 Task: Research Airbnb options in Tizi Rached, Algeria from 8th November, 2023 to 19th November, 2023 for 1 adult. Place can be shared room with 1  bedroom having 1 bed and 1 bathroom. Property type can be hotel. Amenities needed are: washing machine. Booking option can be shelf check-in. Look for 4 properties as per requirement.
Action: Mouse moved to (512, 198)
Screenshot: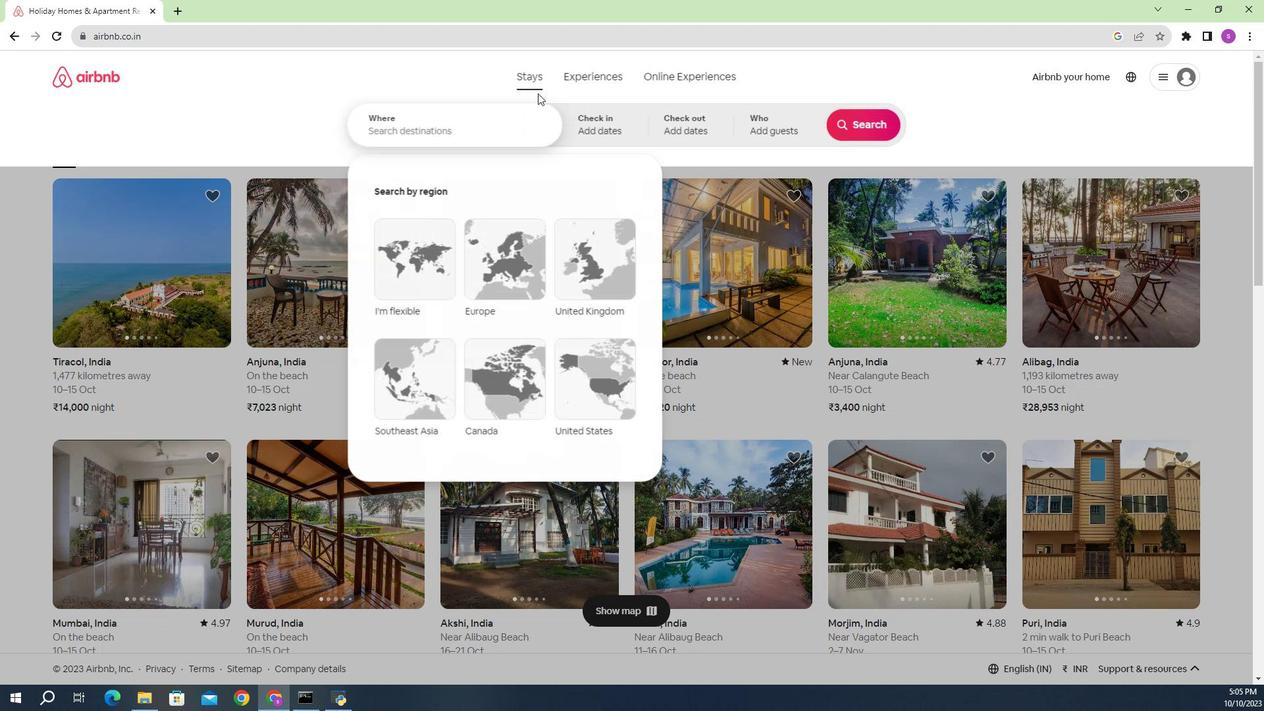 
Action: Mouse pressed left at (512, 198)
Screenshot: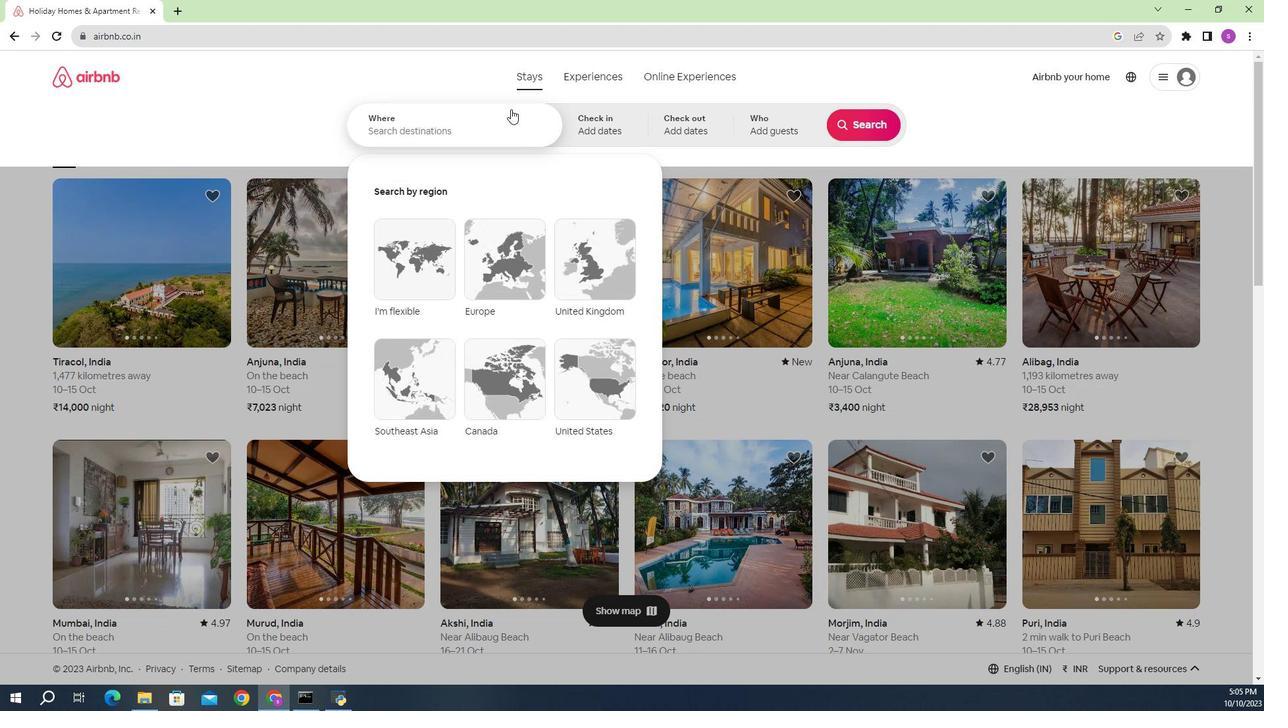 
Action: Mouse moved to (460, 229)
Screenshot: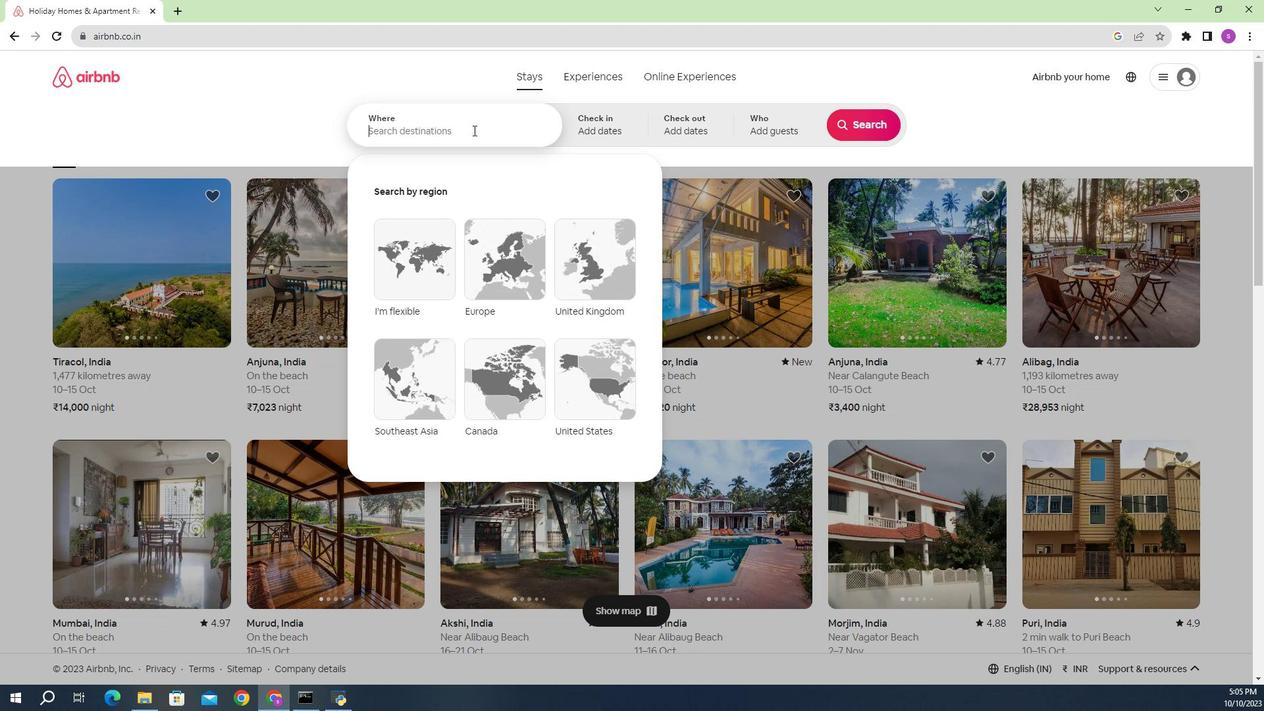 
Action: Mouse pressed left at (460, 229)
Screenshot: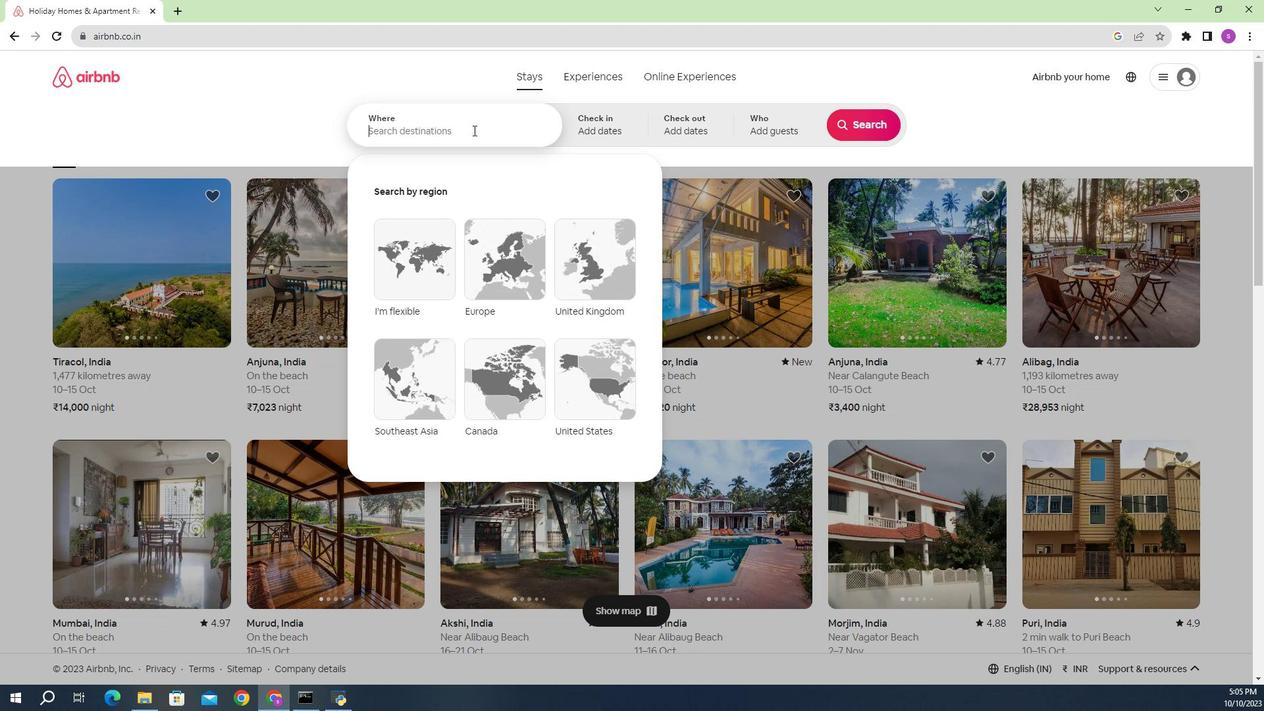 
Action: Key pressed <Key.shift>Tizi<Key.space><Key.shift>Rached,<Key.space><Key.shift>Algeria<Key.enter>
Screenshot: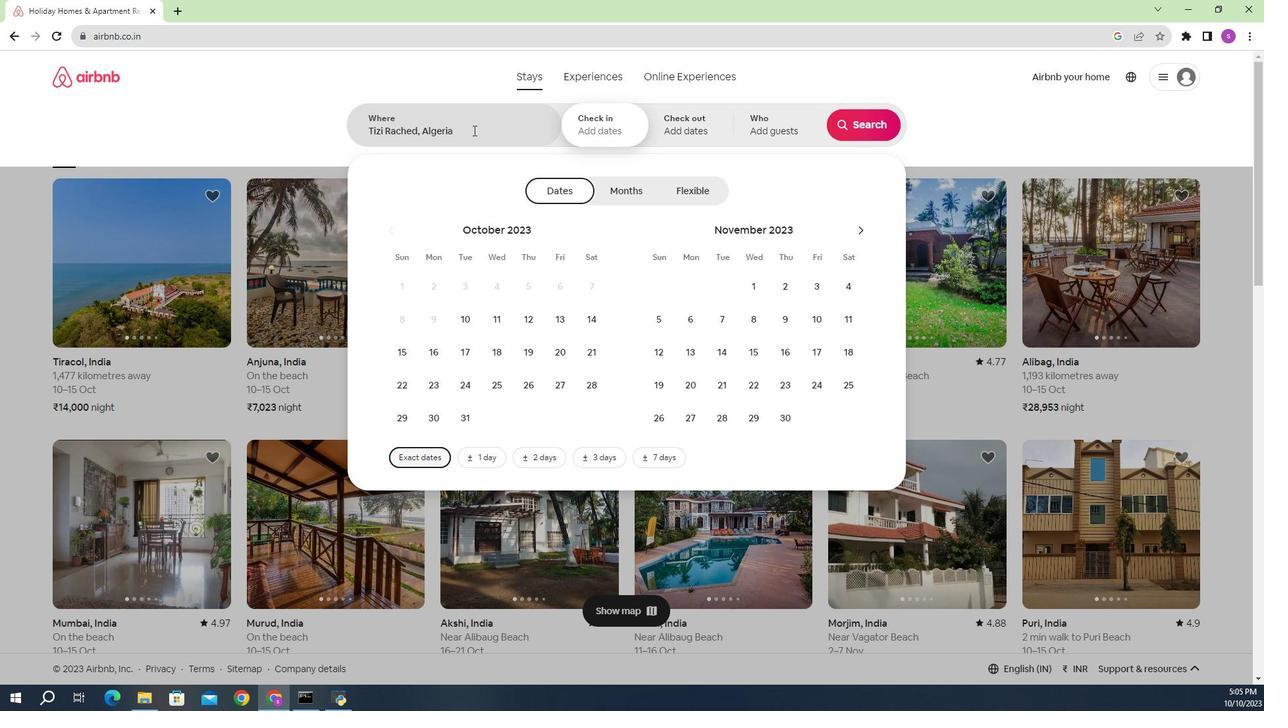 
Action: Mouse moved to (657, 323)
Screenshot: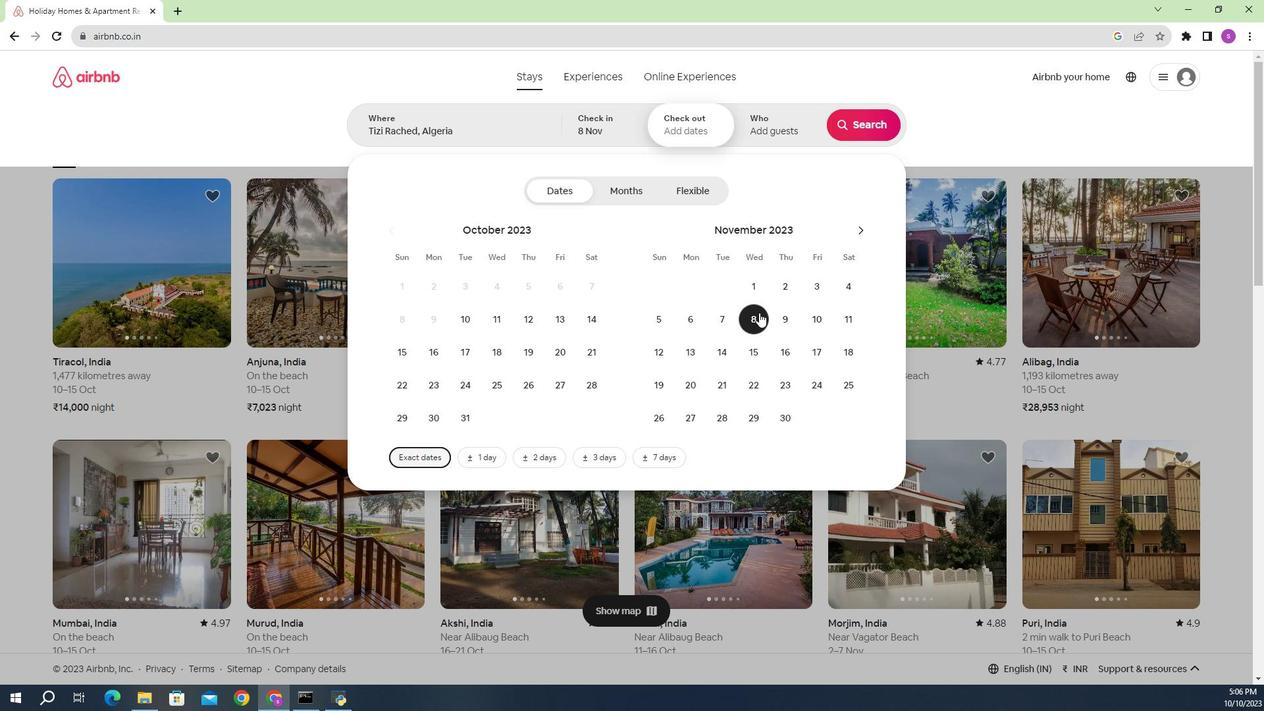 
Action: Mouse pressed left at (657, 323)
Screenshot: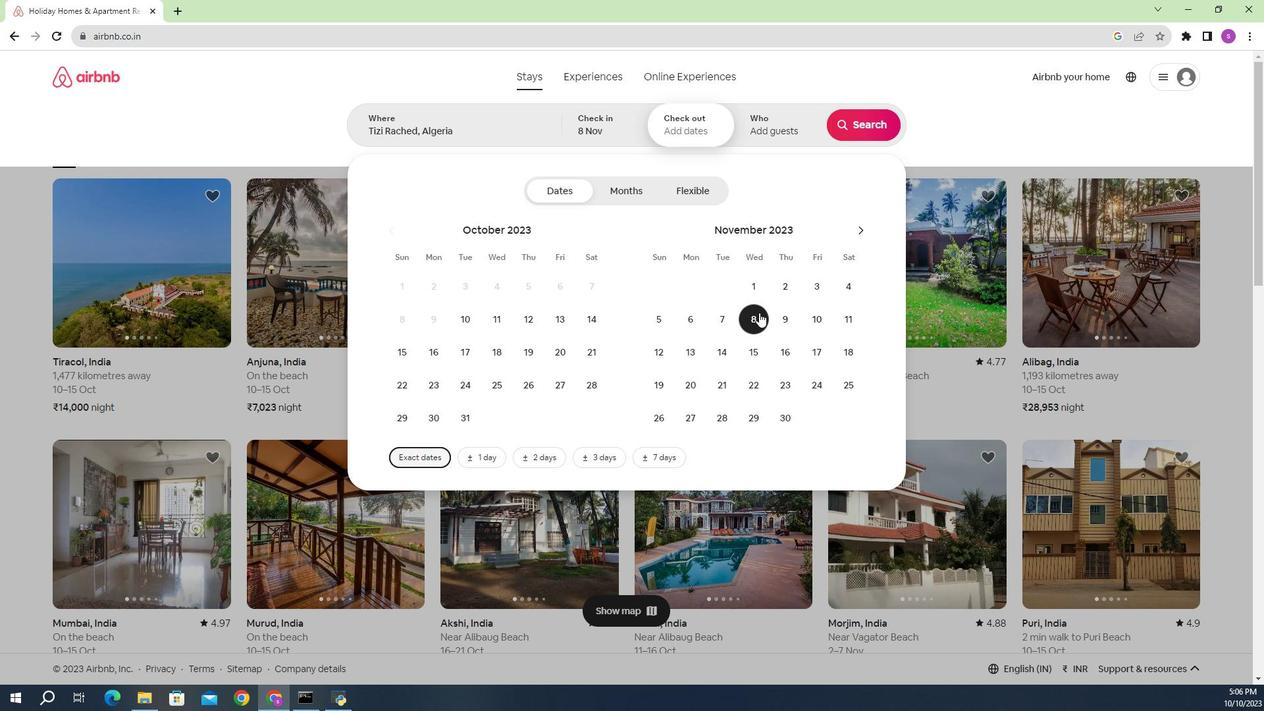 
Action: Mouse moved to (585, 356)
Screenshot: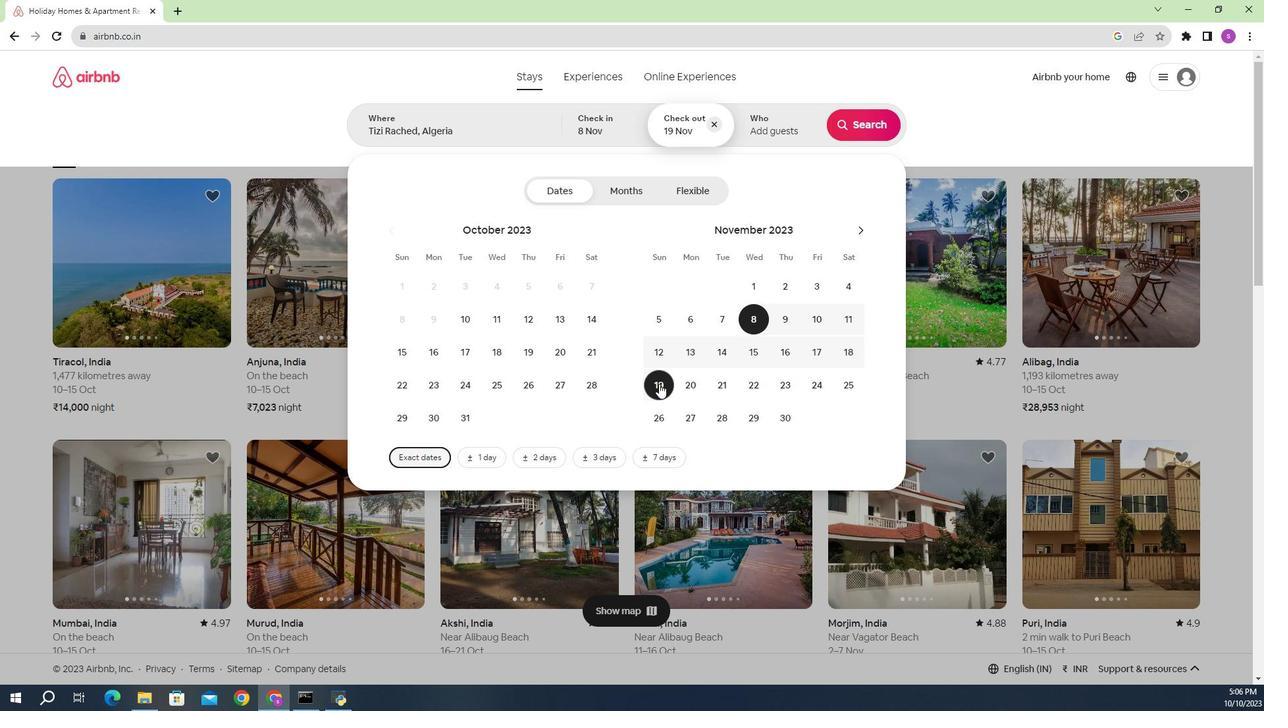 
Action: Mouse pressed left at (585, 356)
Screenshot: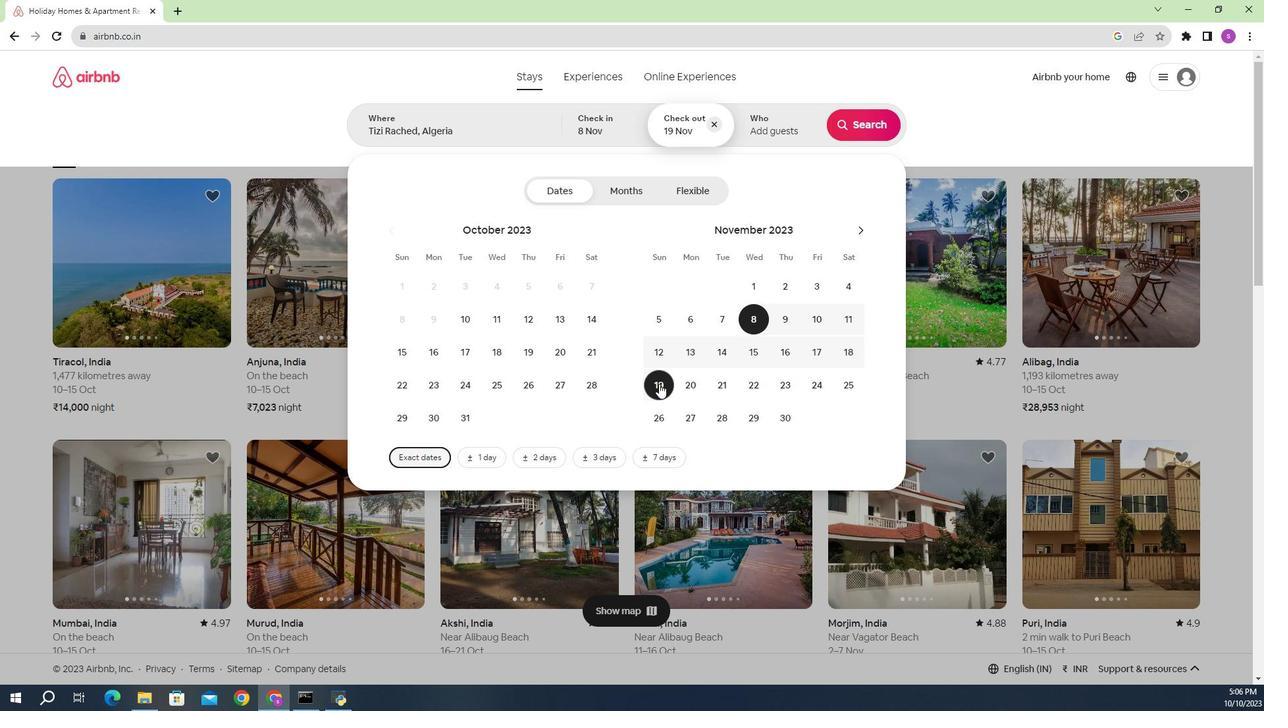 
Action: Mouse moved to (663, 229)
Screenshot: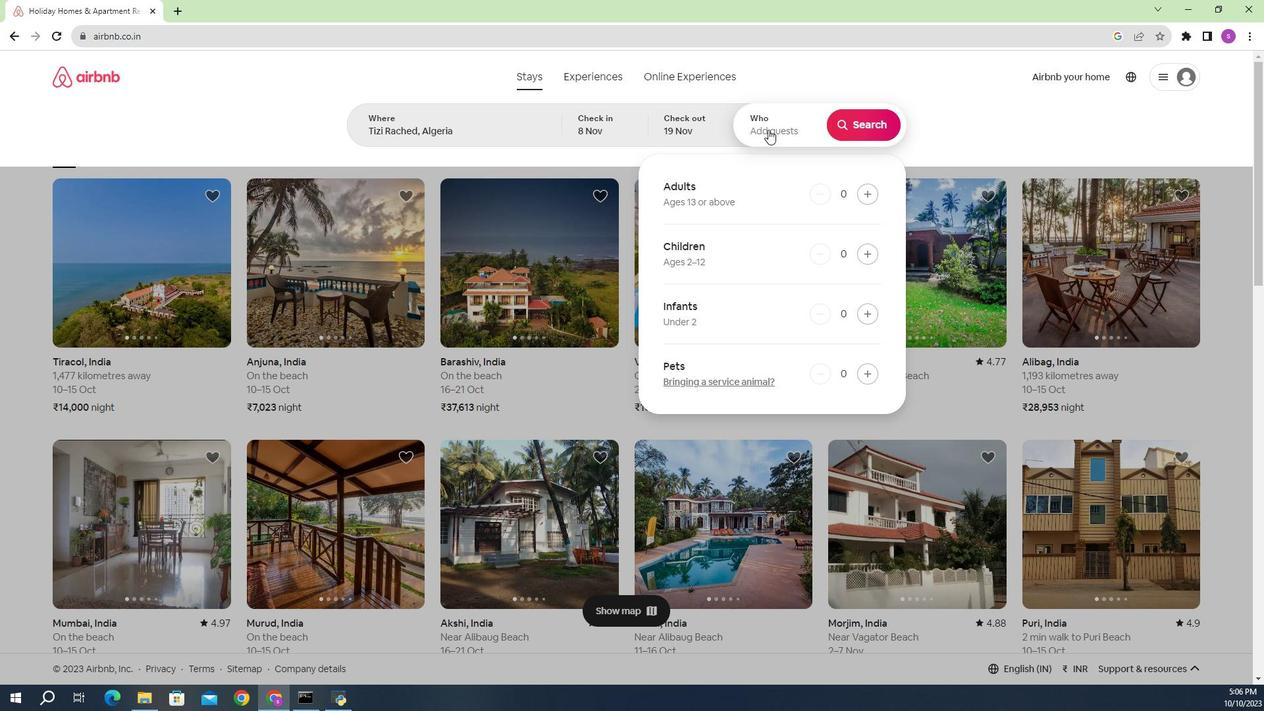 
Action: Mouse pressed left at (663, 229)
Screenshot: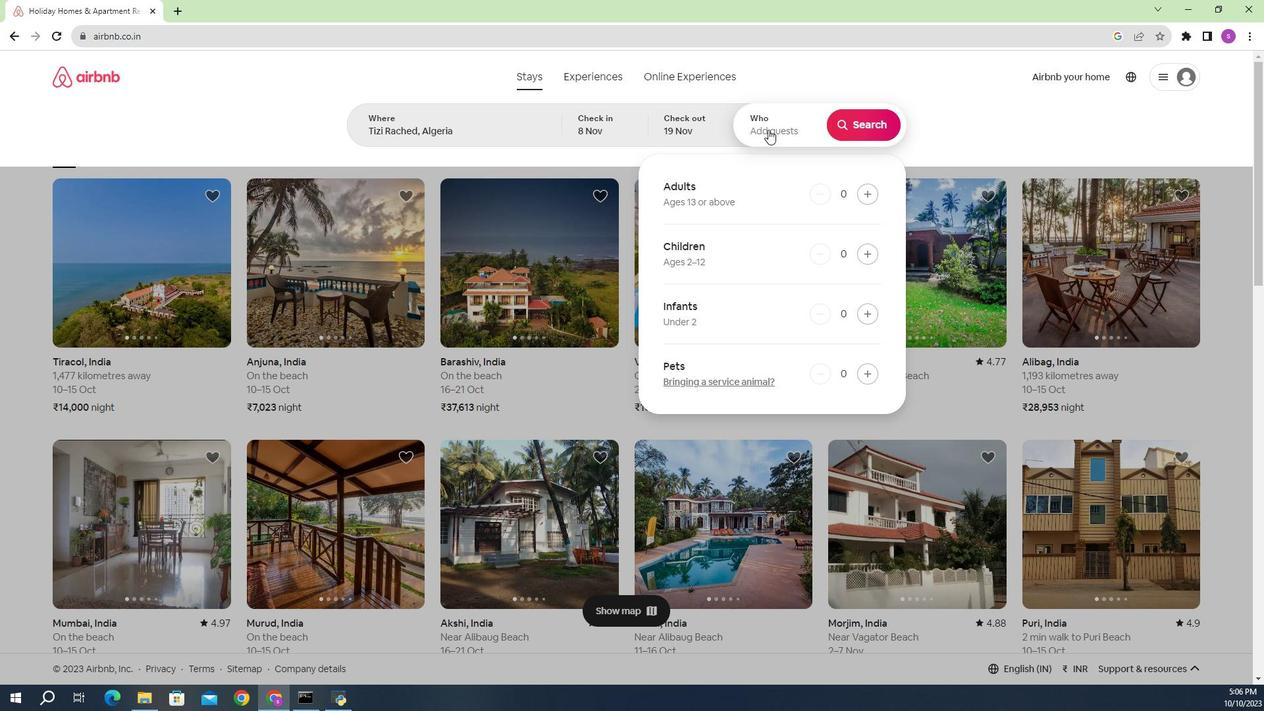 
Action: Mouse moved to (735, 262)
Screenshot: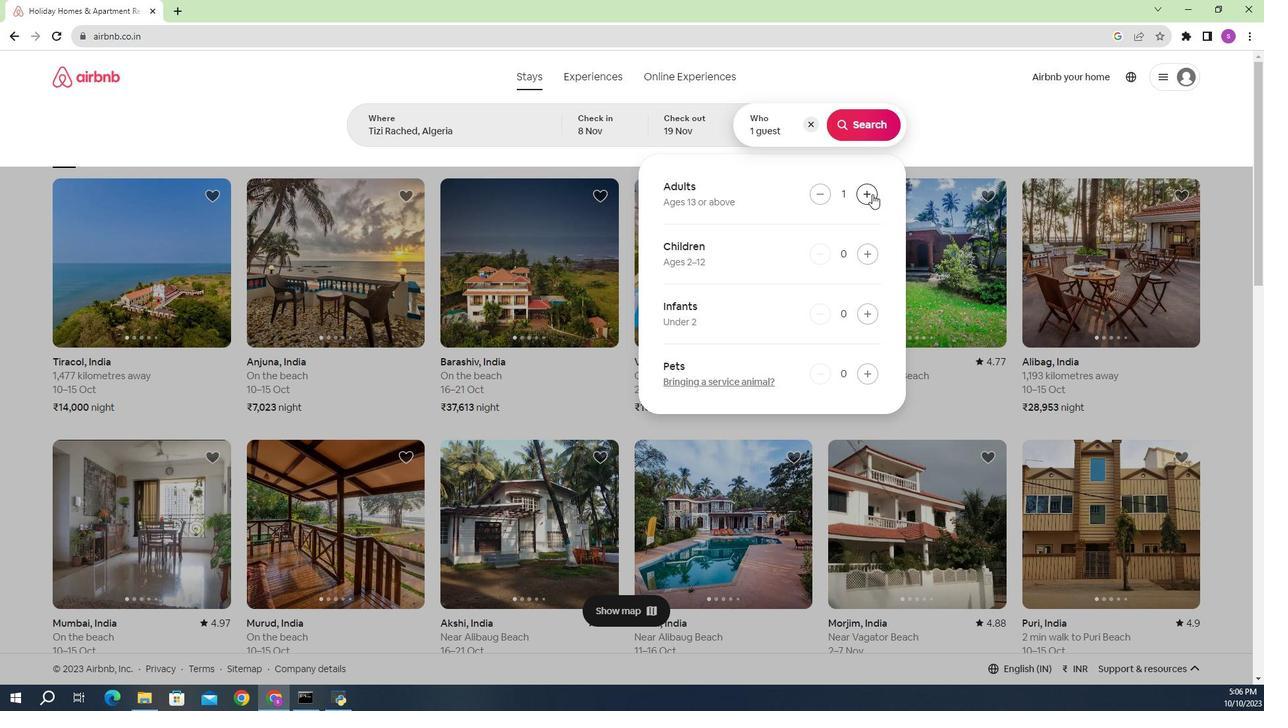 
Action: Mouse pressed left at (735, 262)
Screenshot: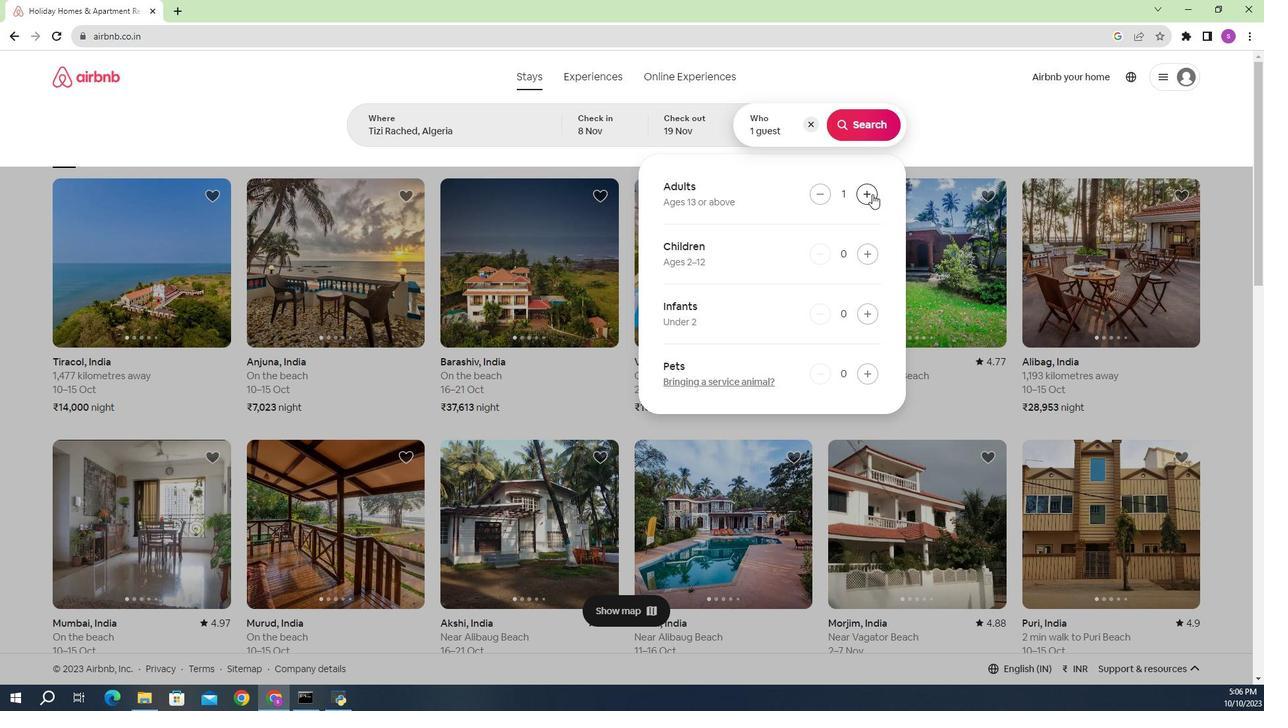 
Action: Mouse moved to (724, 223)
Screenshot: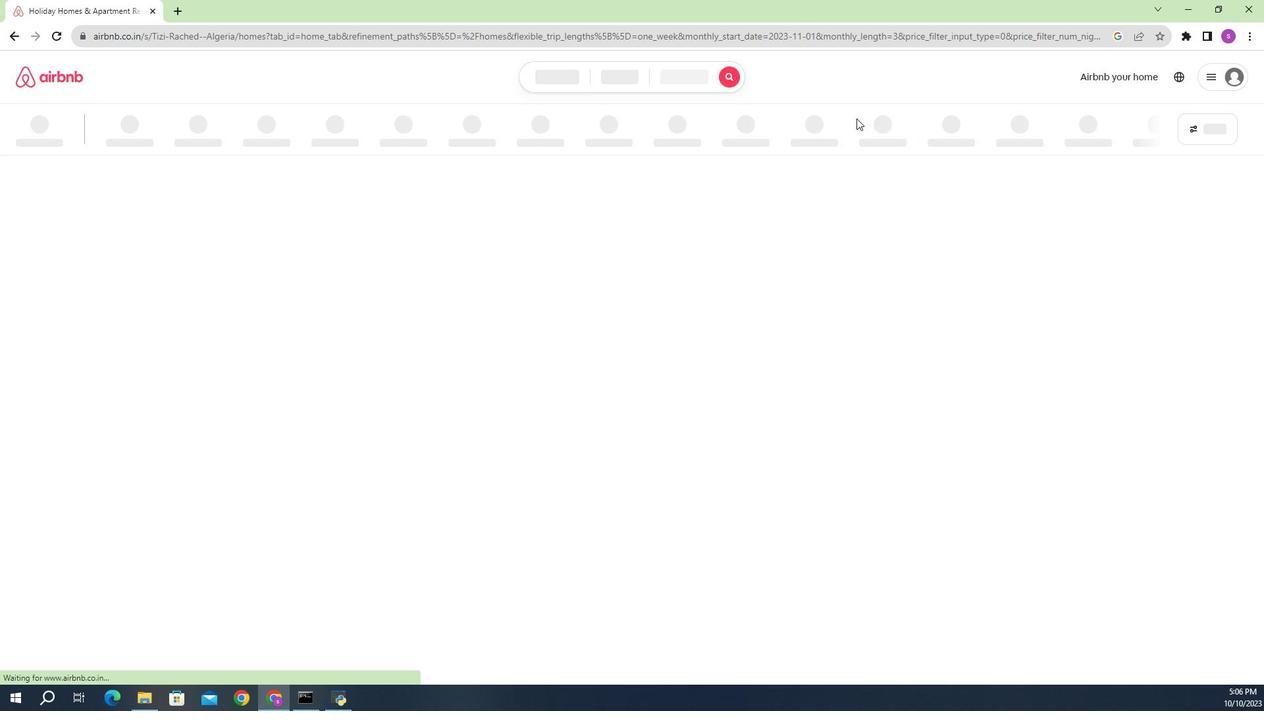 
Action: Mouse pressed left at (724, 223)
Screenshot: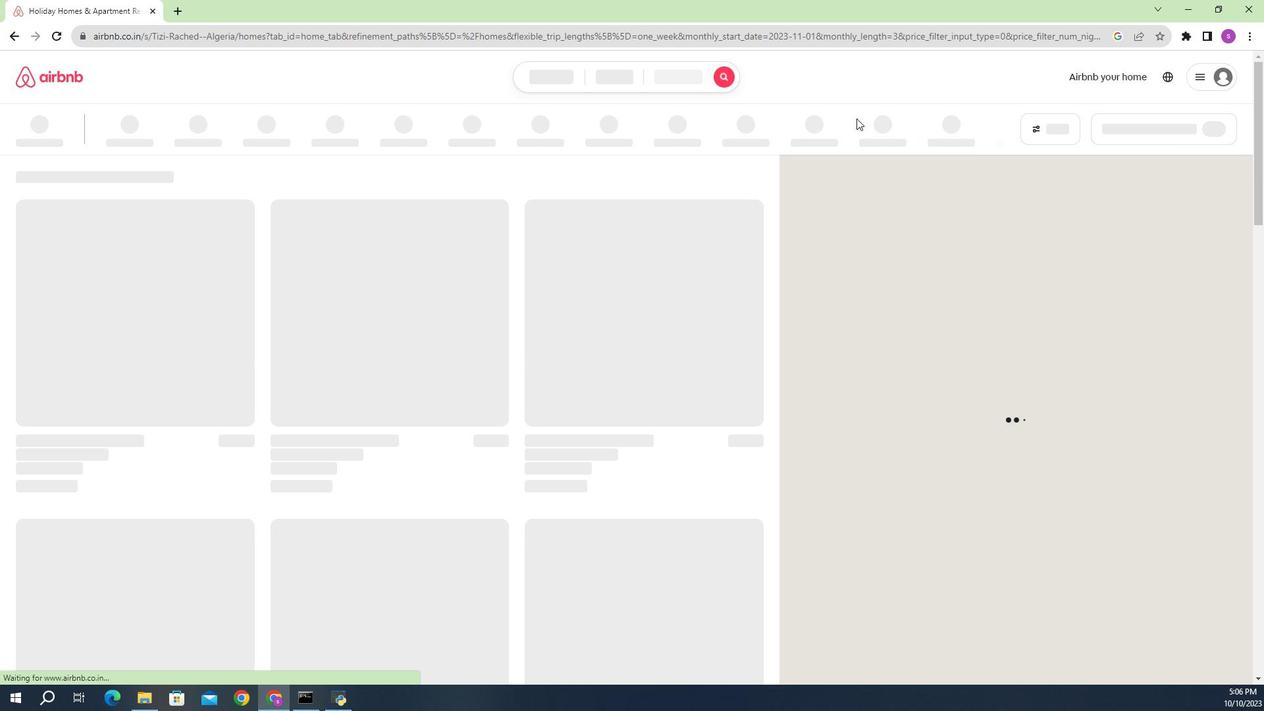 
Action: Mouse moved to (866, 225)
Screenshot: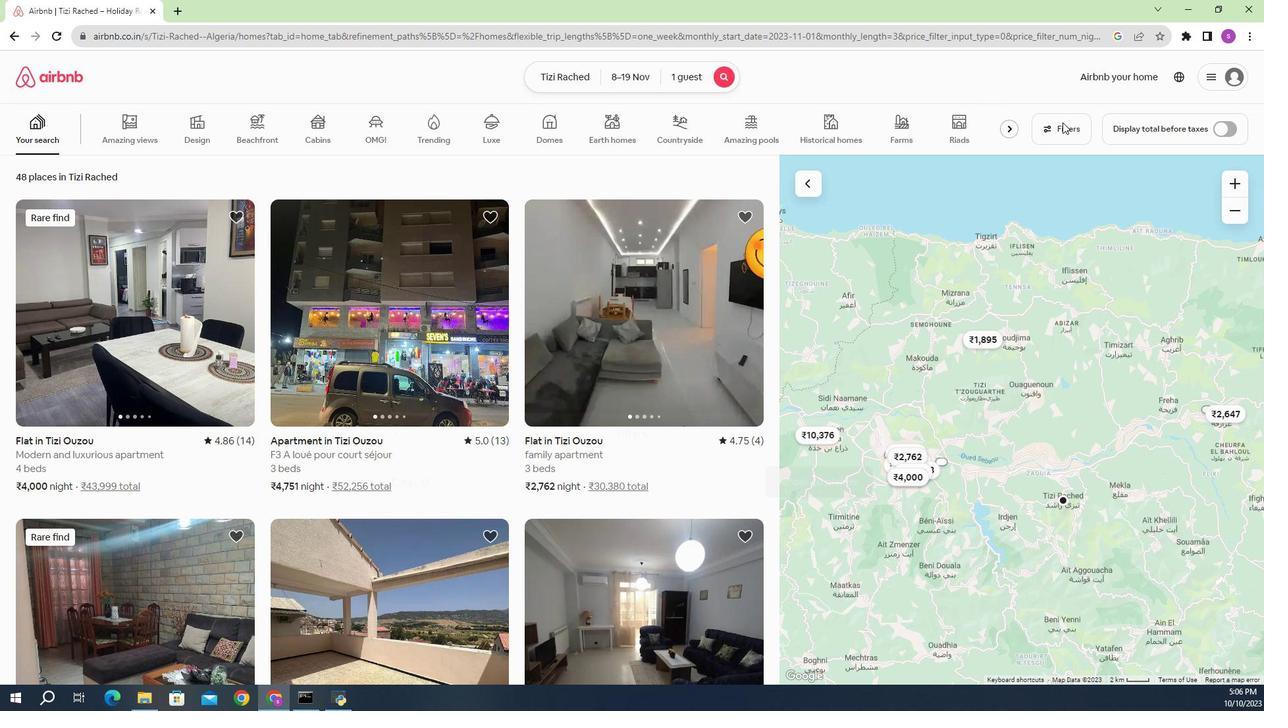 
Action: Mouse pressed left at (866, 225)
Screenshot: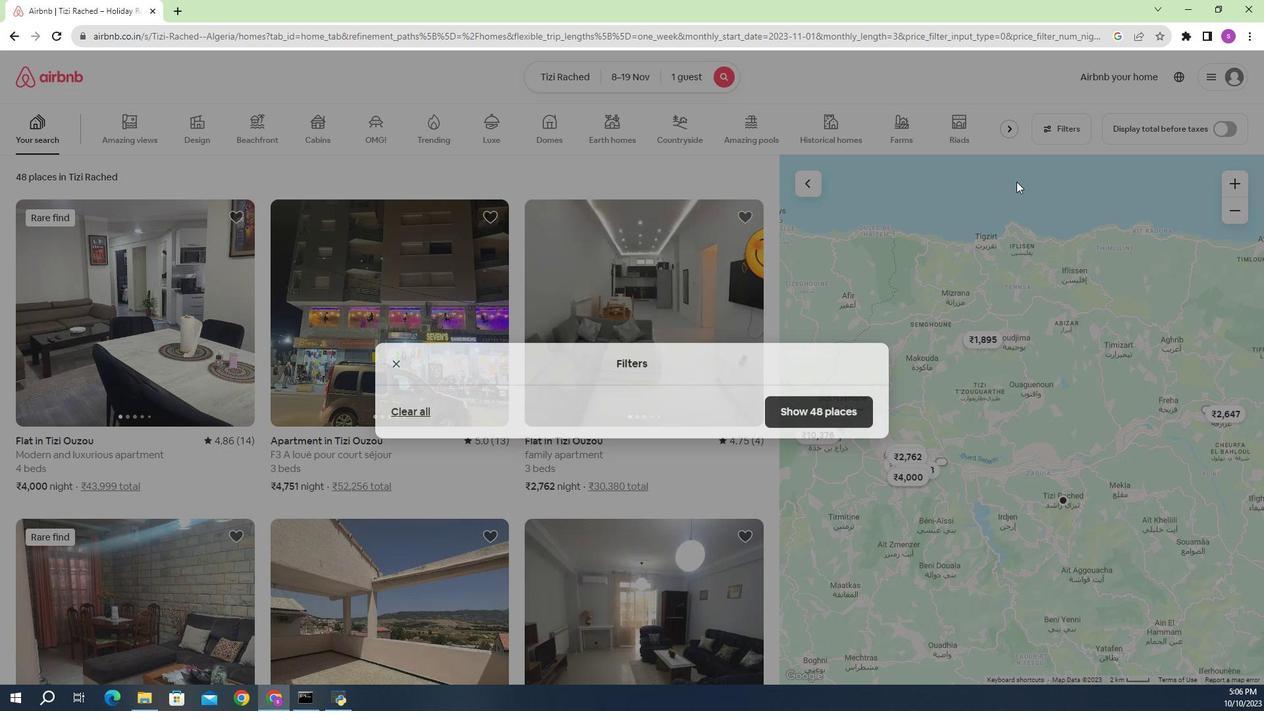 
Action: Mouse moved to (441, 402)
Screenshot: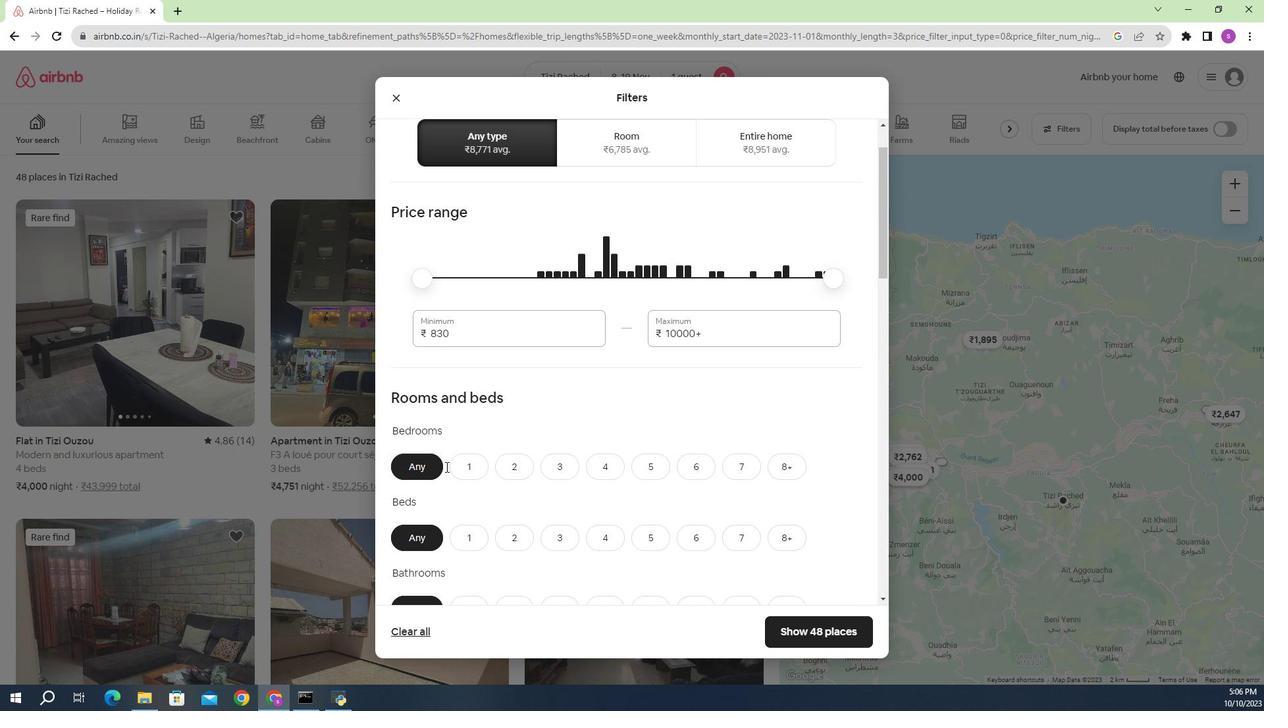 
Action: Mouse scrolled (441, 402) with delta (0, 0)
Screenshot: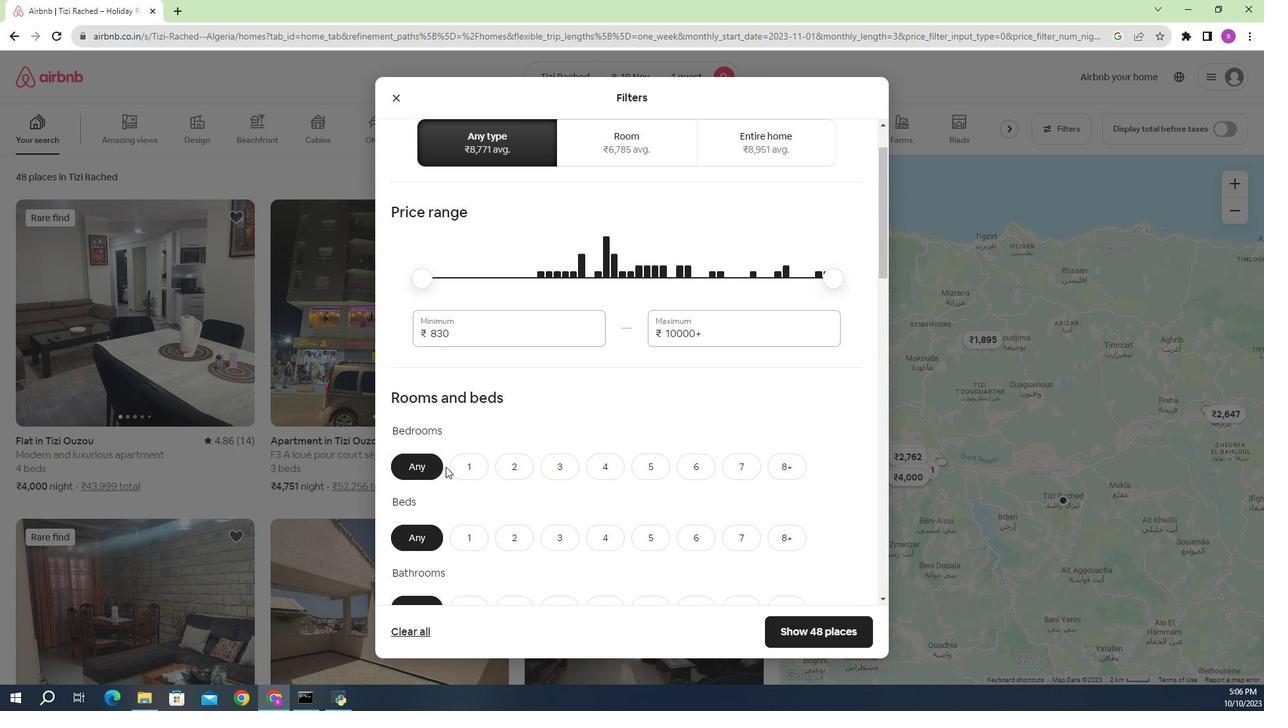 
Action: Mouse moved to (464, 399)
Screenshot: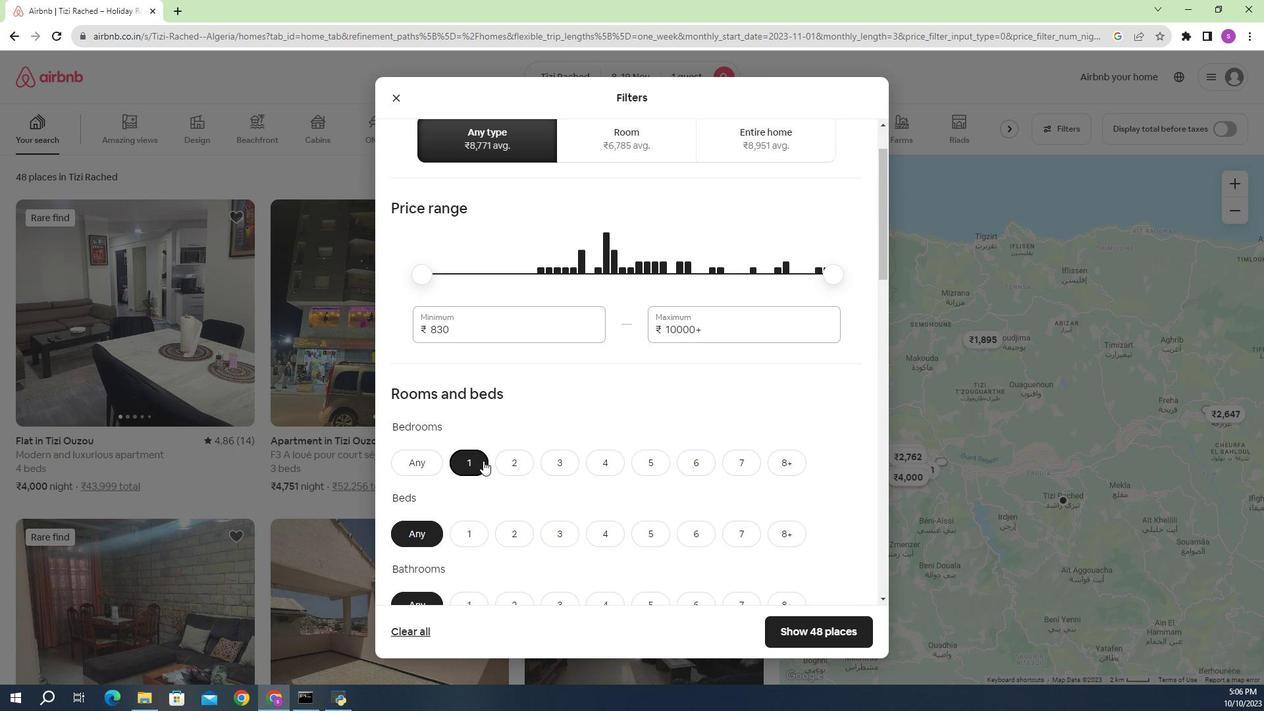 
Action: Mouse pressed left at (464, 399)
Screenshot: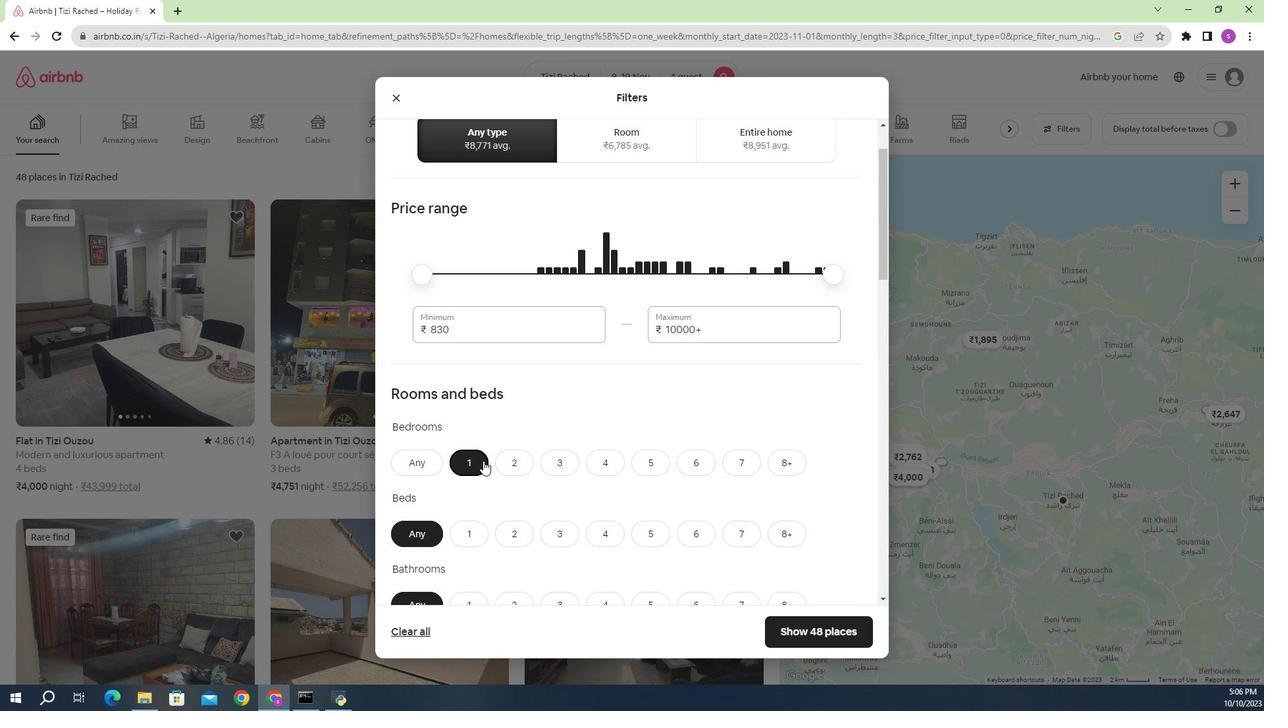 
Action: Mouse moved to (468, 399)
Screenshot: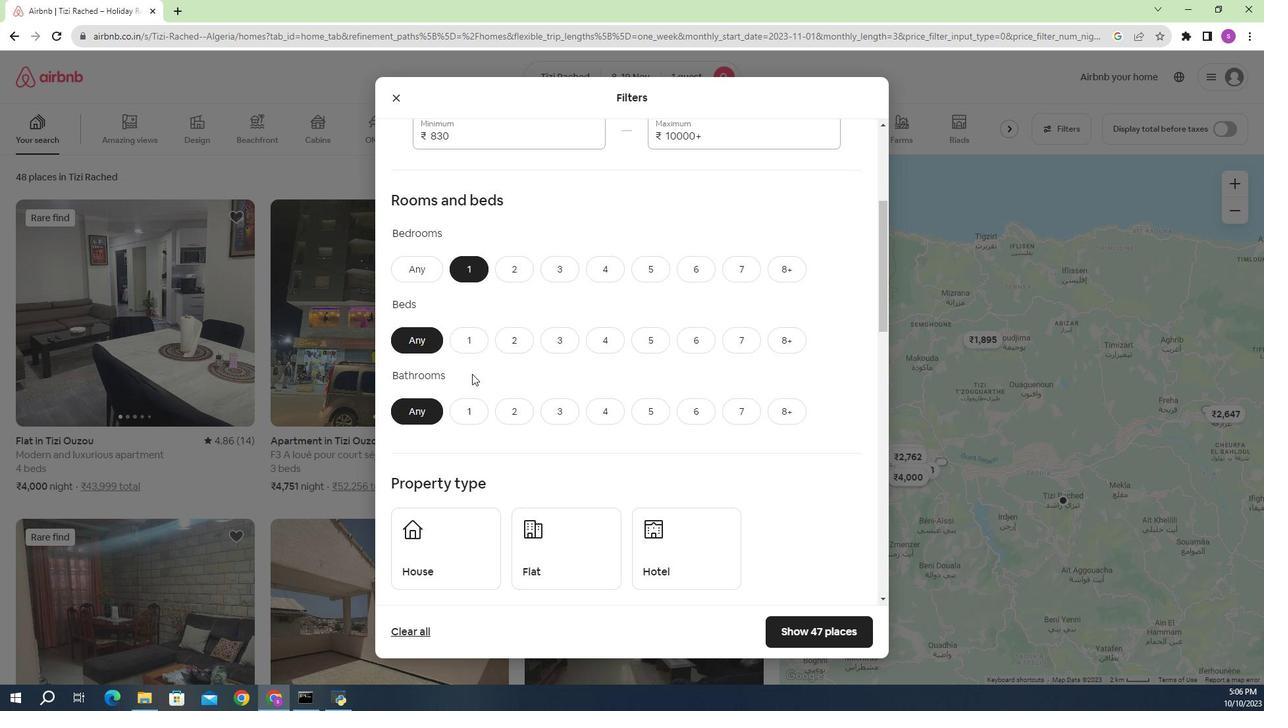
Action: Mouse scrolled (468, 398) with delta (0, 0)
Screenshot: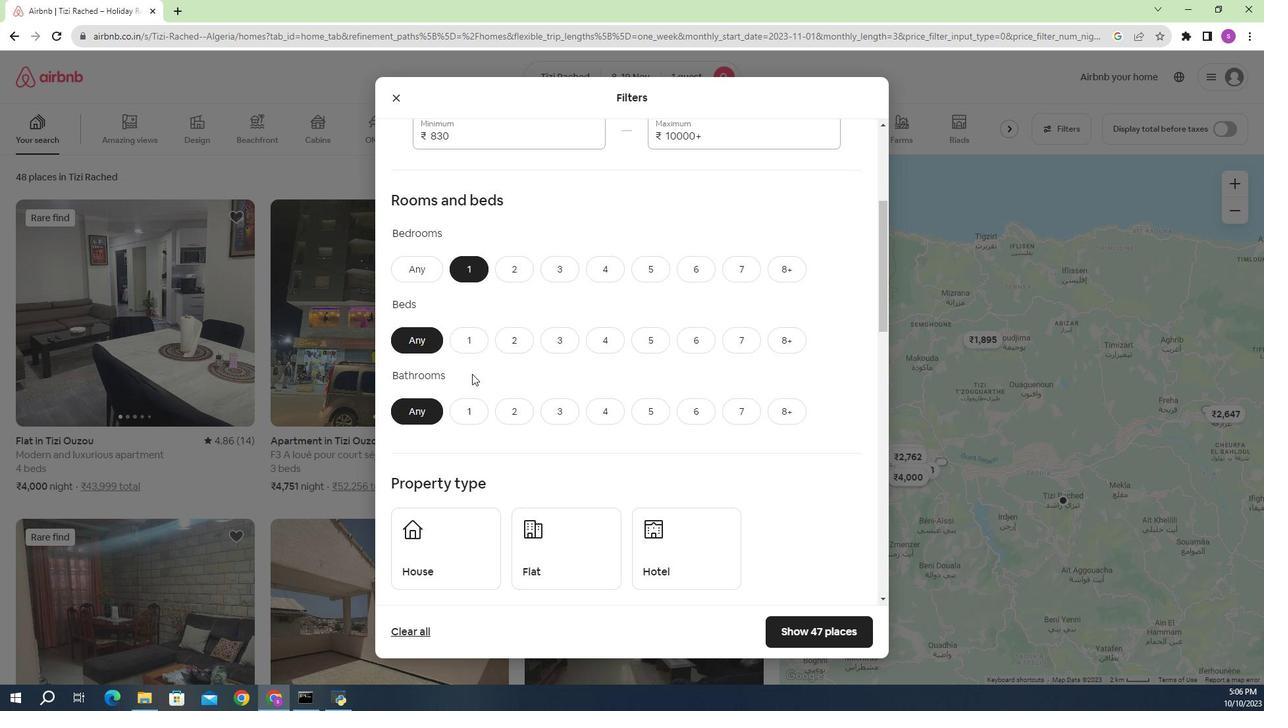 
Action: Mouse scrolled (468, 398) with delta (0, 0)
Screenshot: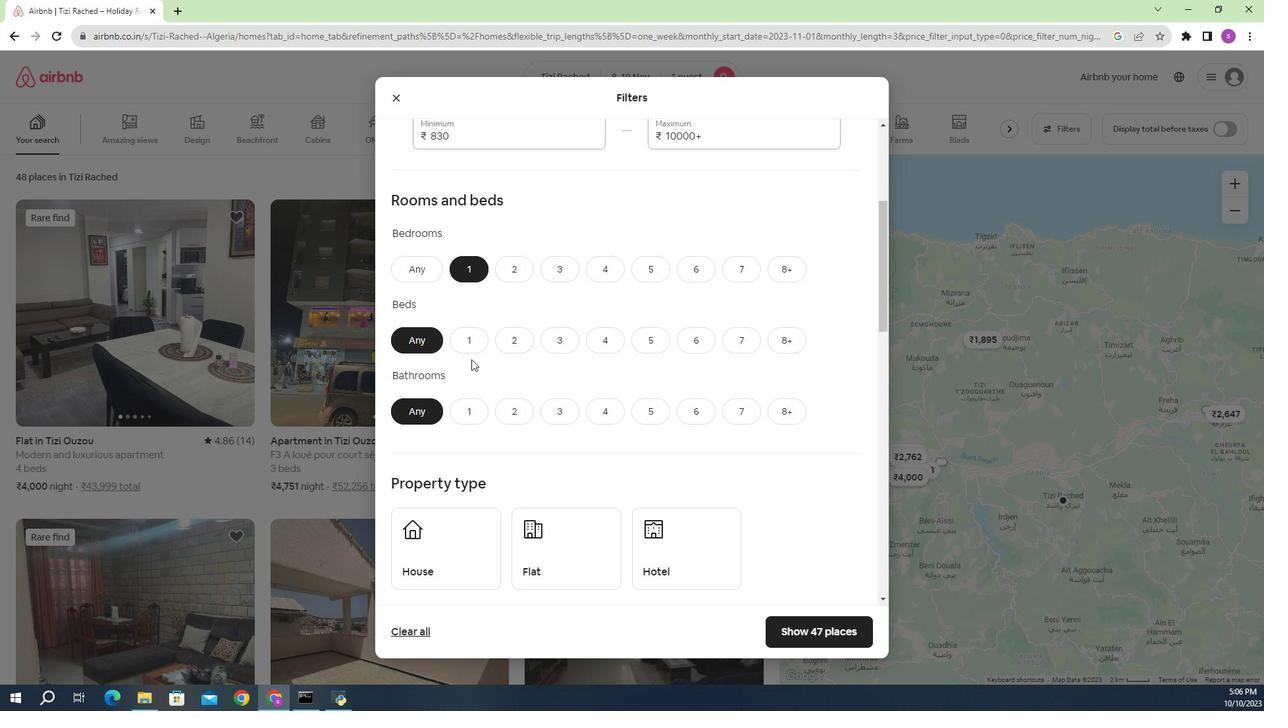 
Action: Mouse scrolled (468, 398) with delta (0, 0)
Screenshot: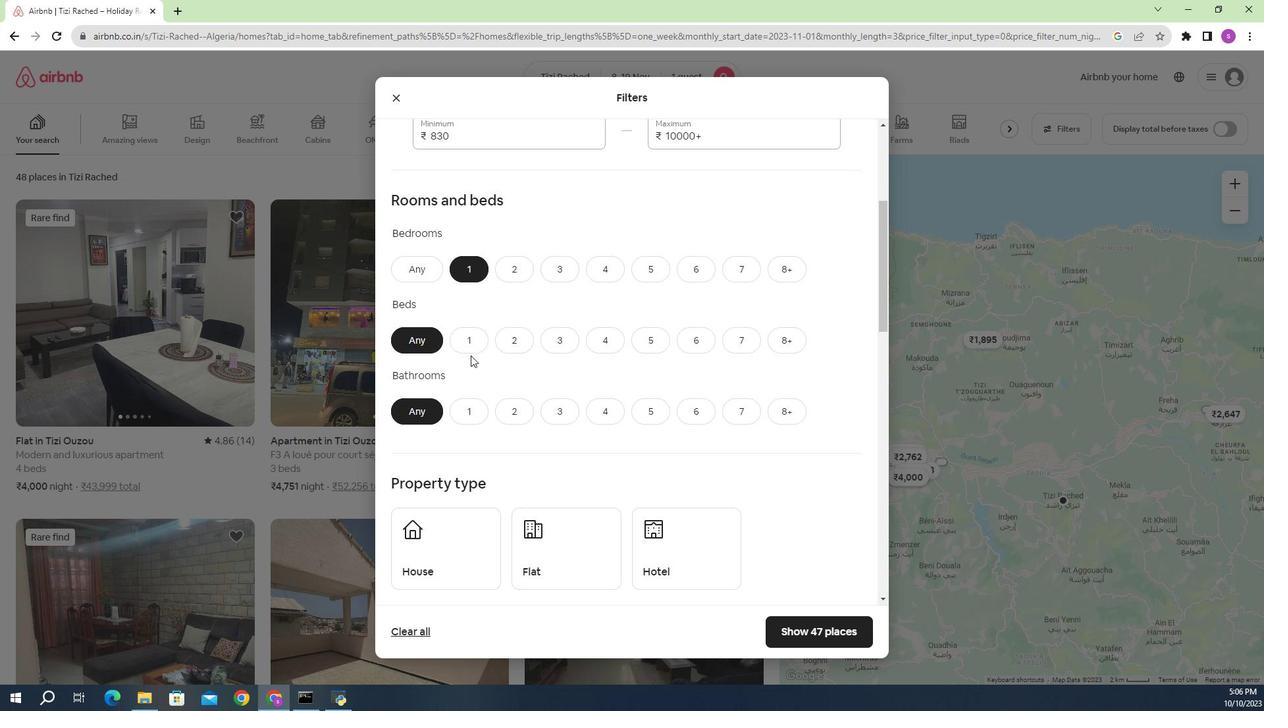 
Action: Mouse moved to (457, 337)
Screenshot: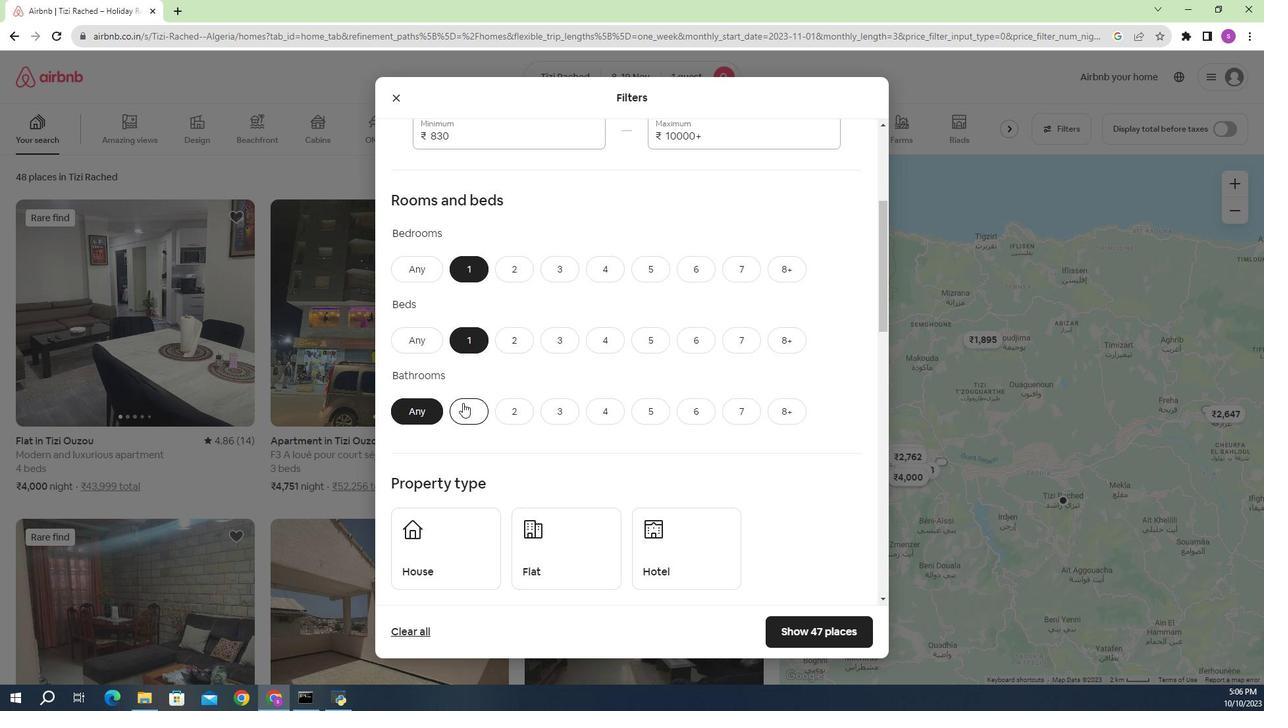 
Action: Mouse pressed left at (457, 337)
Screenshot: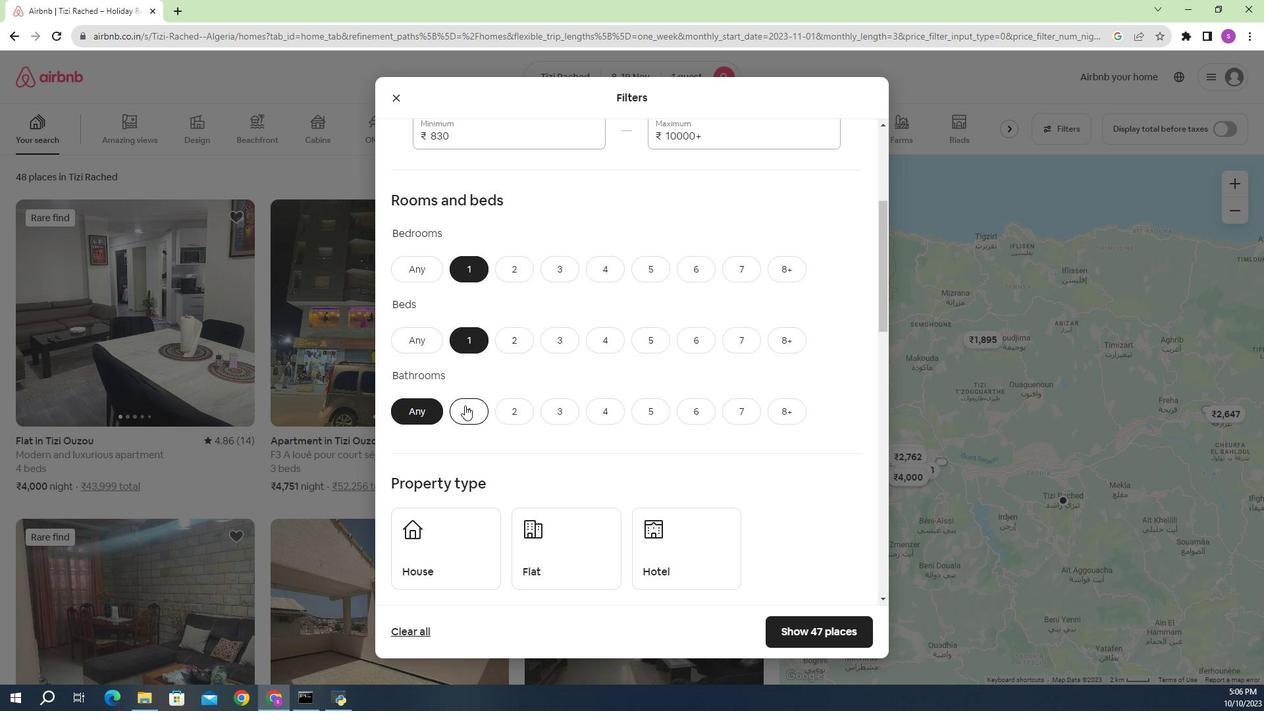 
Action: Mouse moved to (455, 371)
Screenshot: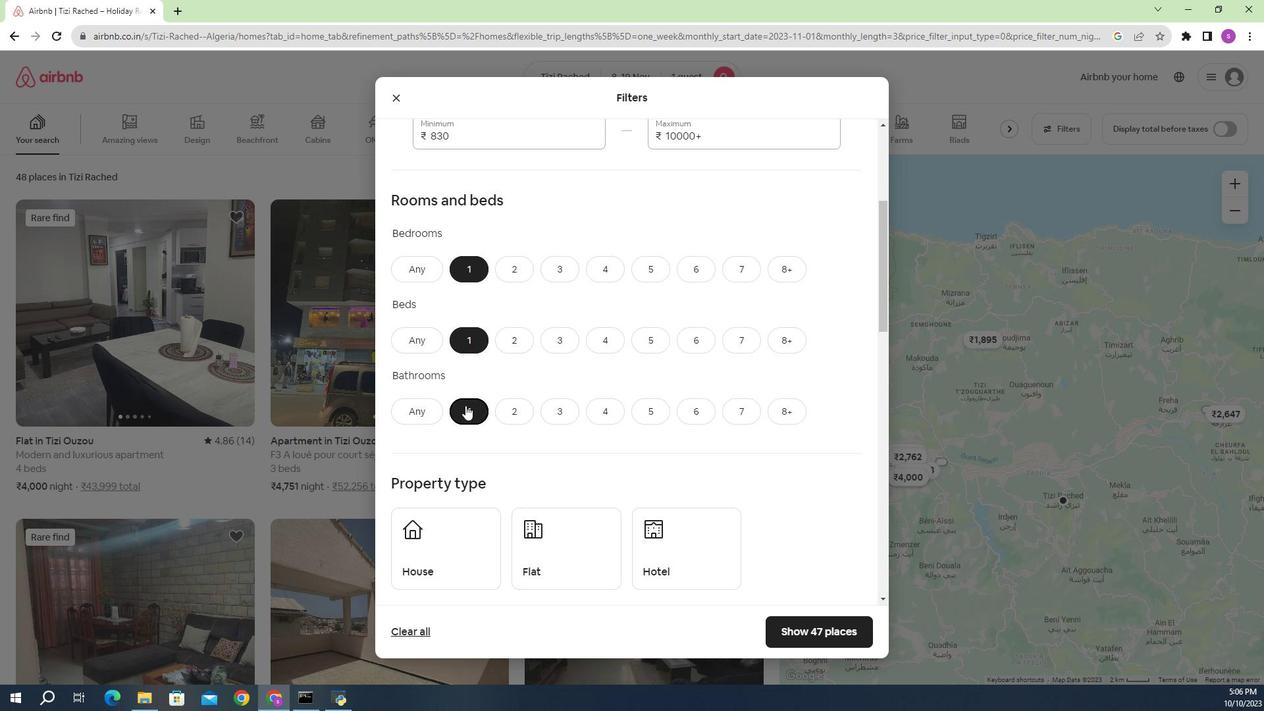 
Action: Mouse pressed left at (455, 371)
Screenshot: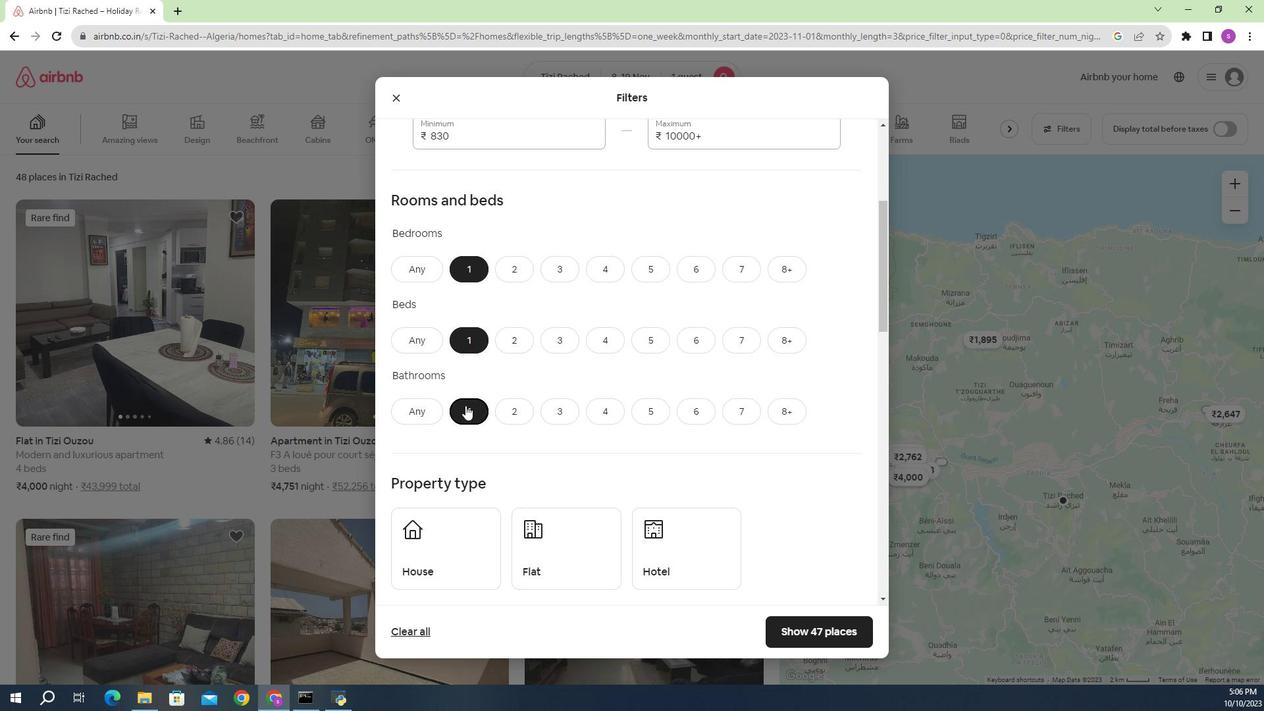
Action: Mouse scrolled (455, 370) with delta (0, 0)
Screenshot: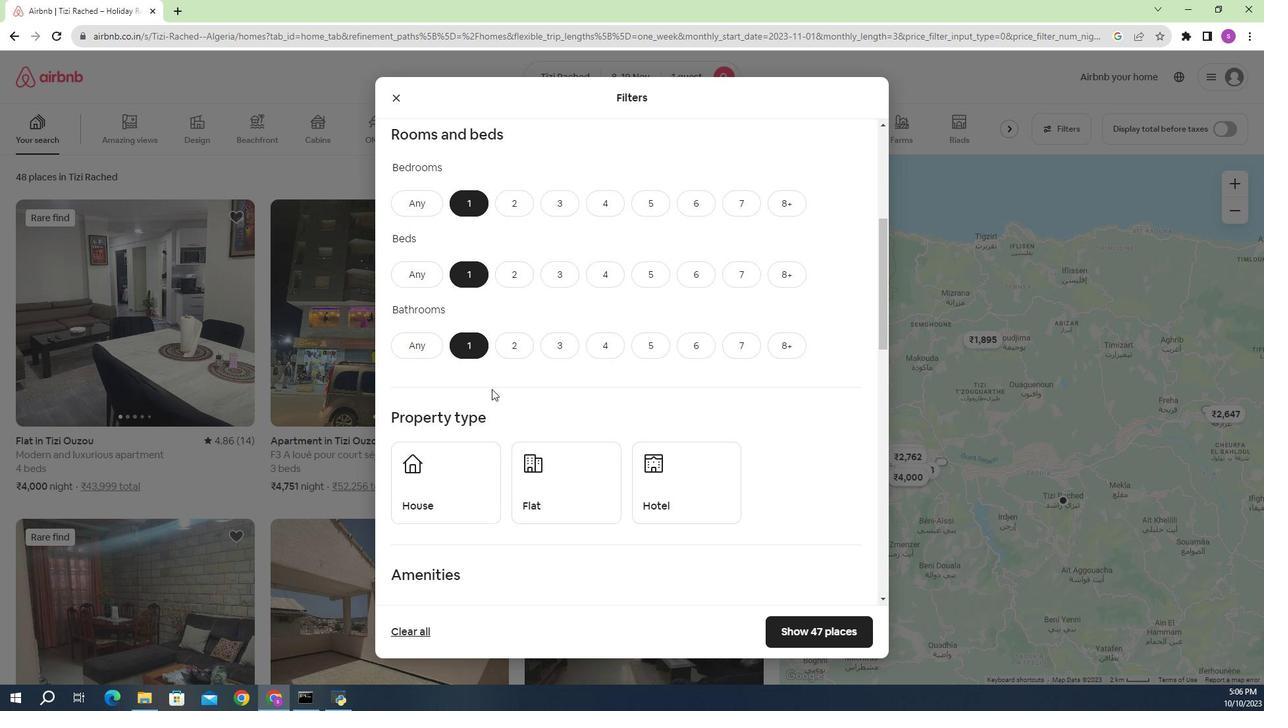 
Action: Mouse moved to (474, 362)
Screenshot: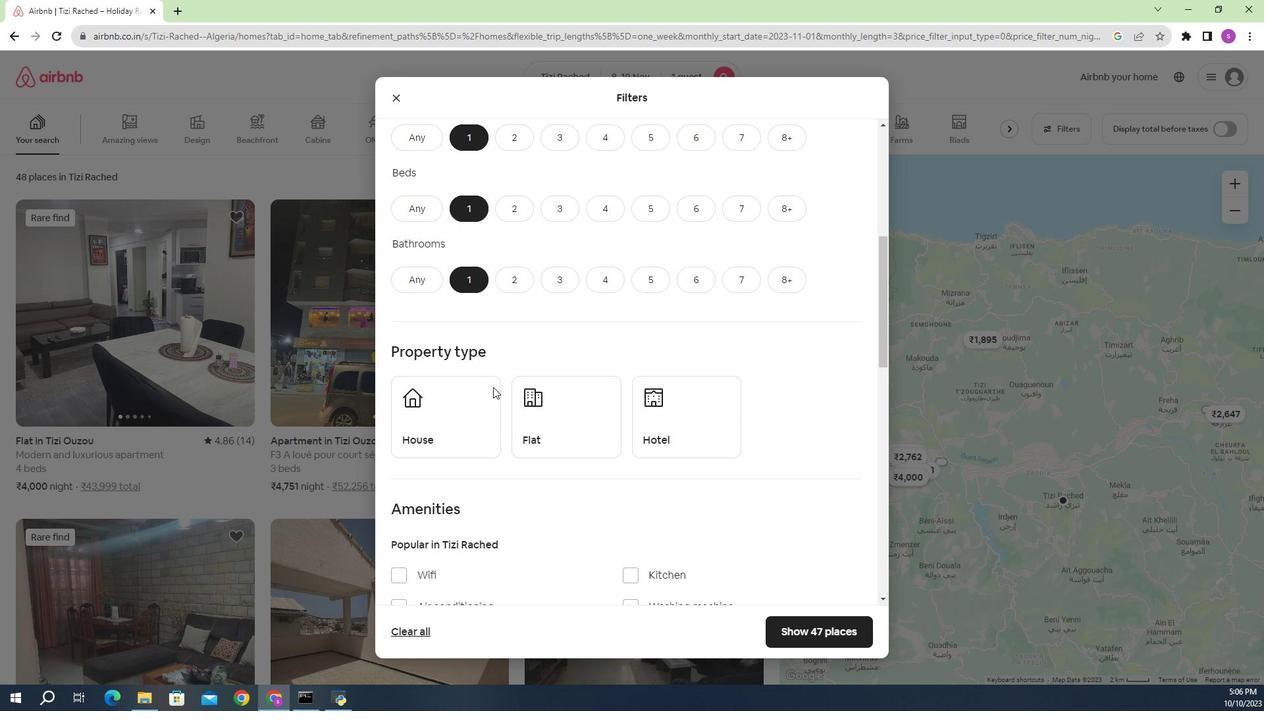 
Action: Mouse scrolled (474, 361) with delta (0, 0)
Screenshot: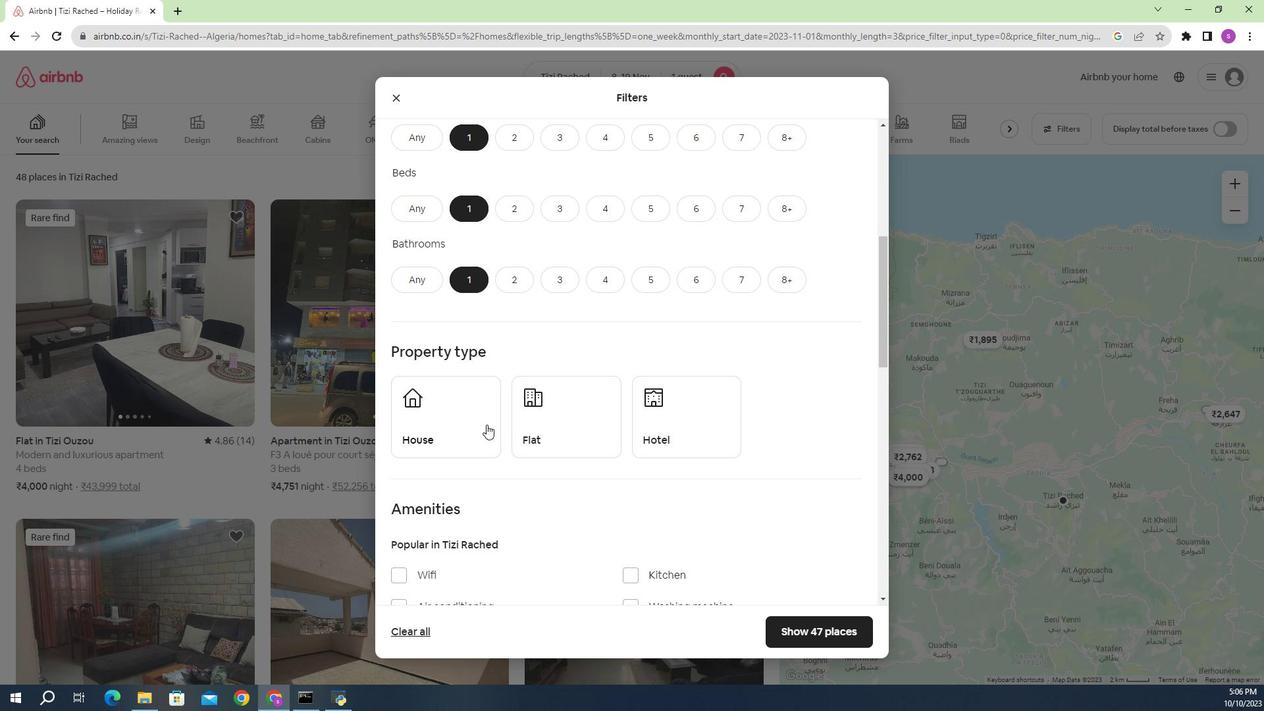 
Action: Mouse moved to (584, 372)
Screenshot: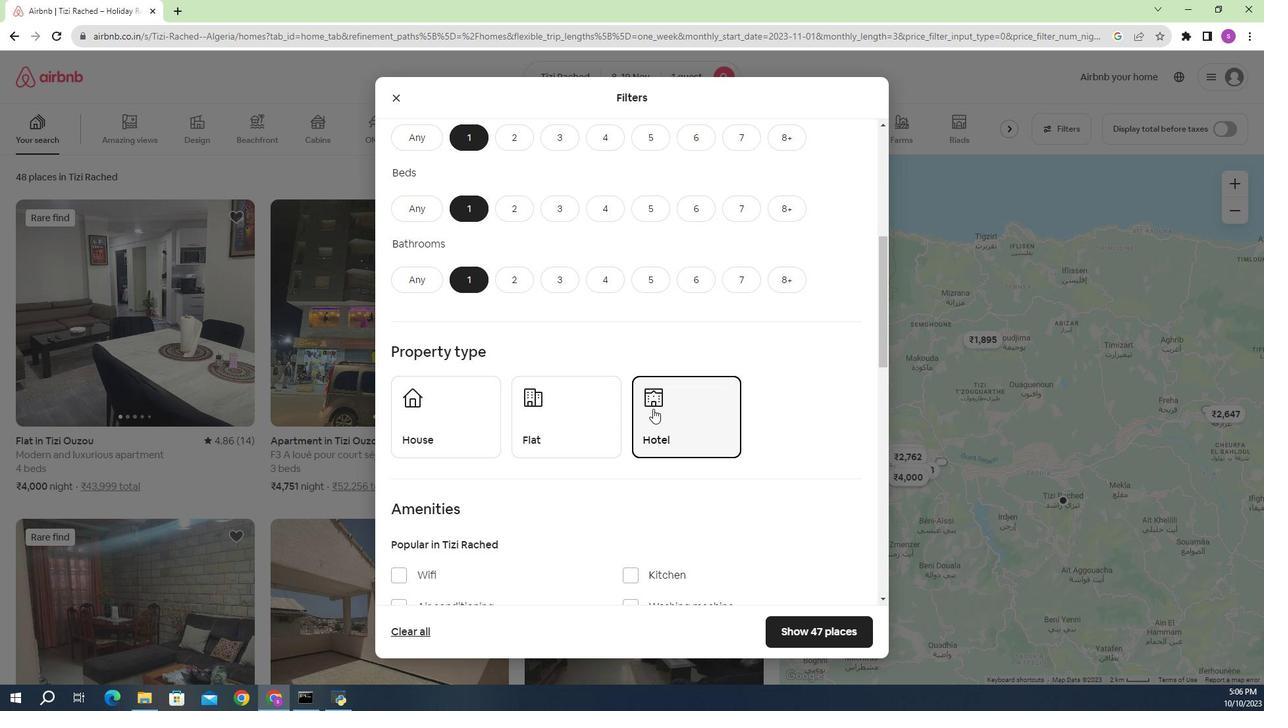 
Action: Mouse pressed left at (584, 372)
Screenshot: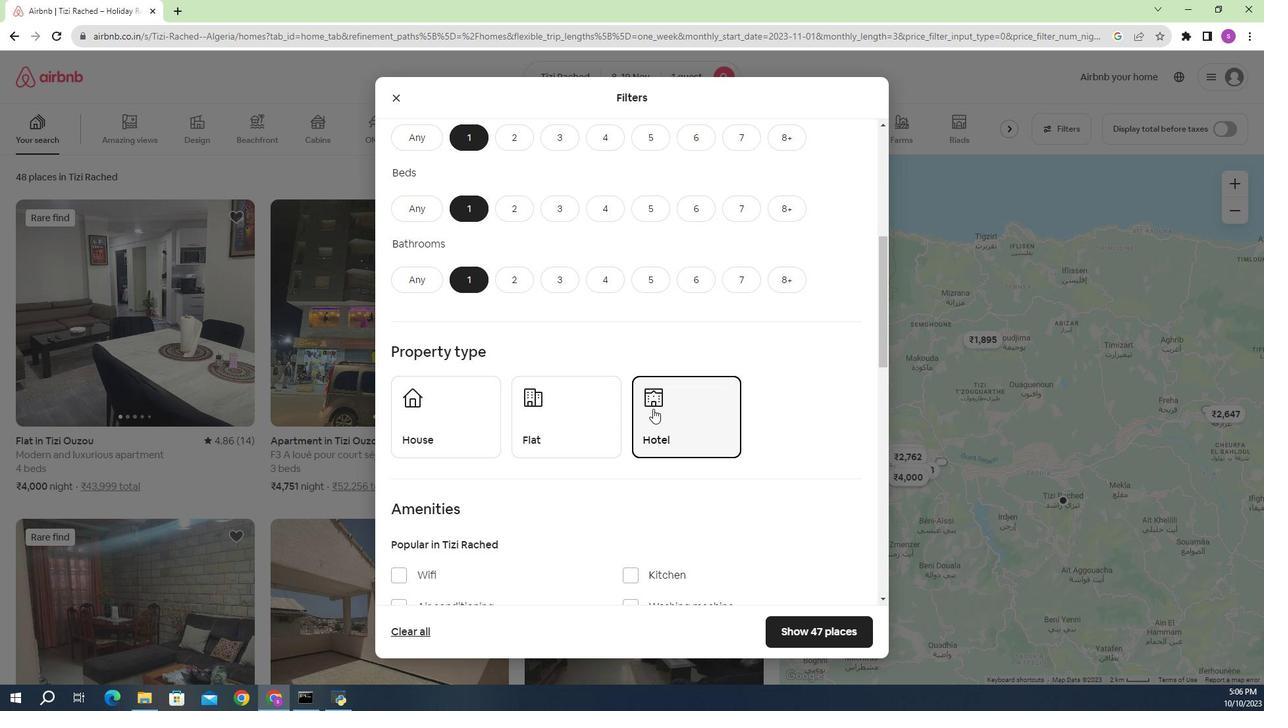 
Action: Mouse moved to (530, 407)
Screenshot: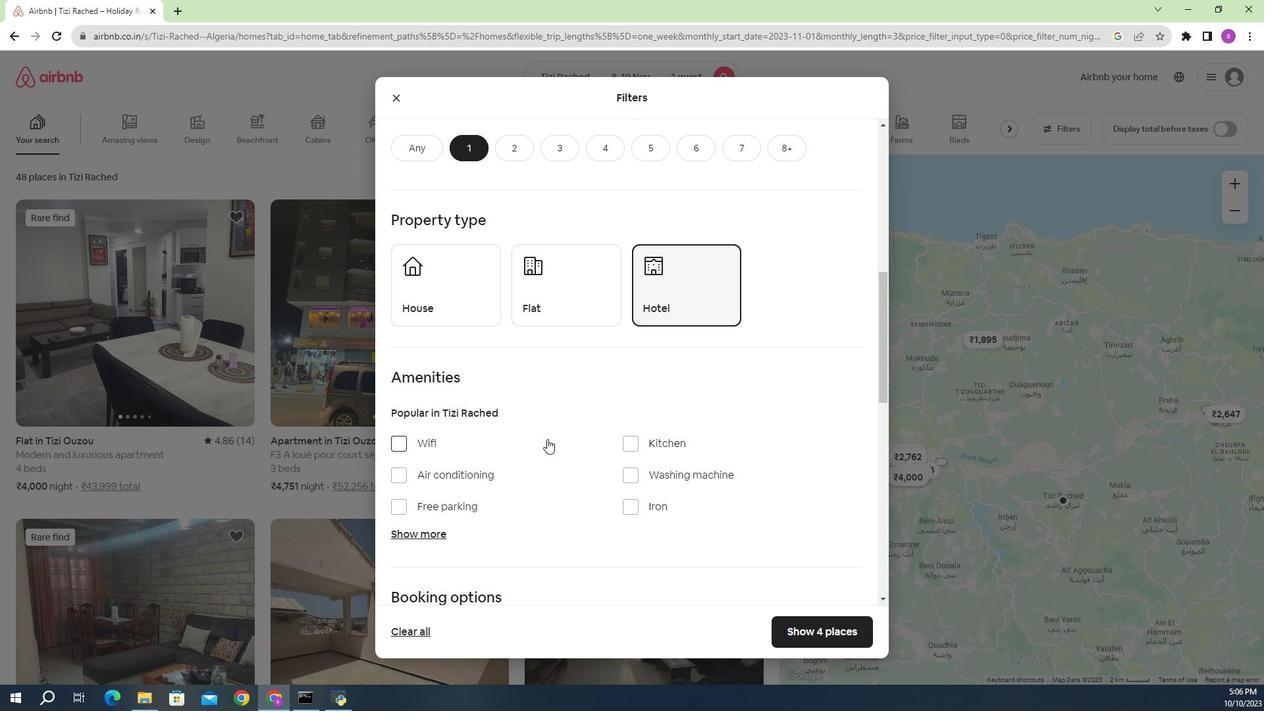 
Action: Mouse scrolled (530, 406) with delta (0, 0)
Screenshot: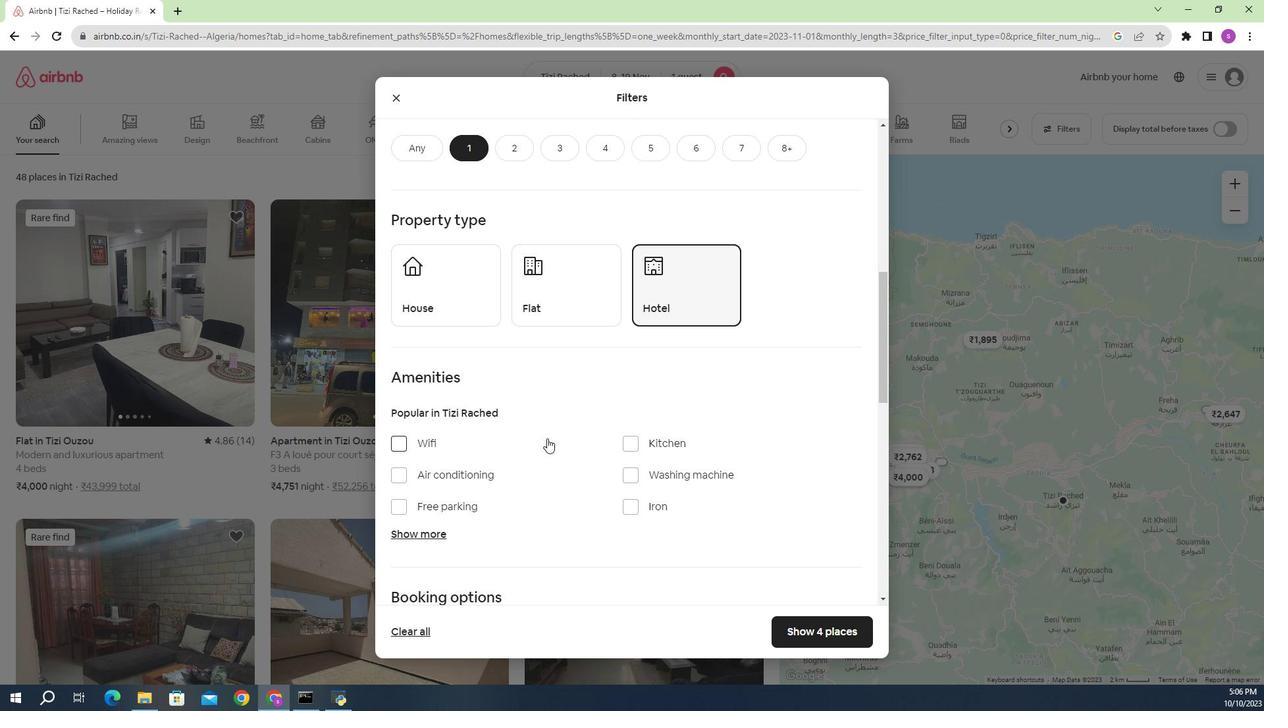
Action: Mouse scrolled (530, 406) with delta (0, 0)
Screenshot: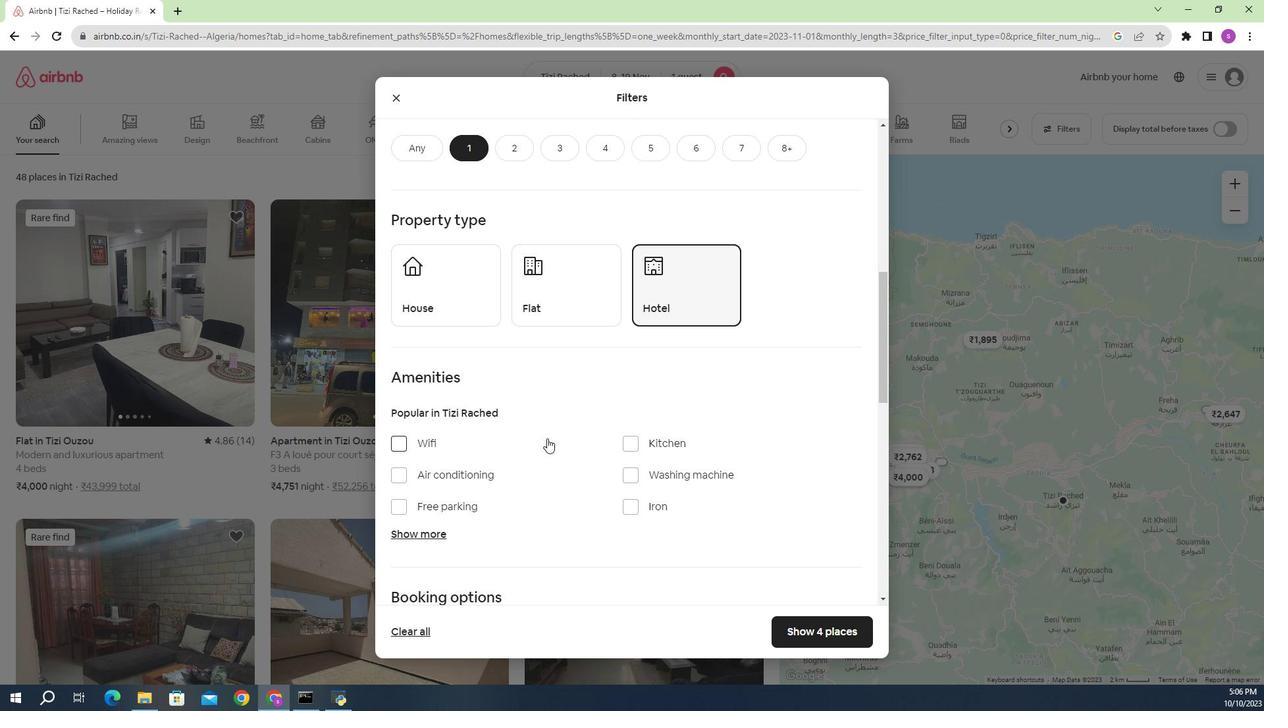 
Action: Mouse moved to (511, 387)
Screenshot: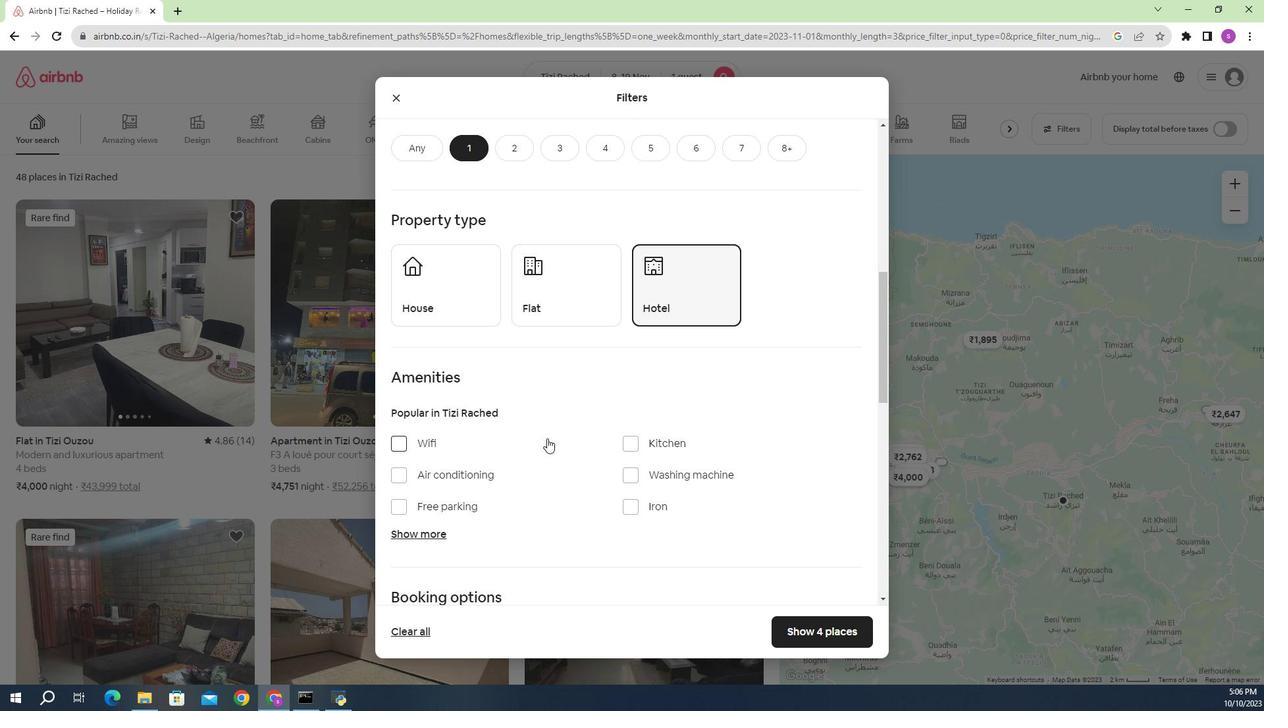 
Action: Mouse scrolled (511, 387) with delta (0, 0)
Screenshot: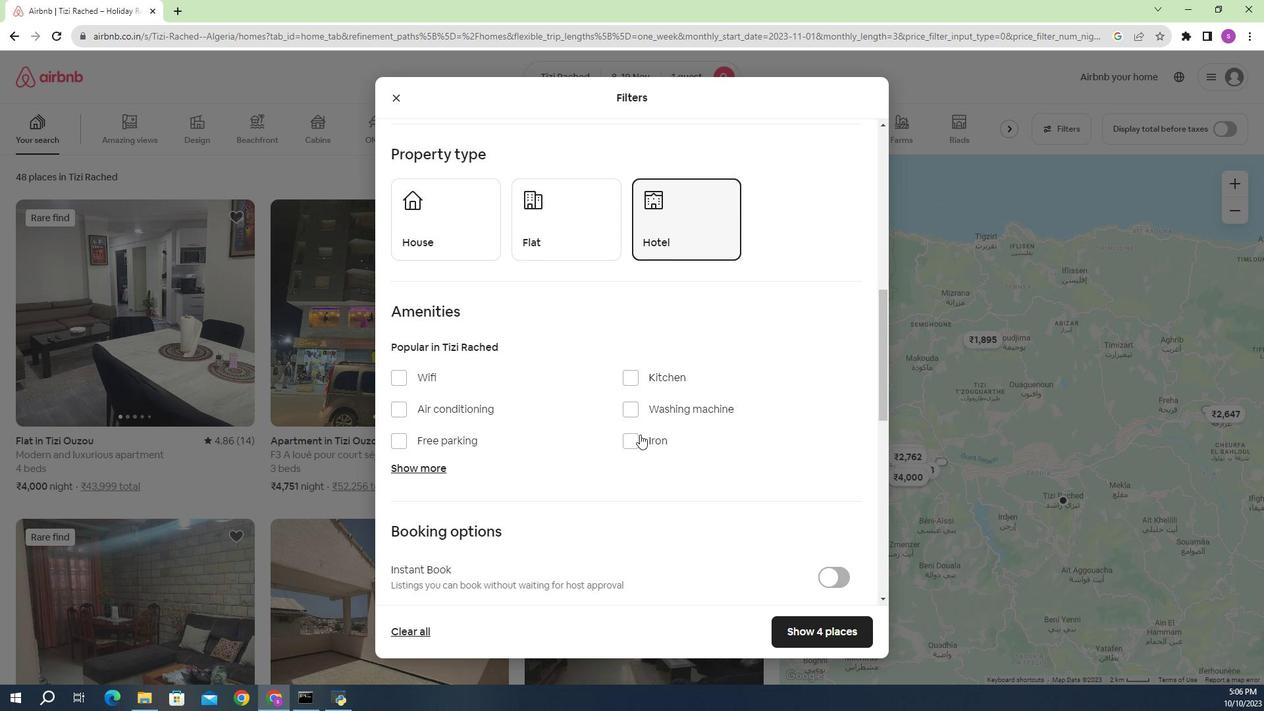 
Action: Mouse moved to (575, 372)
Screenshot: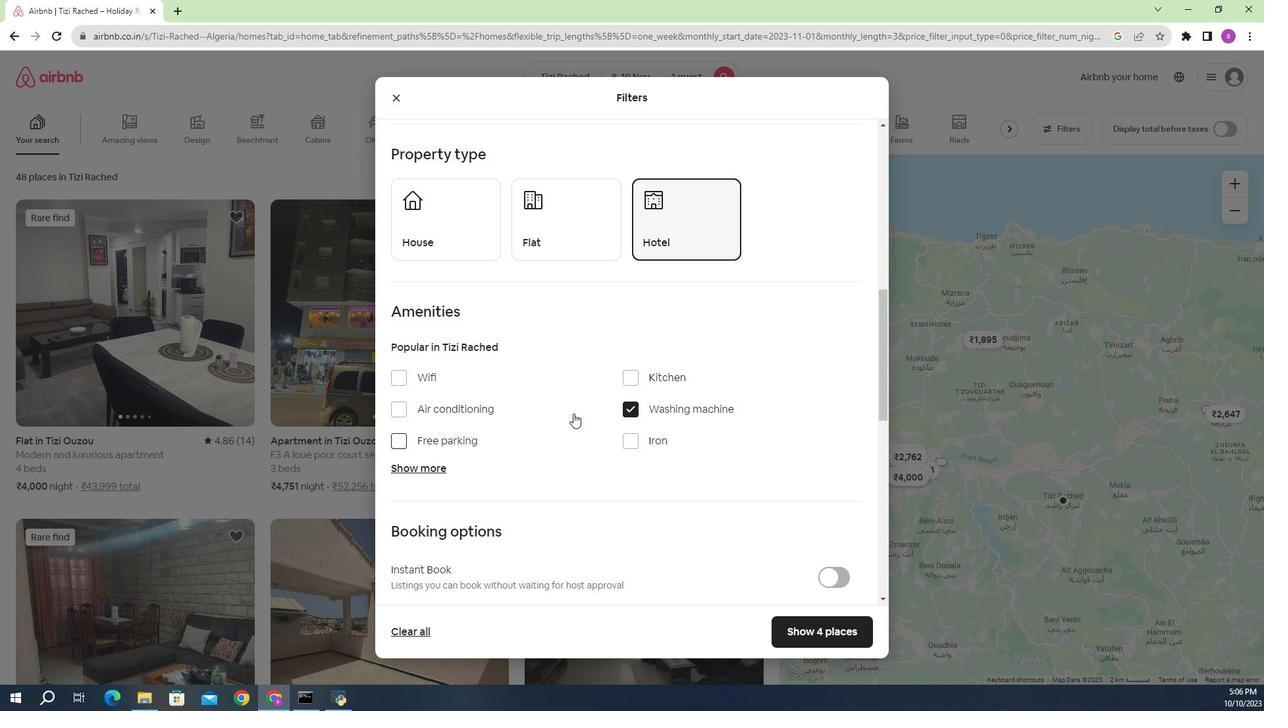 
Action: Mouse pressed left at (575, 372)
Screenshot: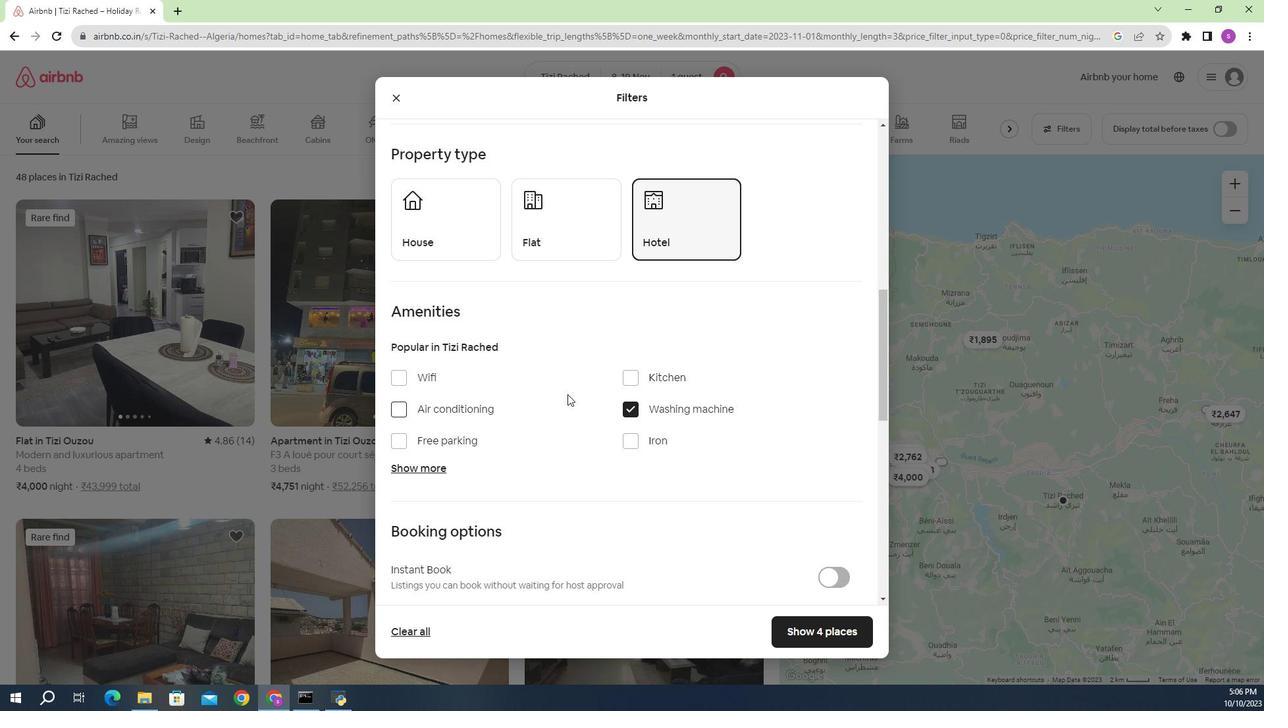
Action: Mouse moved to (524, 364)
Screenshot: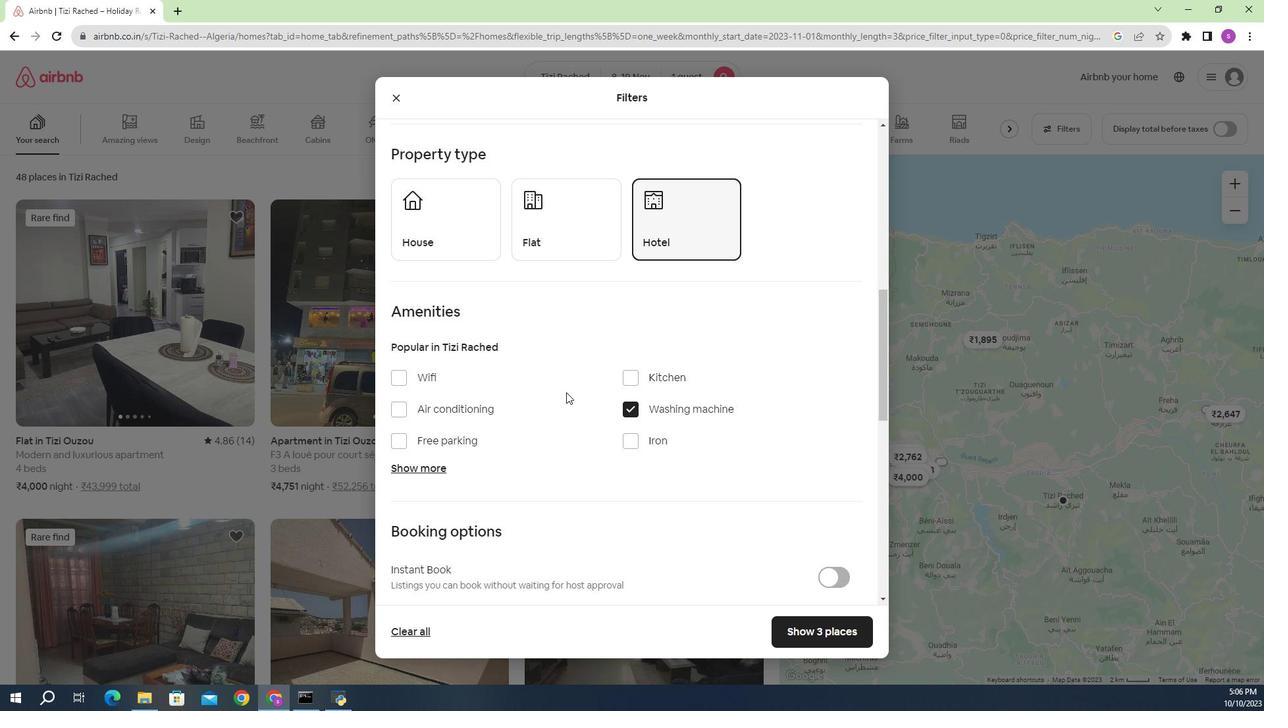 
Action: Mouse scrolled (524, 364) with delta (0, 0)
Screenshot: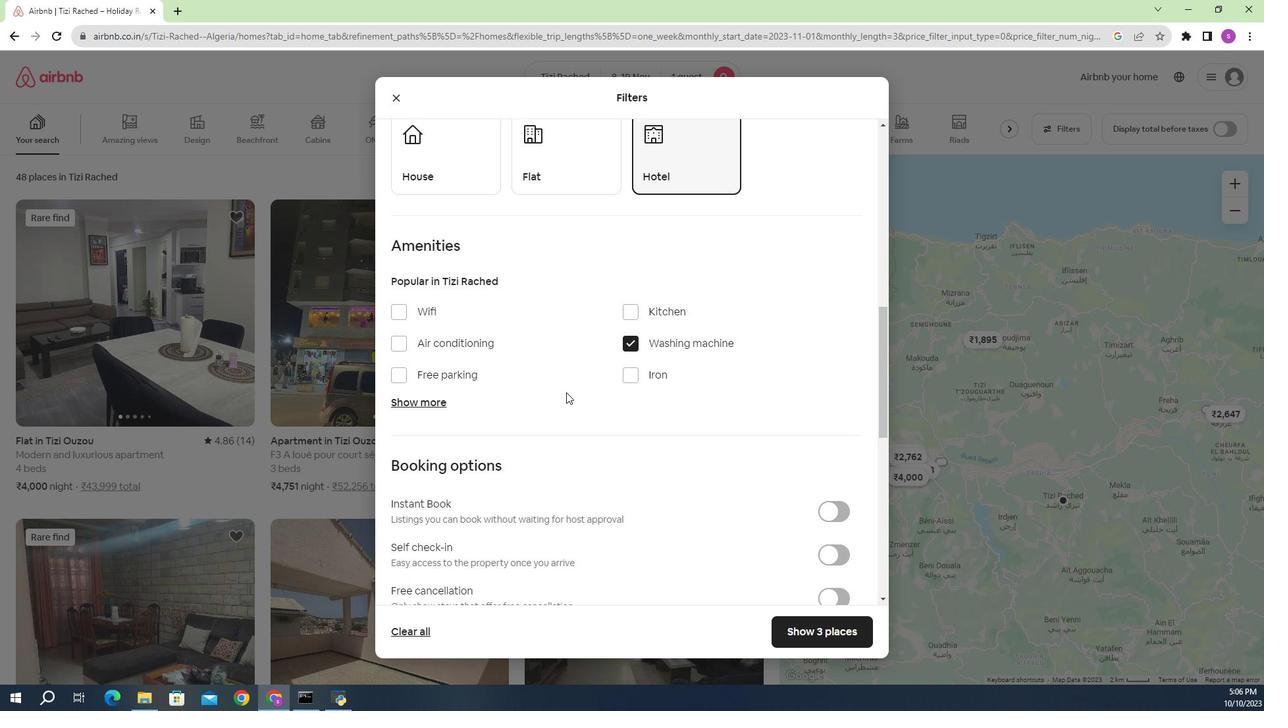 
Action: Mouse scrolled (524, 364) with delta (0, 0)
Screenshot: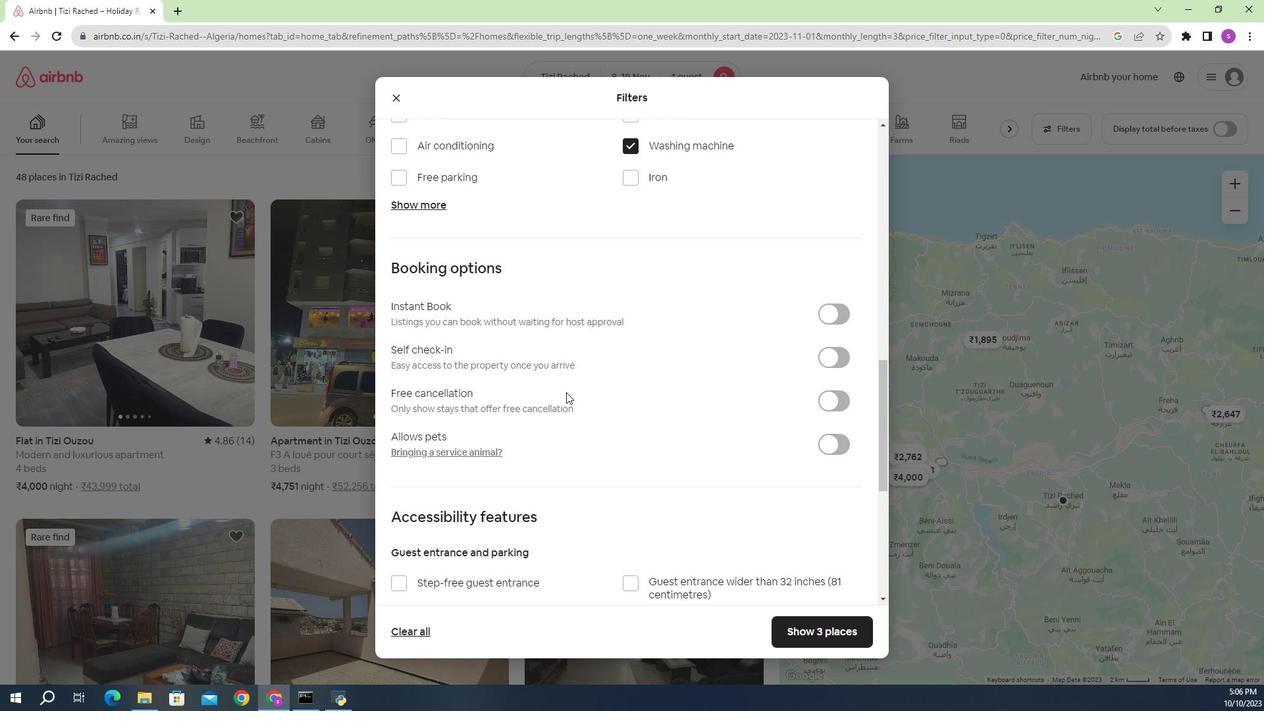 
Action: Mouse scrolled (524, 364) with delta (0, 0)
Screenshot: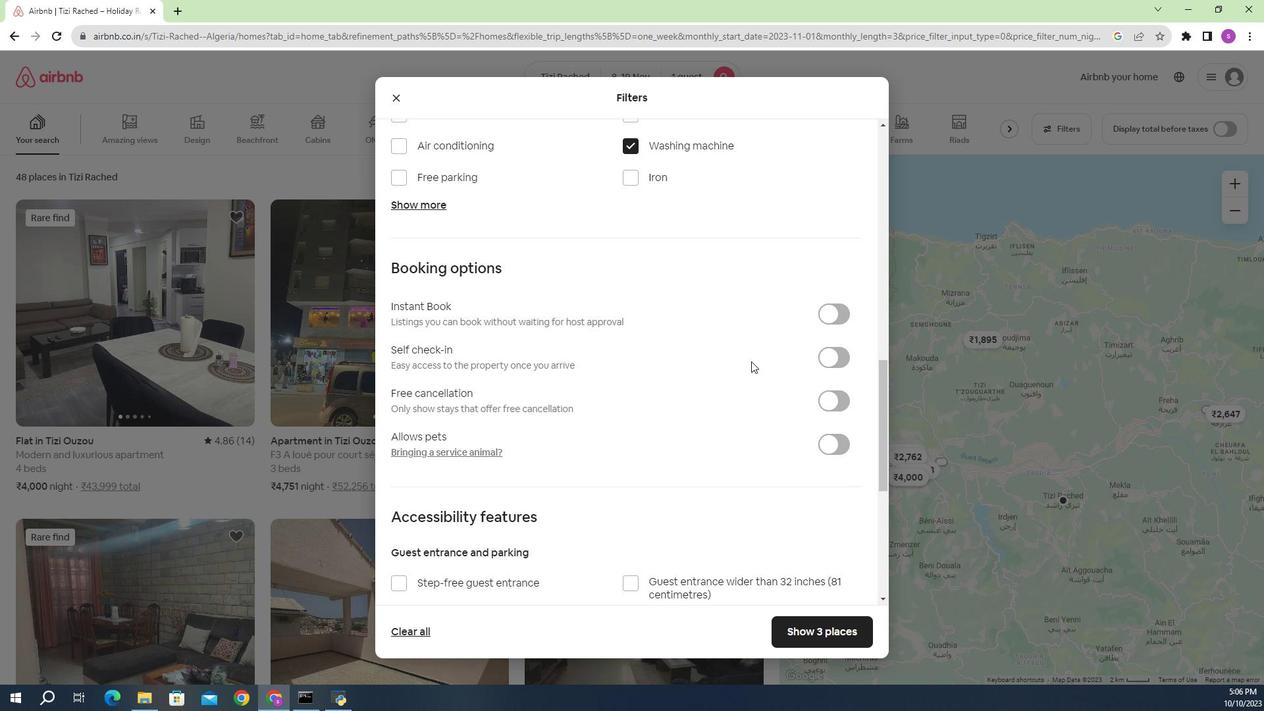 
Action: Mouse scrolled (524, 364) with delta (0, 0)
Screenshot: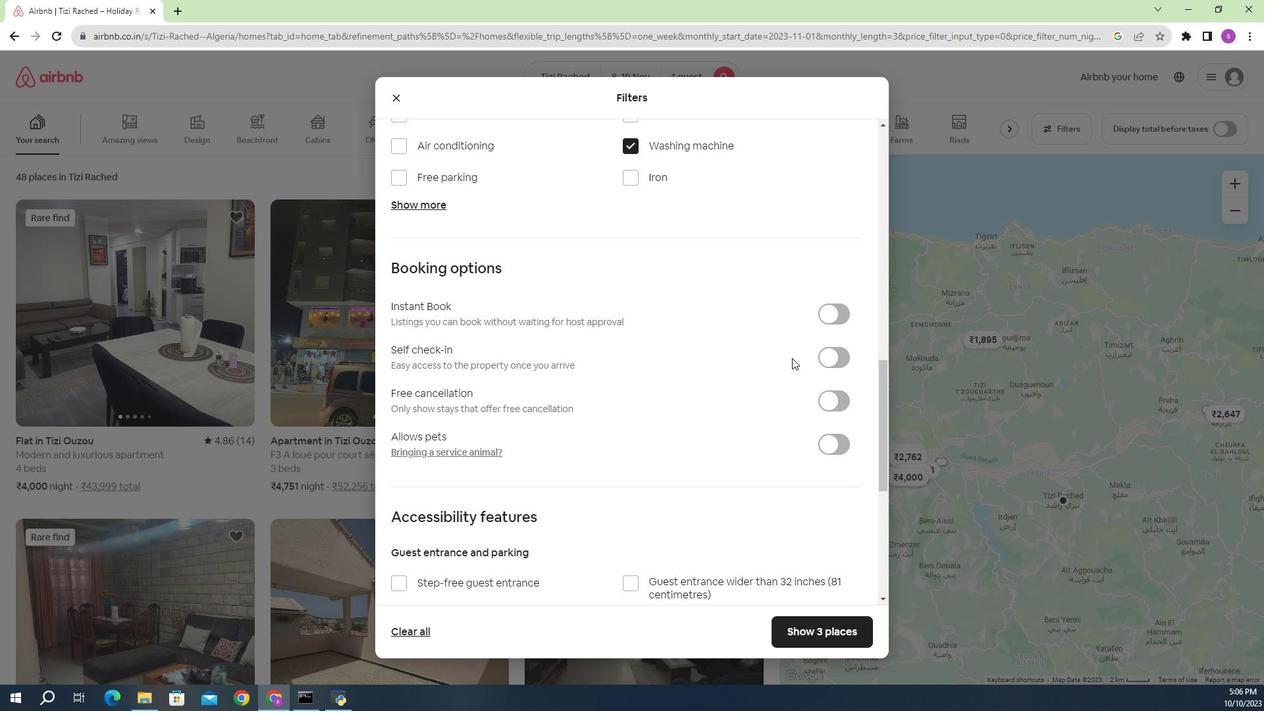
Action: Mouse moved to (705, 346)
Screenshot: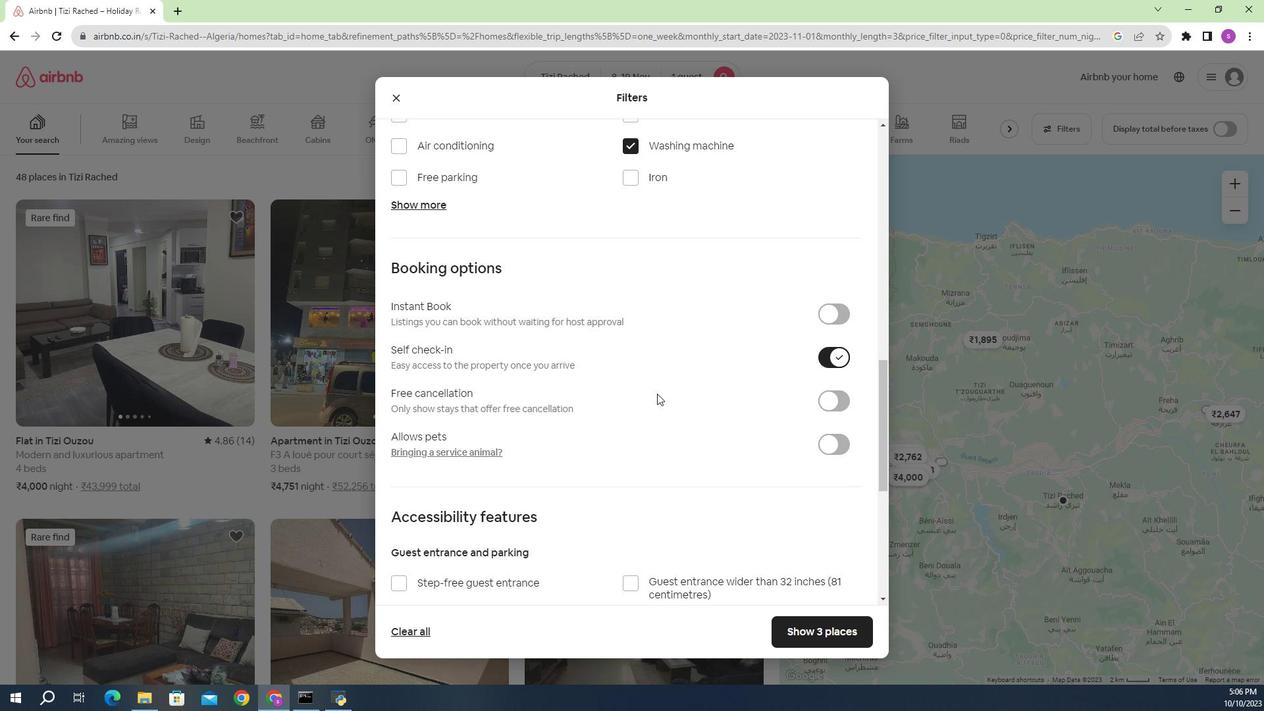 
Action: Mouse pressed left at (705, 346)
Screenshot: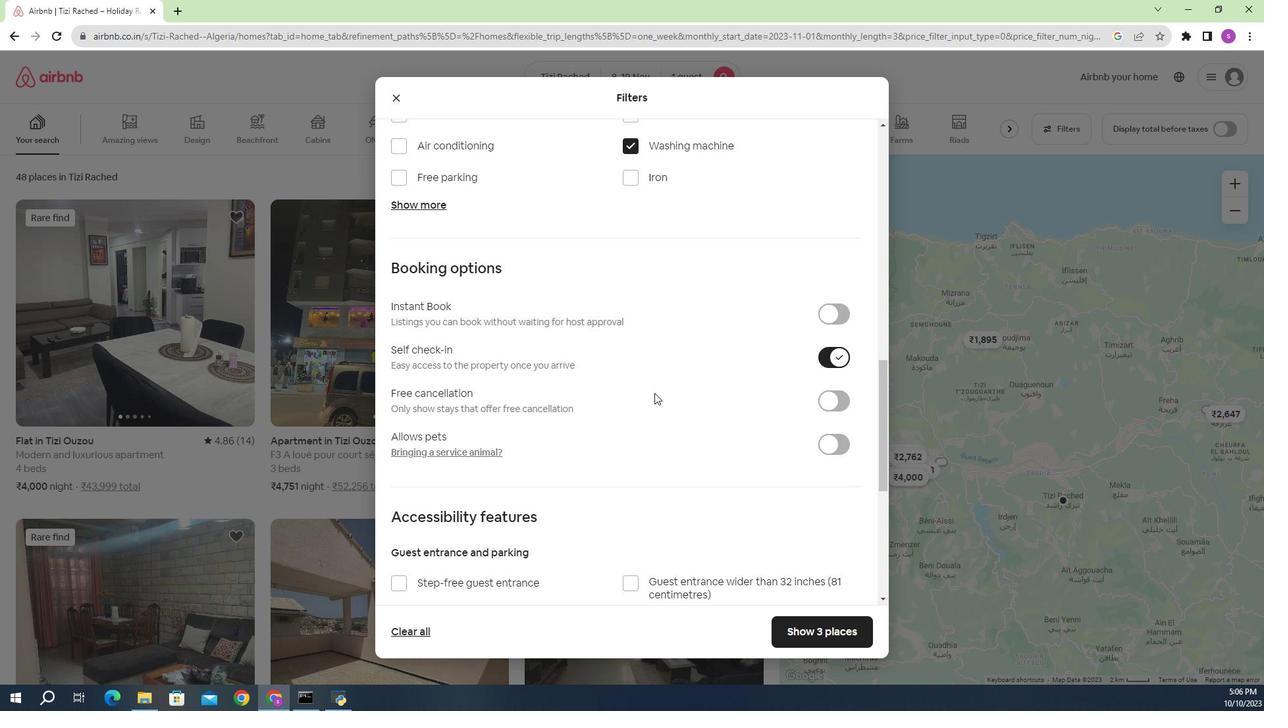 
Action: Mouse moved to (598, 358)
Screenshot: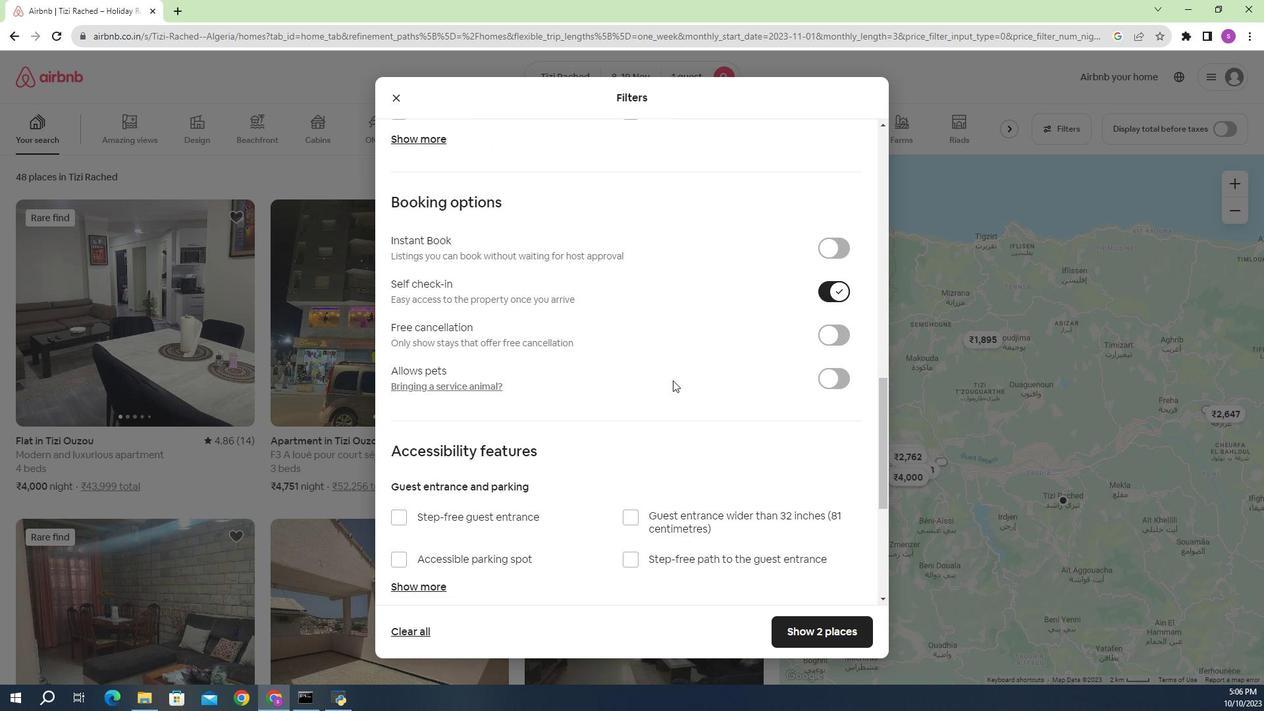 
Action: Mouse scrolled (598, 358) with delta (0, 0)
Screenshot: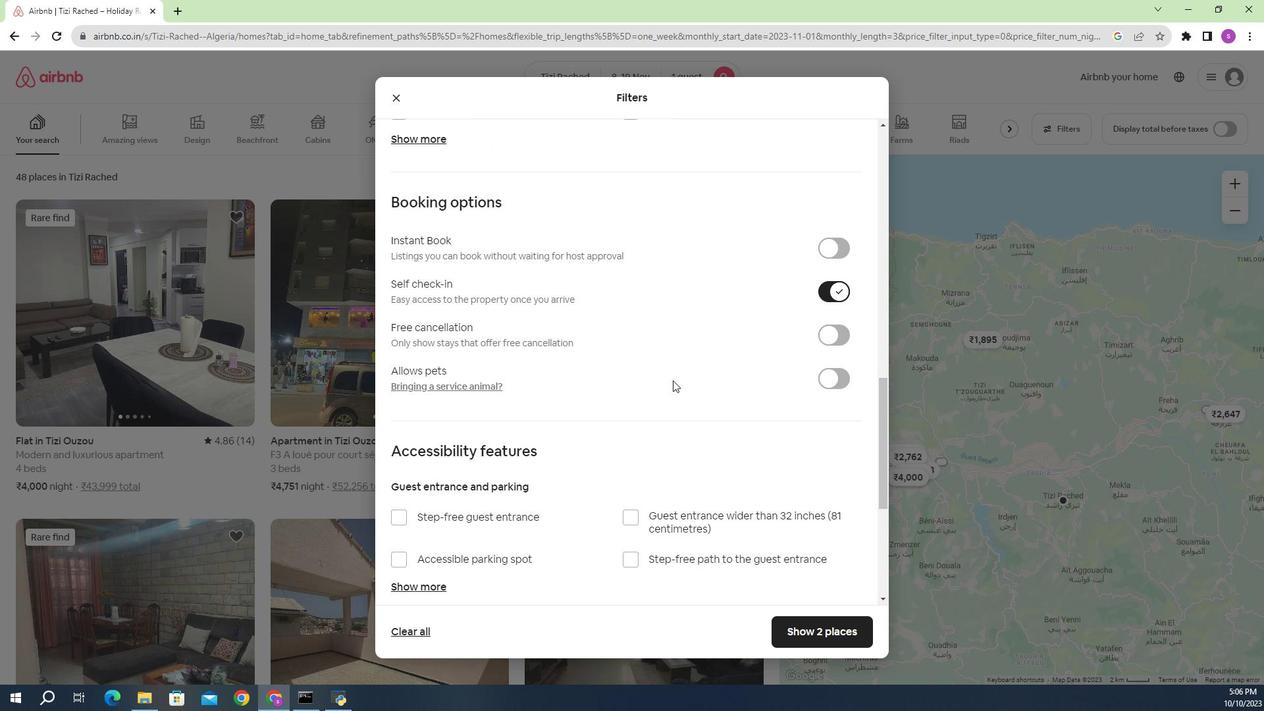 
Action: Mouse moved to (583, 344)
Screenshot: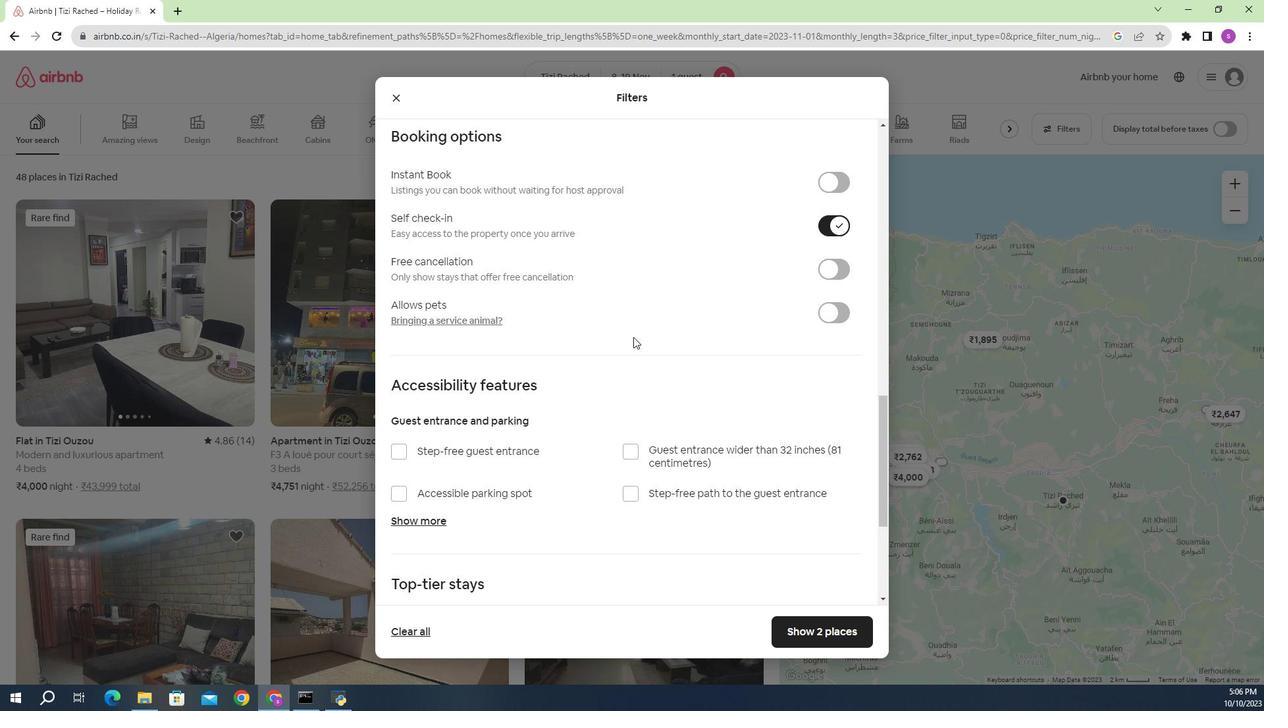 
Action: Mouse scrolled (583, 344) with delta (0, 0)
Screenshot: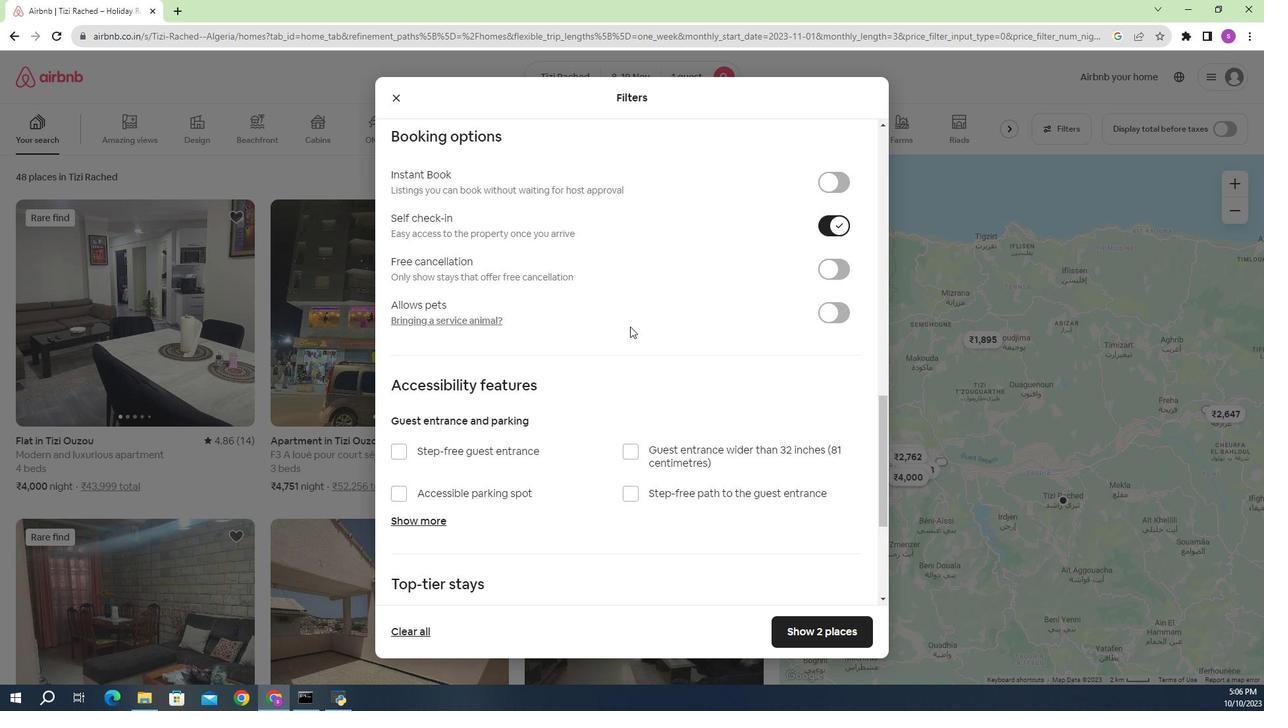 
Action: Mouse moved to (694, 485)
Screenshot: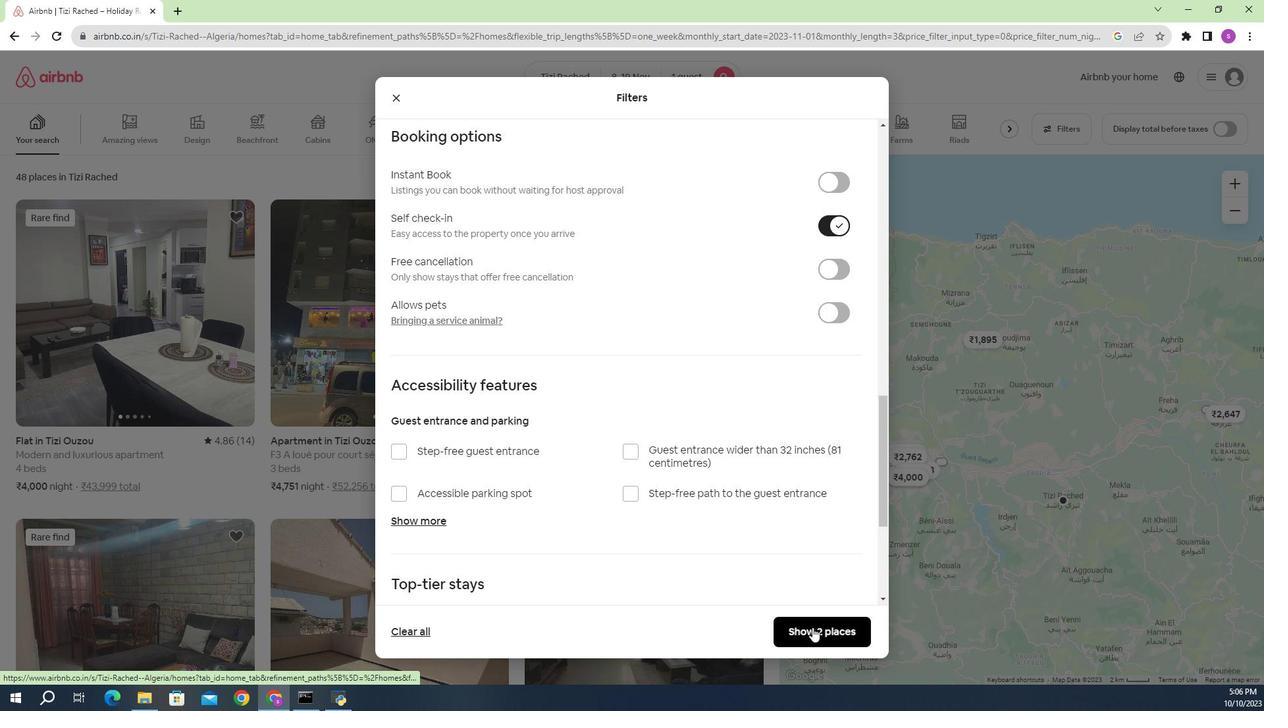 
Action: Mouse pressed left at (694, 485)
Screenshot: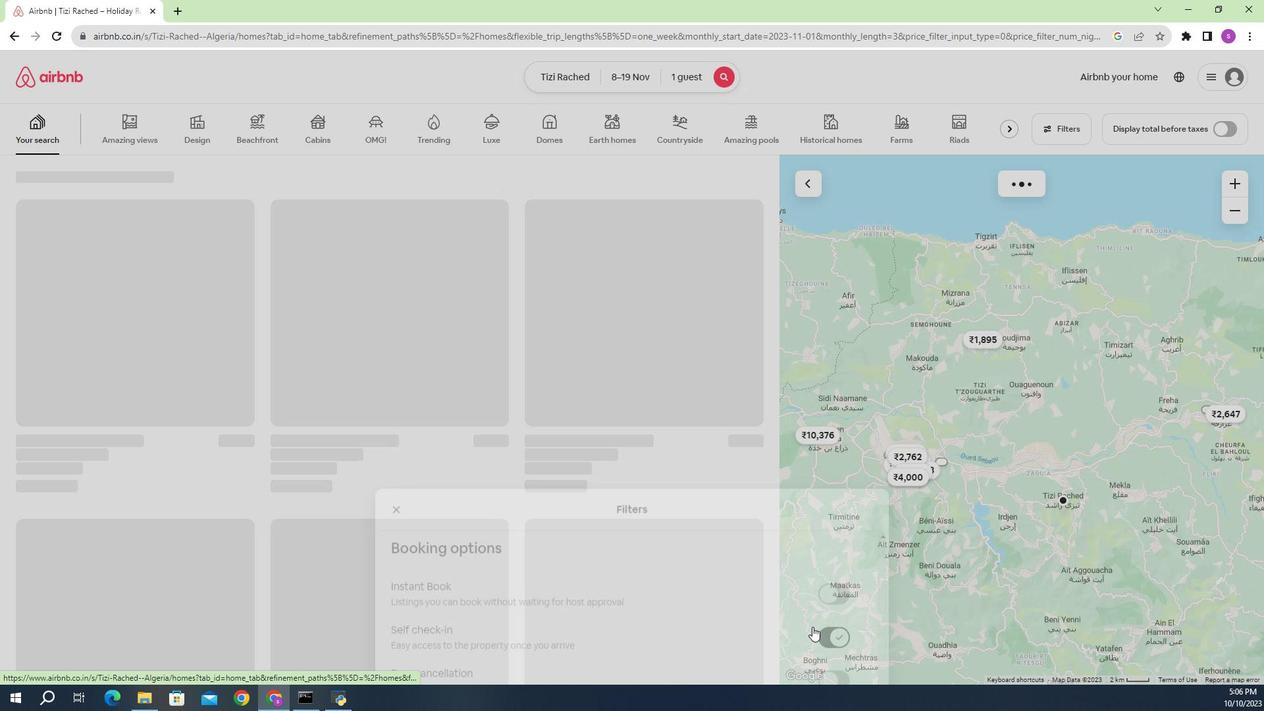 
Action: Mouse moved to (215, 298)
Screenshot: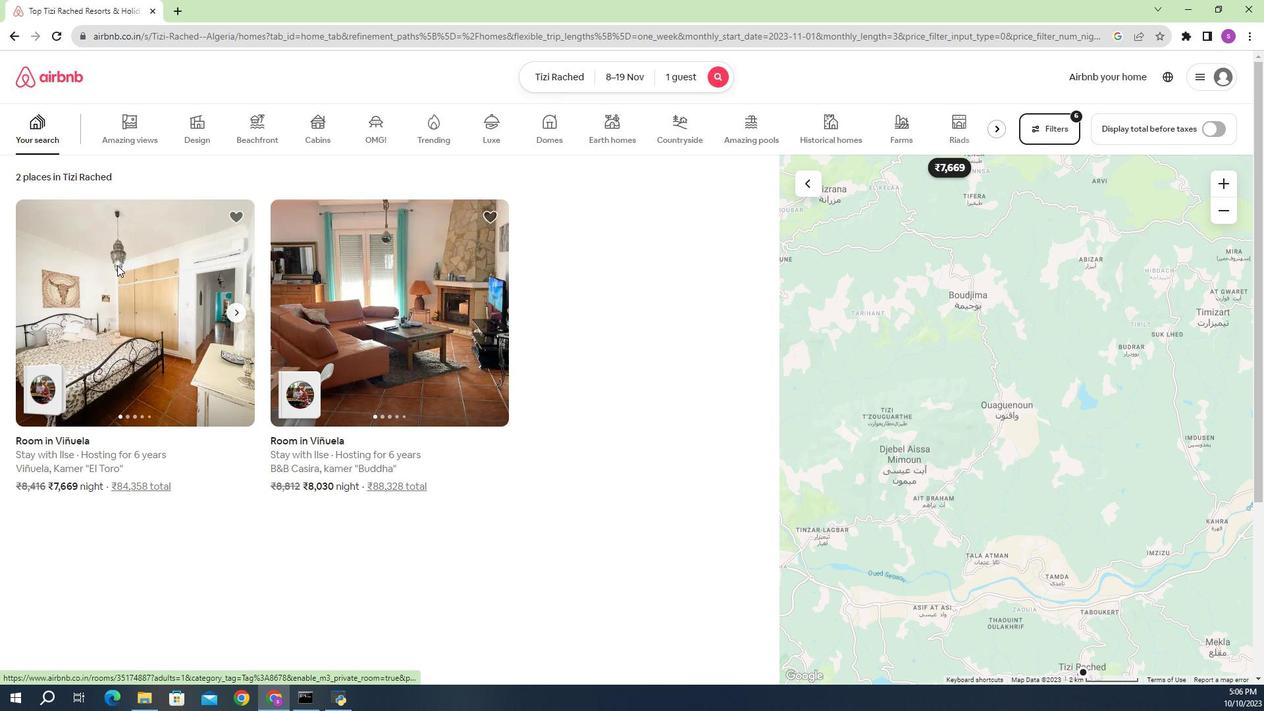 
Action: Mouse pressed left at (215, 298)
Screenshot: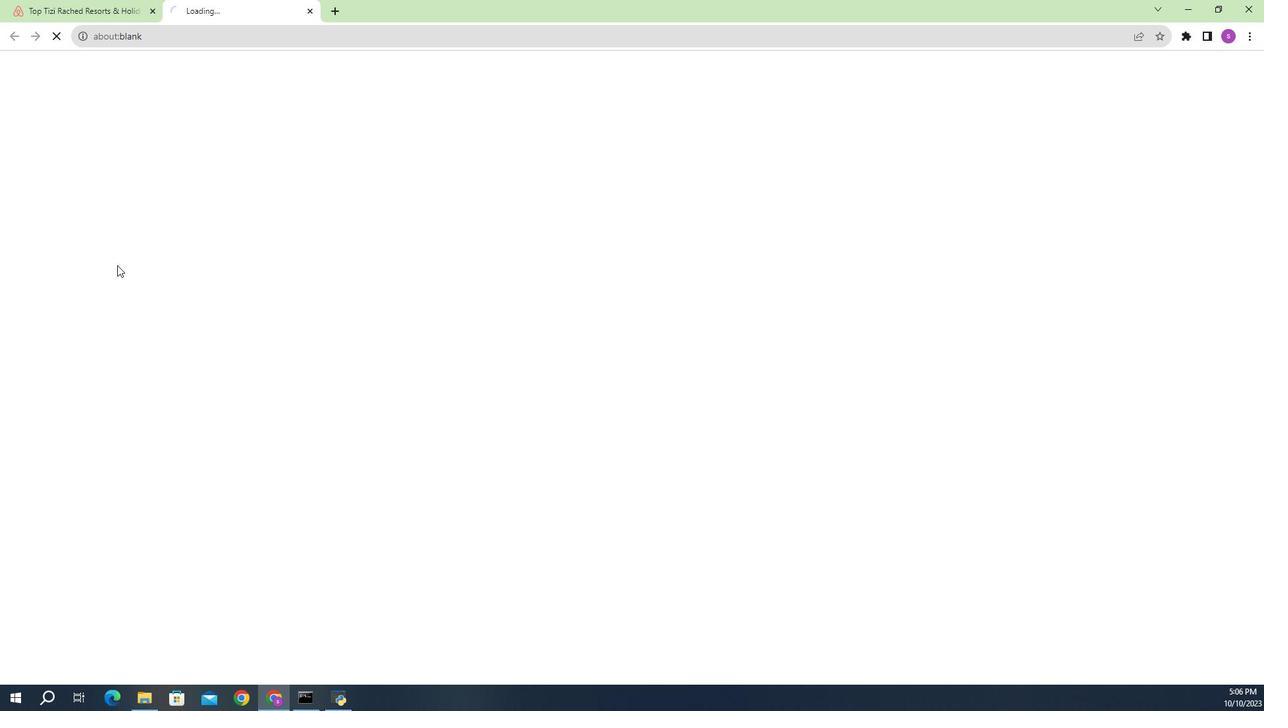 
Action: Mouse moved to (750, 389)
Screenshot: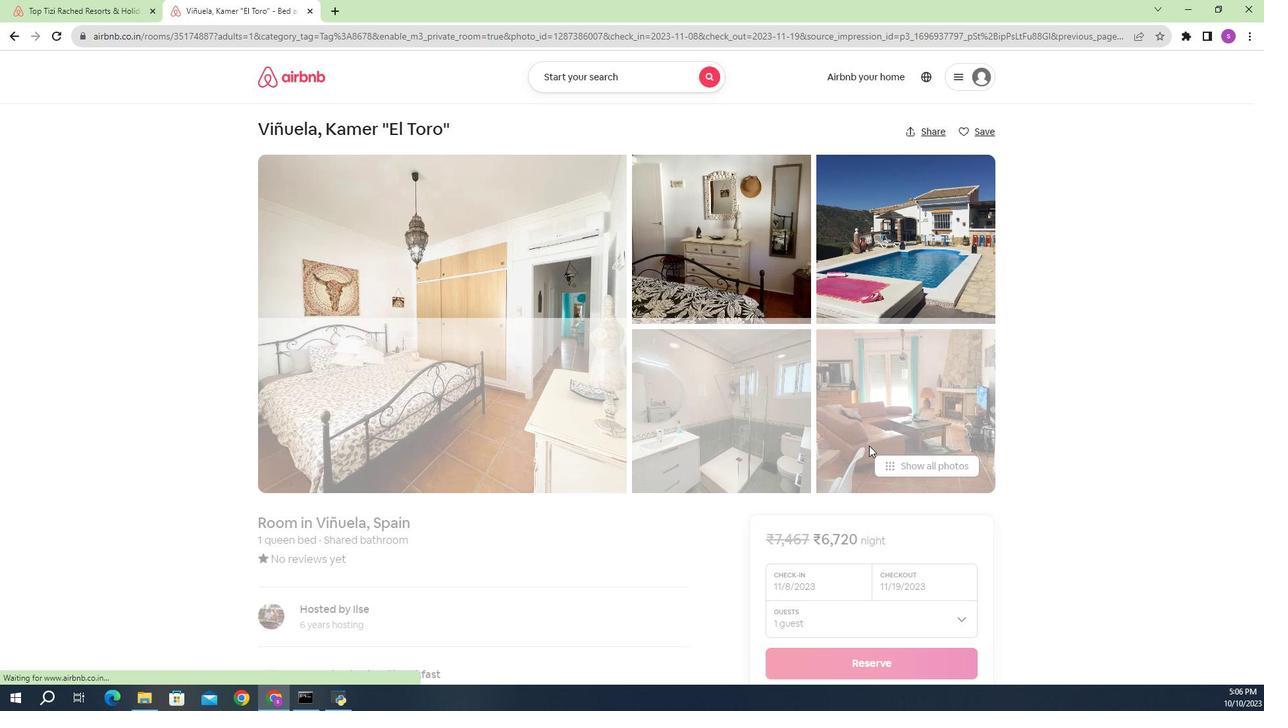 
Action: Mouse pressed left at (750, 389)
Screenshot: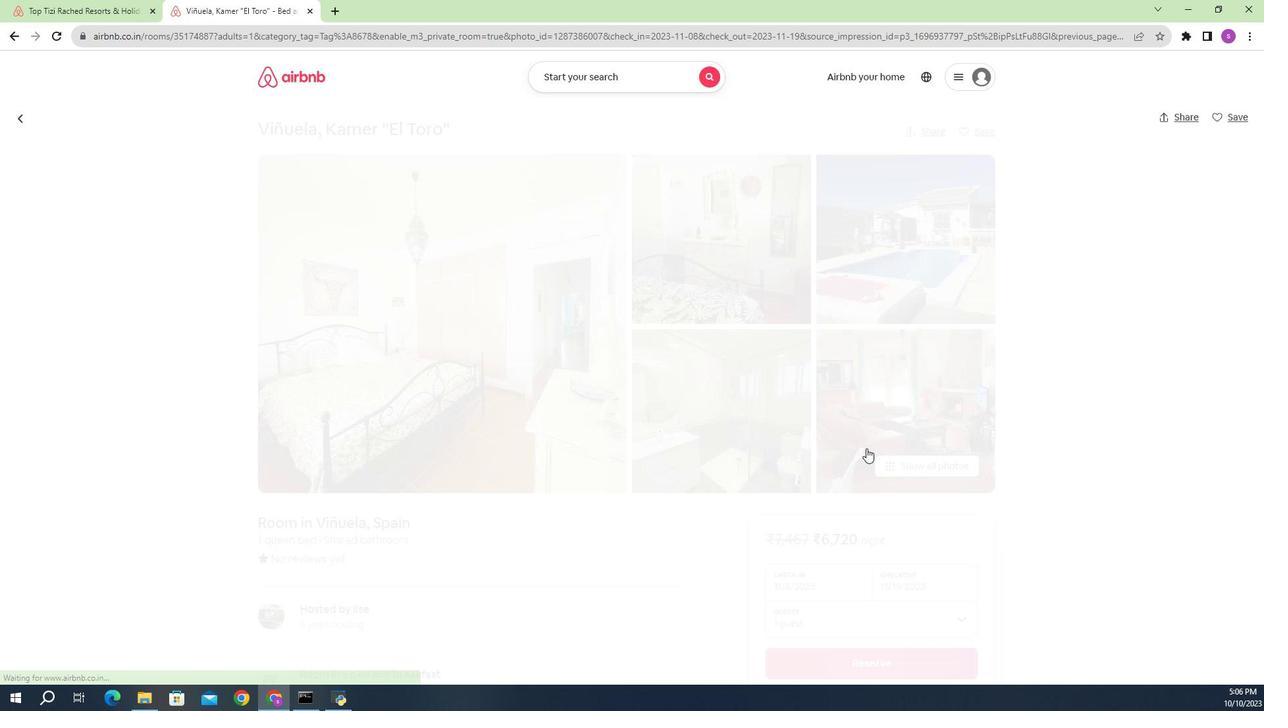 
Action: Mouse moved to (564, 330)
Screenshot: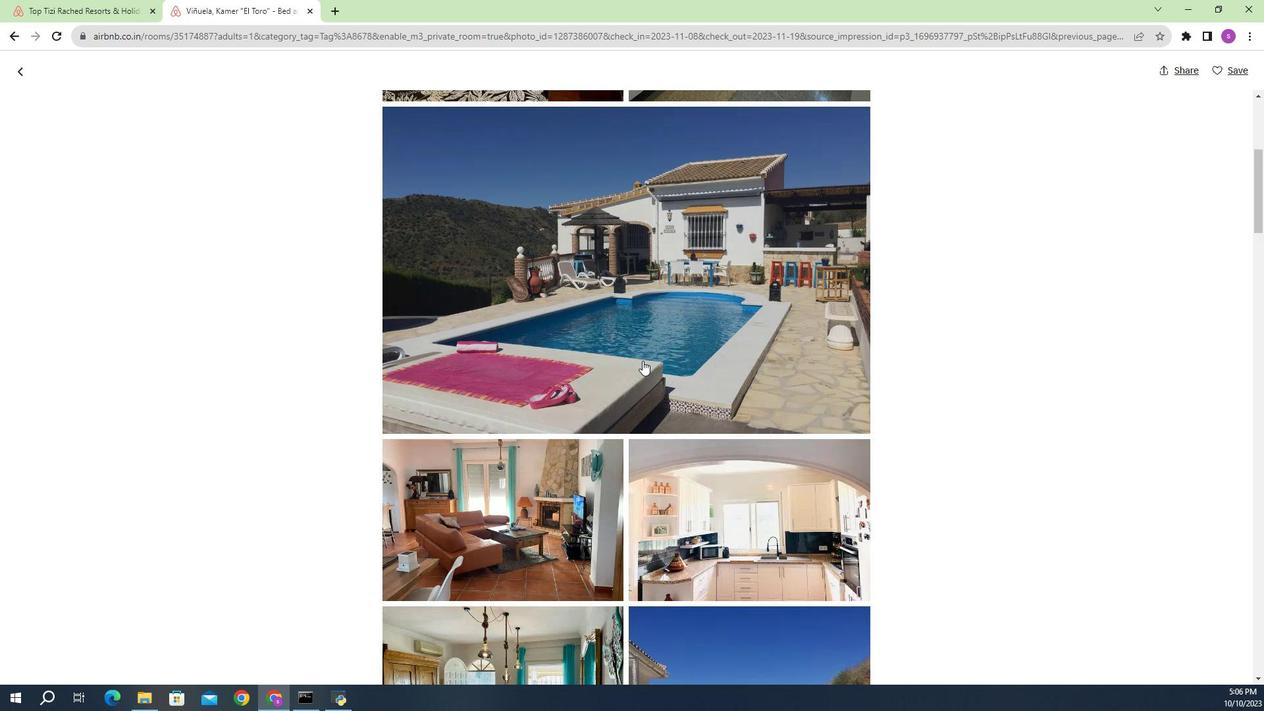 
Action: Mouse scrolled (564, 331) with delta (0, 0)
Screenshot: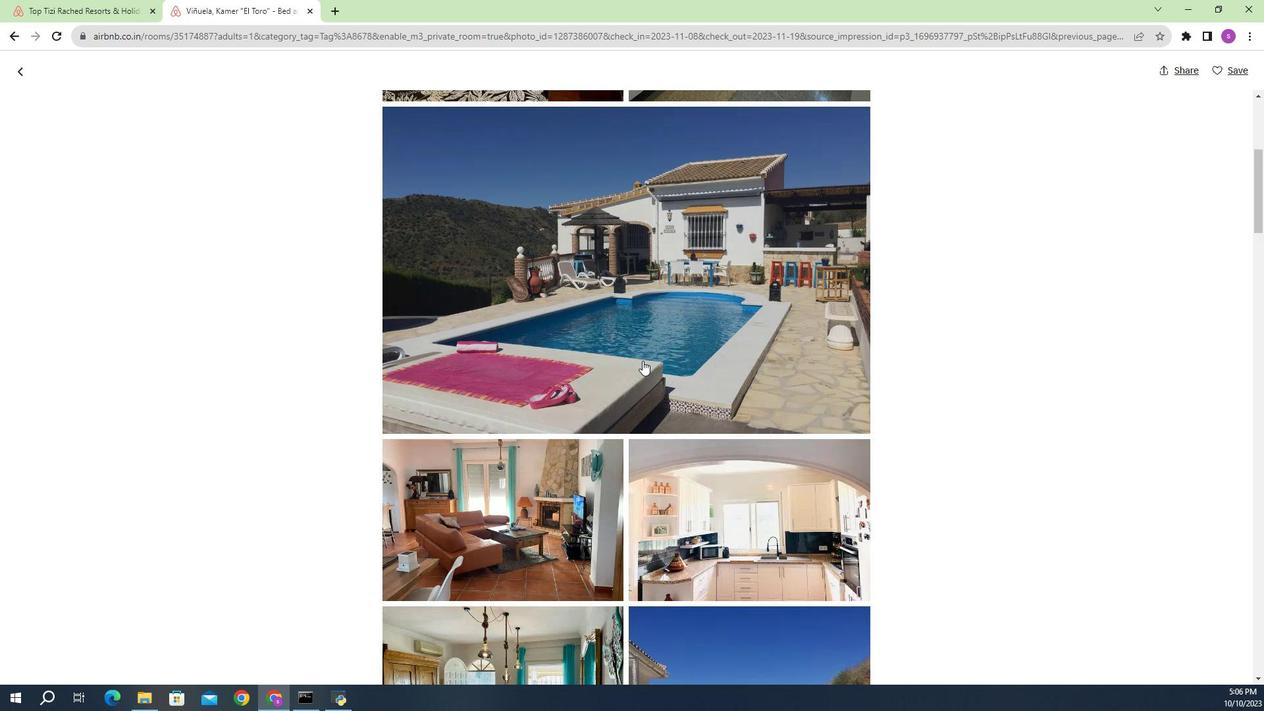 
Action: Mouse moved to (569, 337)
Screenshot: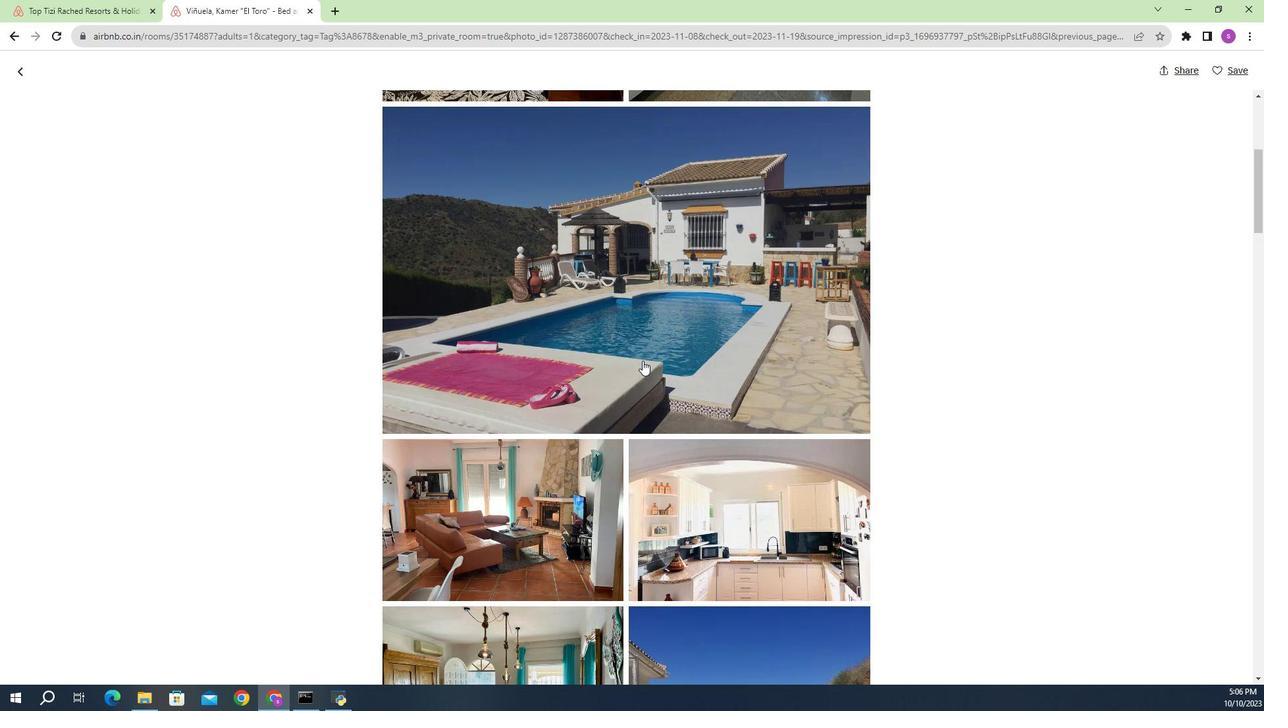 
Action: Mouse scrolled (569, 337) with delta (0, 0)
Screenshot: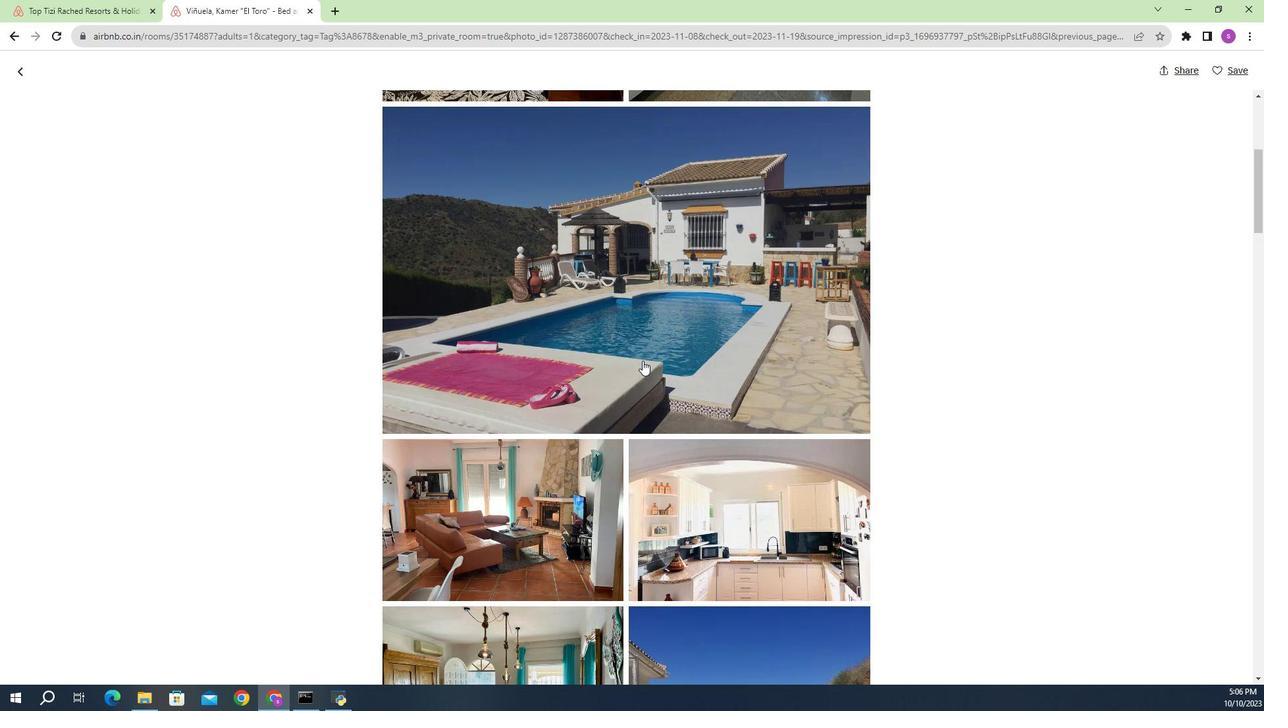 
Action: Mouse moved to (574, 343)
Screenshot: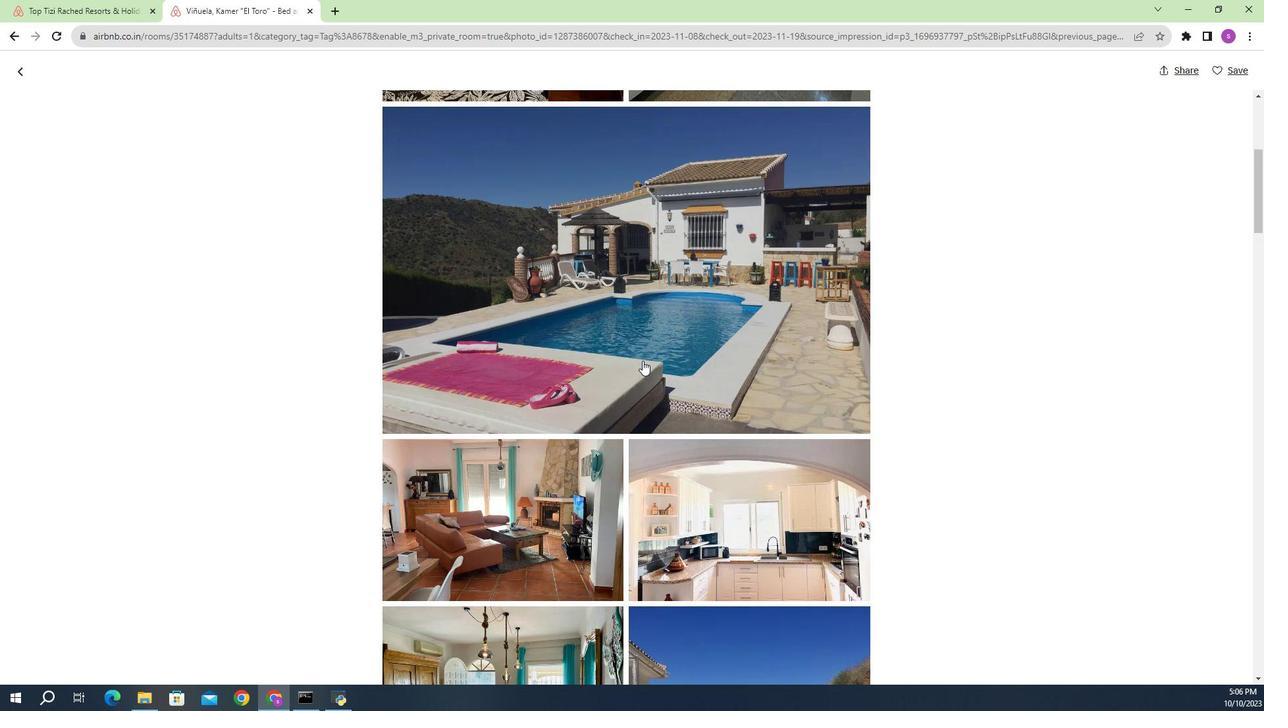 
Action: Mouse scrolled (574, 343) with delta (0, 0)
Screenshot: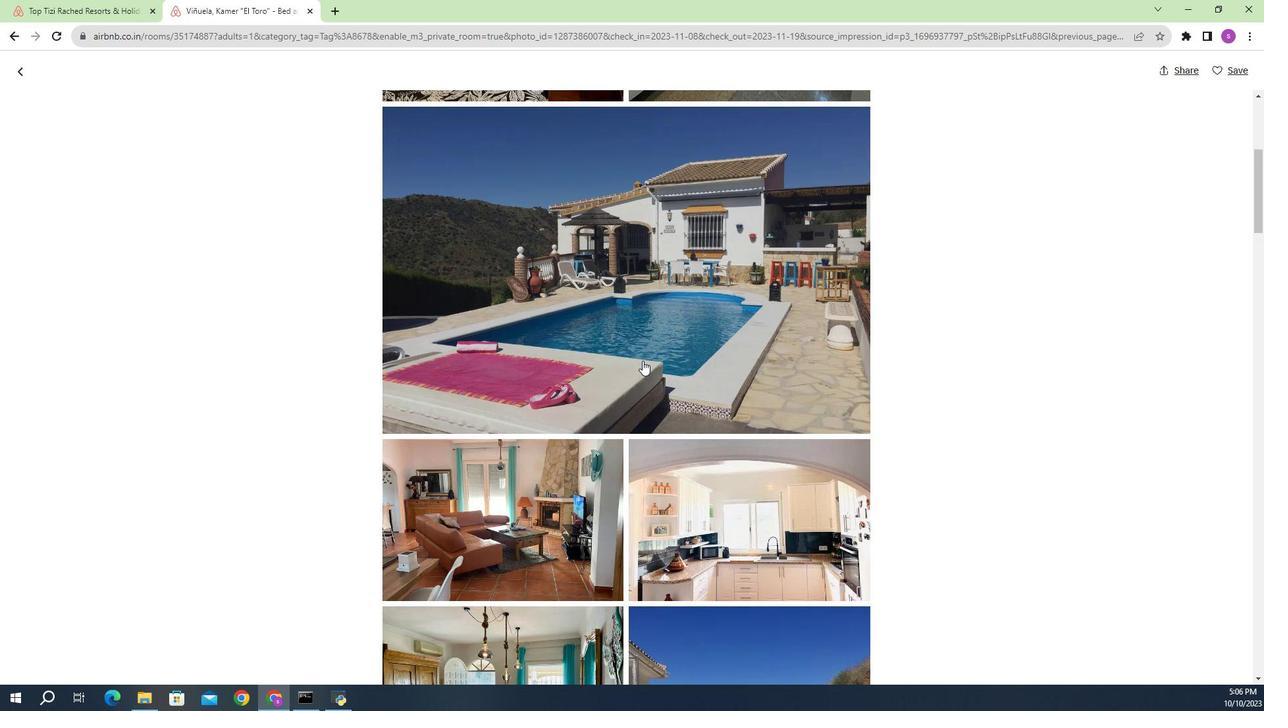
Action: Mouse moved to (576, 346)
Screenshot: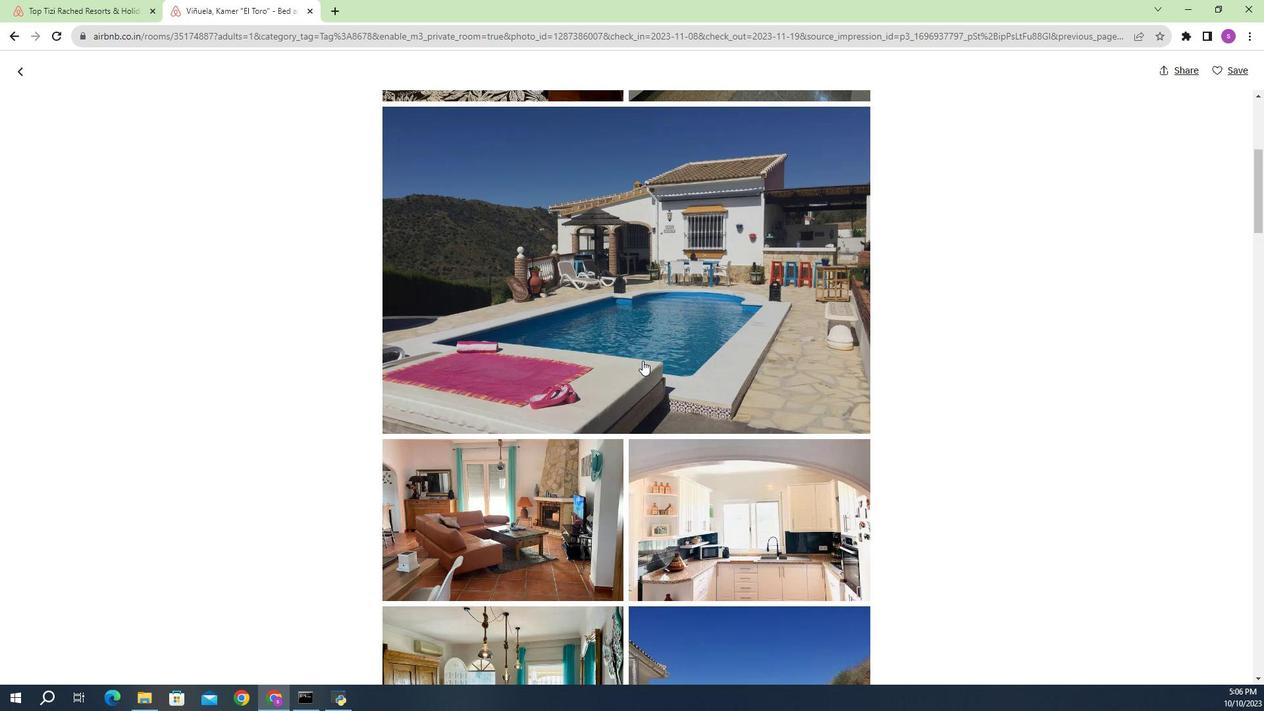 
Action: Mouse scrolled (576, 346) with delta (0, 0)
Screenshot: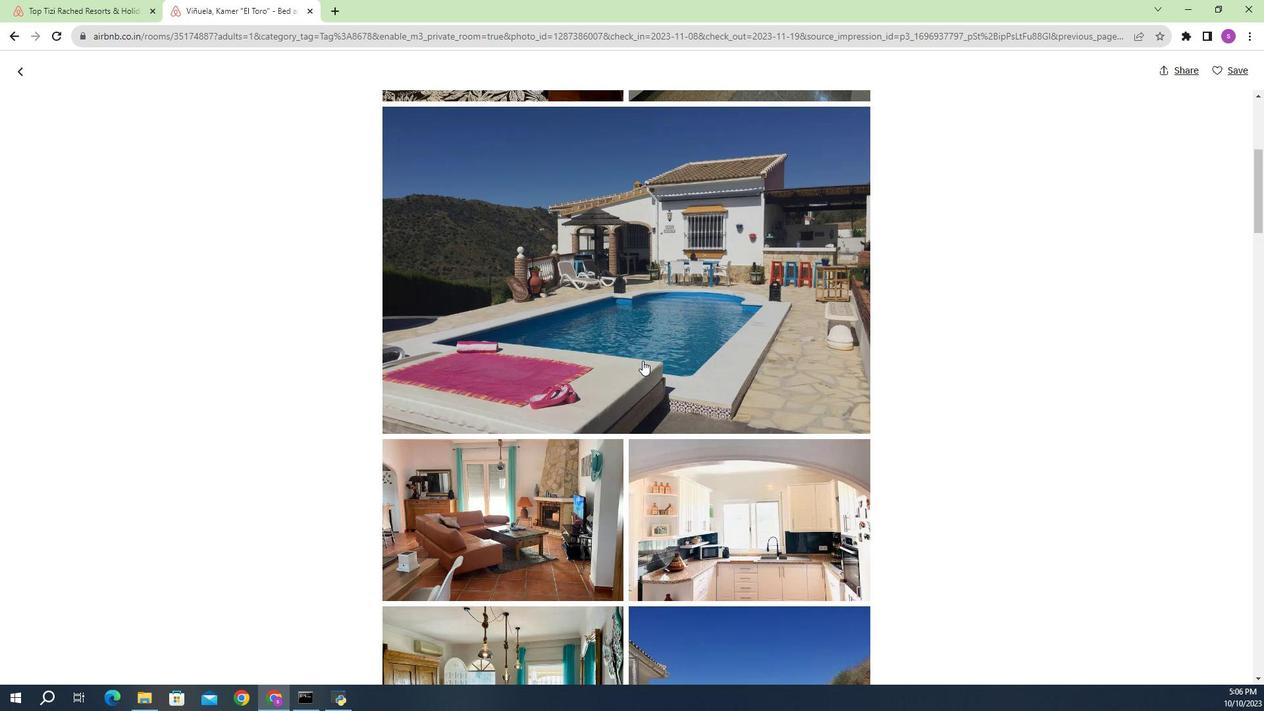 
Action: Mouse moved to (577, 348)
Screenshot: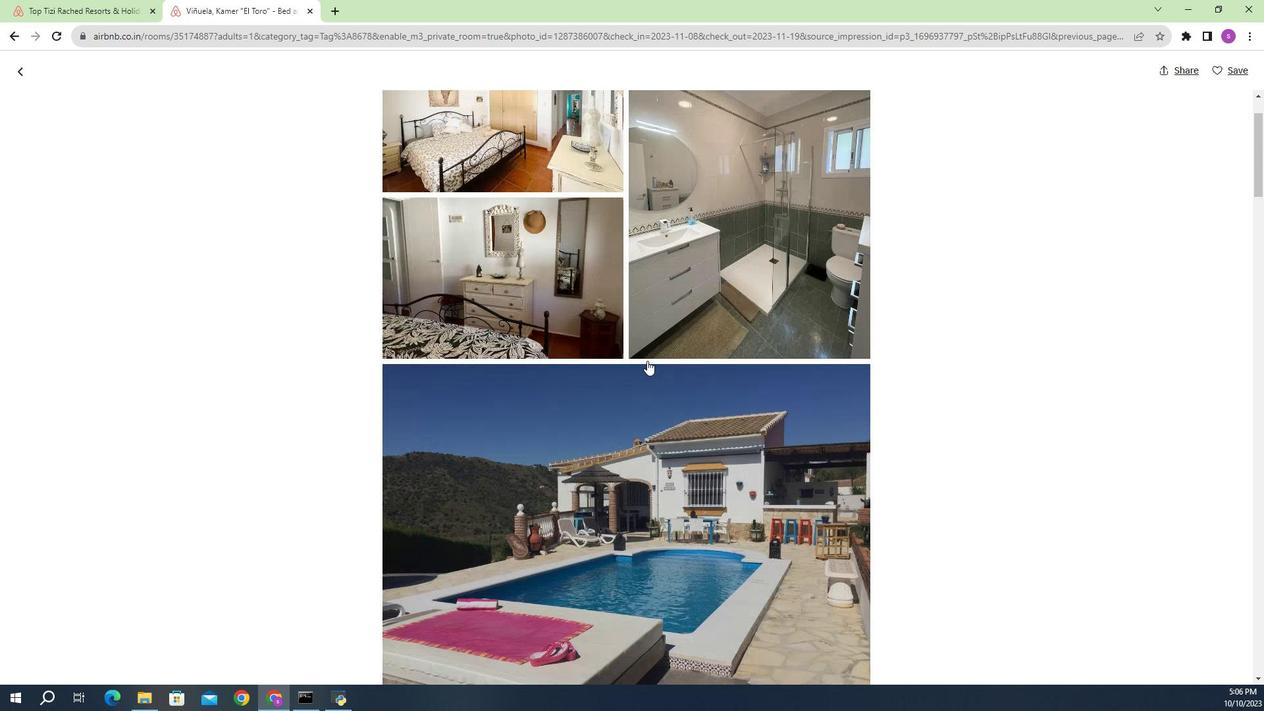 
Action: Mouse scrolled (577, 348) with delta (0, 0)
Screenshot: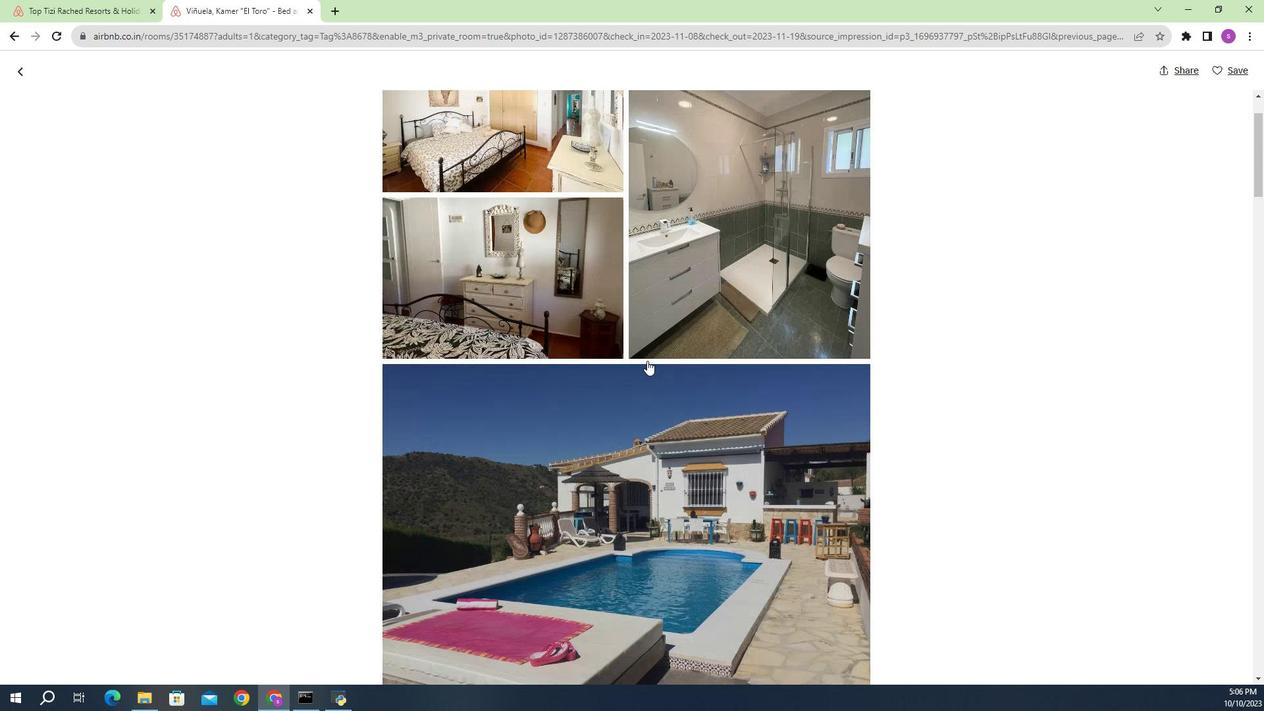 
Action: Mouse moved to (577, 348)
Screenshot: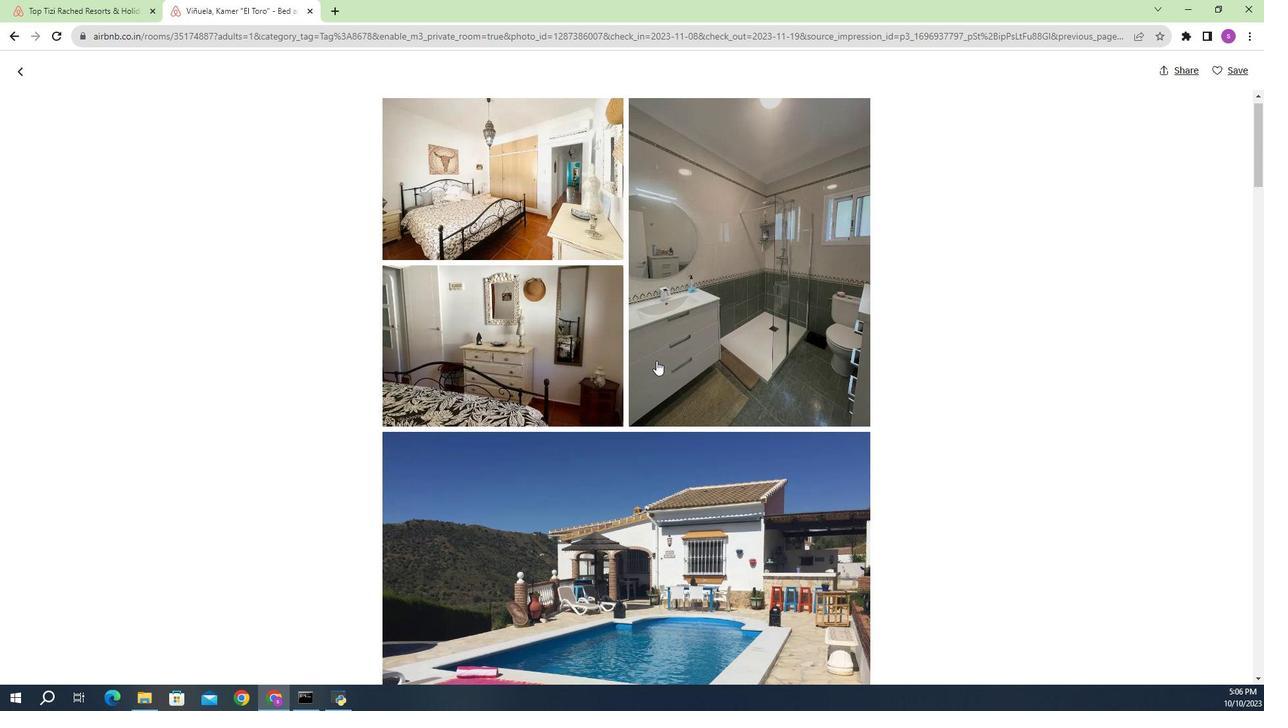 
Action: Mouse scrolled (577, 348) with delta (0, 0)
Screenshot: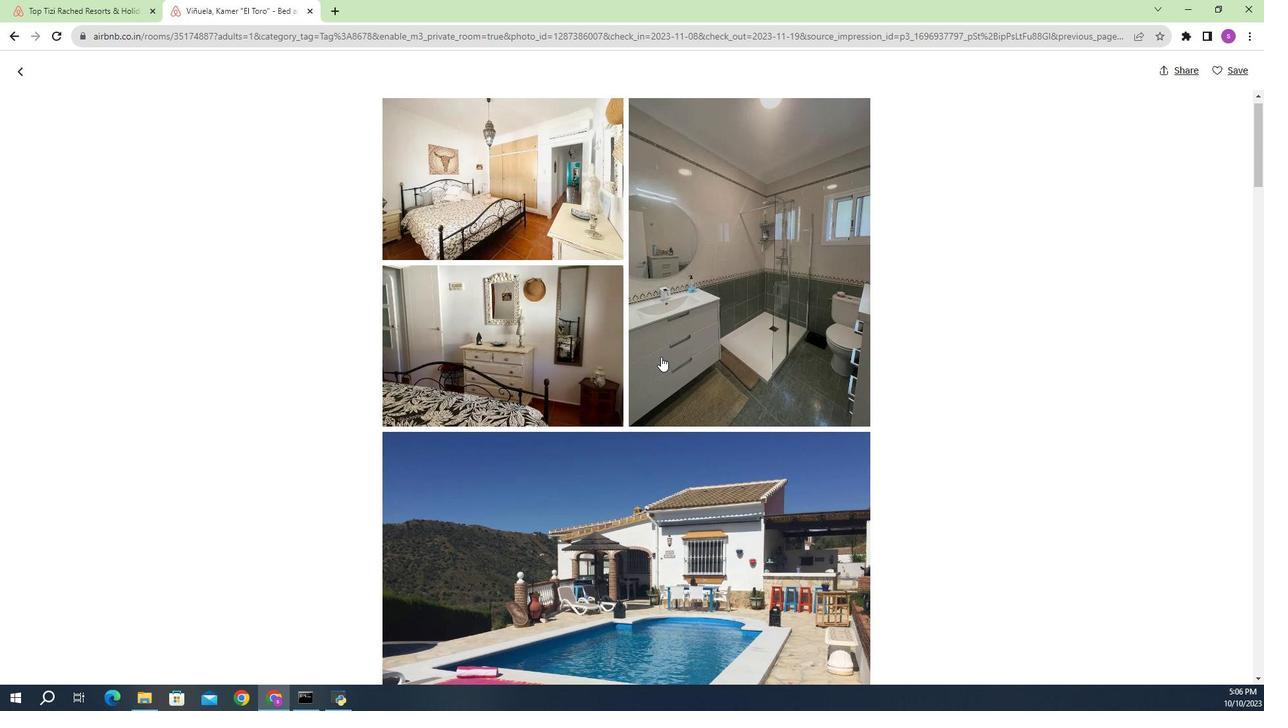 
Action: Mouse scrolled (577, 348) with delta (0, 0)
Screenshot: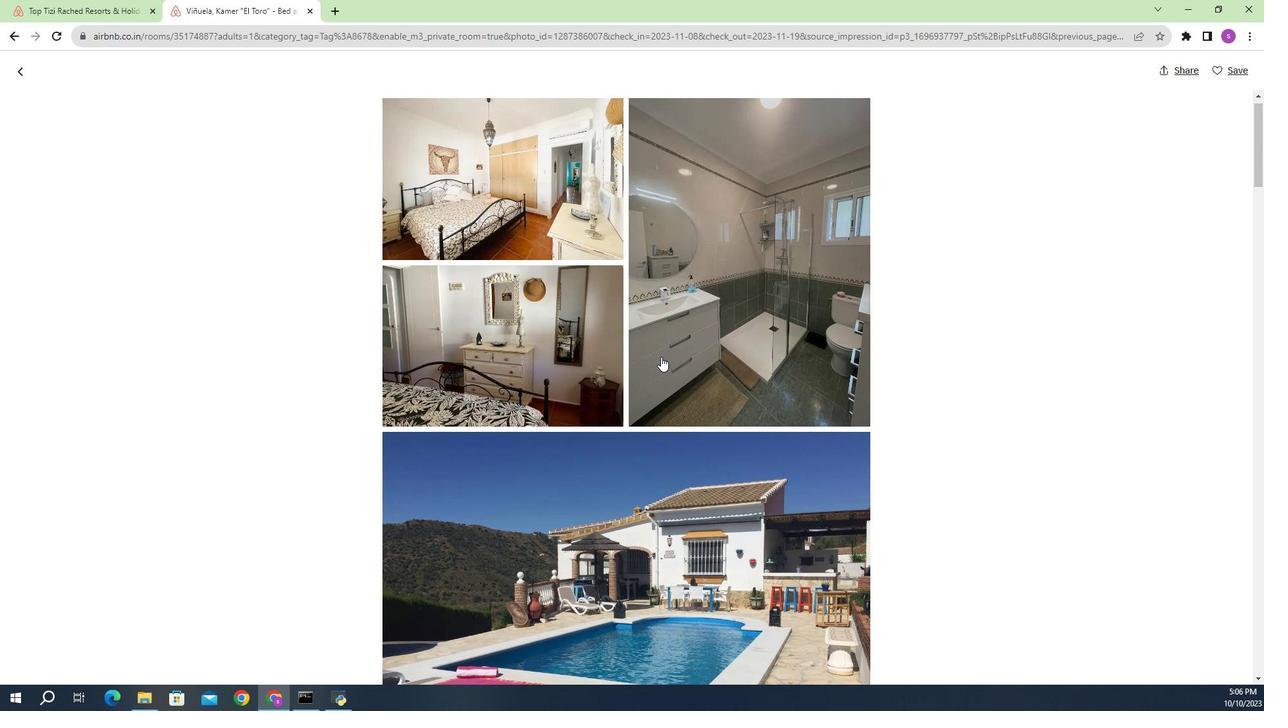 
Action: Mouse scrolled (577, 348) with delta (0, 0)
Screenshot: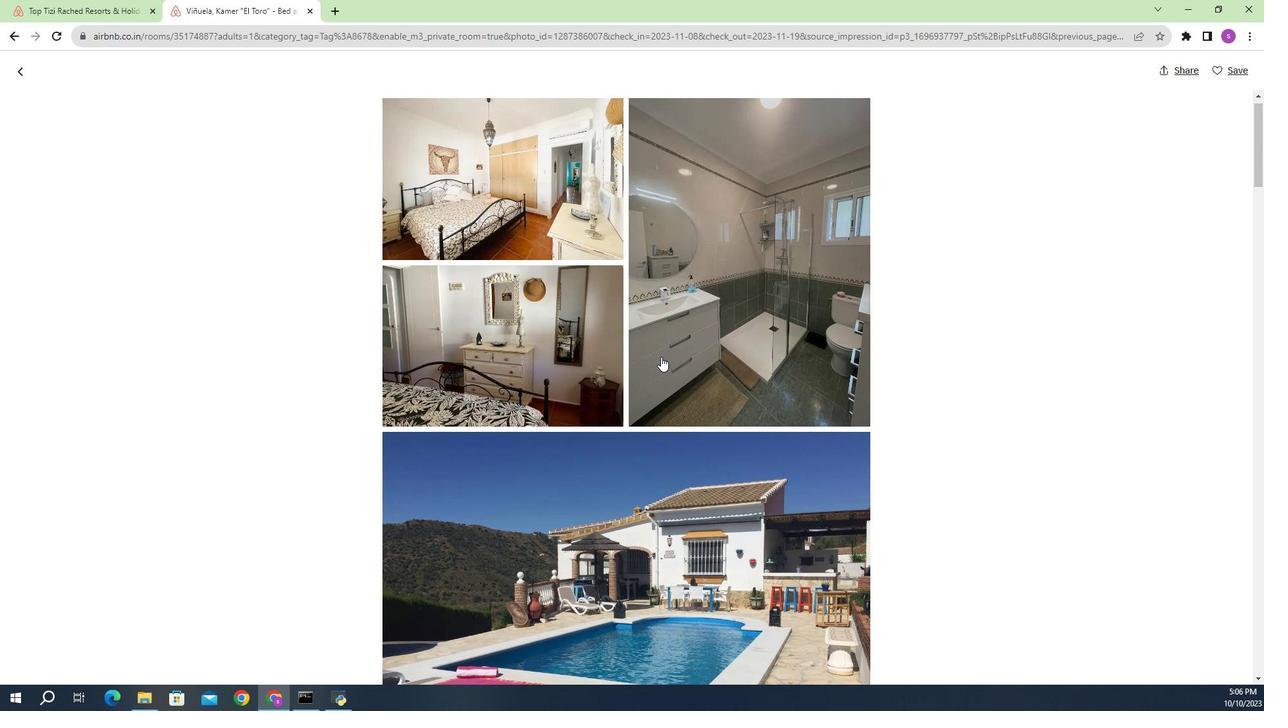 
Action: Mouse scrolled (577, 348) with delta (0, 0)
Screenshot: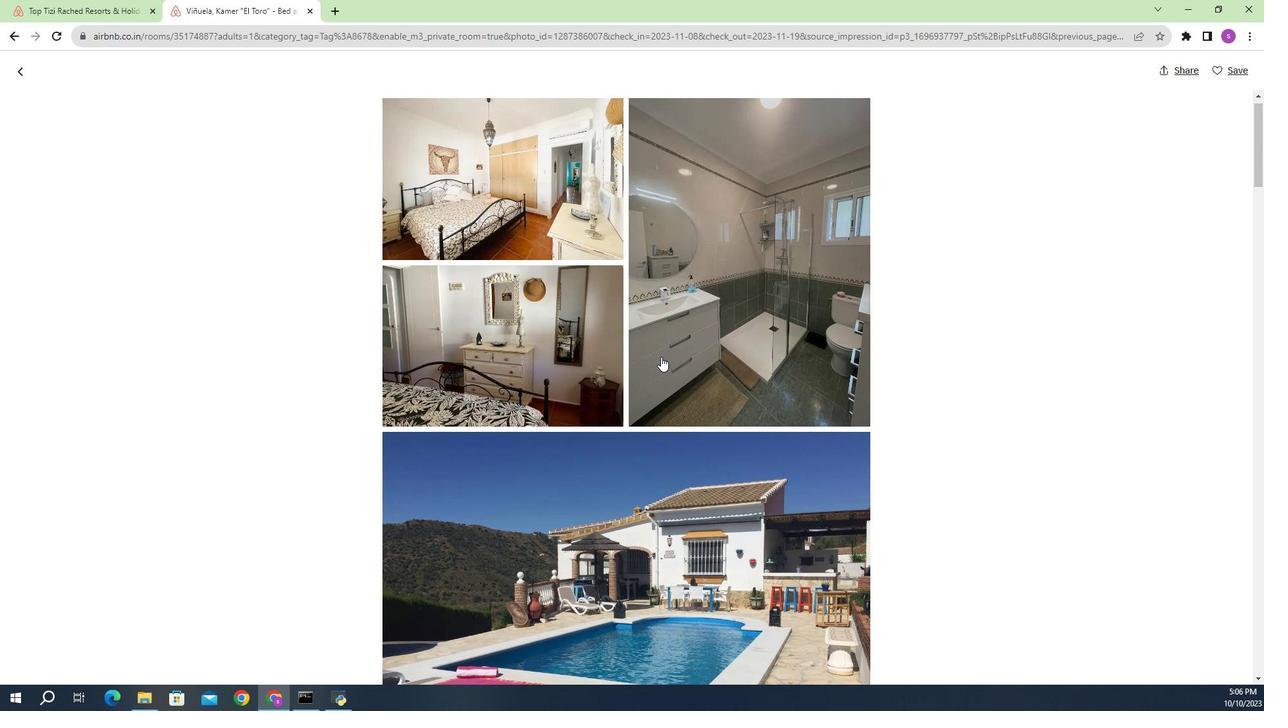 
Action: Mouse scrolled (577, 348) with delta (0, 0)
Screenshot: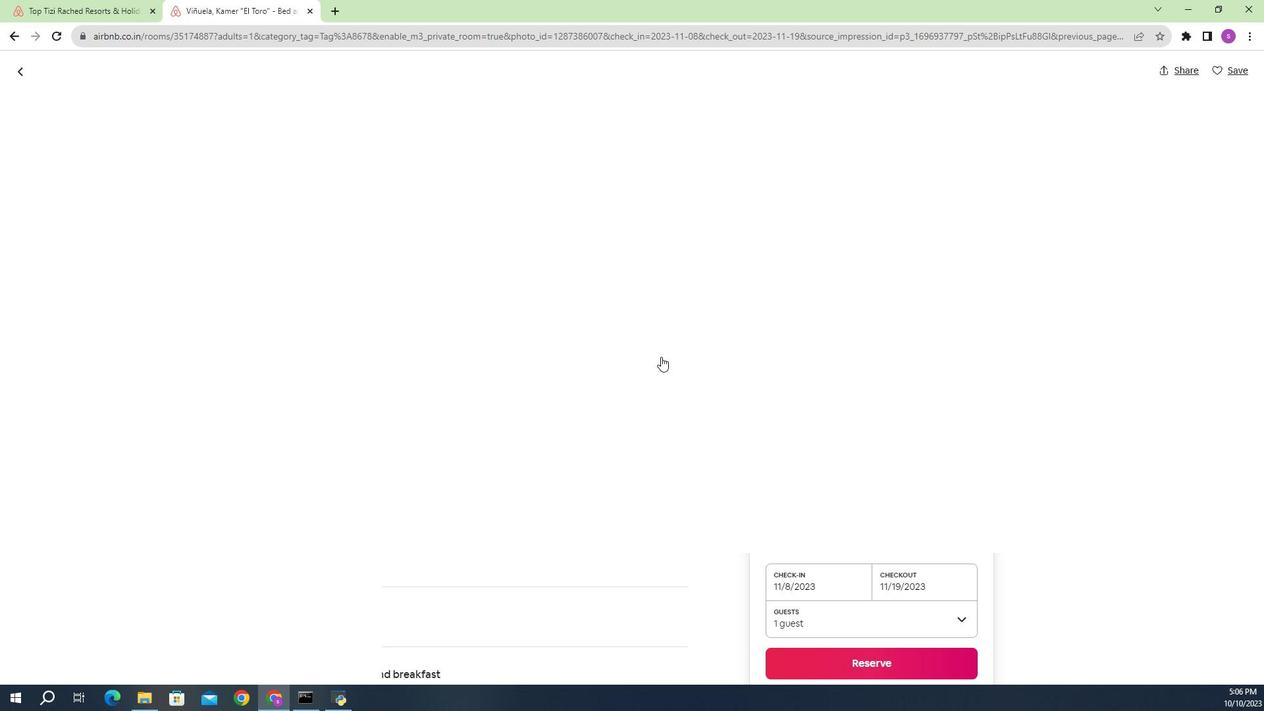 
Action: Mouse moved to (589, 346)
Screenshot: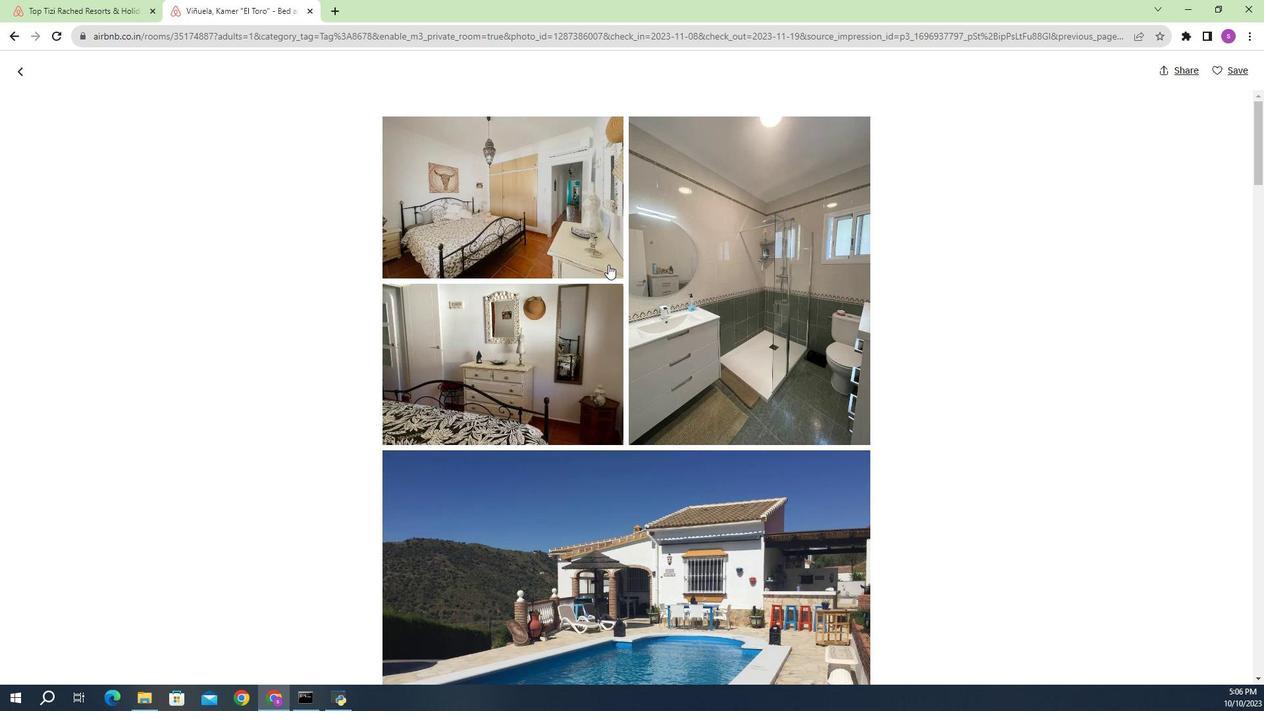 
Action: Mouse scrolled (589, 346) with delta (0, 0)
Screenshot: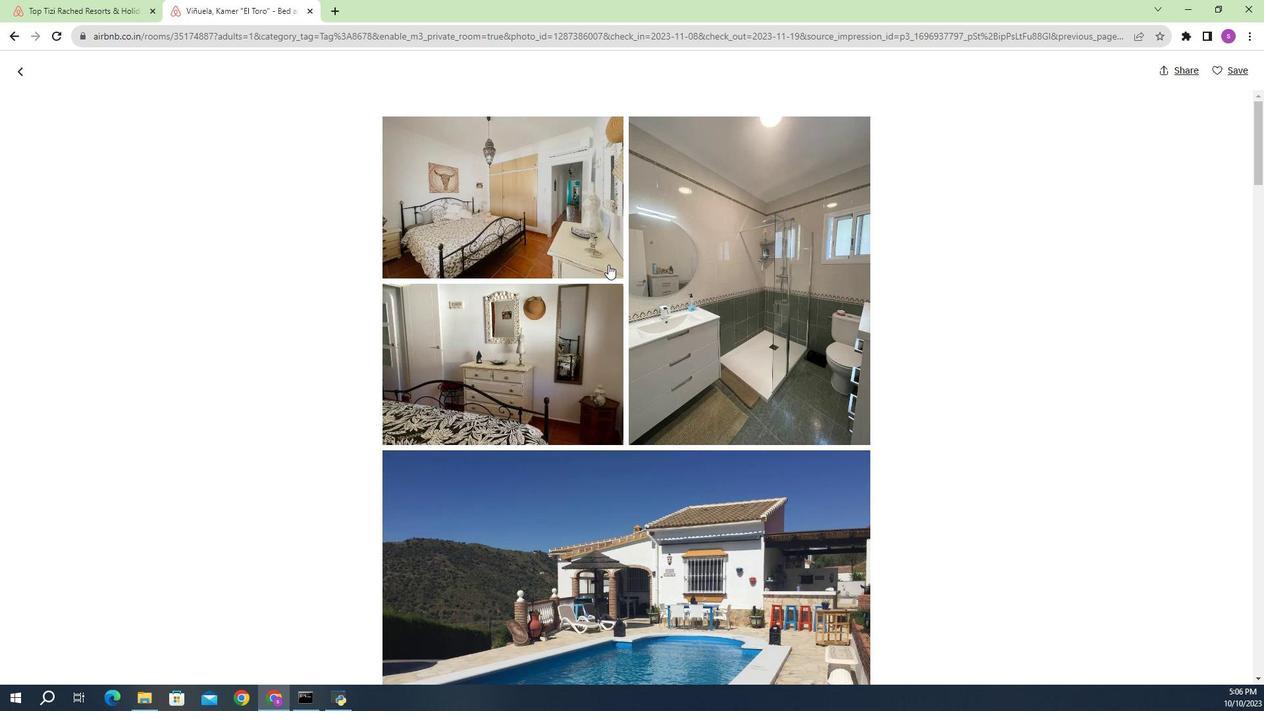 
Action: Mouse moved to (589, 346)
Screenshot: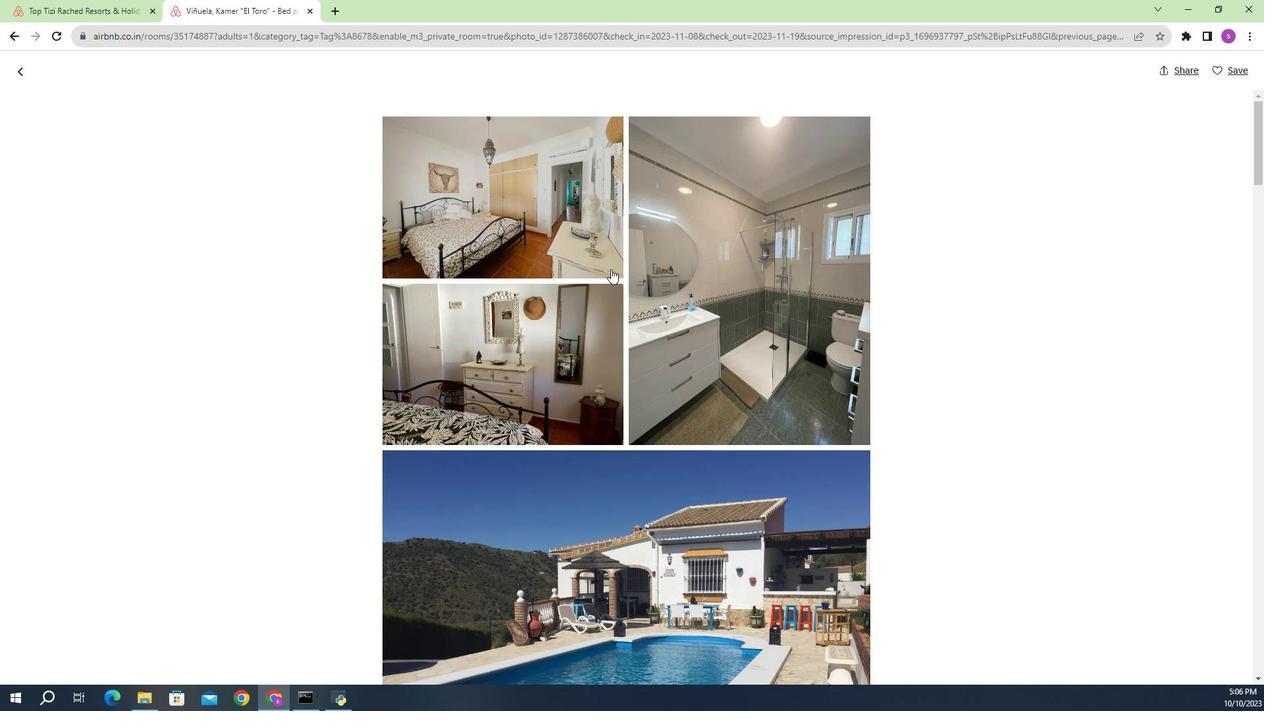 
Action: Mouse scrolled (589, 346) with delta (0, 0)
Screenshot: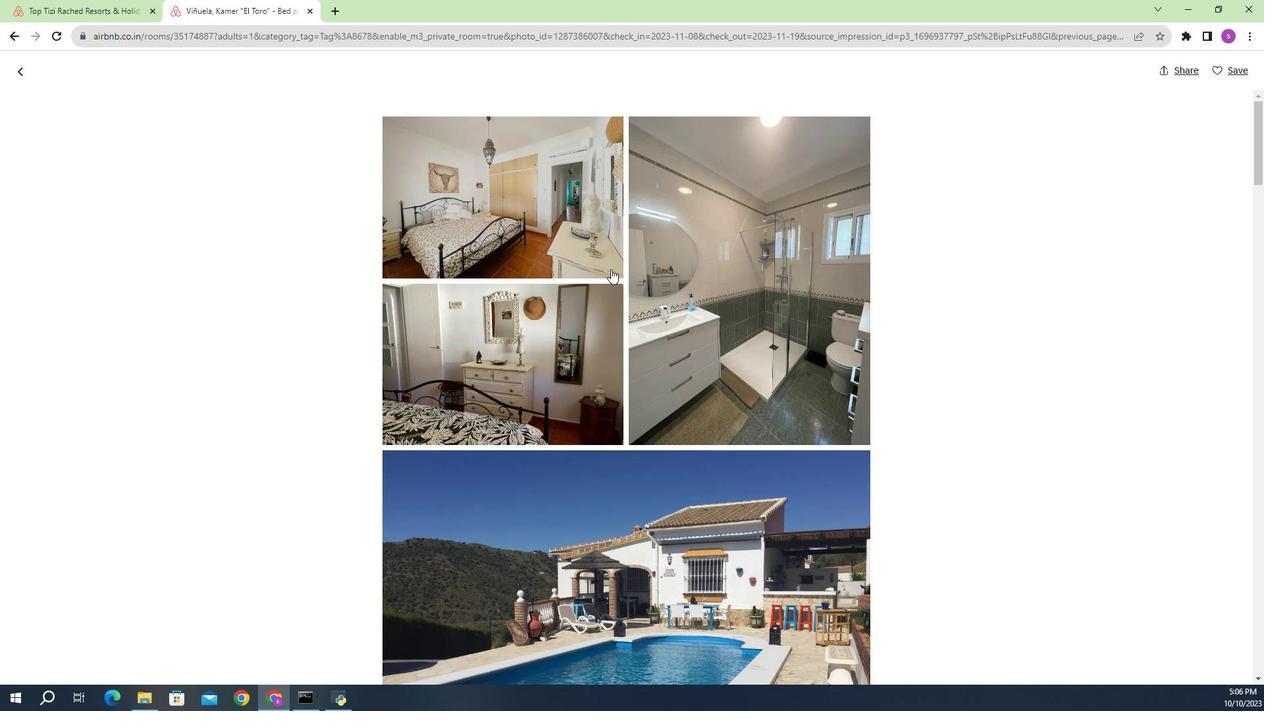 
Action: Mouse scrolled (589, 346) with delta (0, 0)
Screenshot: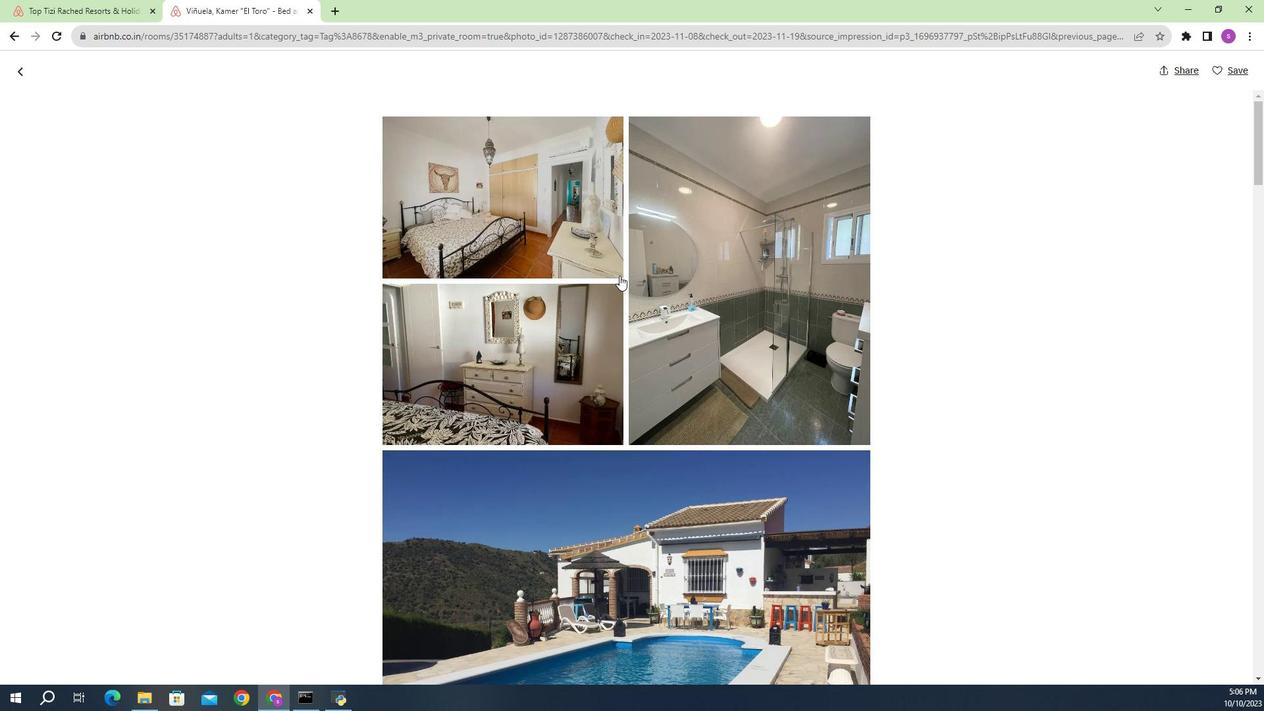 
Action: Mouse scrolled (589, 346) with delta (0, 0)
Screenshot: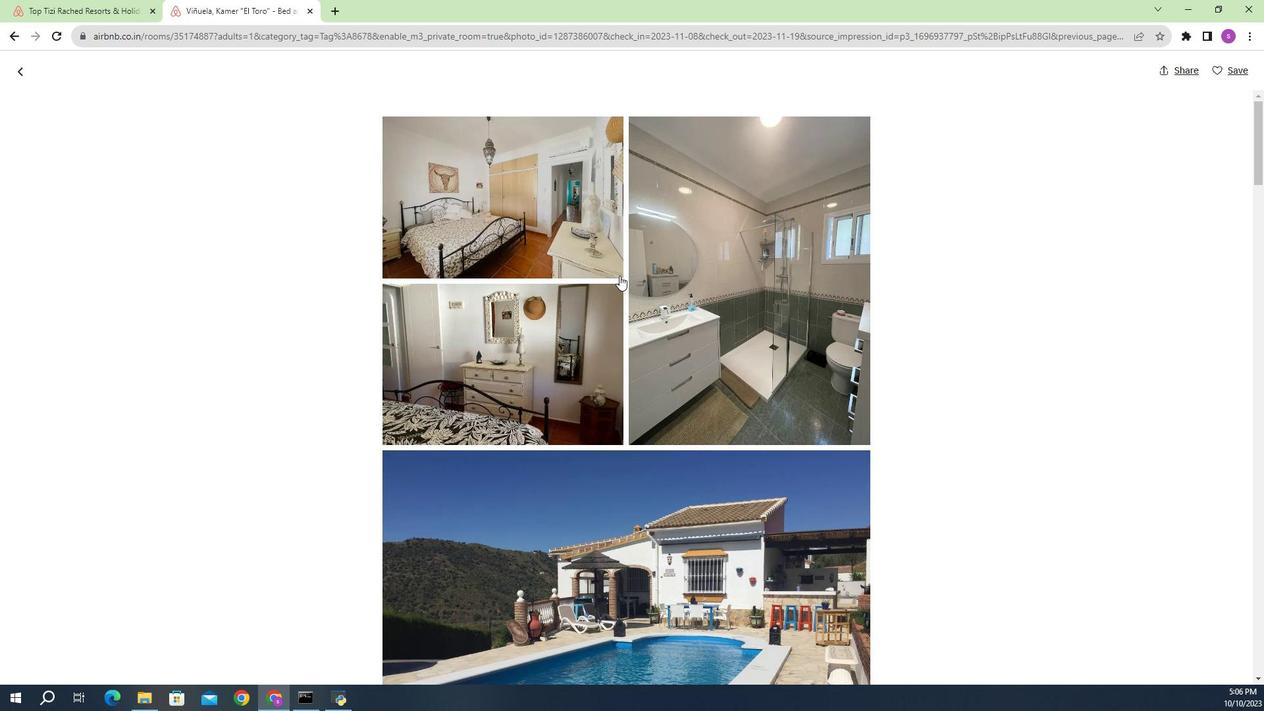 
Action: Mouse scrolled (589, 346) with delta (0, 0)
Screenshot: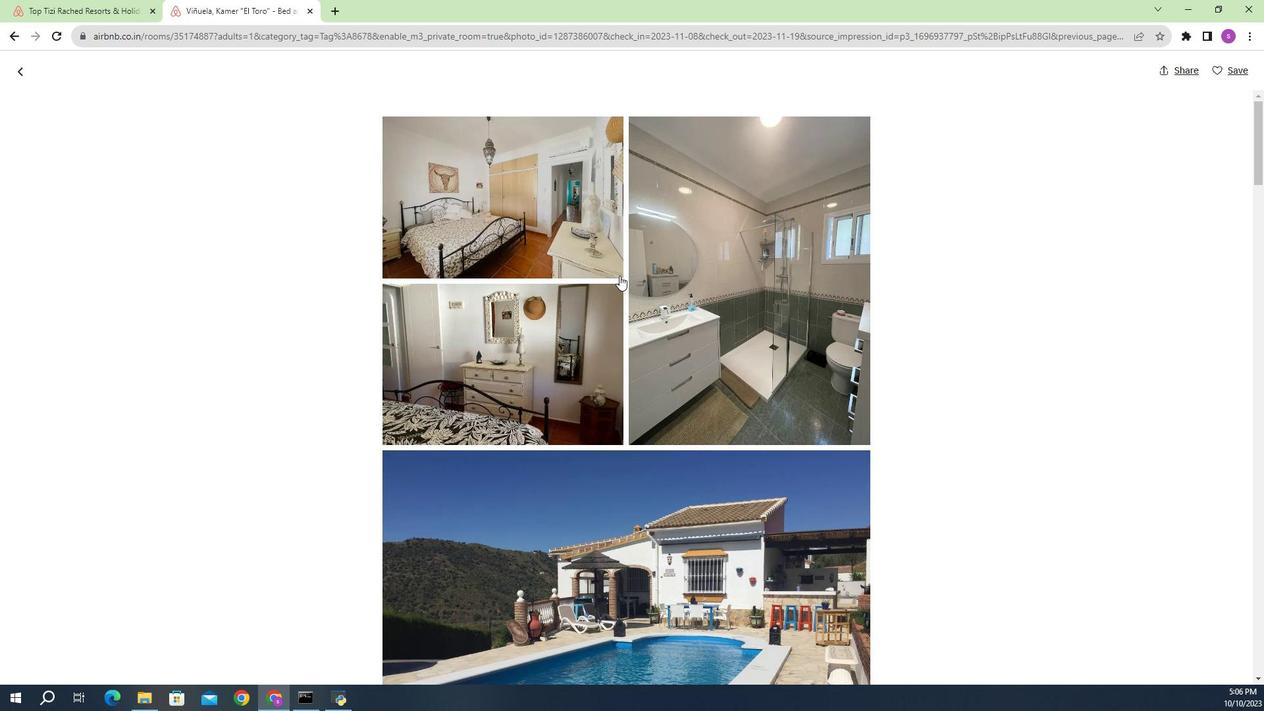 
Action: Mouse scrolled (589, 346) with delta (0, 0)
Screenshot: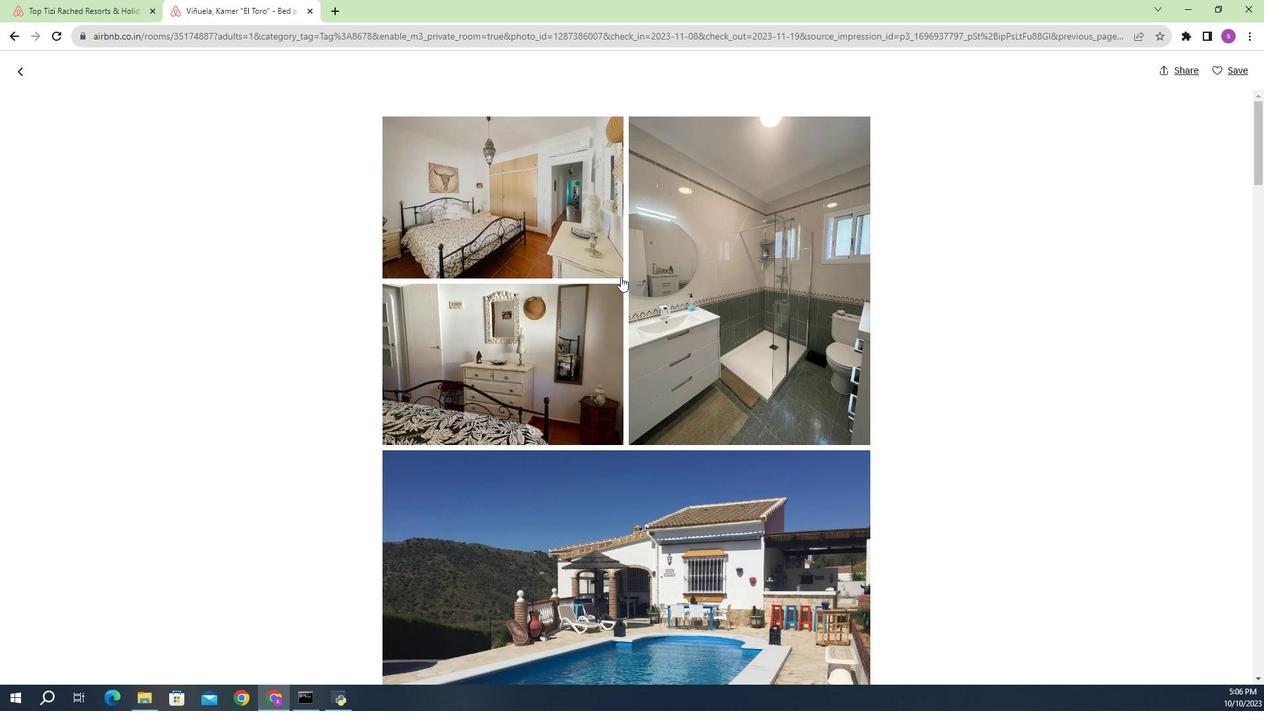 
Action: Mouse moved to (562, 305)
Screenshot: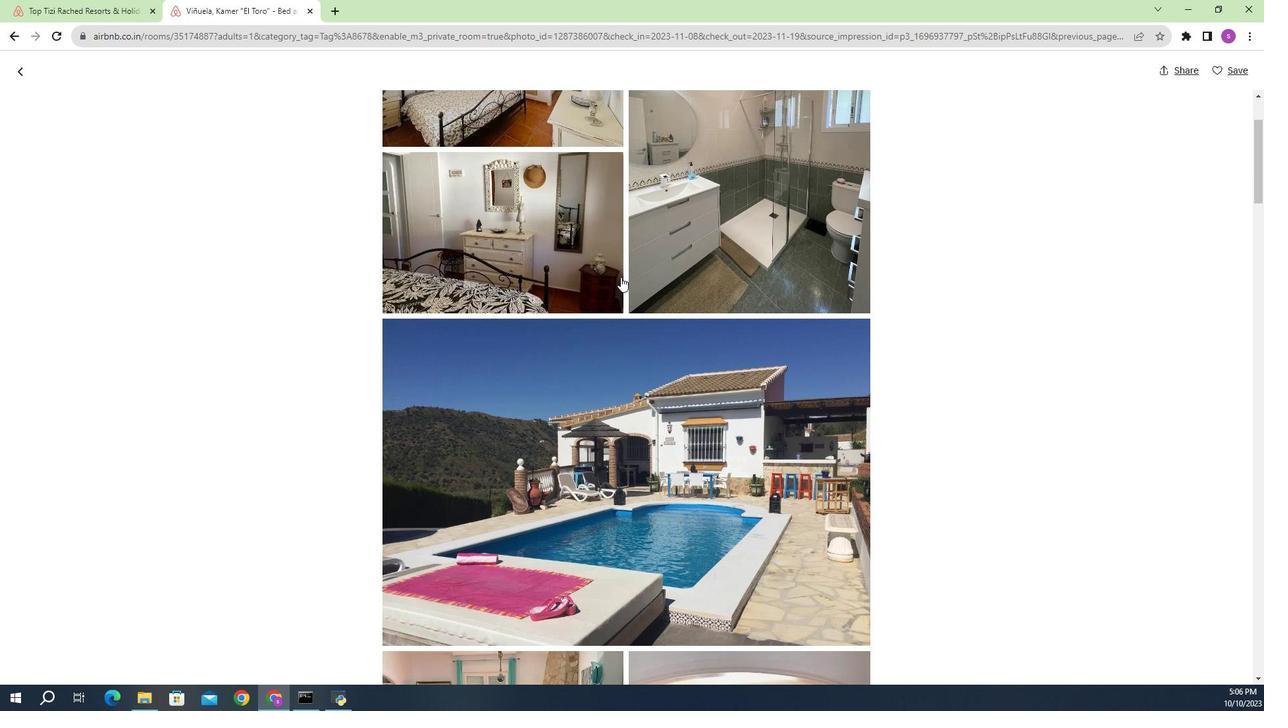 
Action: Mouse scrolled (562, 304) with delta (0, 0)
Screenshot: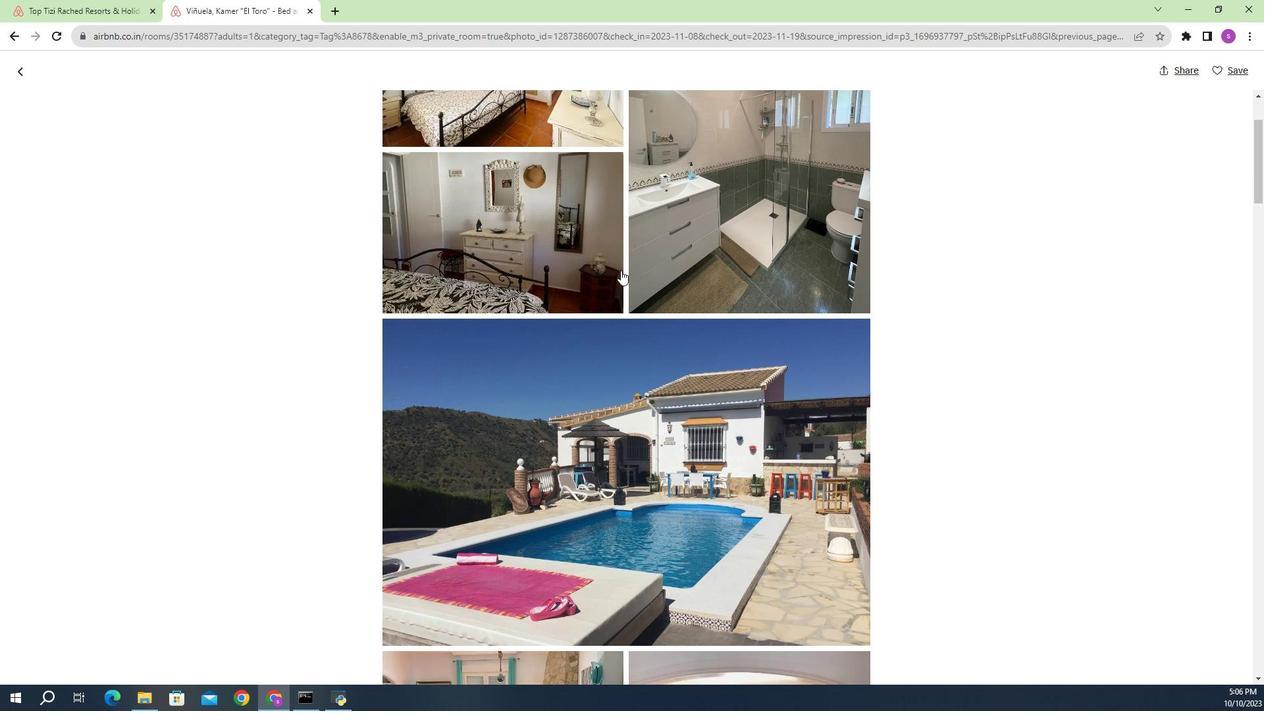 
Action: Mouse scrolled (562, 304) with delta (0, 0)
Screenshot: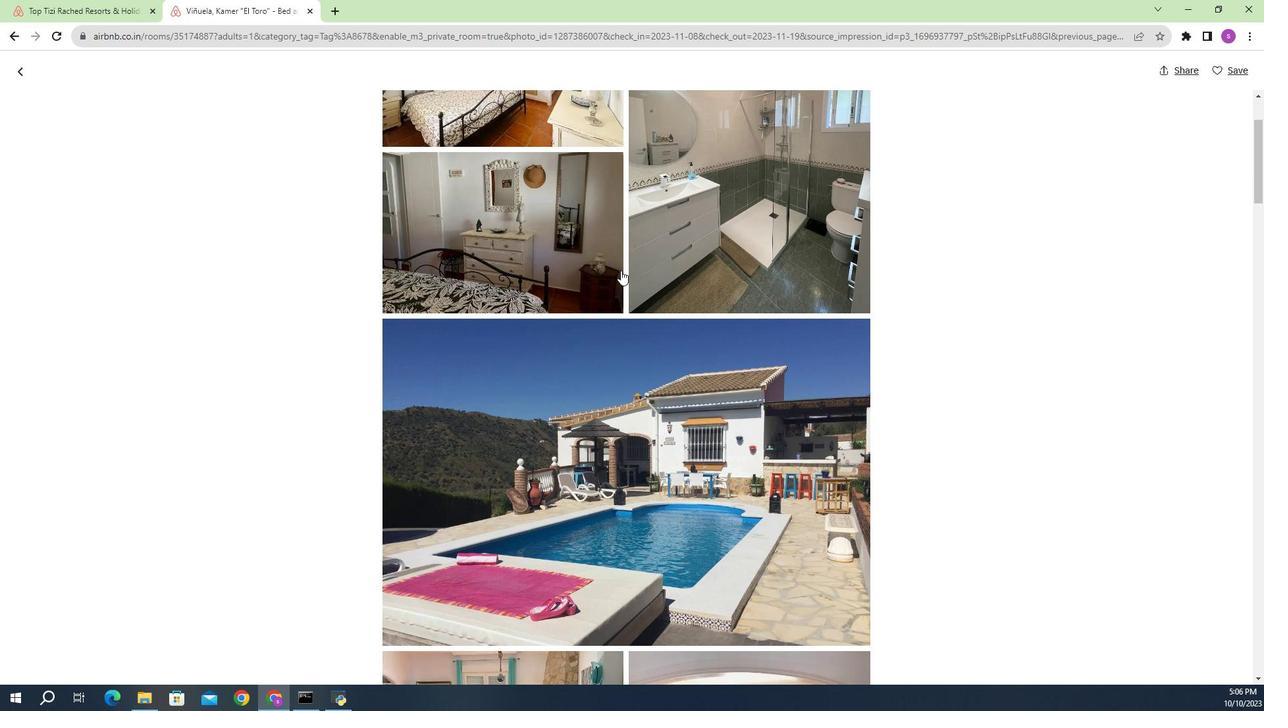 
Action: Mouse moved to (562, 301)
Screenshot: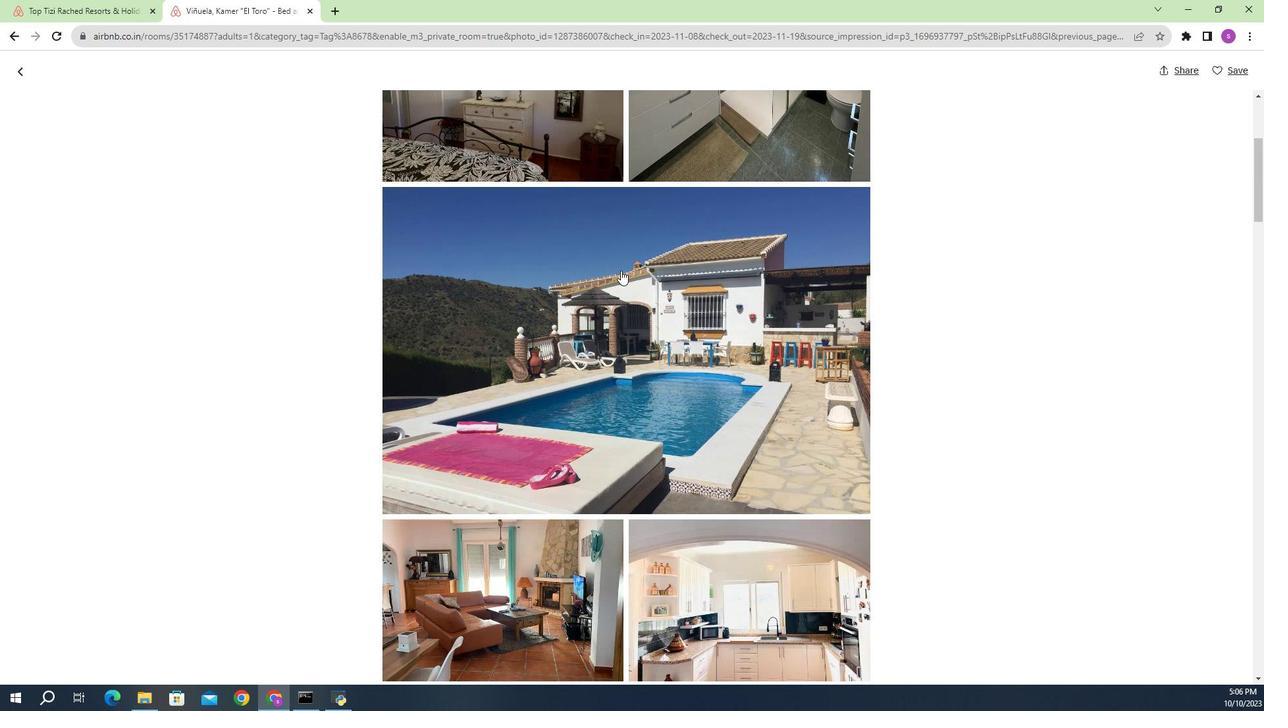 
Action: Mouse scrolled (562, 301) with delta (0, 0)
Screenshot: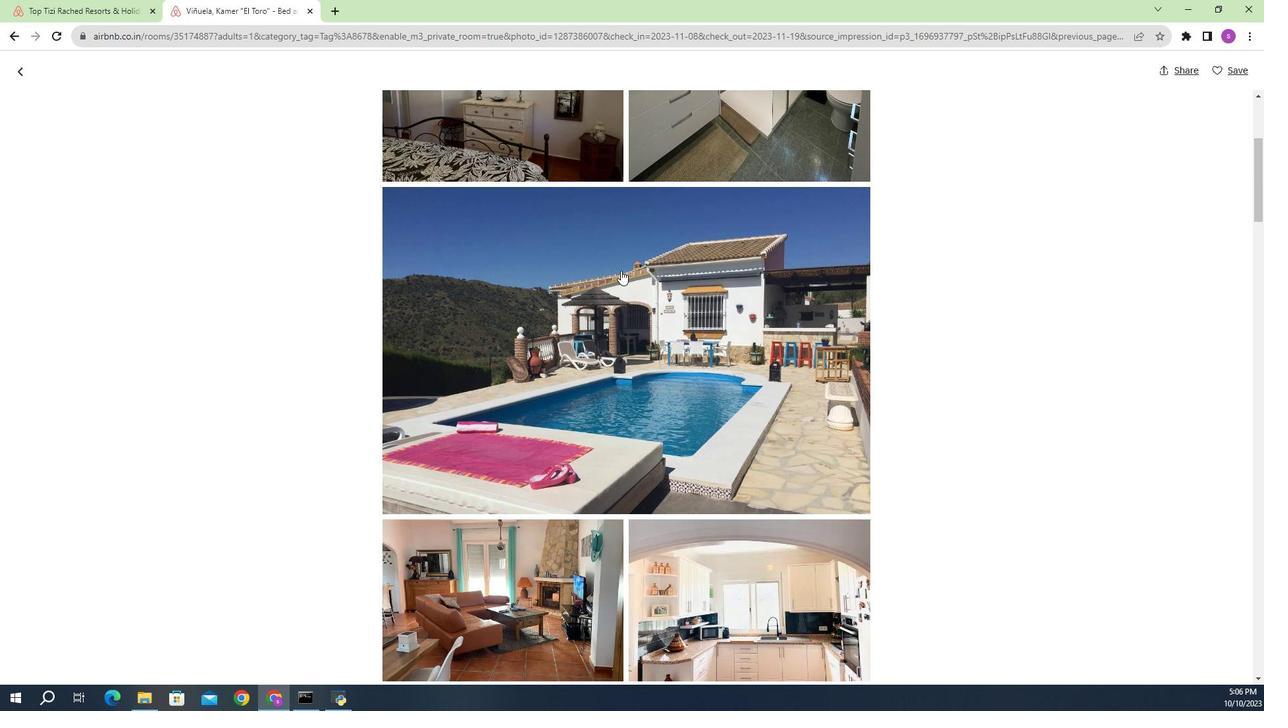 
Action: Mouse scrolled (562, 301) with delta (0, 0)
Screenshot: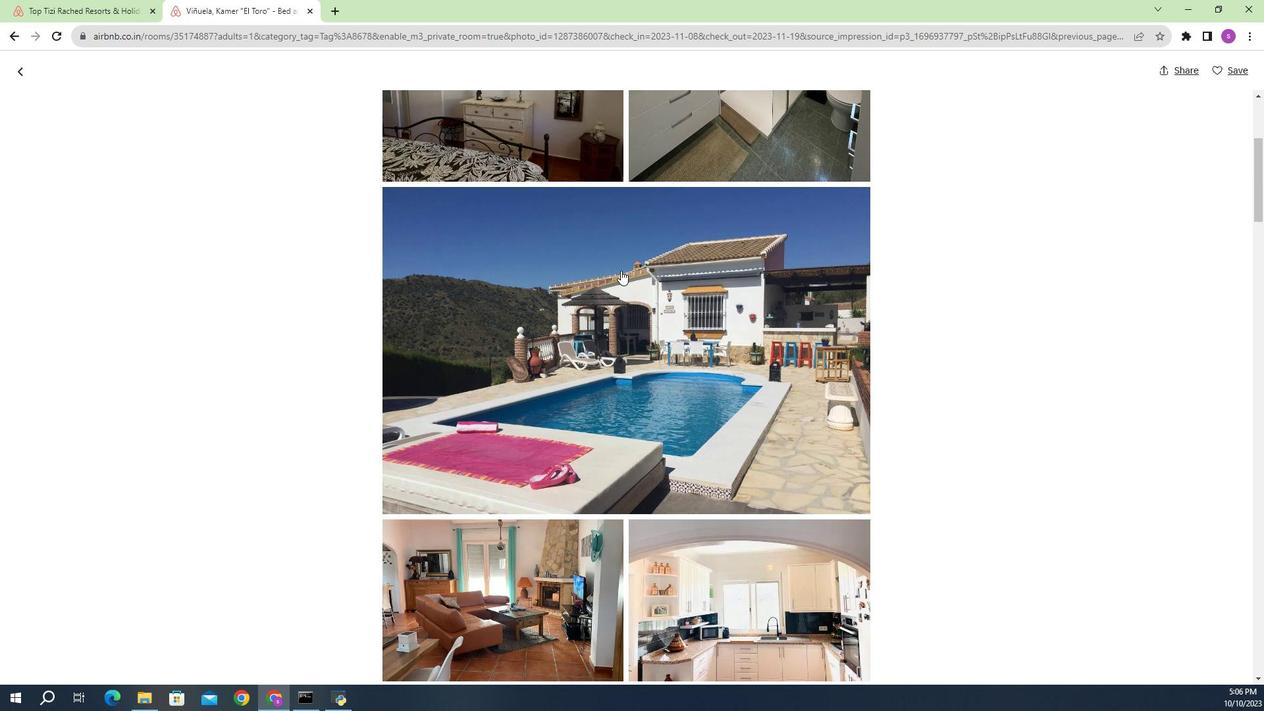 
Action: Mouse scrolled (562, 301) with delta (0, 0)
Screenshot: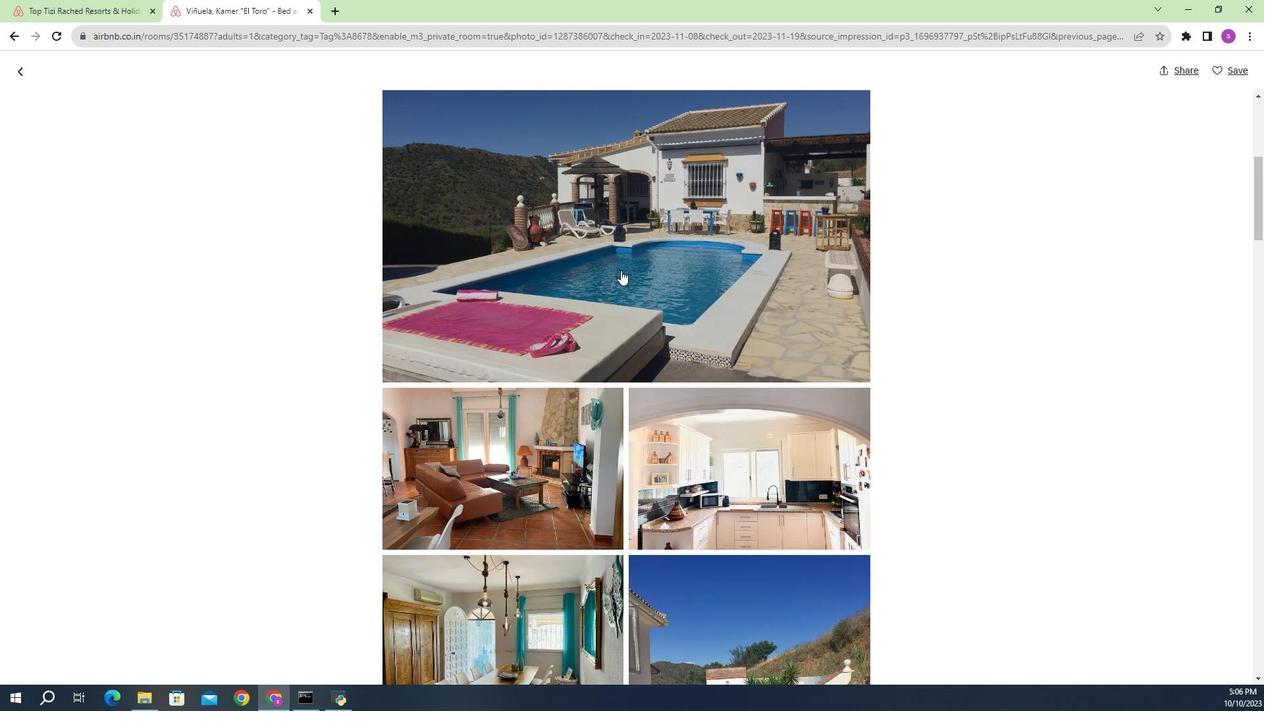 
Action: Mouse scrolled (562, 301) with delta (0, 0)
Screenshot: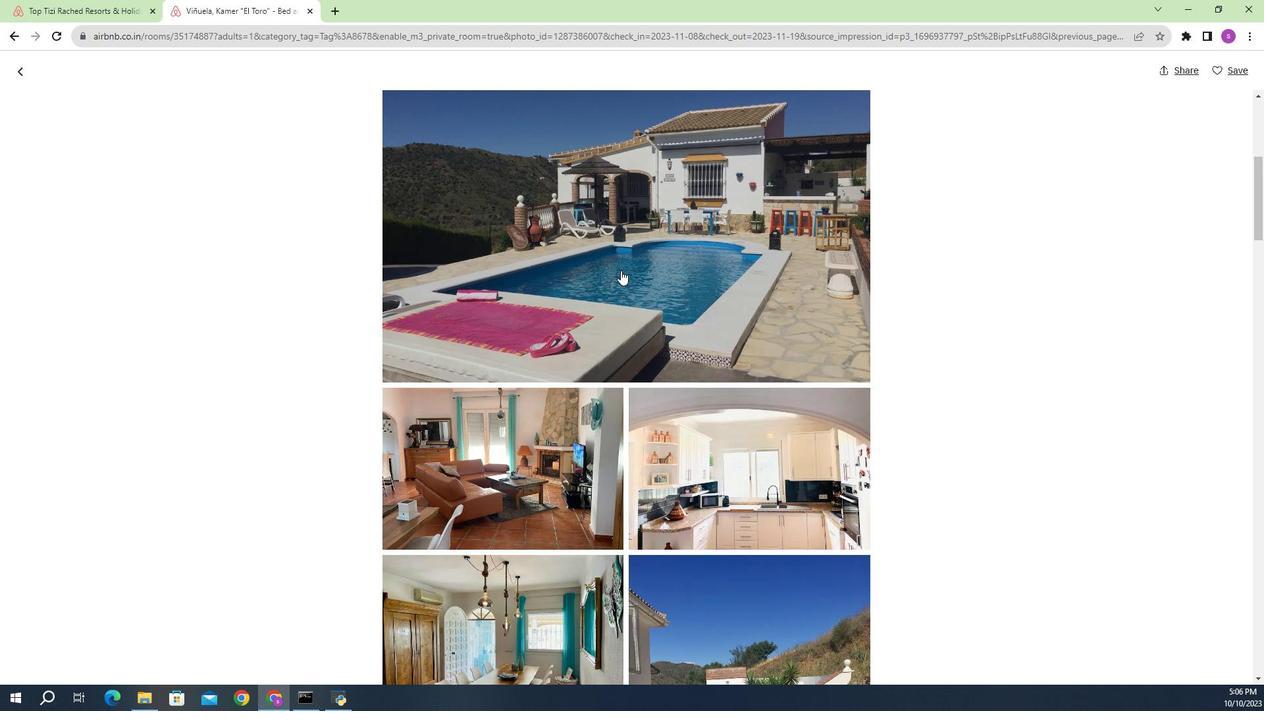 
Action: Mouse scrolled (562, 301) with delta (0, 0)
Screenshot: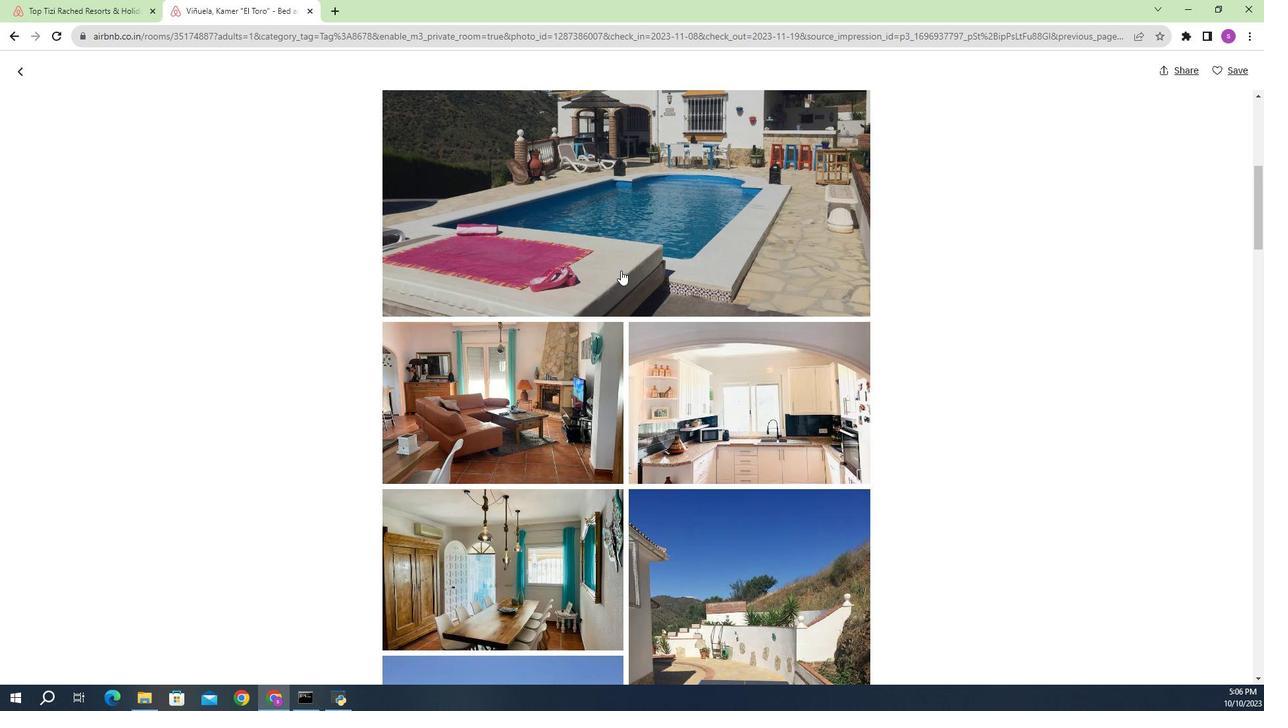 
Action: Mouse scrolled (562, 301) with delta (0, 0)
Screenshot: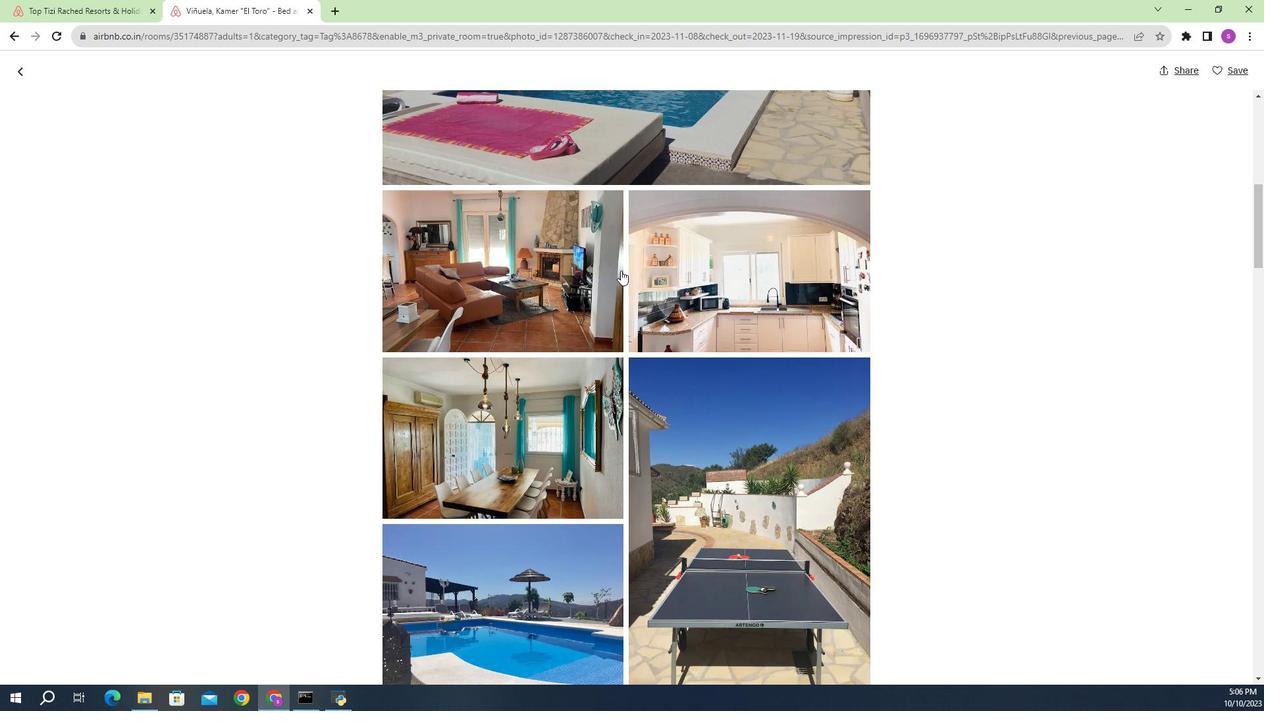 
Action: Mouse scrolled (562, 301) with delta (0, 0)
Screenshot: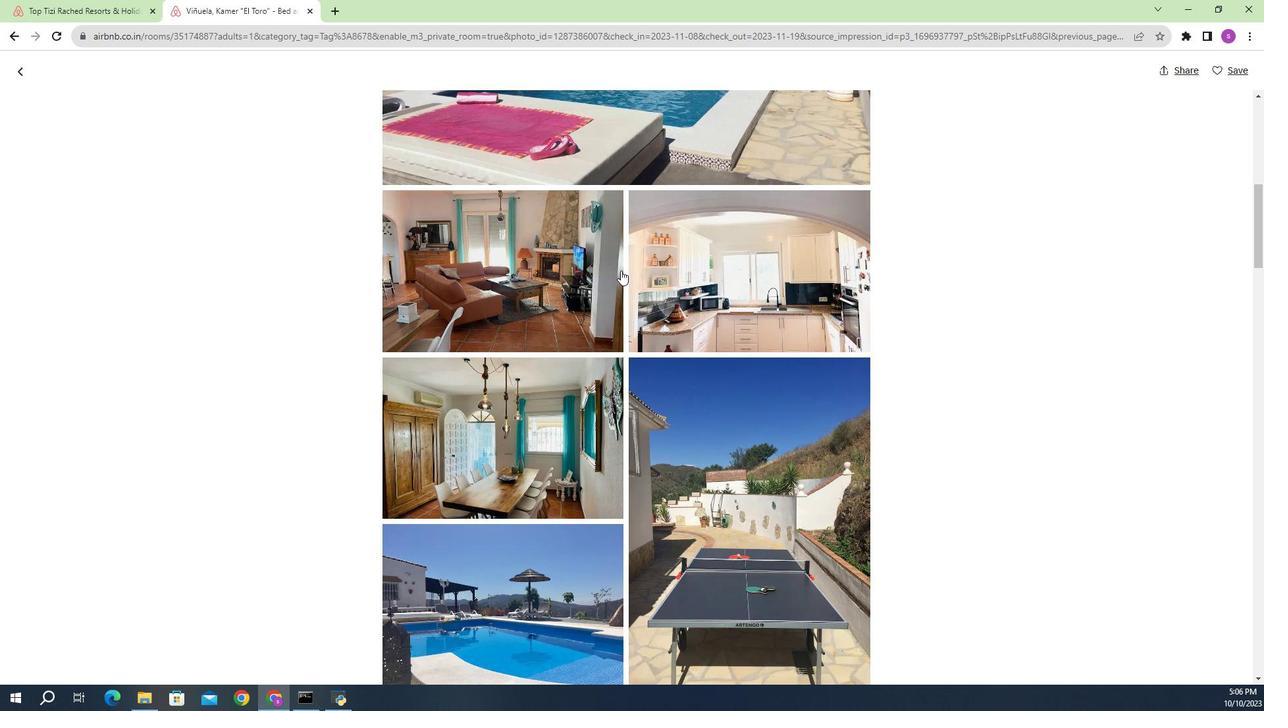 
Action: Mouse scrolled (562, 301) with delta (0, 0)
Screenshot: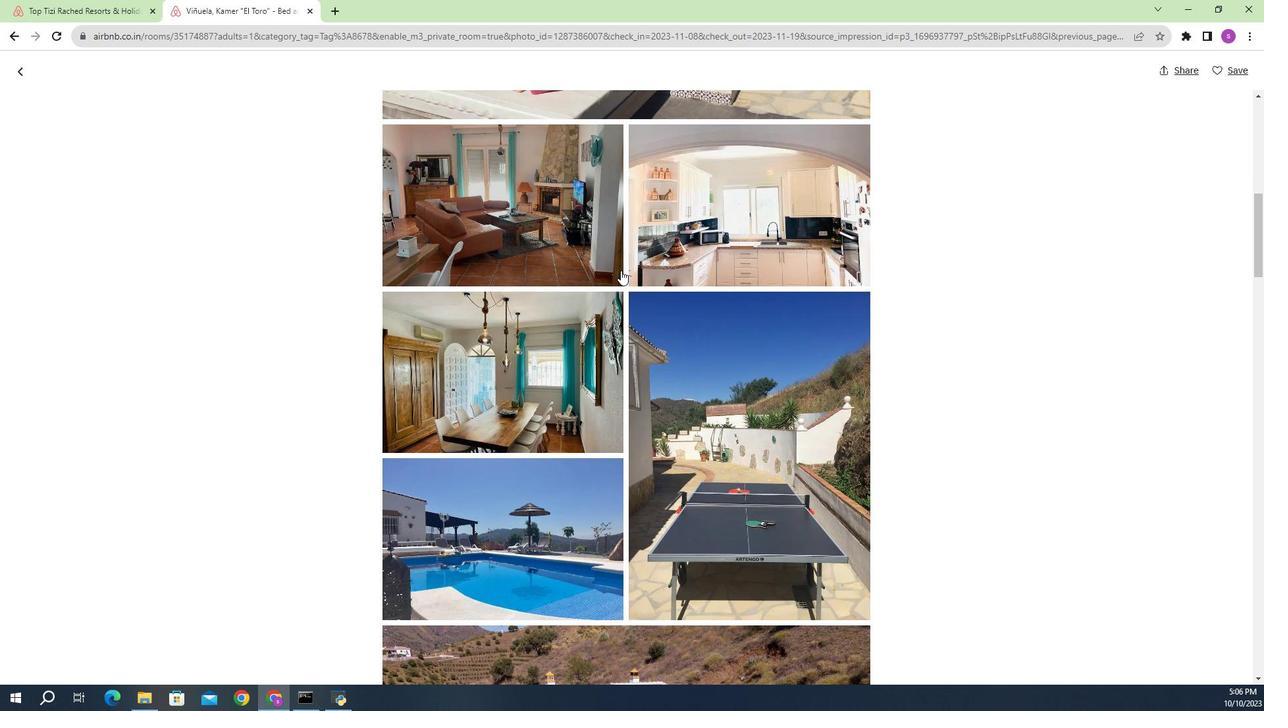 
Action: Mouse scrolled (562, 301) with delta (0, 0)
Screenshot: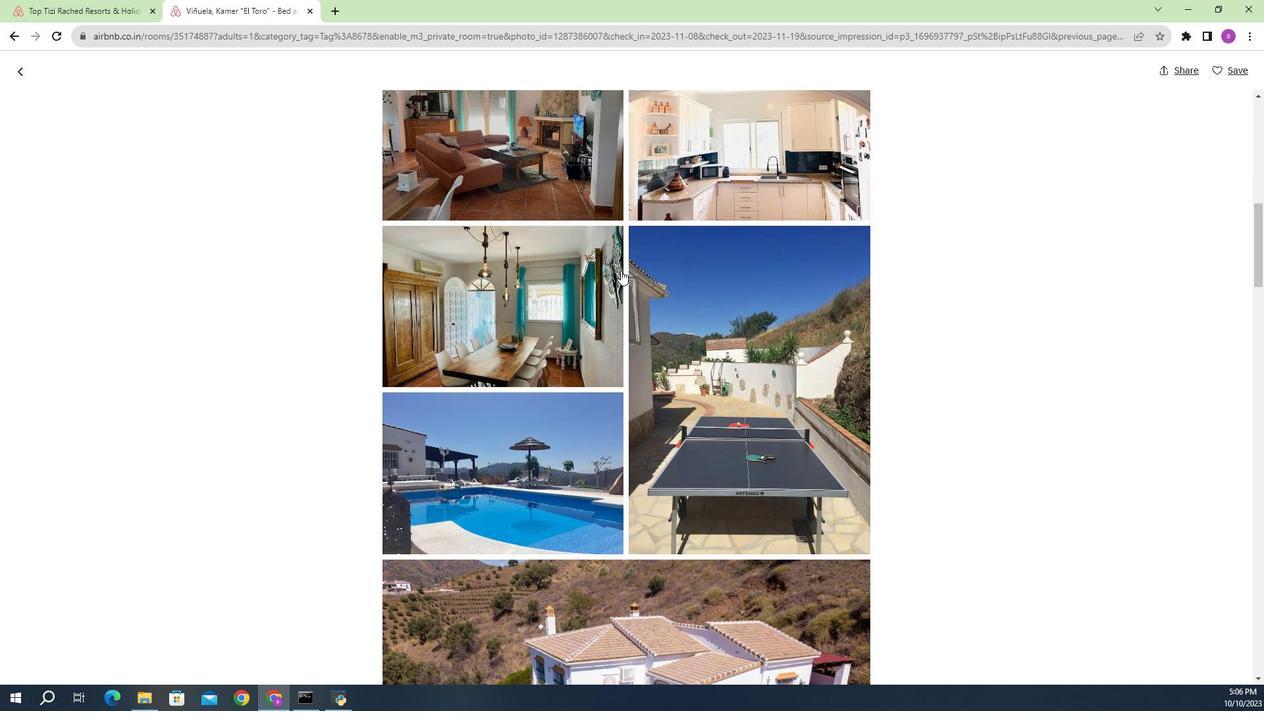 
Action: Mouse scrolled (562, 301) with delta (0, 0)
Screenshot: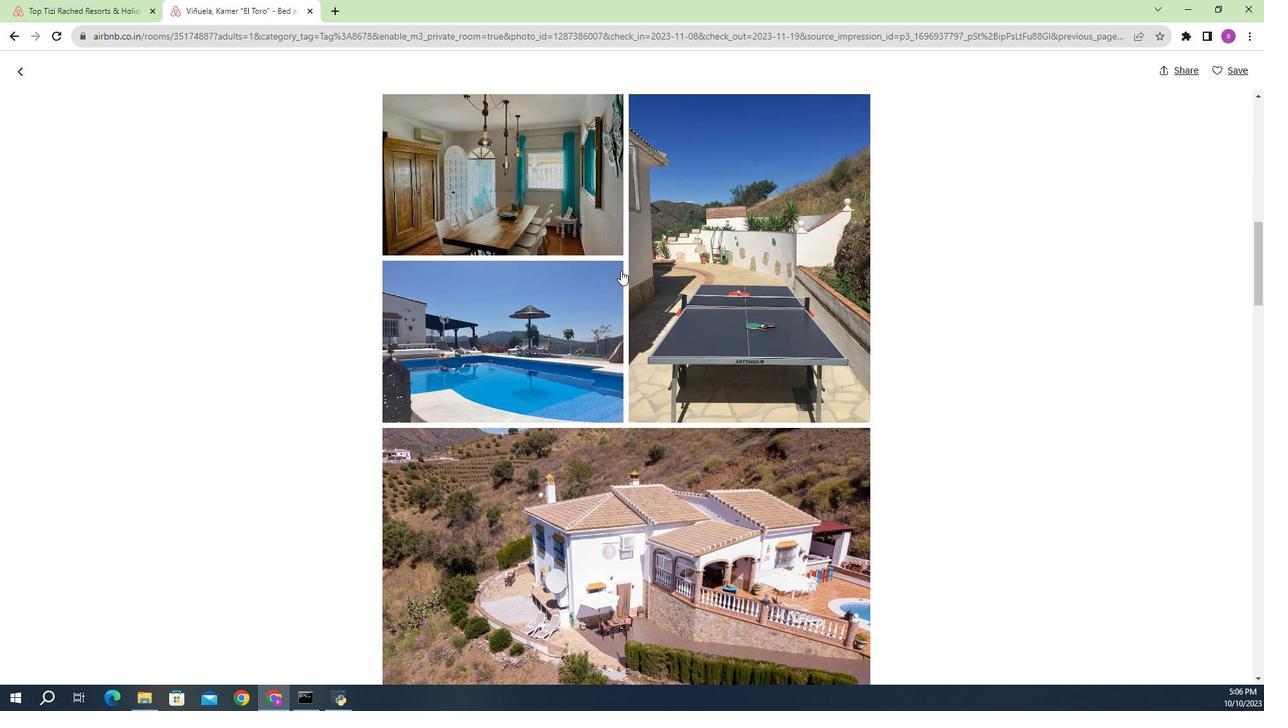 
Action: Mouse scrolled (562, 301) with delta (0, 0)
Screenshot: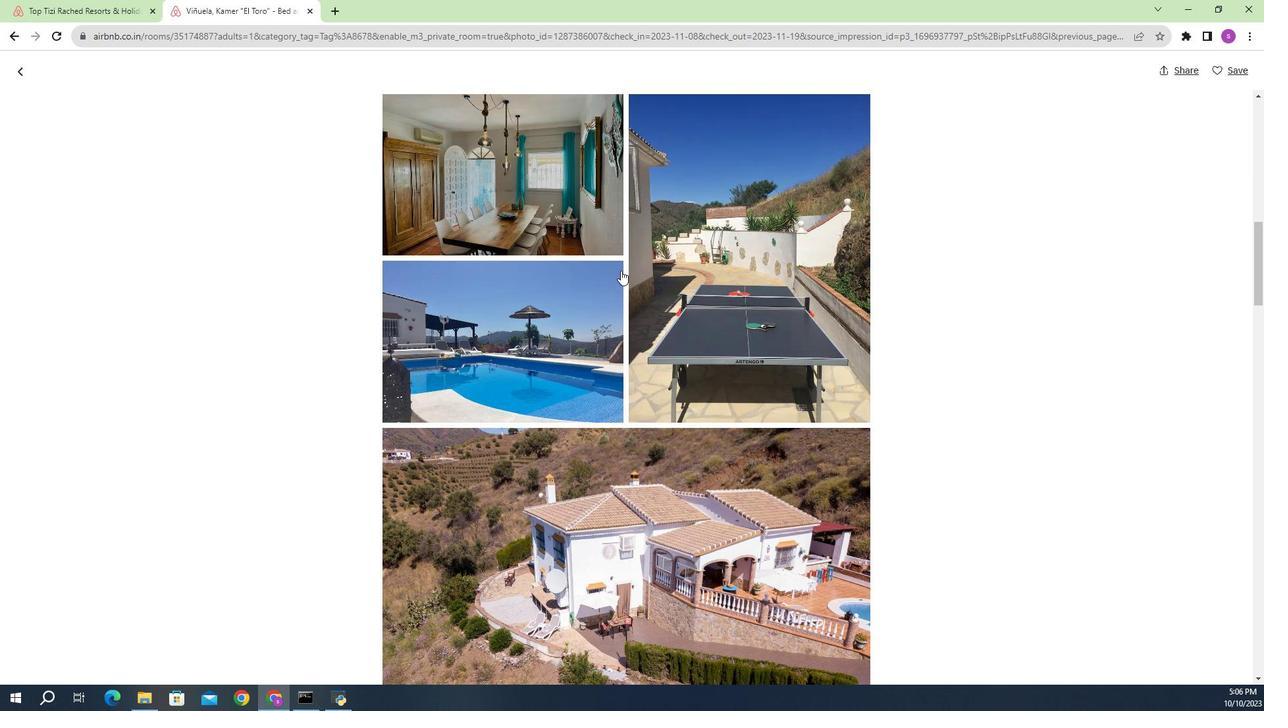 
Action: Mouse scrolled (562, 301) with delta (0, 0)
Screenshot: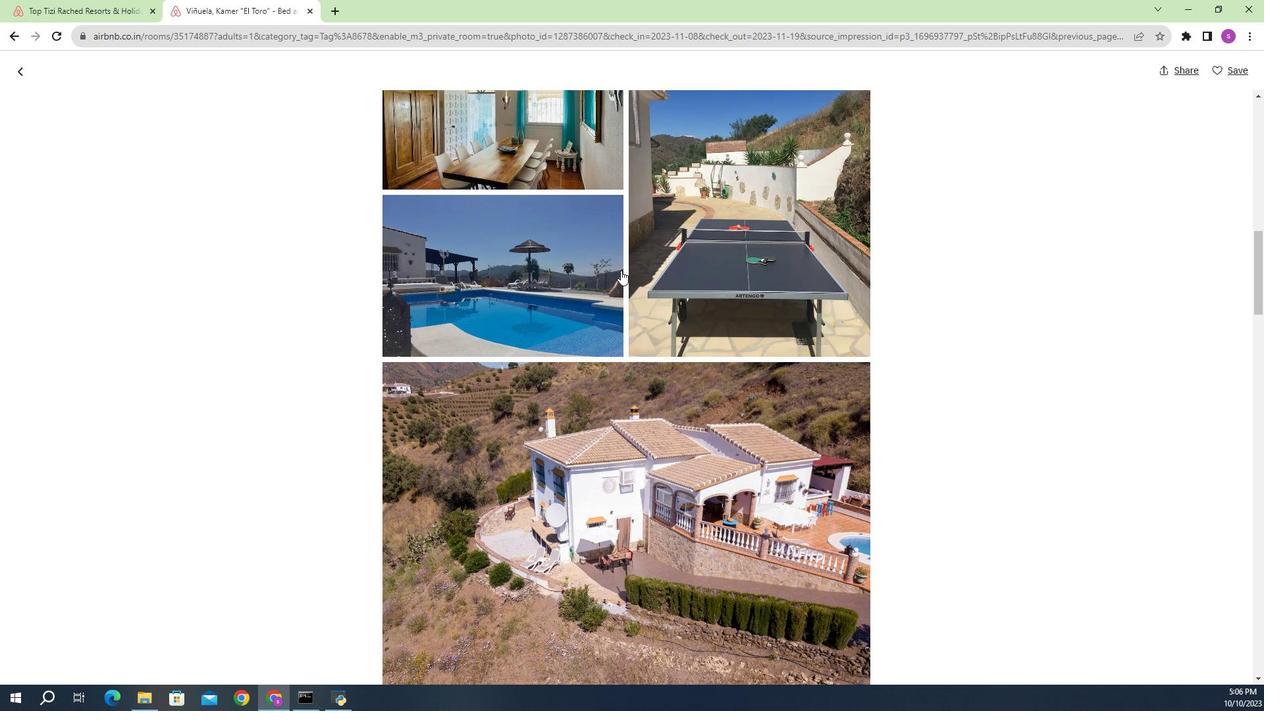 
Action: Mouse scrolled (562, 301) with delta (0, 0)
Screenshot: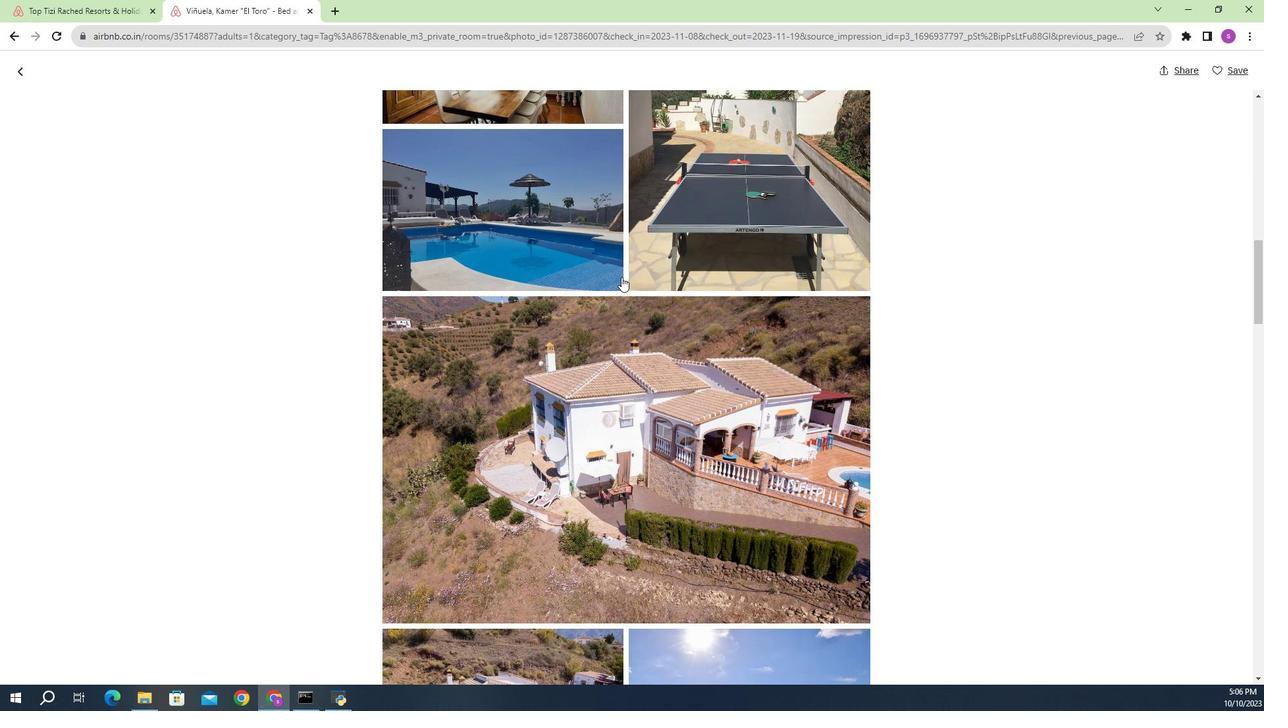 
Action: Mouse moved to (562, 305)
Screenshot: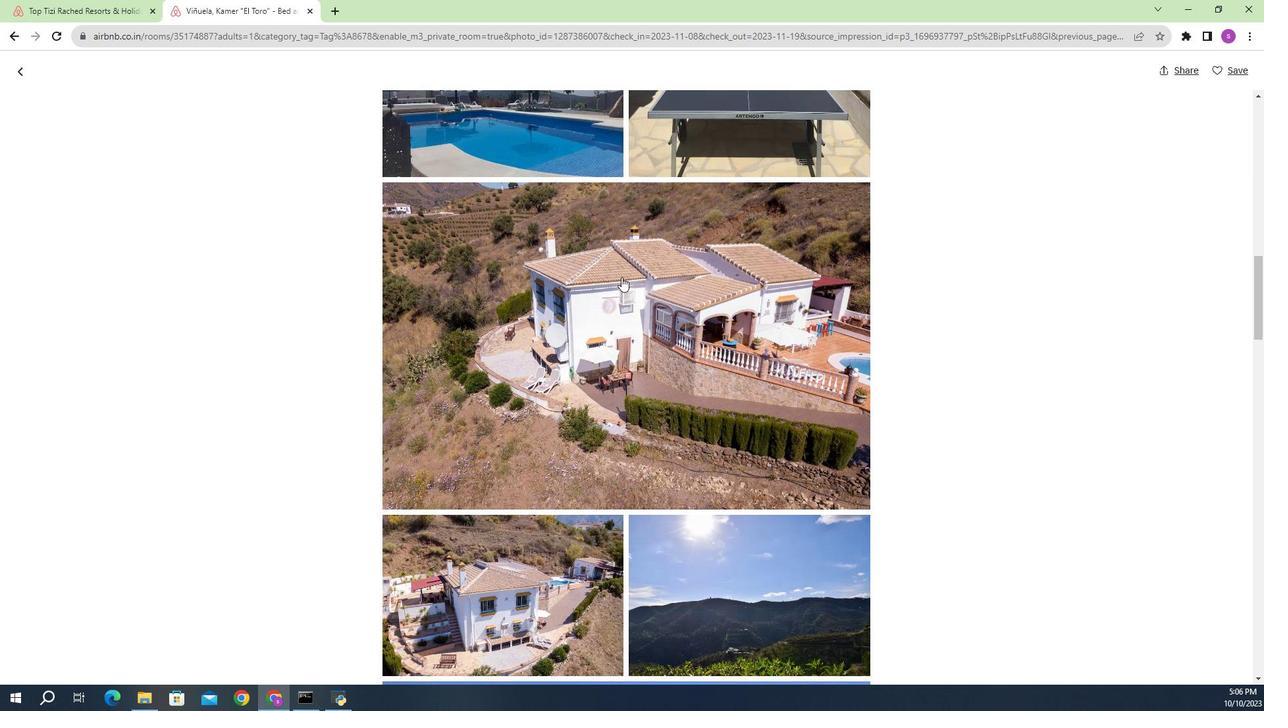 
Action: Mouse scrolled (562, 304) with delta (0, 0)
Screenshot: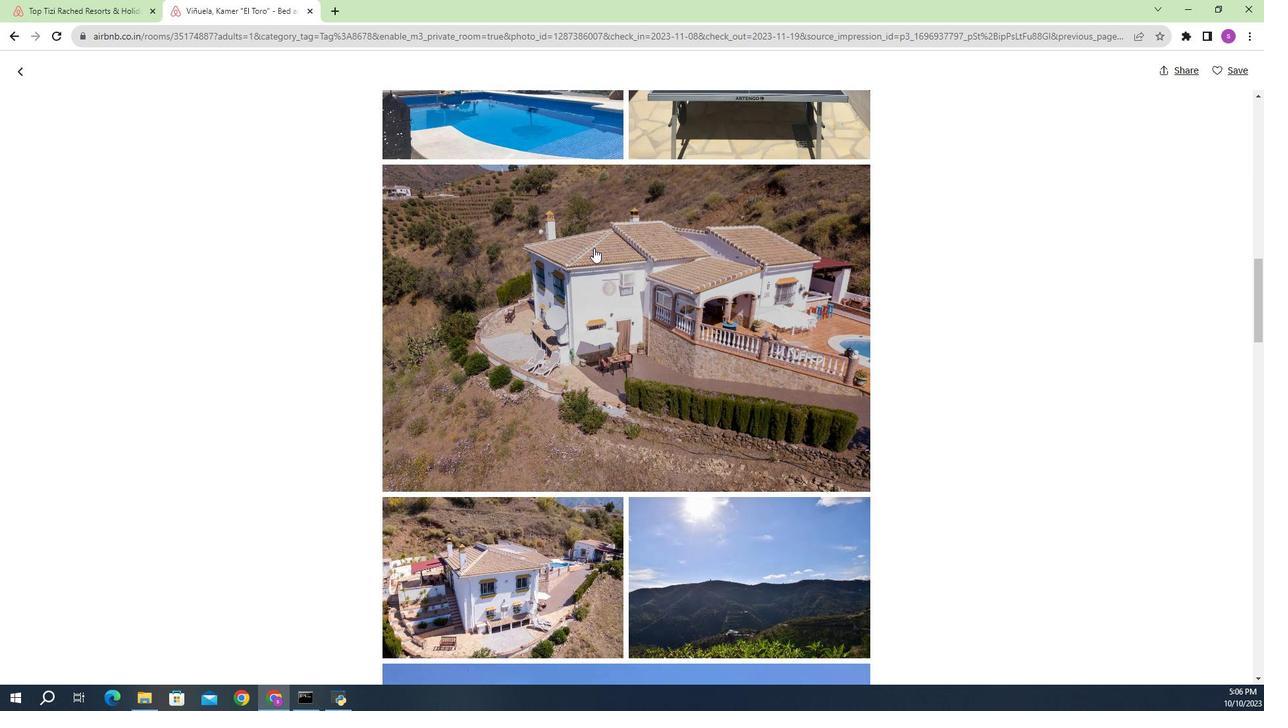
Action: Mouse scrolled (562, 304) with delta (0, 0)
Screenshot: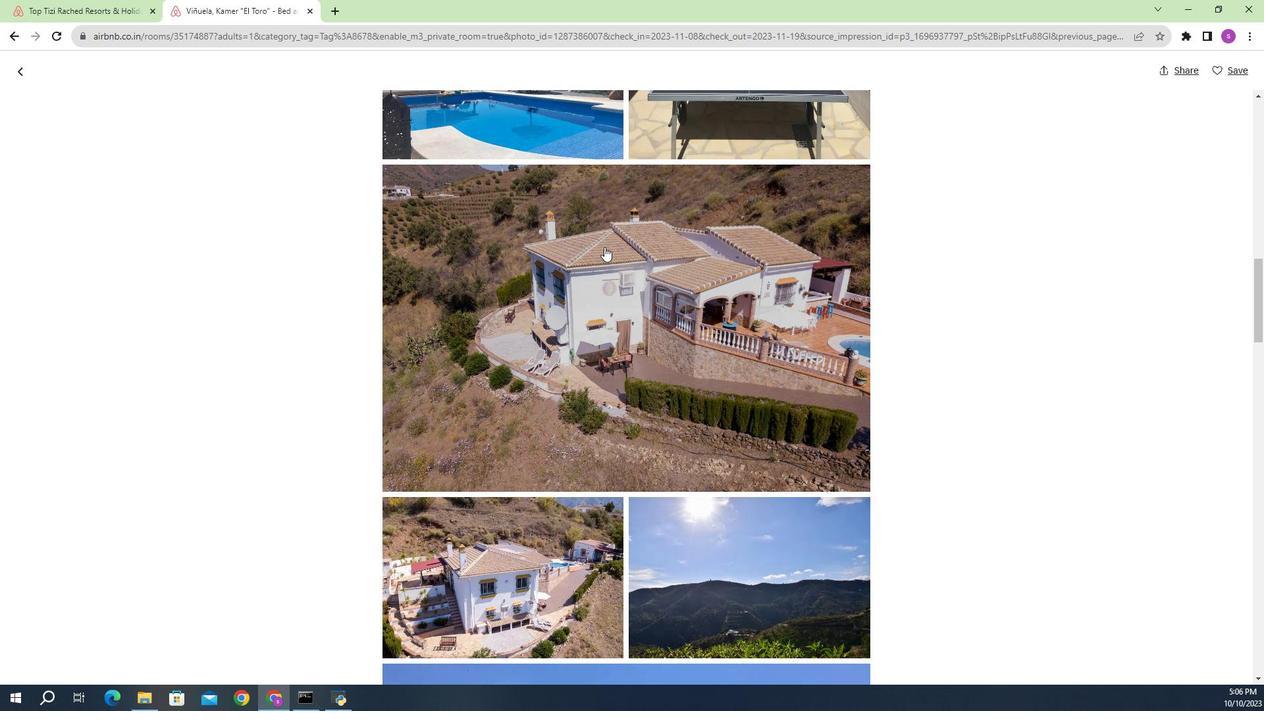 
Action: Mouse moved to (553, 289)
Screenshot: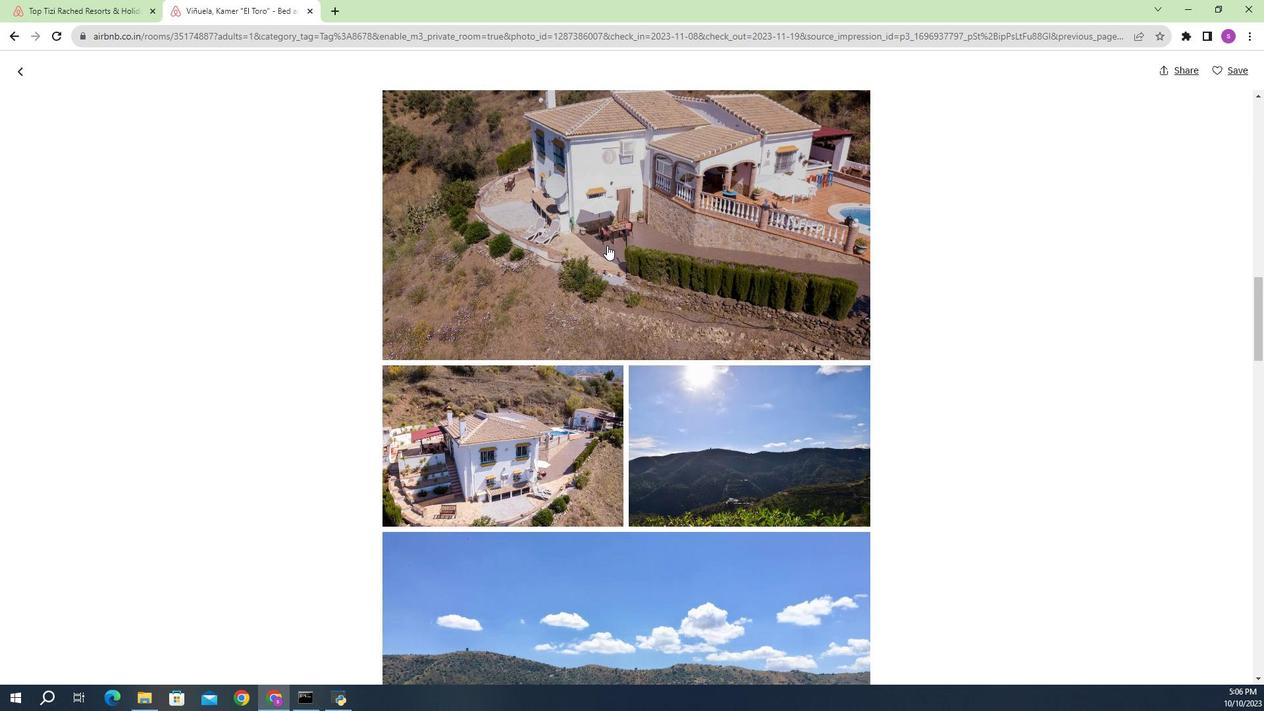 
Action: Mouse scrolled (553, 288) with delta (0, 0)
Screenshot: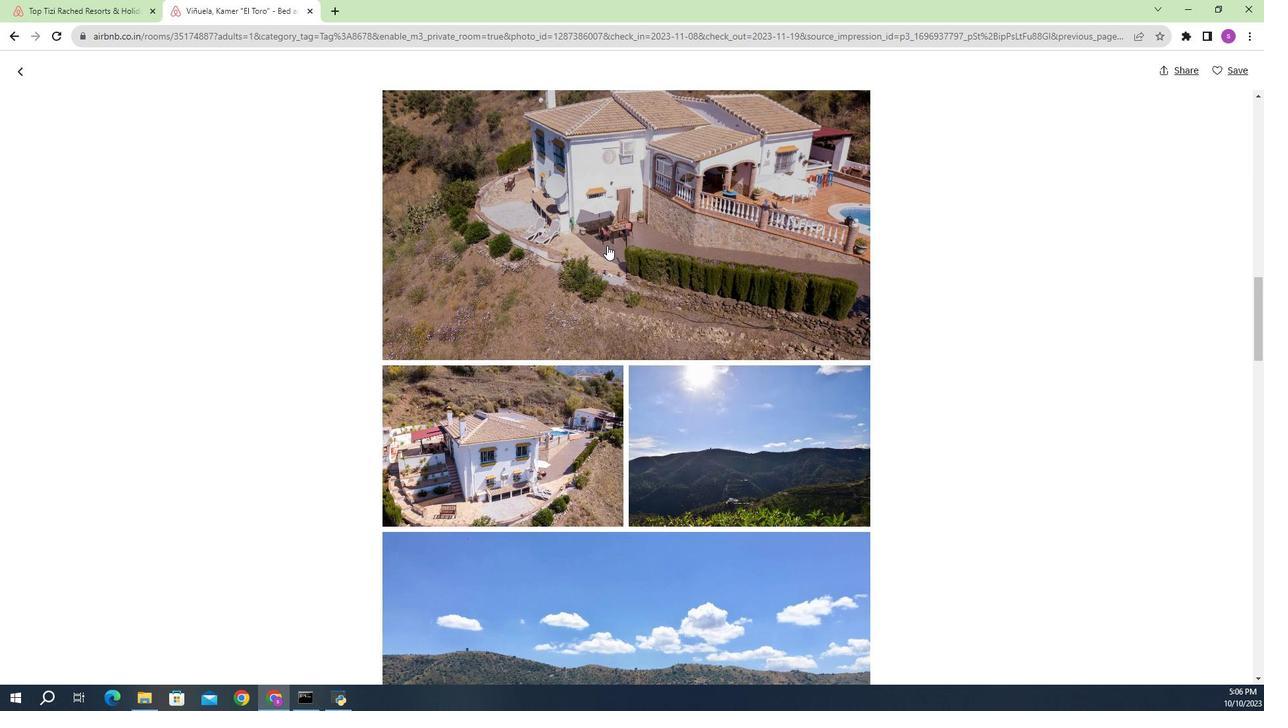 
Action: Mouse scrolled (553, 288) with delta (0, 0)
Screenshot: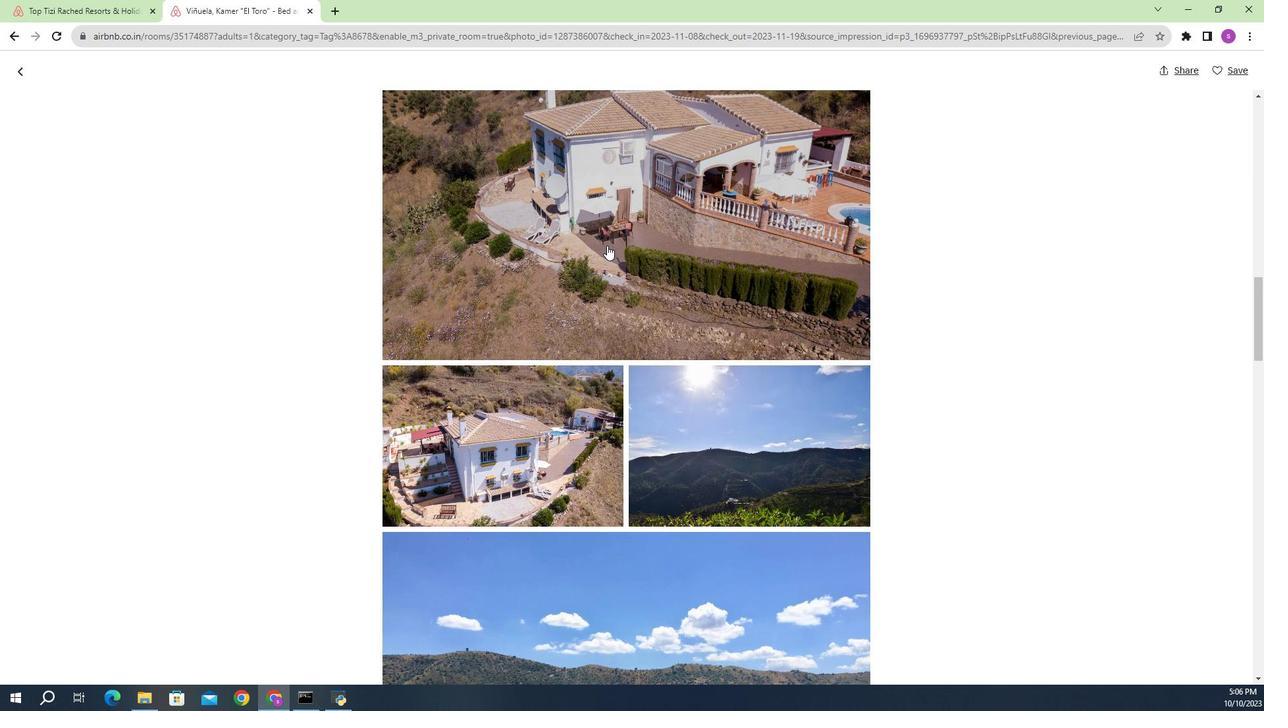 
Action: Mouse moved to (556, 292)
Screenshot: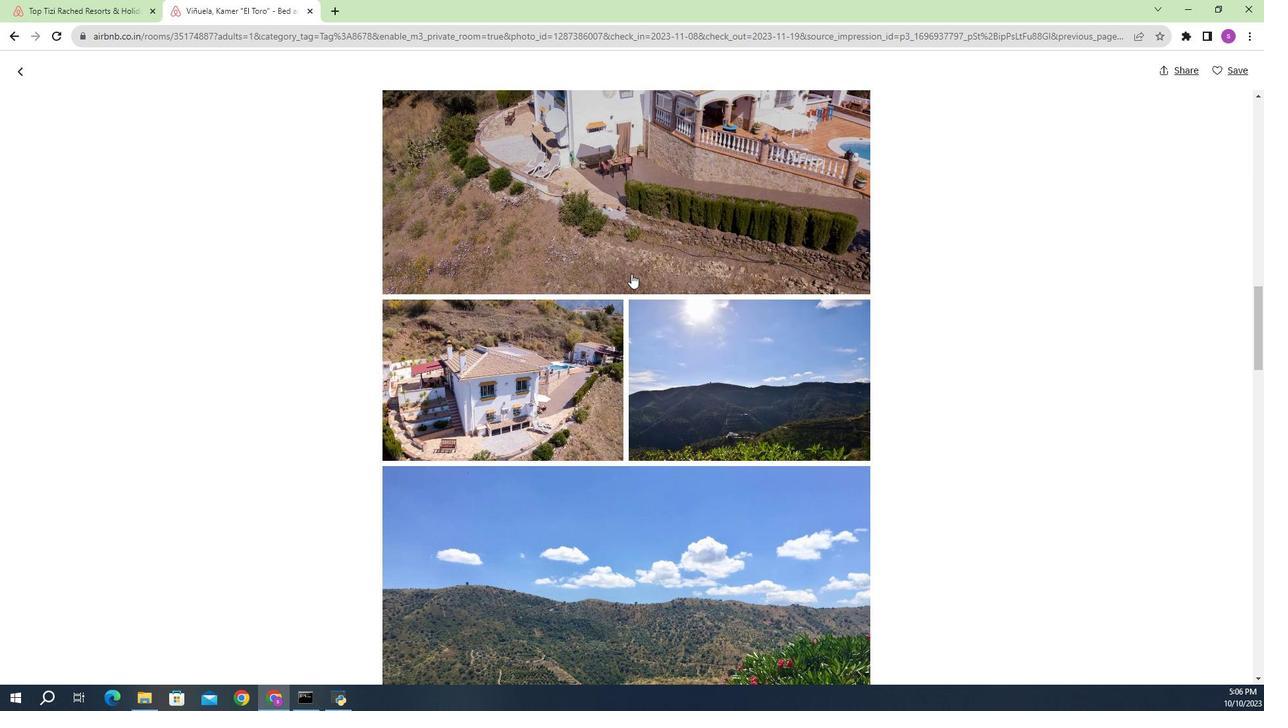 
Action: Mouse scrolled (556, 292) with delta (0, 0)
Screenshot: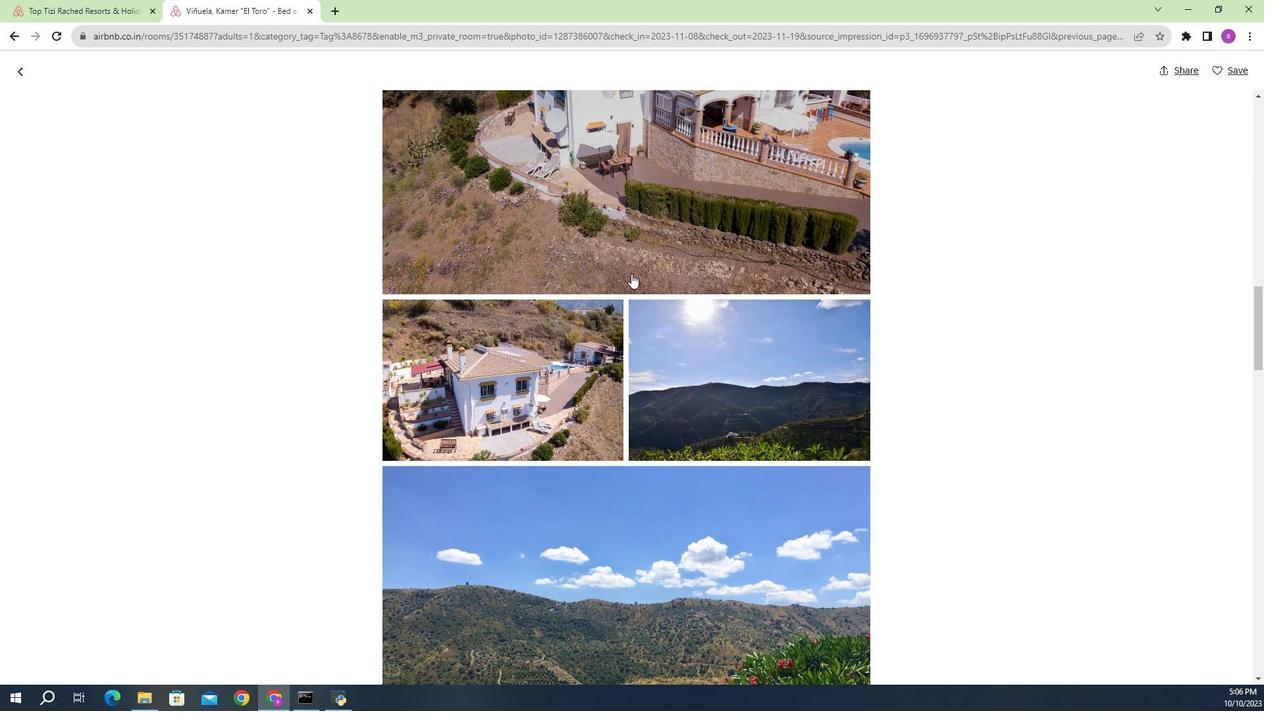 
Action: Mouse moved to (562, 298)
Screenshot: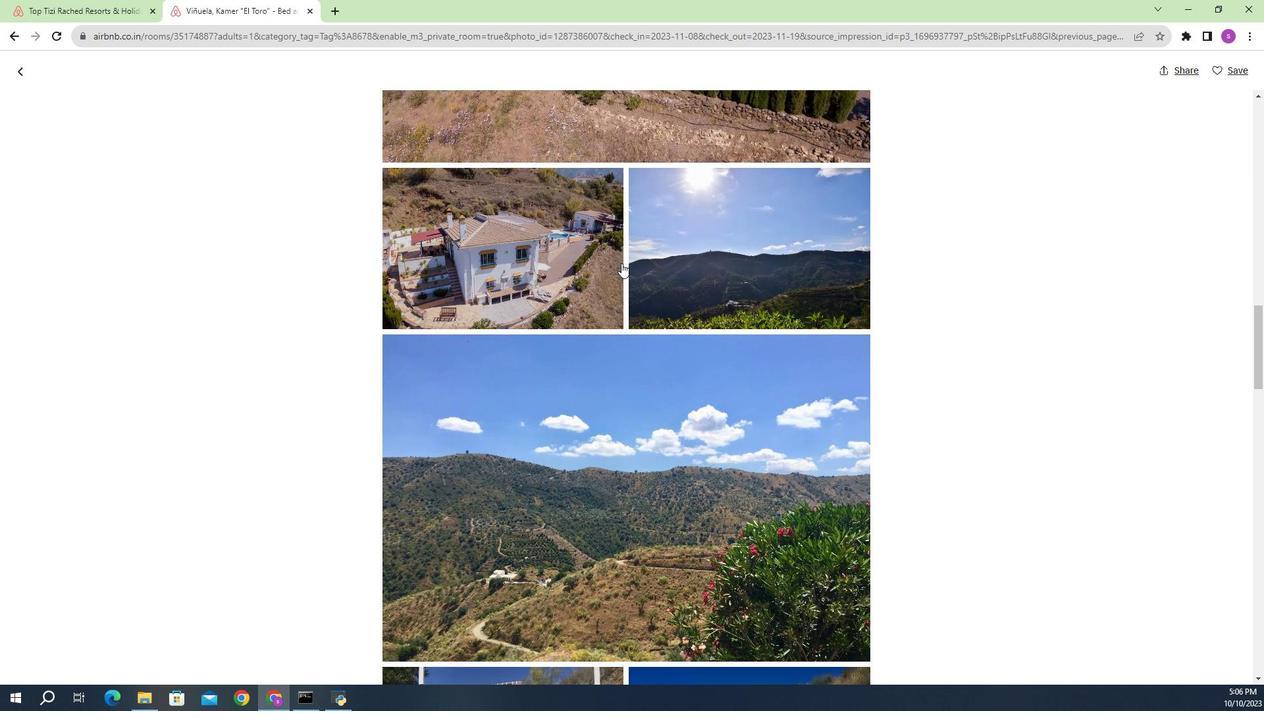 
Action: Mouse scrolled (562, 298) with delta (0, 0)
Screenshot: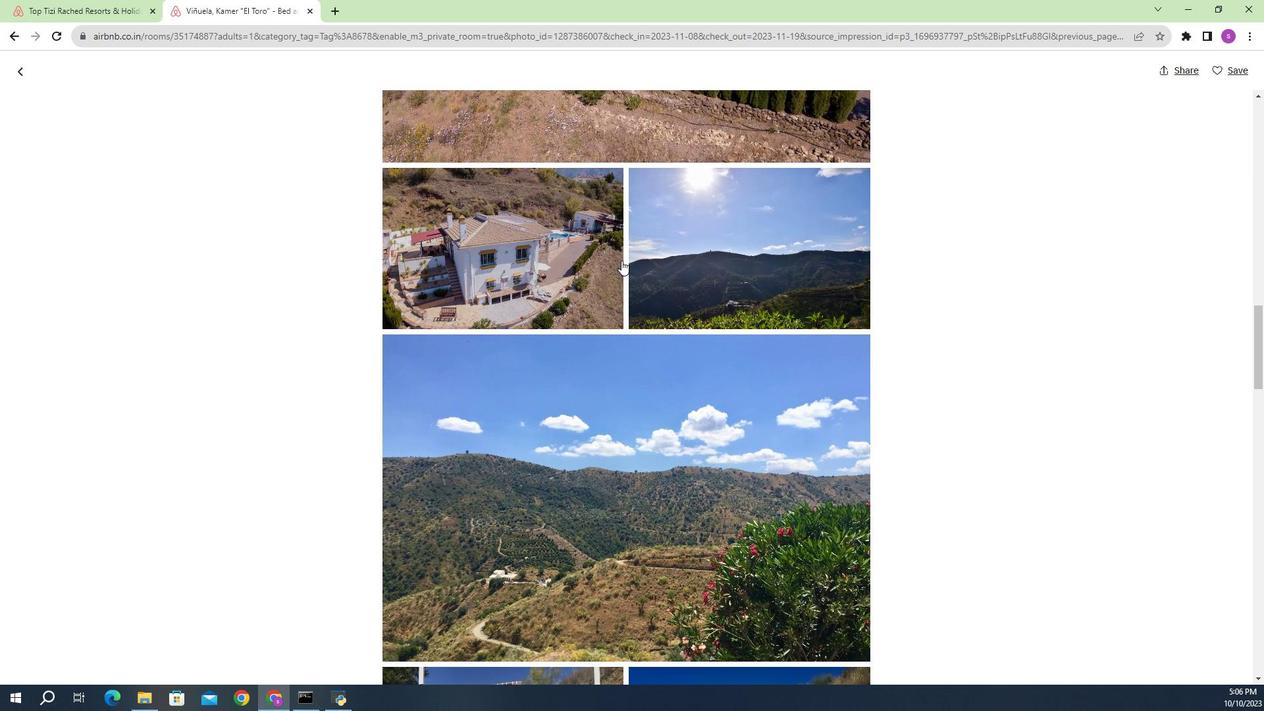 
Action: Mouse moved to (562, 298)
Screenshot: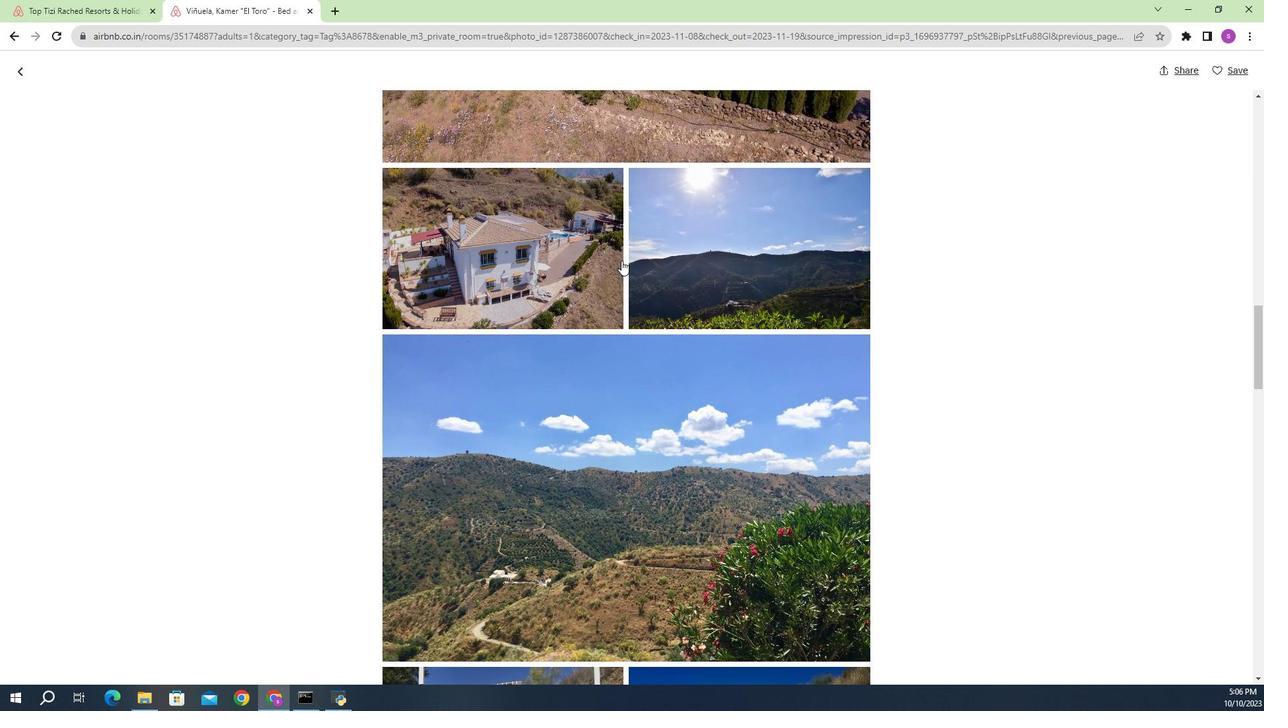 
Action: Mouse scrolled (562, 297) with delta (0, 0)
Screenshot: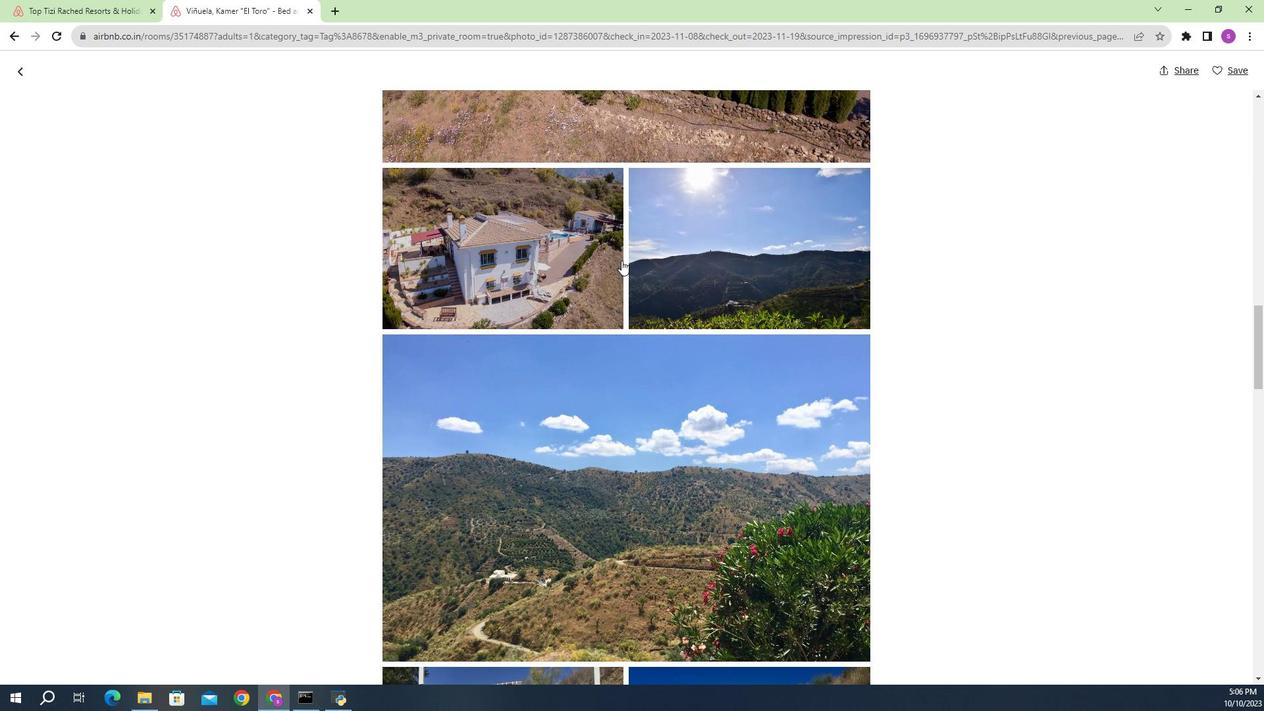 
Action: Mouse moved to (566, 296)
Screenshot: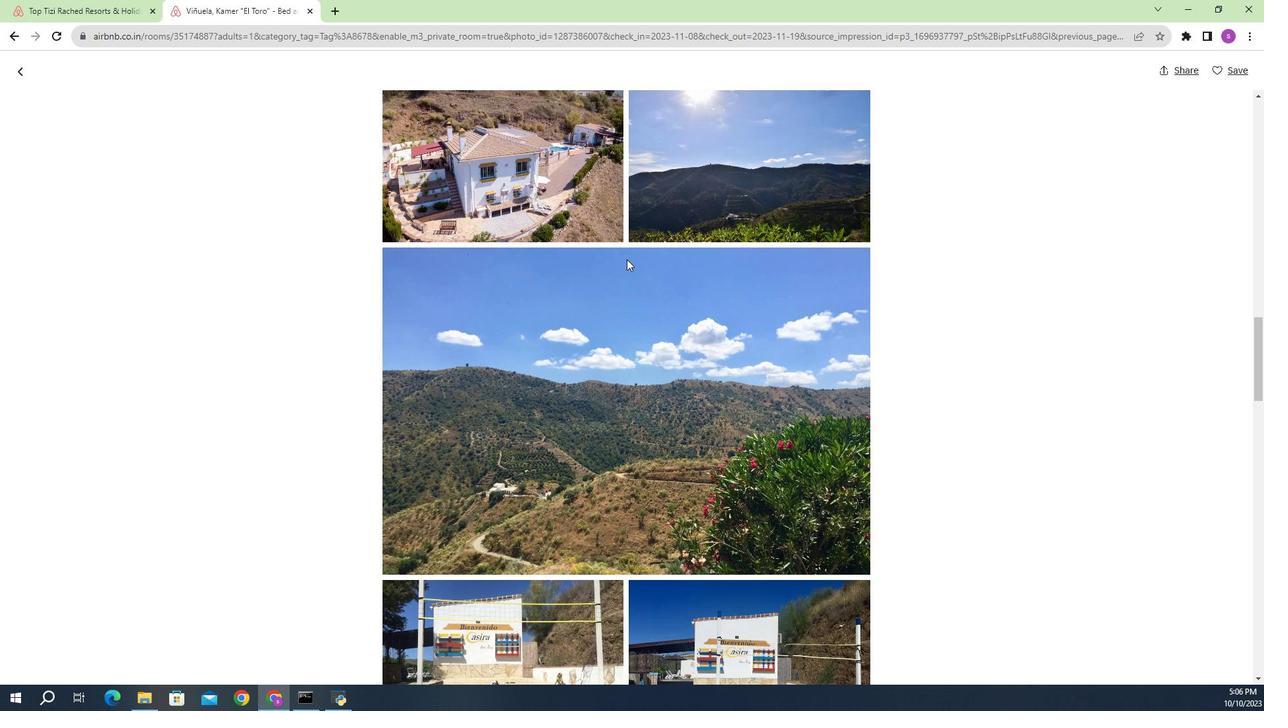 
Action: Mouse scrolled (566, 295) with delta (0, 0)
Screenshot: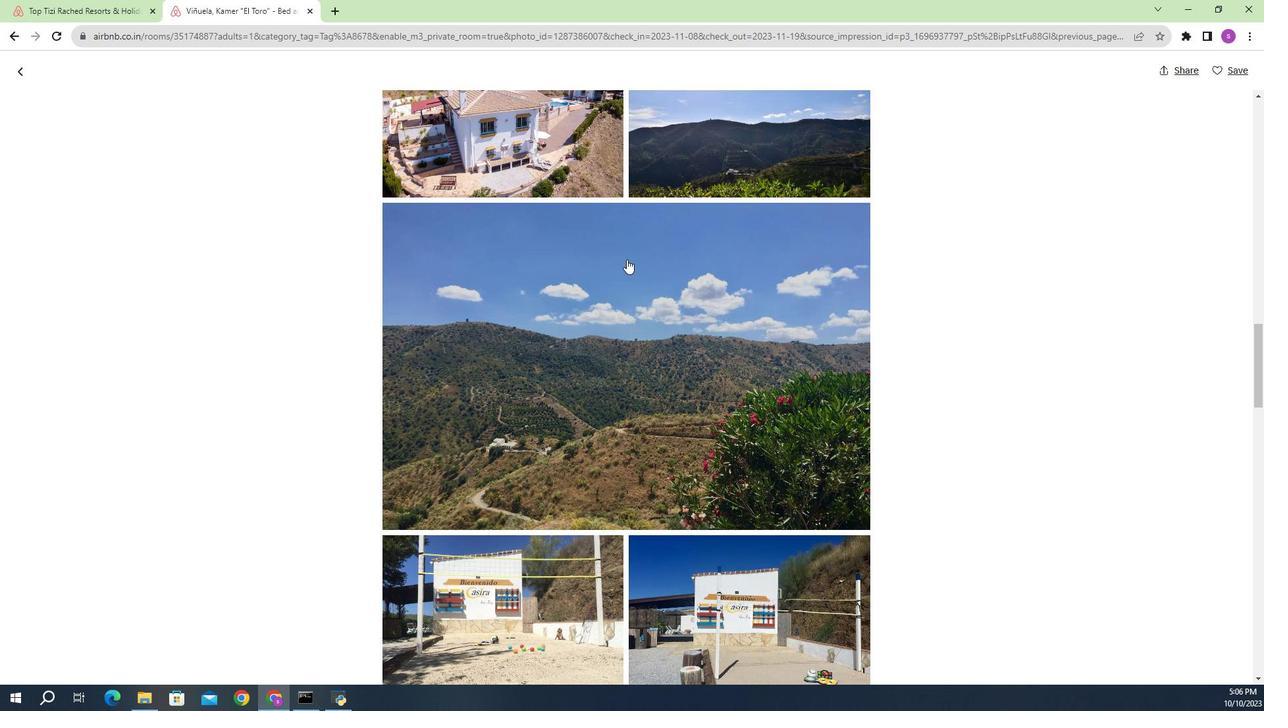 
Action: Mouse scrolled (566, 295) with delta (0, 0)
Screenshot: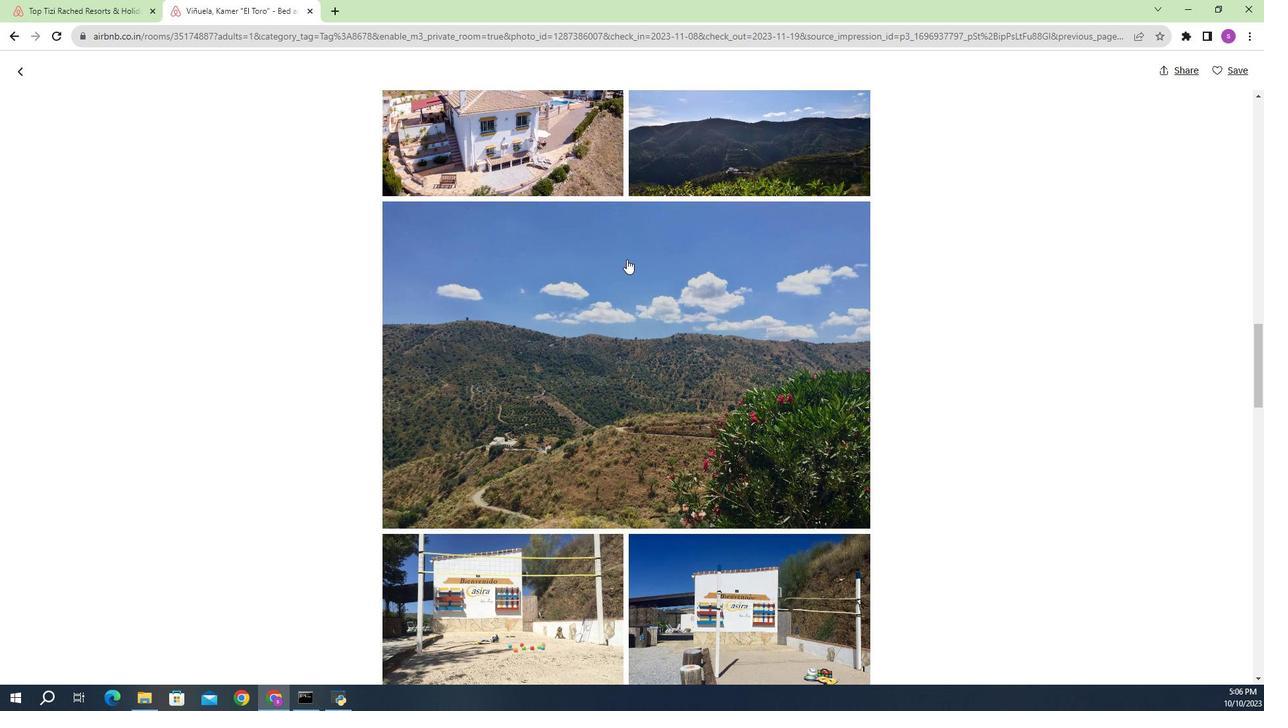 
Action: Mouse scrolled (566, 295) with delta (0, 0)
Screenshot: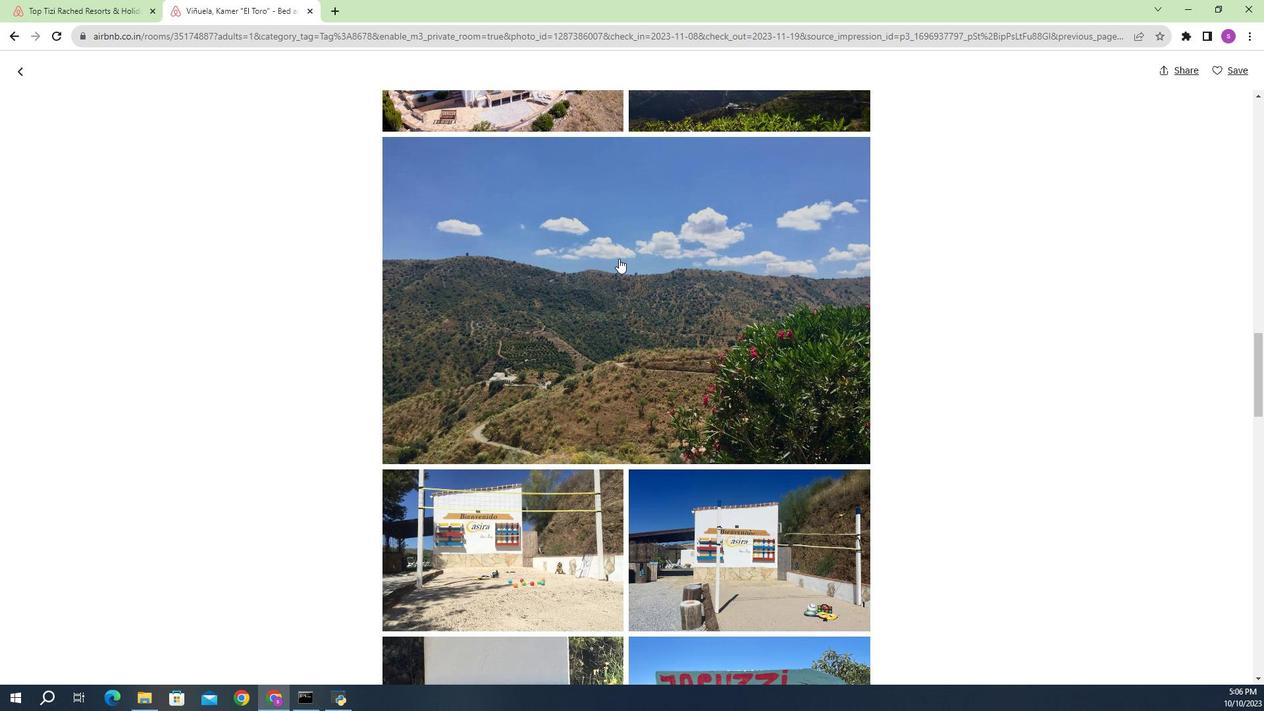 
Action: Mouse moved to (560, 295)
Screenshot: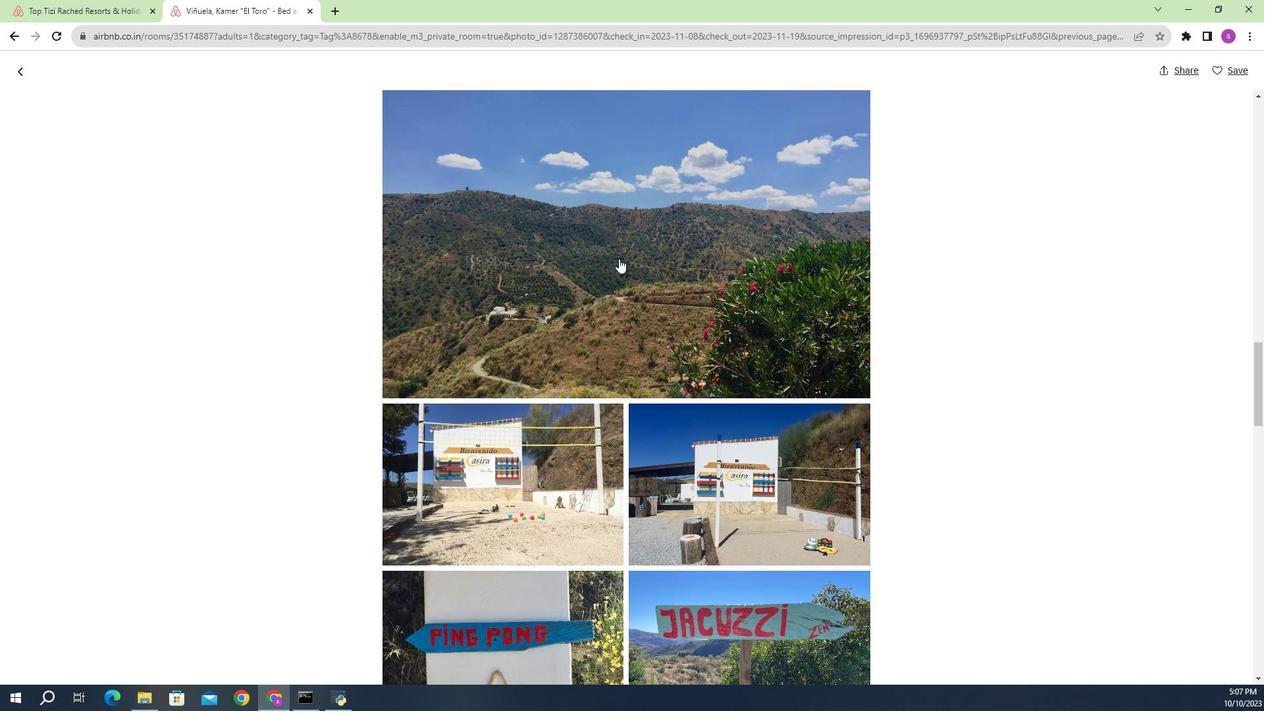 
Action: Mouse scrolled (560, 295) with delta (0, 0)
Screenshot: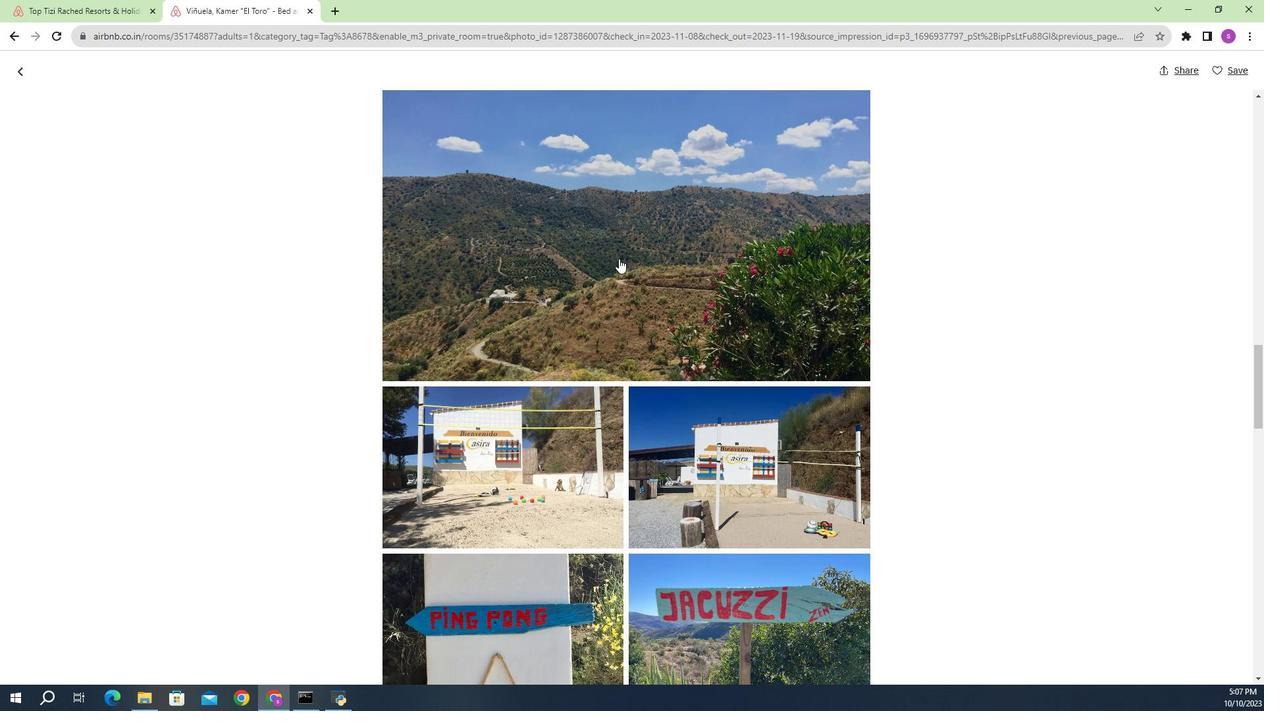 
Action: Mouse moved to (560, 295)
Screenshot: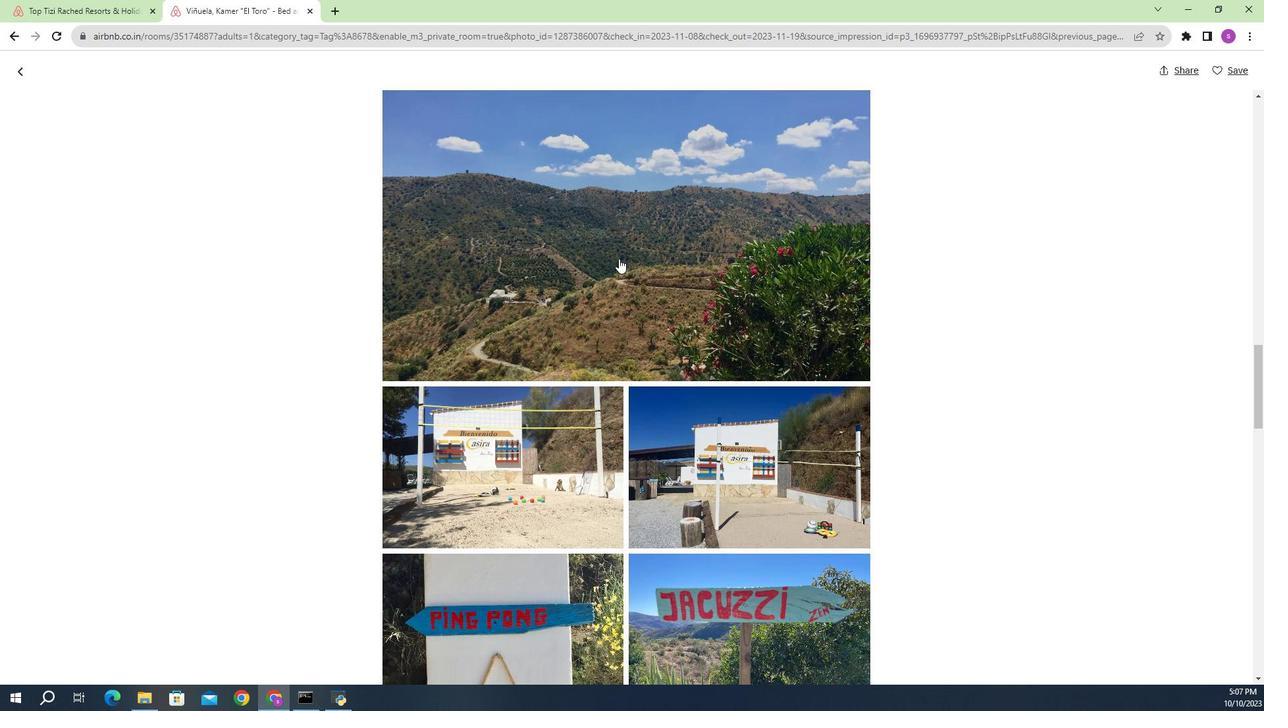 
Action: Mouse scrolled (560, 295) with delta (0, 0)
Screenshot: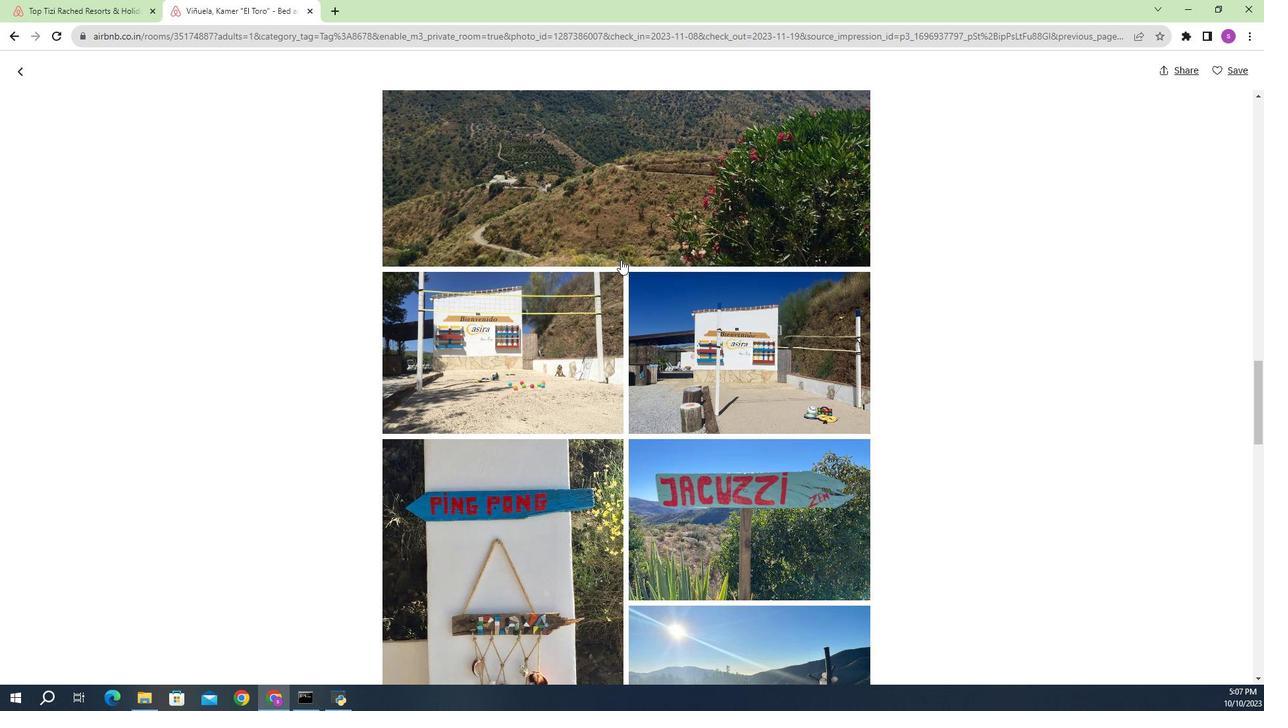 
Action: Mouse scrolled (560, 295) with delta (0, 0)
Screenshot: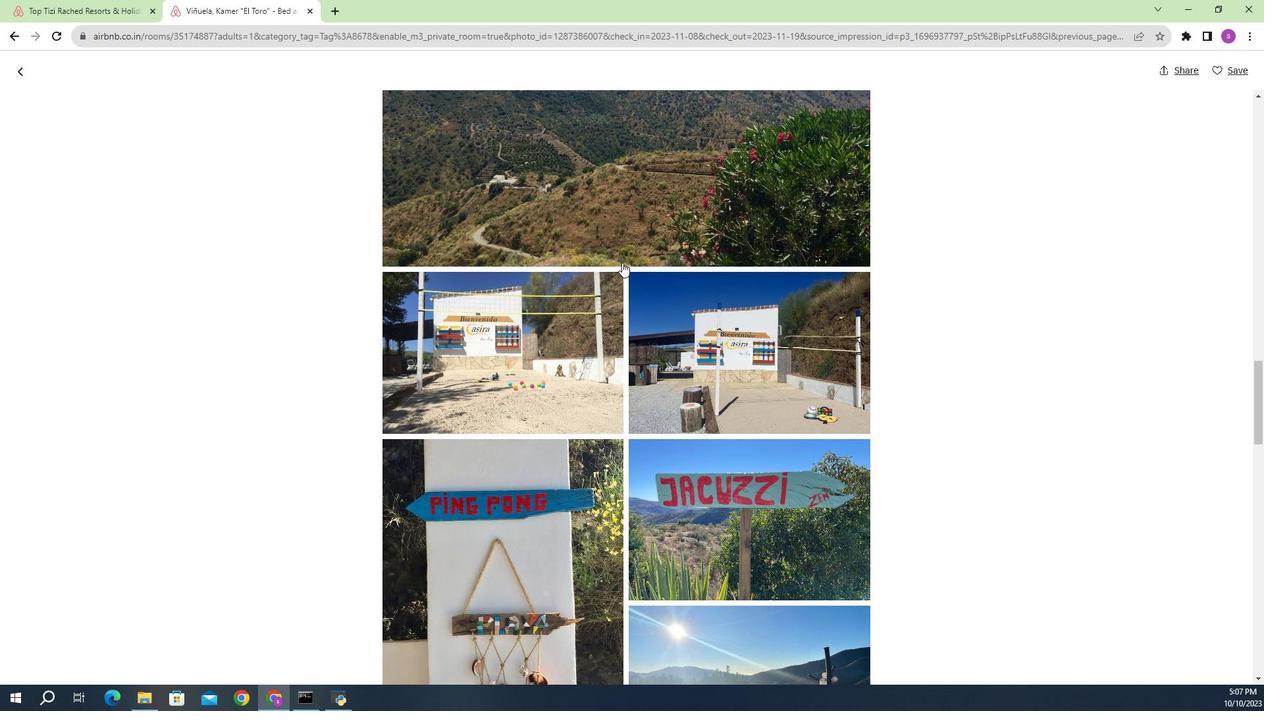 
Action: Mouse moved to (564, 298)
Screenshot: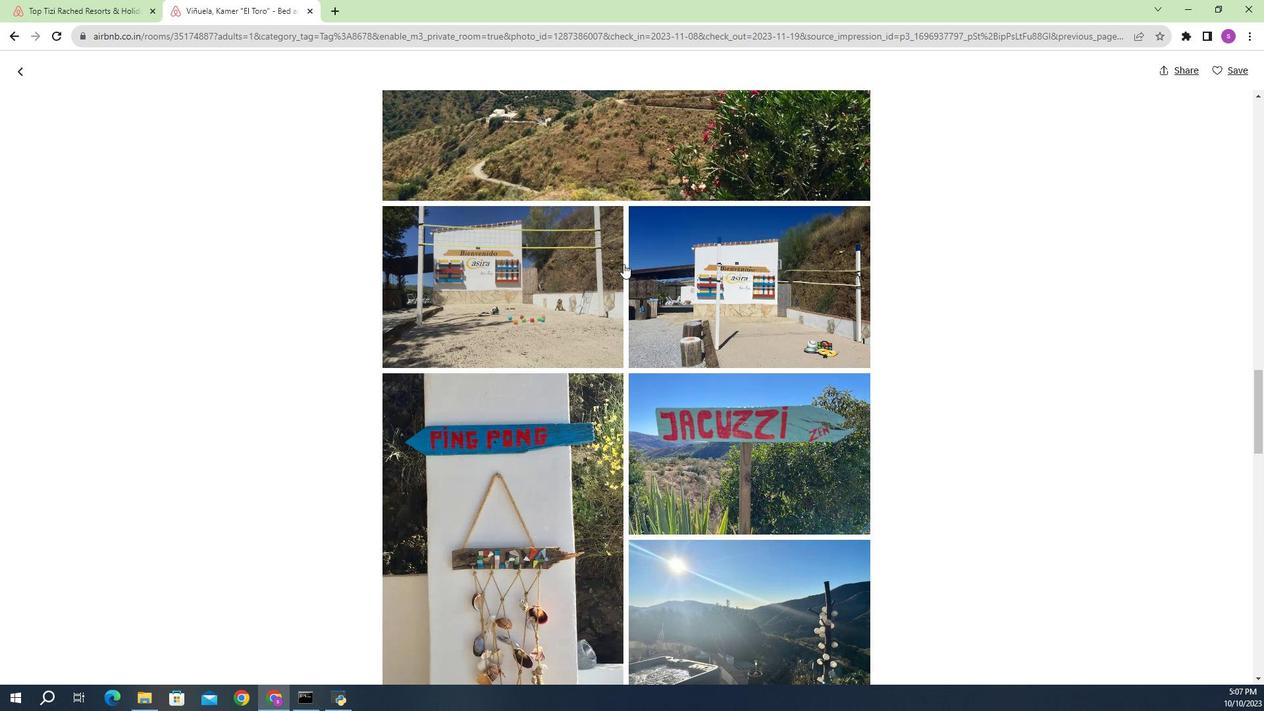 
Action: Mouse scrolled (564, 298) with delta (0, 0)
Screenshot: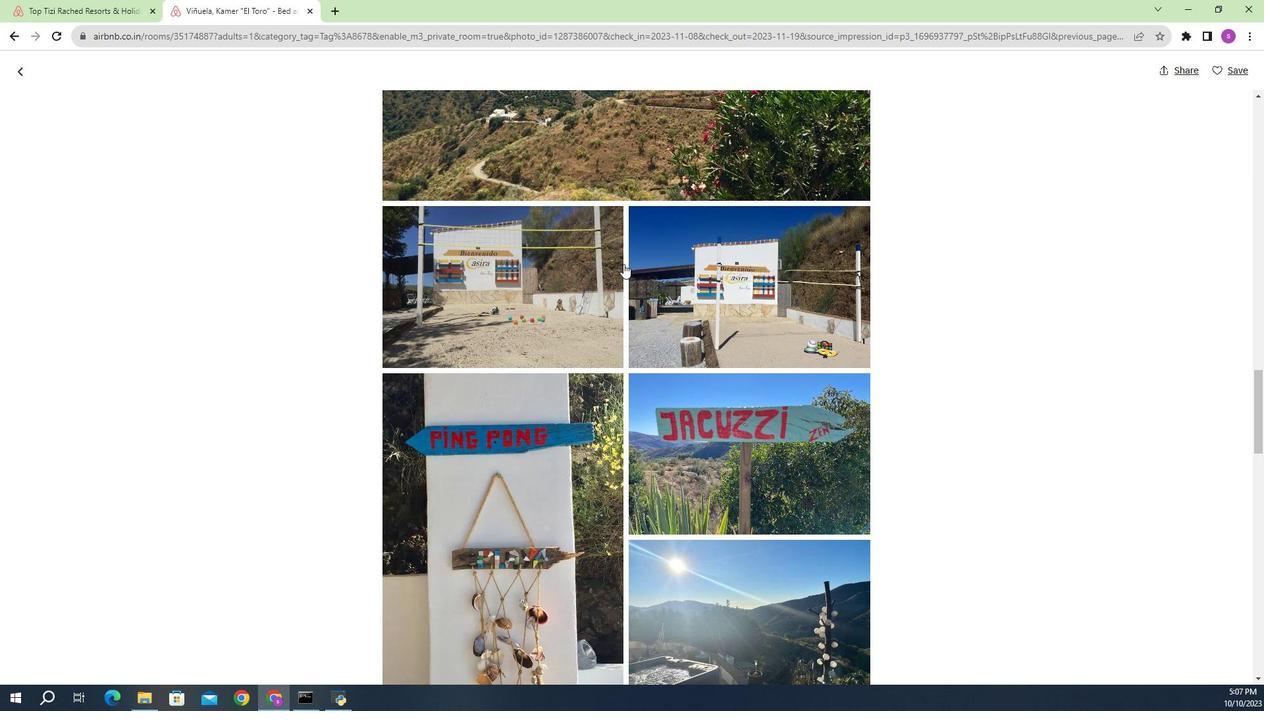 
Action: Mouse scrolled (564, 298) with delta (0, 0)
Screenshot: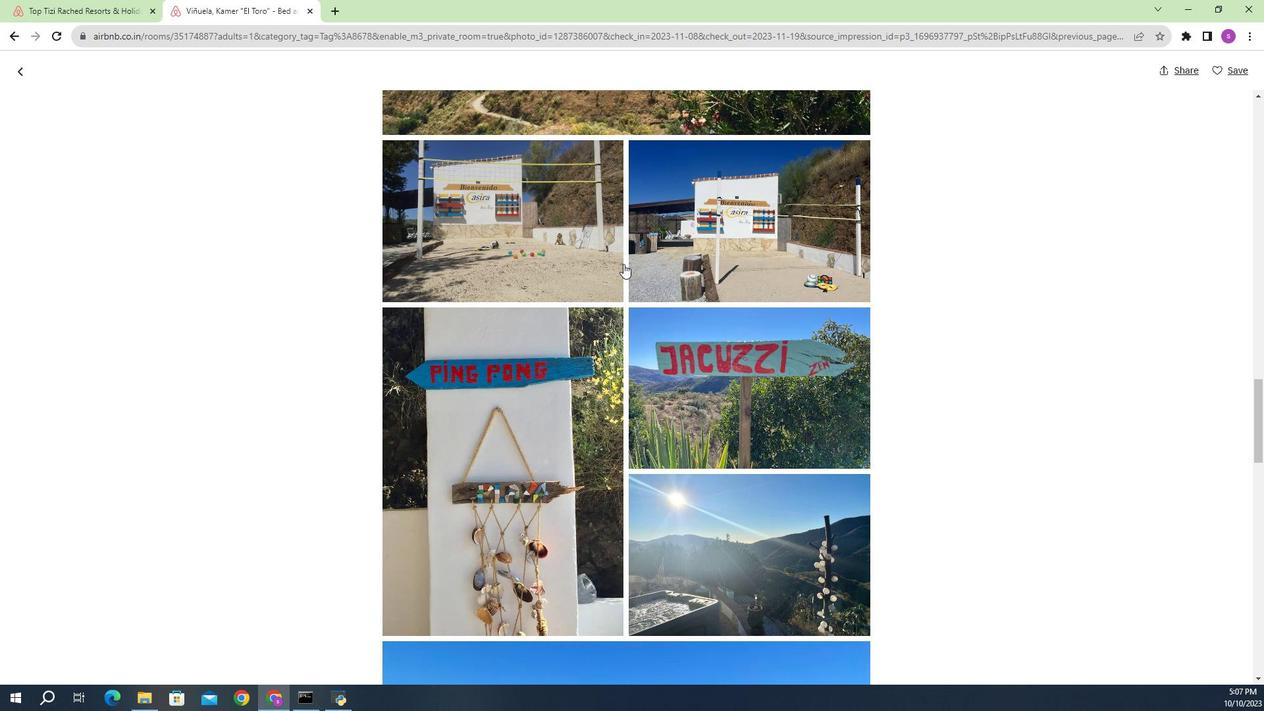 
Action: Mouse scrolled (564, 298) with delta (0, 0)
Screenshot: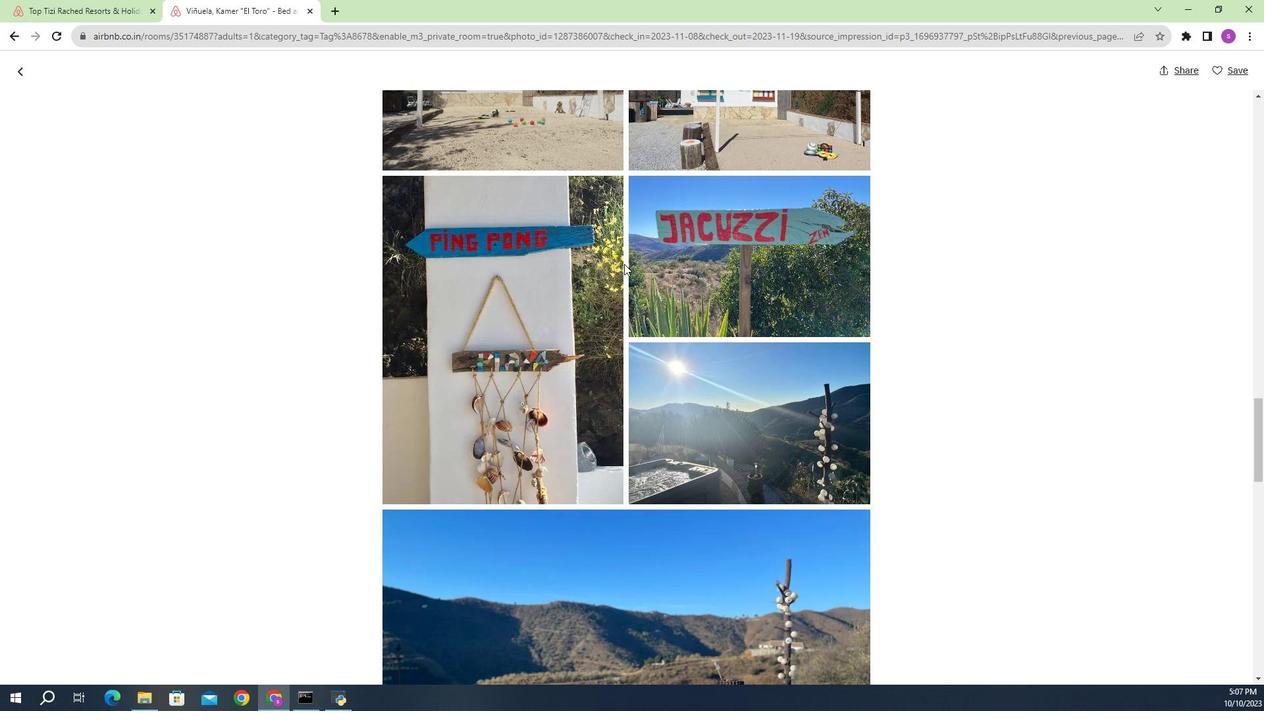 
Action: Mouse scrolled (564, 298) with delta (0, 0)
Screenshot: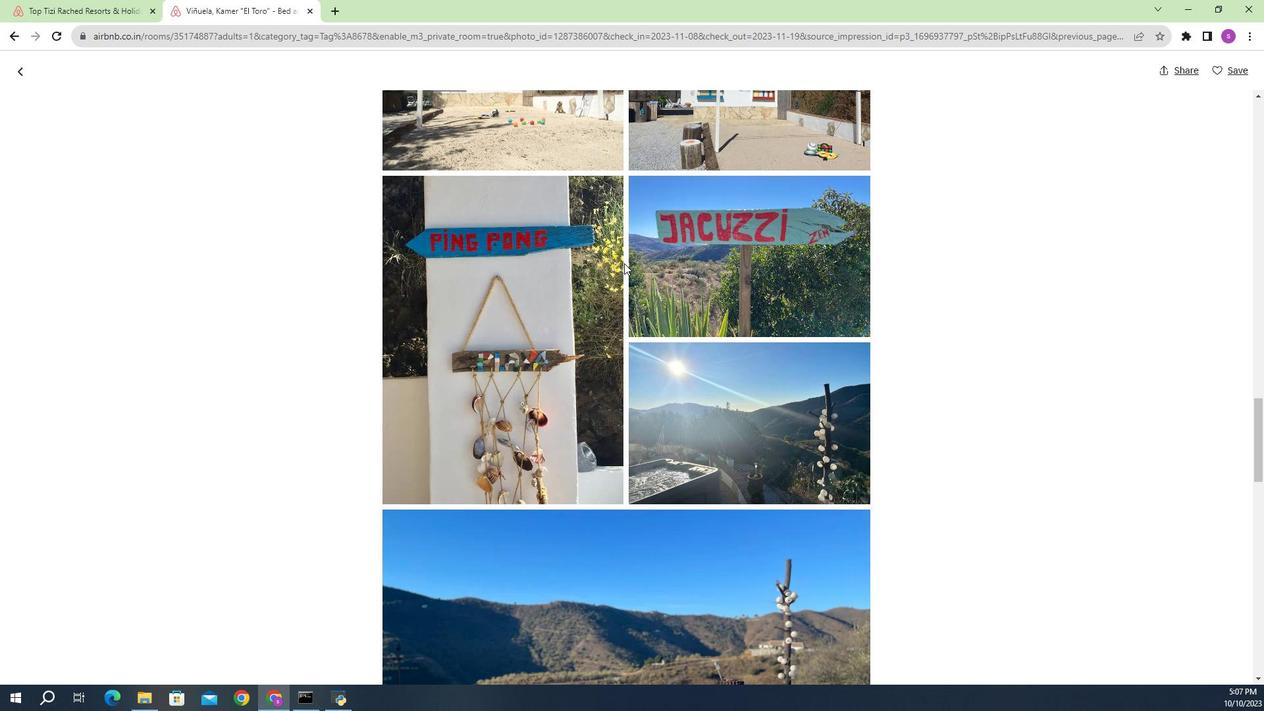 
Action: Mouse moved to (564, 297)
Screenshot: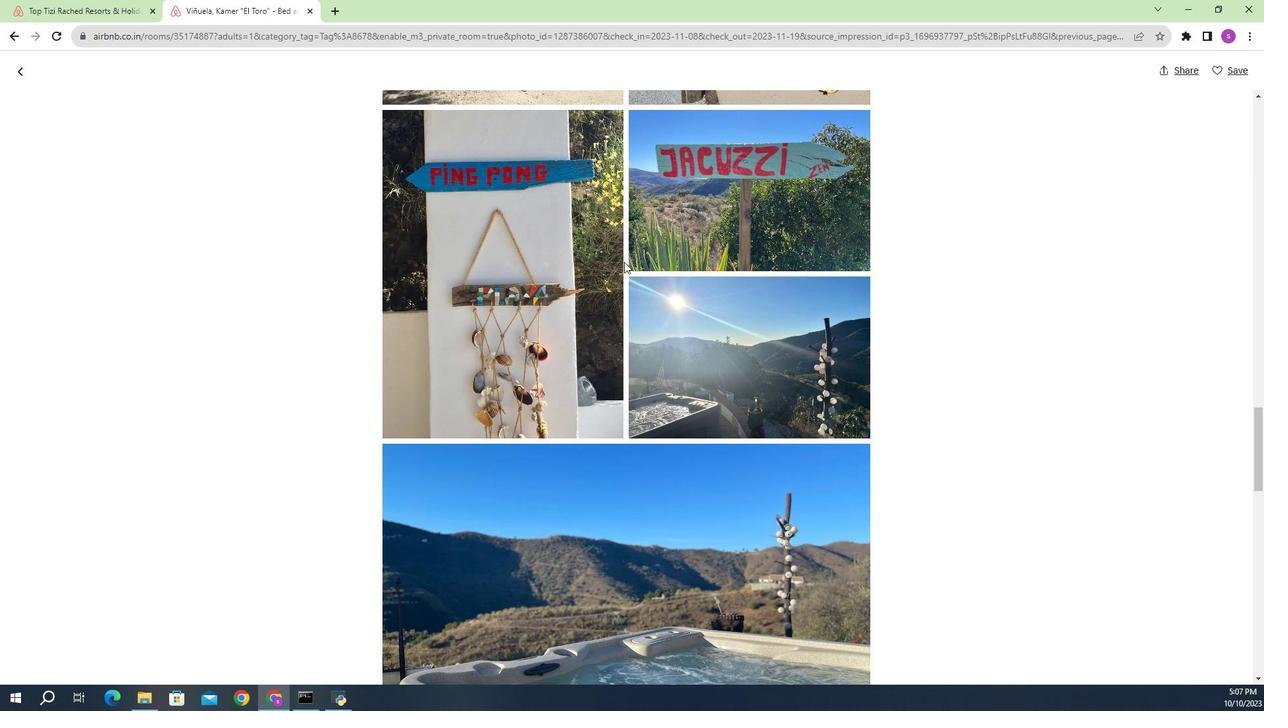 
Action: Mouse scrolled (564, 296) with delta (0, 0)
Screenshot: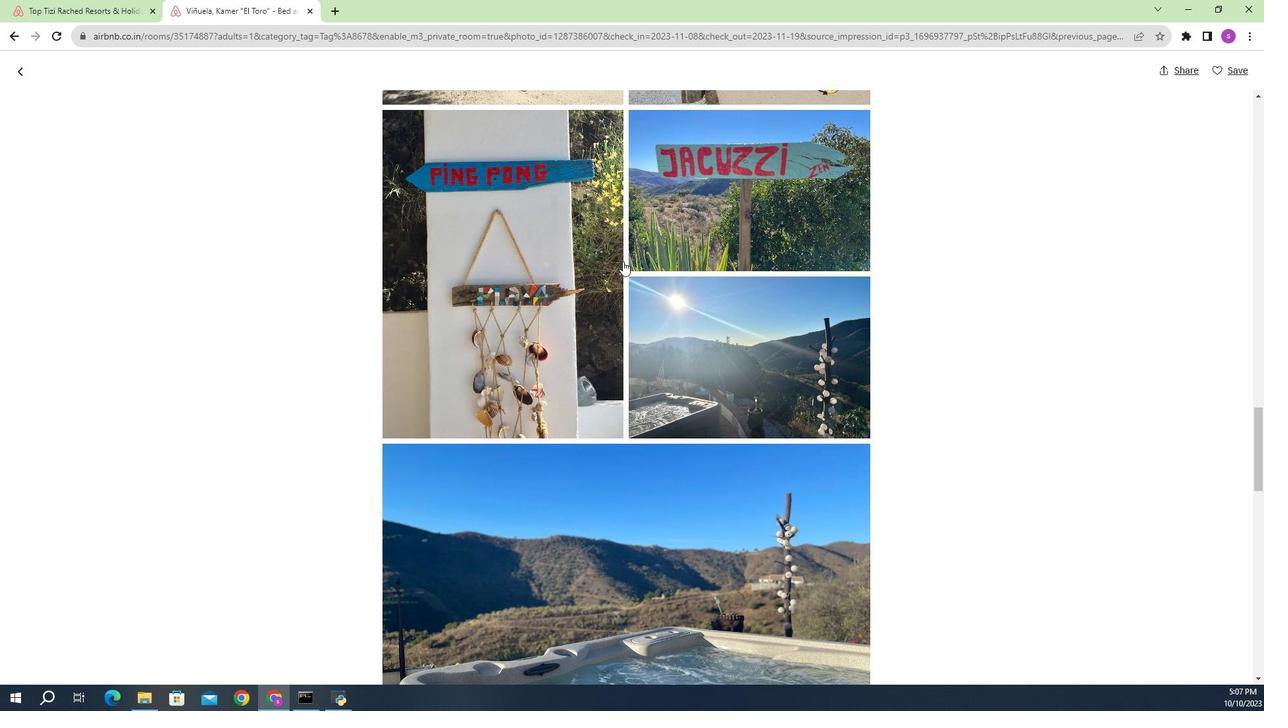 
Action: Mouse moved to (562, 296)
Screenshot: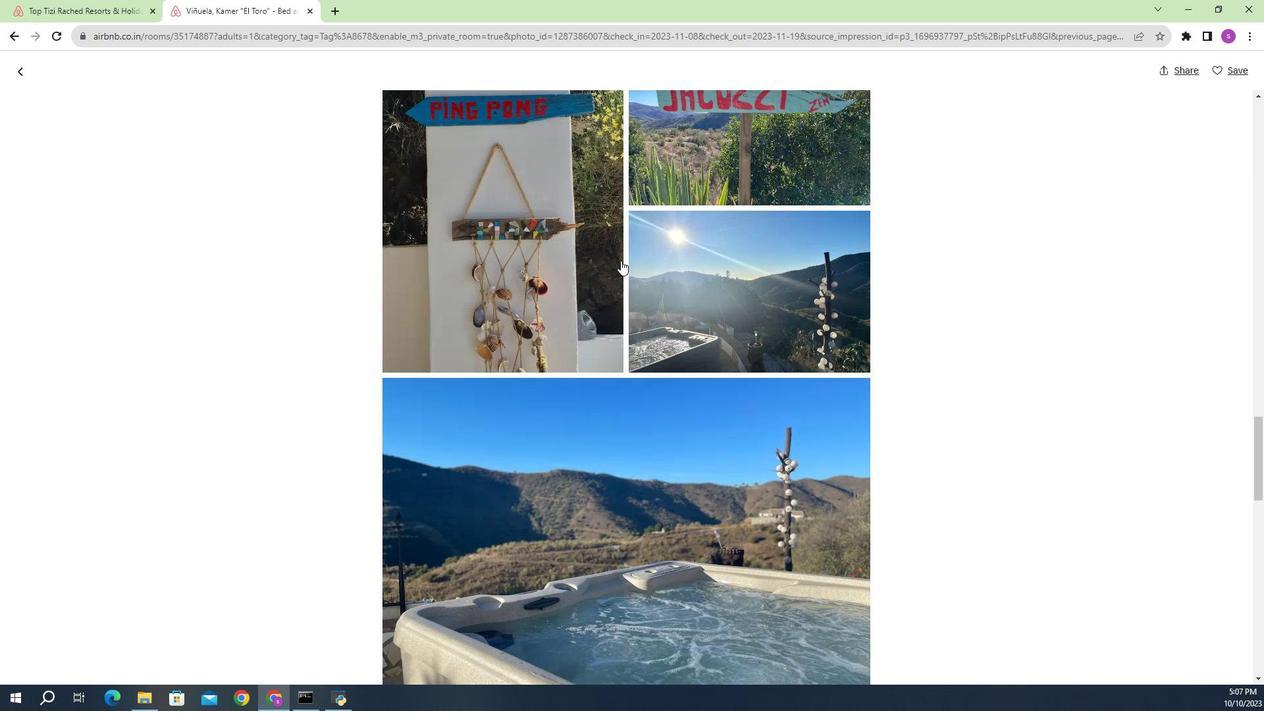 
Action: Mouse scrolled (562, 296) with delta (0, 0)
Screenshot: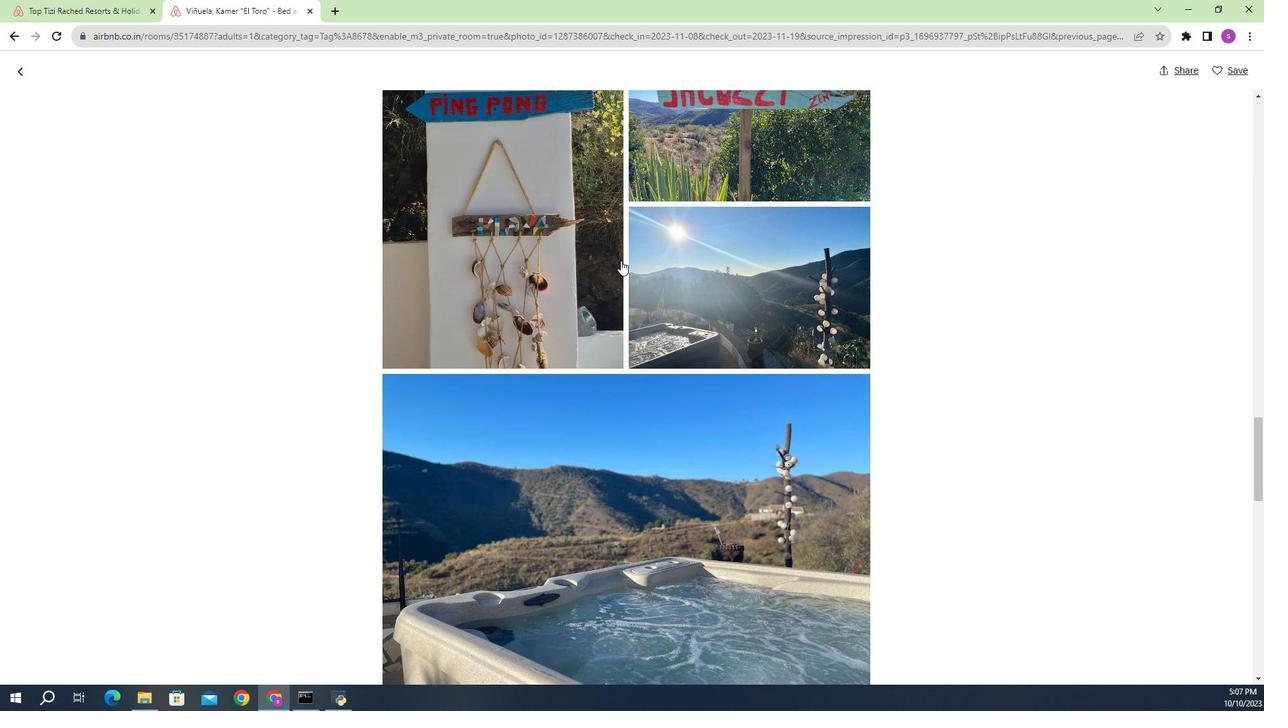 
Action: Mouse scrolled (562, 296) with delta (0, 0)
Screenshot: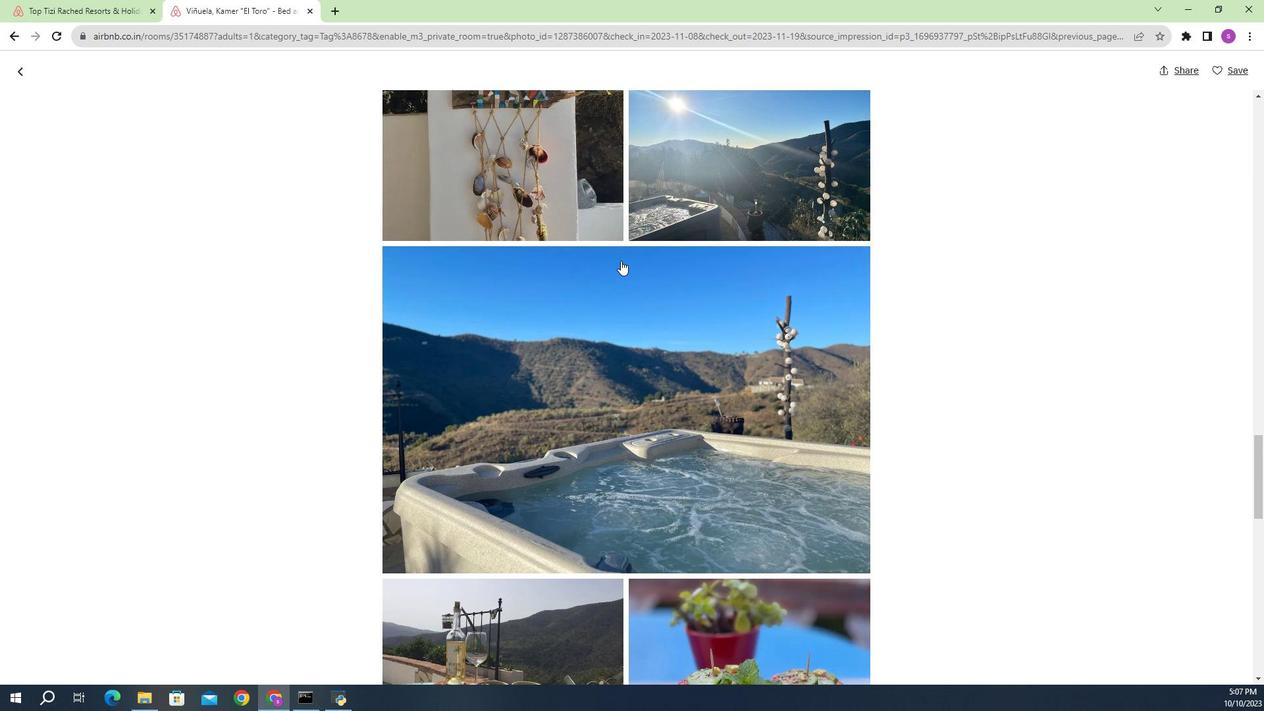 
Action: Mouse scrolled (562, 296) with delta (0, 0)
Screenshot: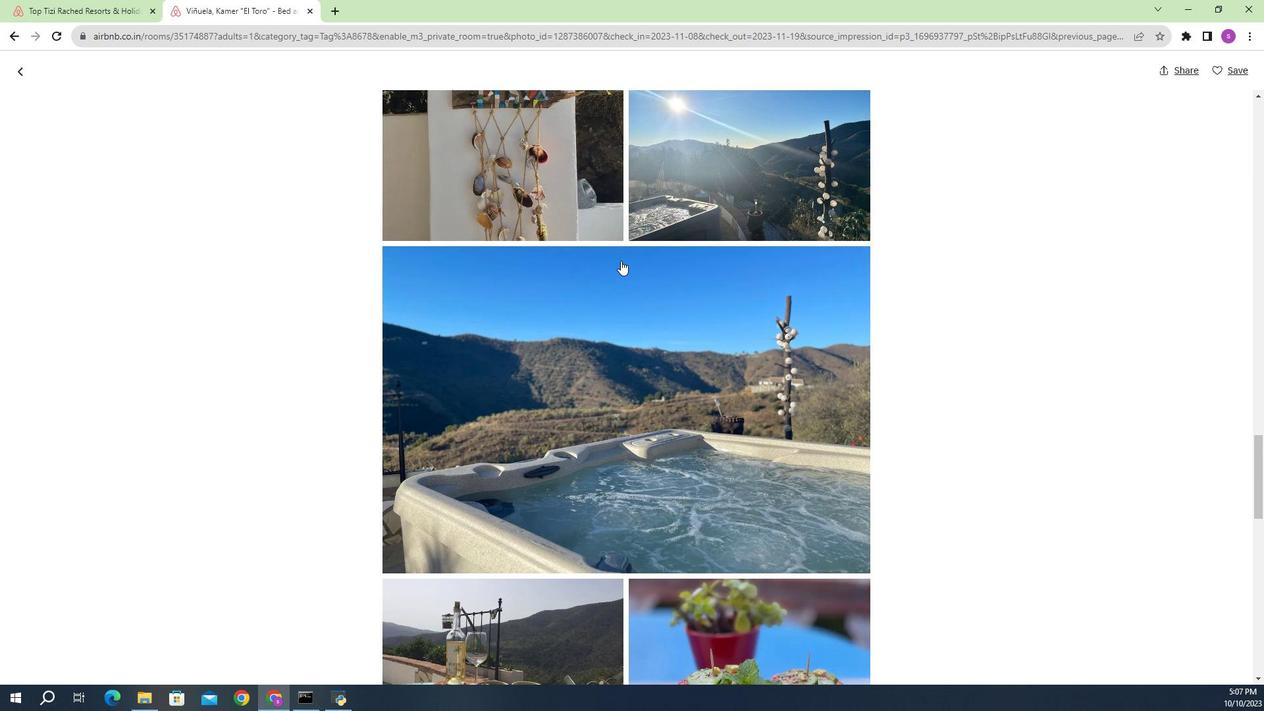 
Action: Mouse scrolled (562, 296) with delta (0, 0)
Screenshot: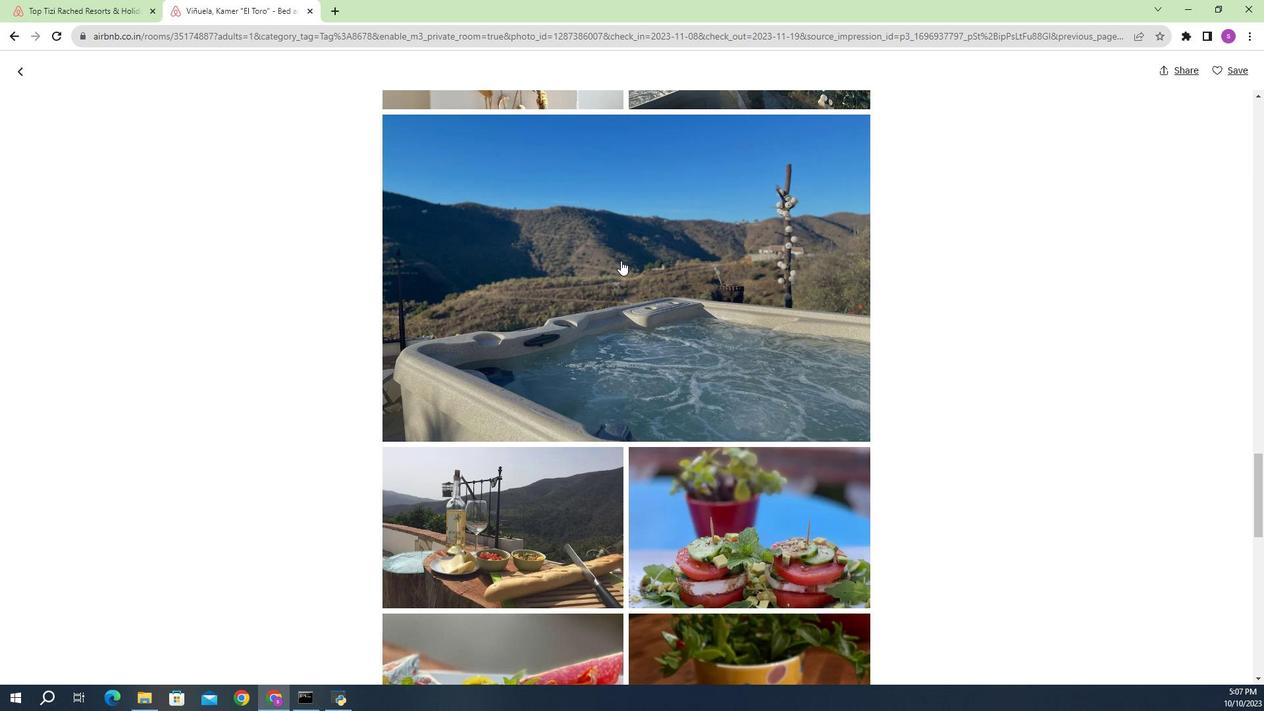 
Action: Mouse scrolled (562, 296) with delta (0, 0)
Screenshot: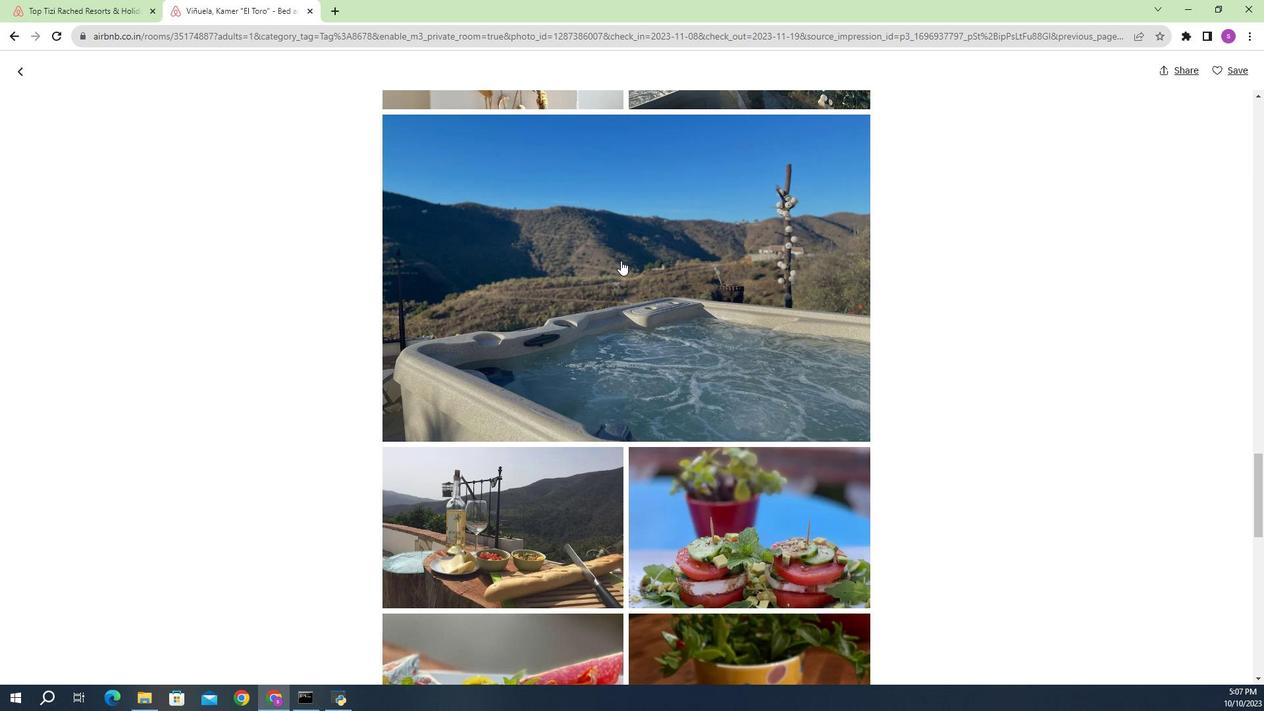 
Action: Mouse scrolled (562, 296) with delta (0, 0)
Screenshot: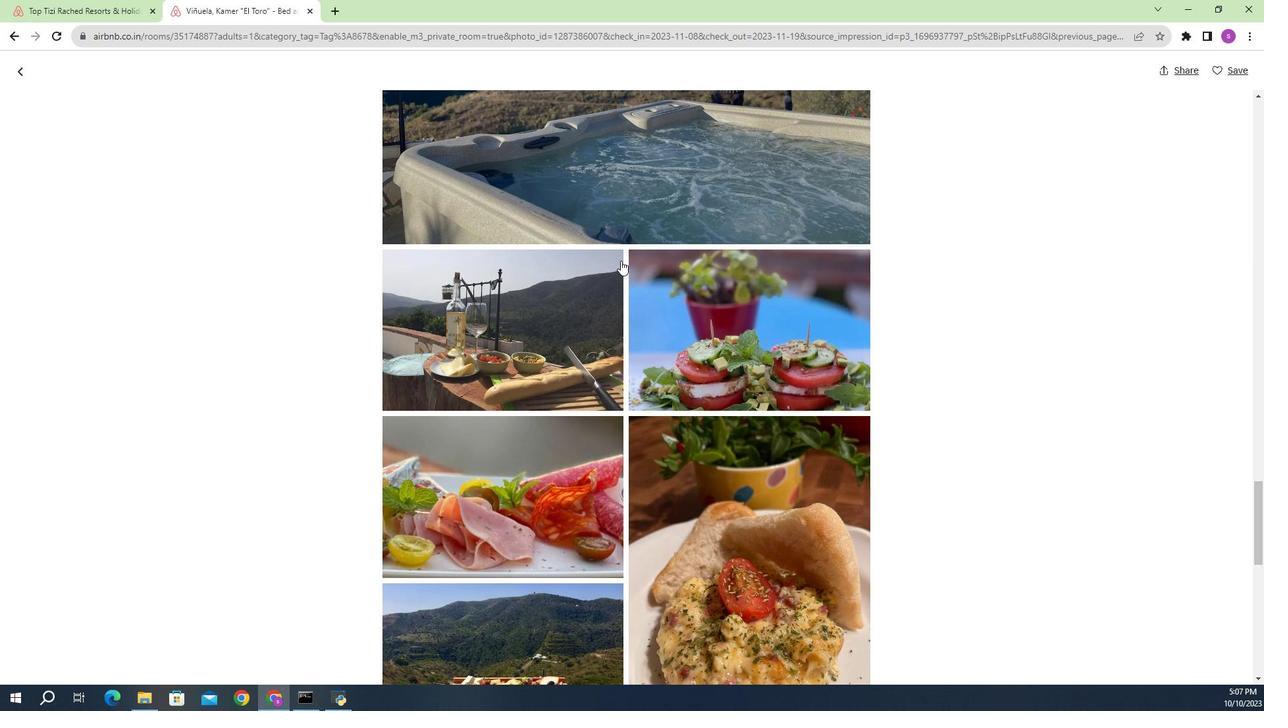 
Action: Mouse scrolled (562, 296) with delta (0, 0)
Screenshot: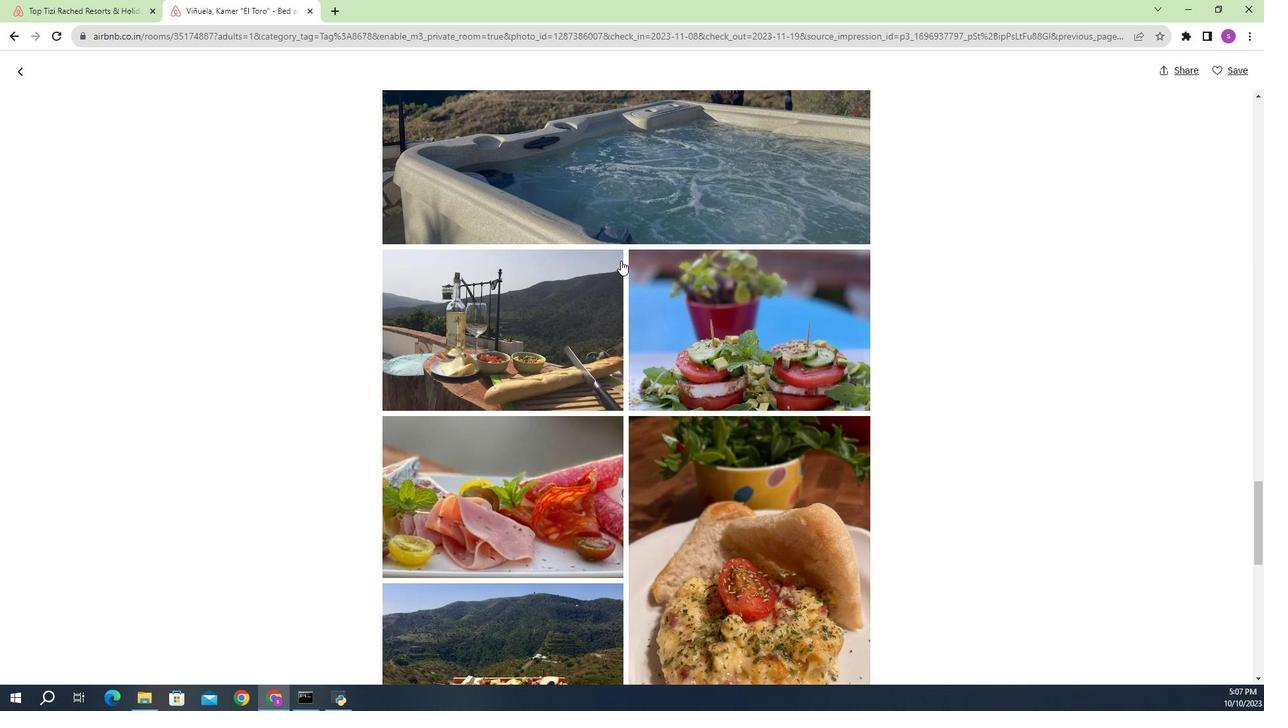 
Action: Mouse scrolled (562, 296) with delta (0, 0)
Screenshot: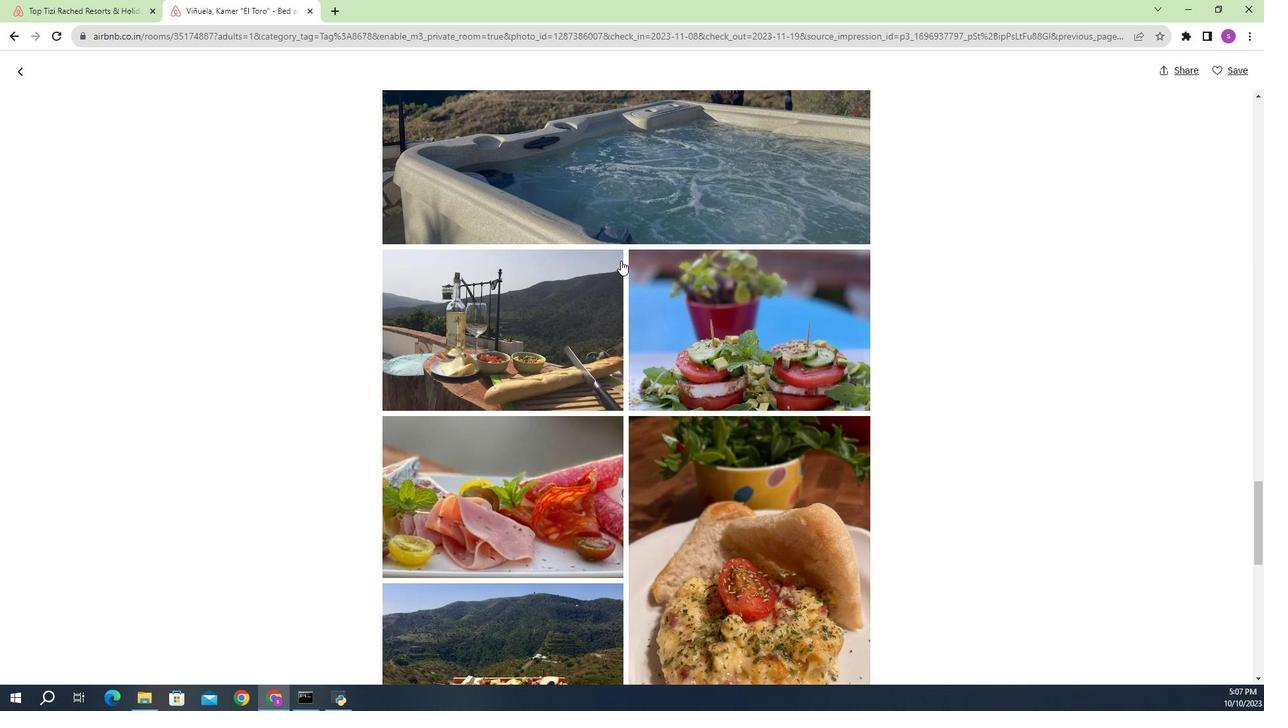 
Action: Mouse scrolled (562, 296) with delta (0, 0)
Screenshot: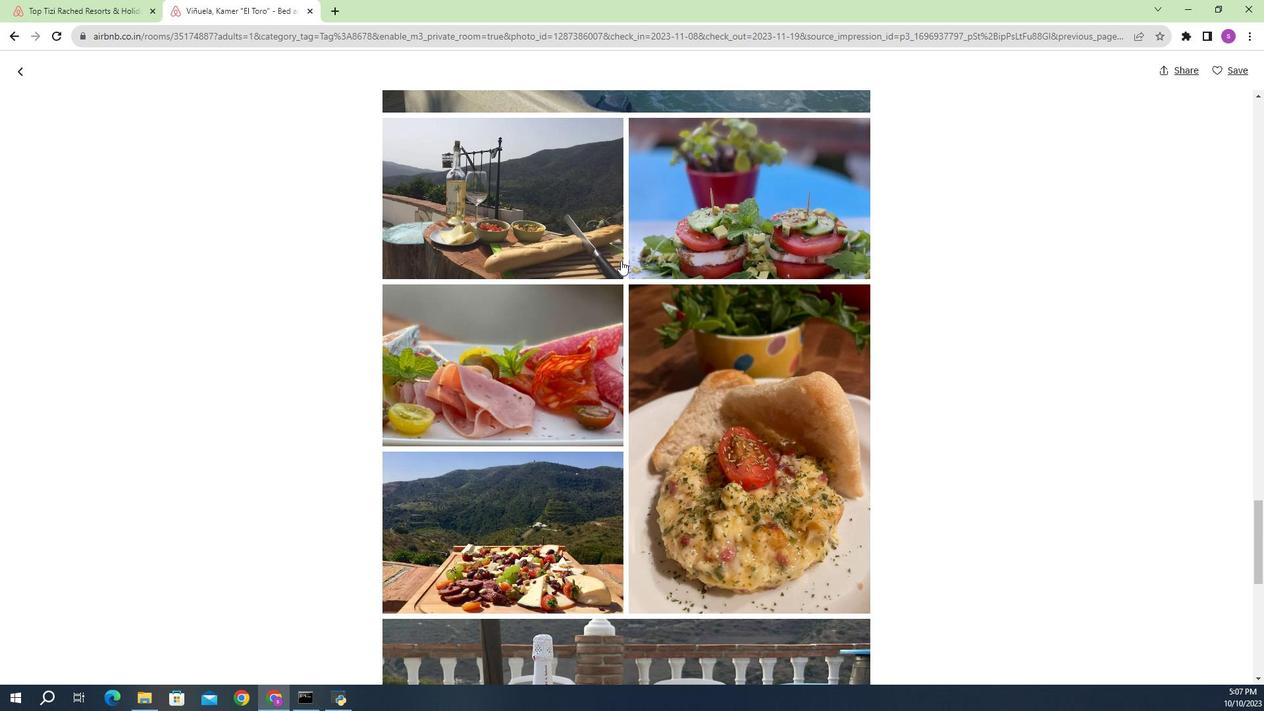 
Action: Mouse scrolled (562, 296) with delta (0, 0)
Screenshot: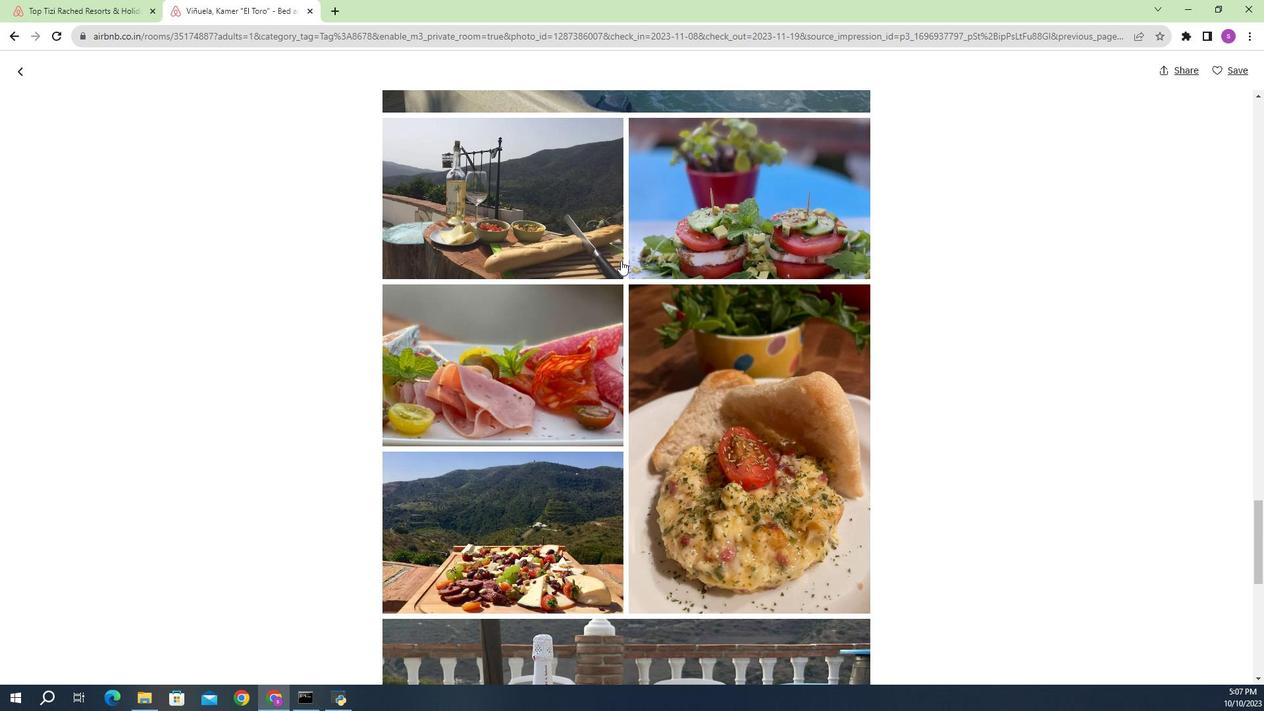 
Action: Mouse scrolled (562, 296) with delta (0, 0)
Screenshot: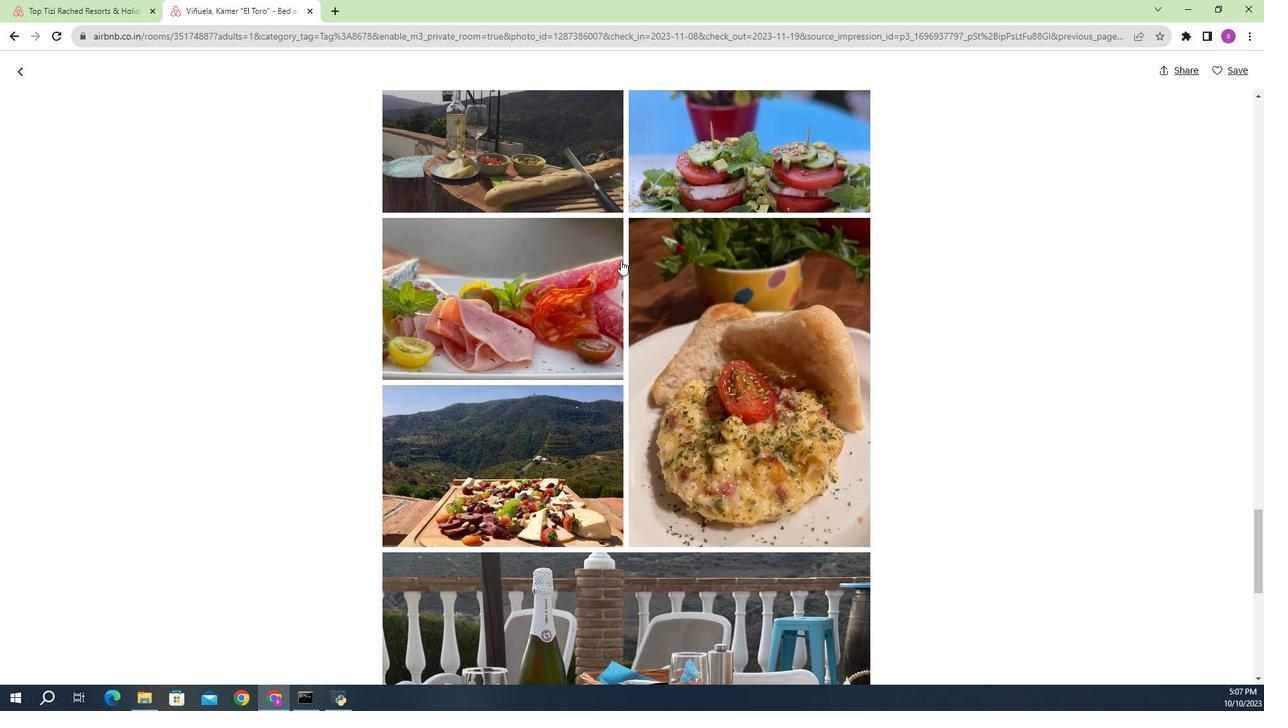 
Action: Mouse scrolled (562, 296) with delta (0, 0)
Screenshot: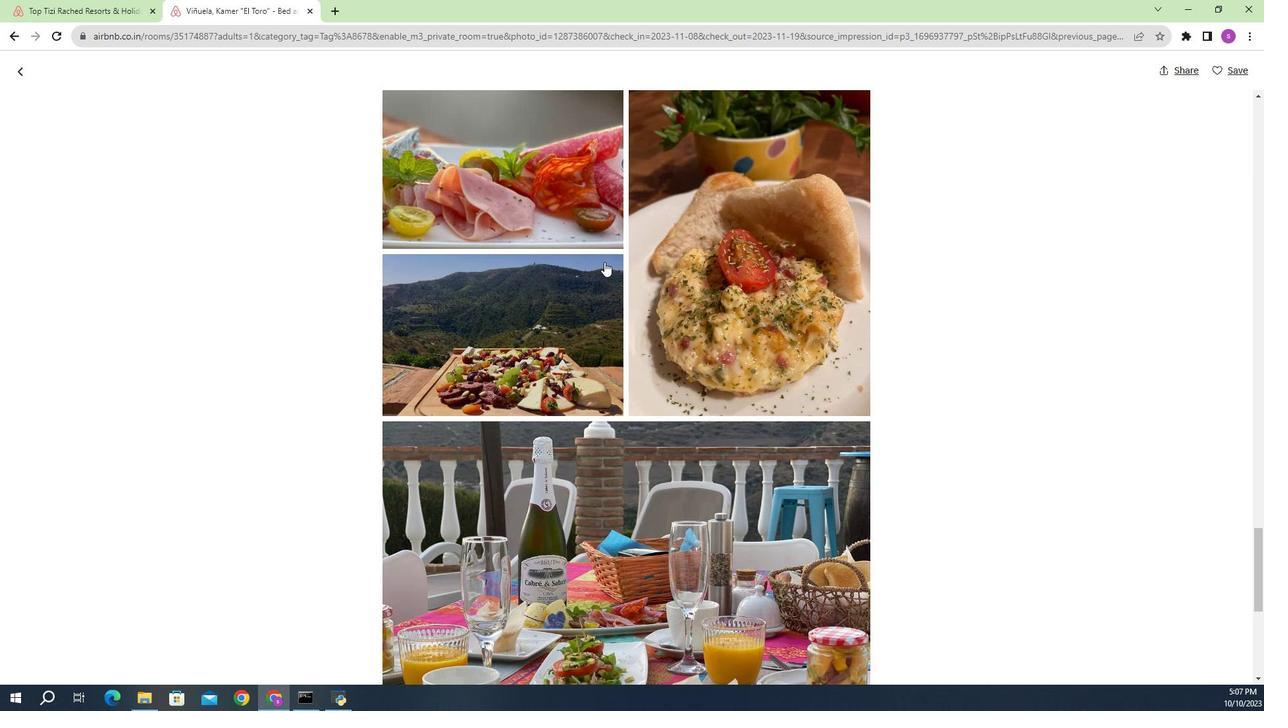 
Action: Mouse scrolled (562, 296) with delta (0, 0)
Screenshot: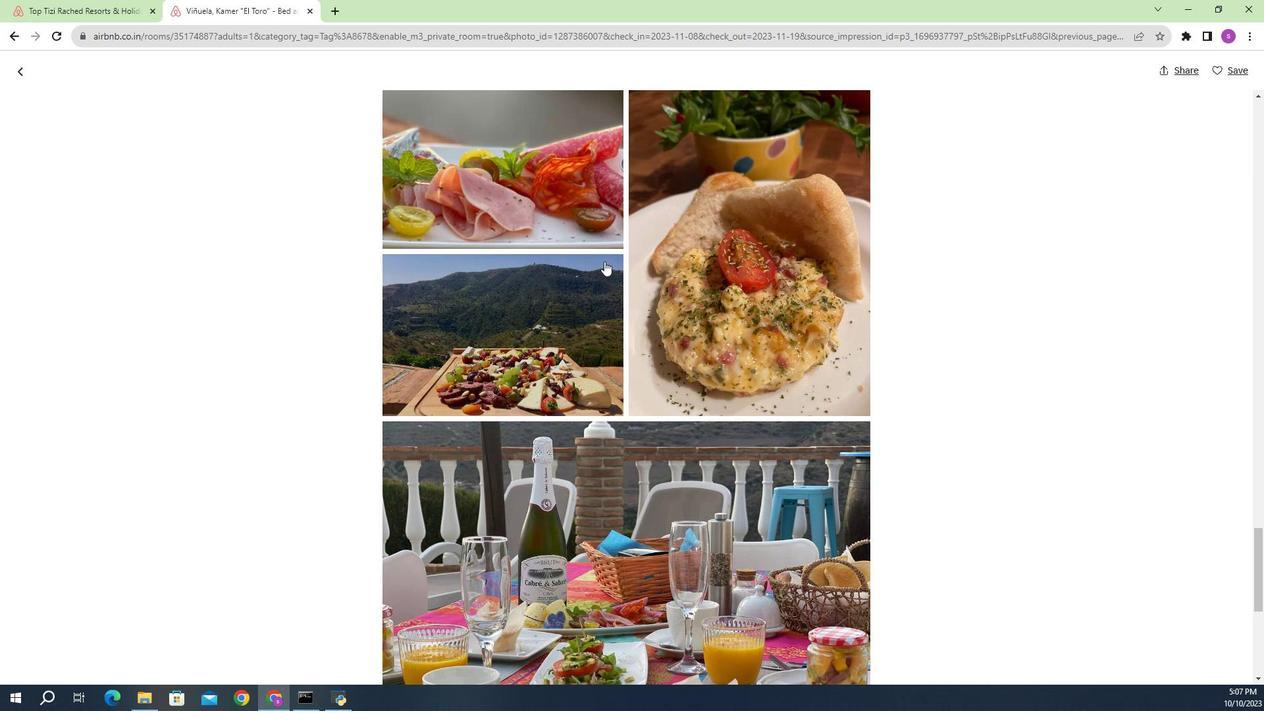 
Action: Mouse moved to (551, 296)
Screenshot: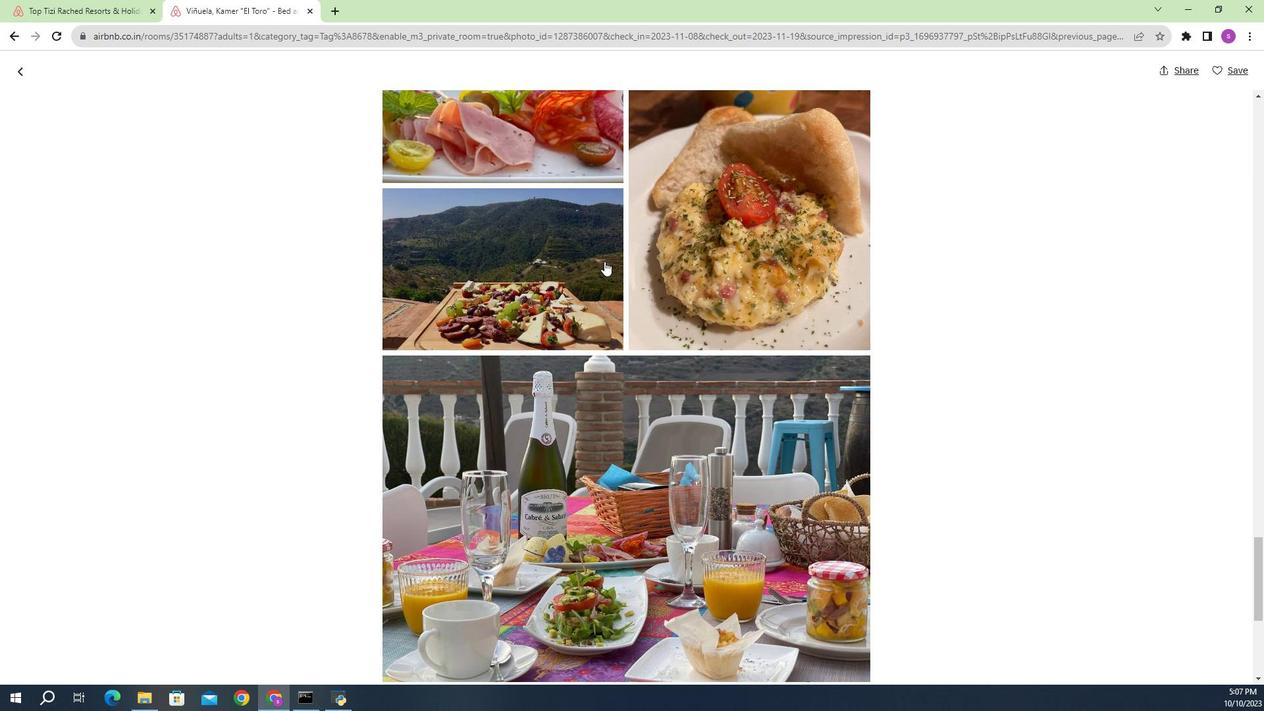 
Action: Mouse scrolled (551, 296) with delta (0, 0)
Screenshot: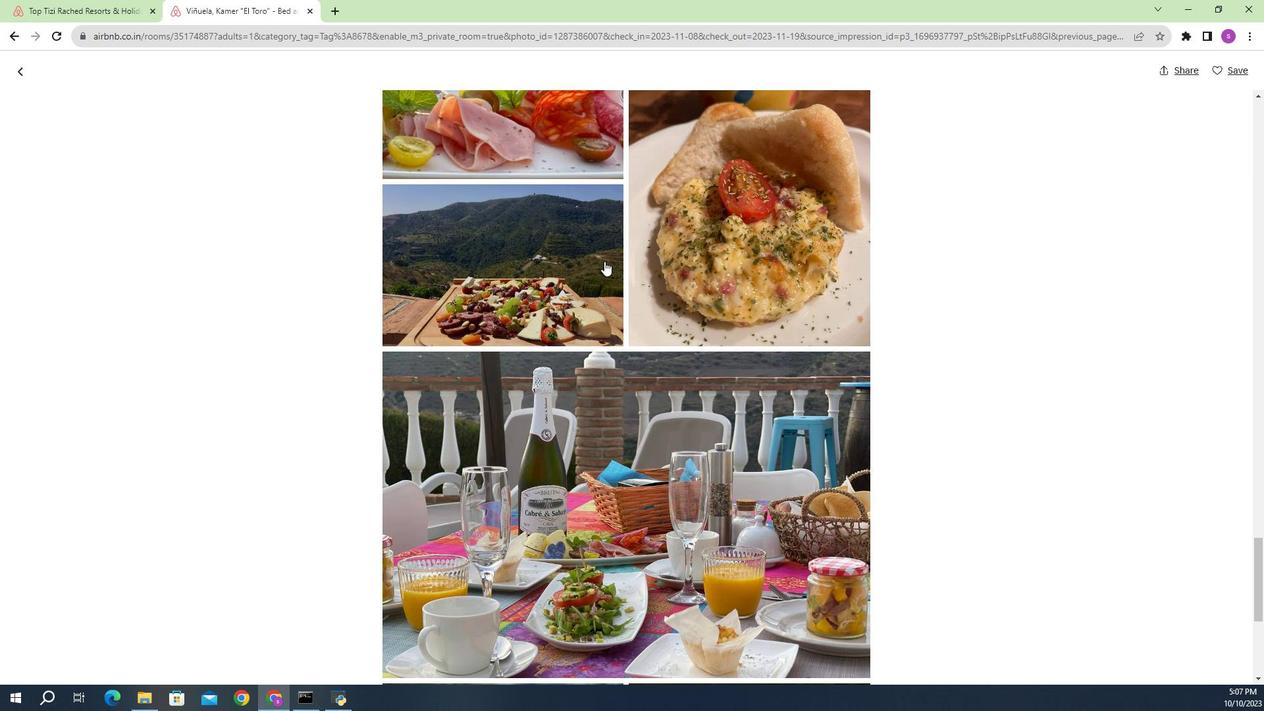 
Action: Mouse scrolled (551, 296) with delta (0, 0)
Screenshot: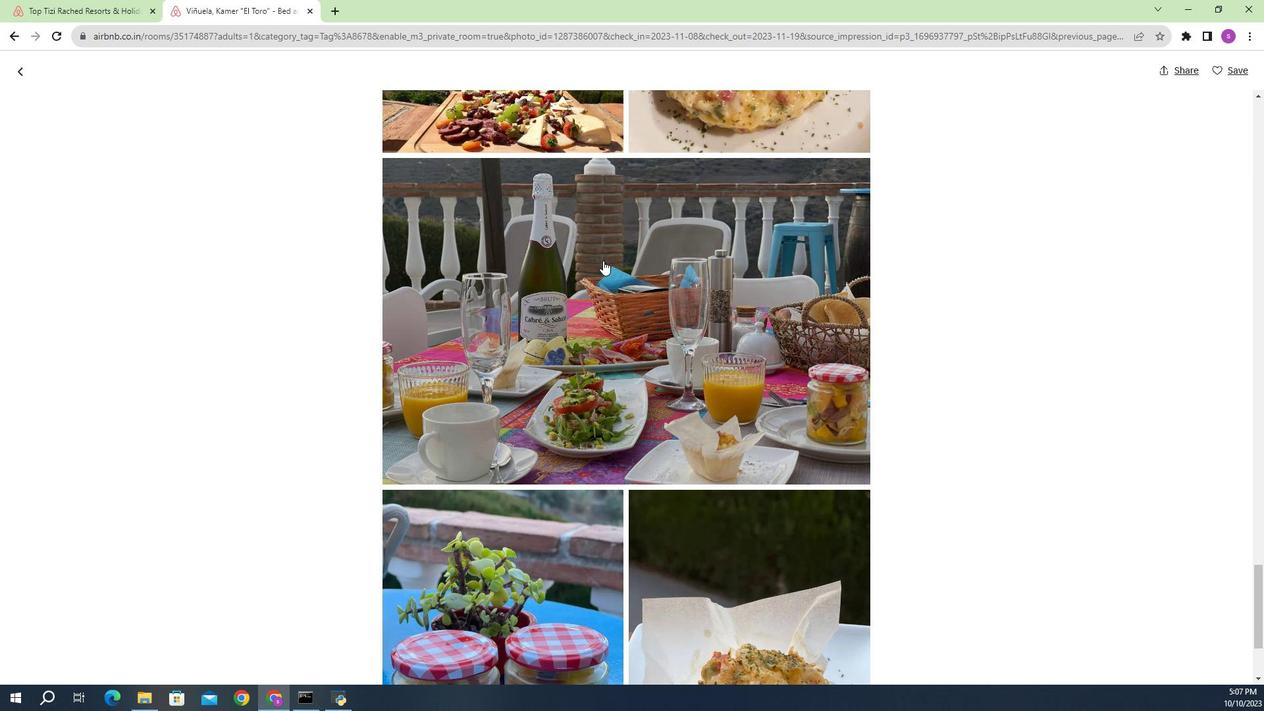 
Action: Mouse scrolled (551, 296) with delta (0, 0)
Screenshot: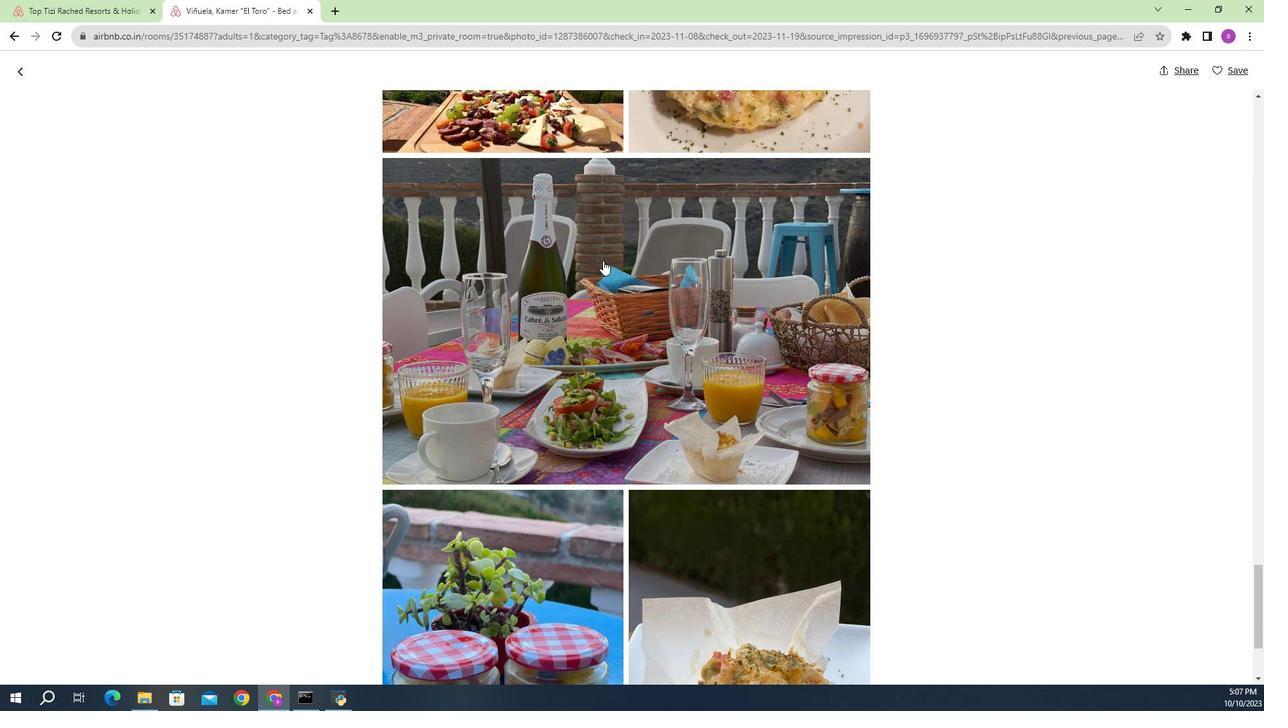 
Action: Mouse scrolled (551, 296) with delta (0, 0)
Screenshot: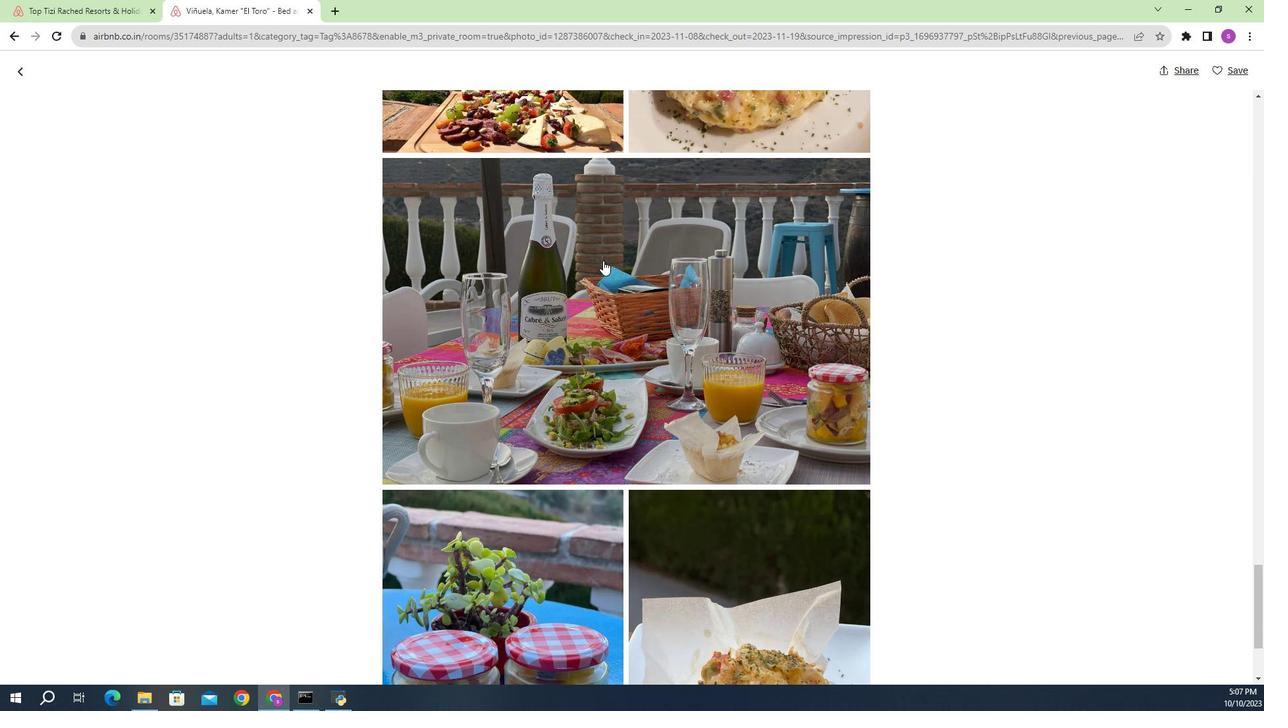 
Action: Mouse moved to (550, 296)
Screenshot: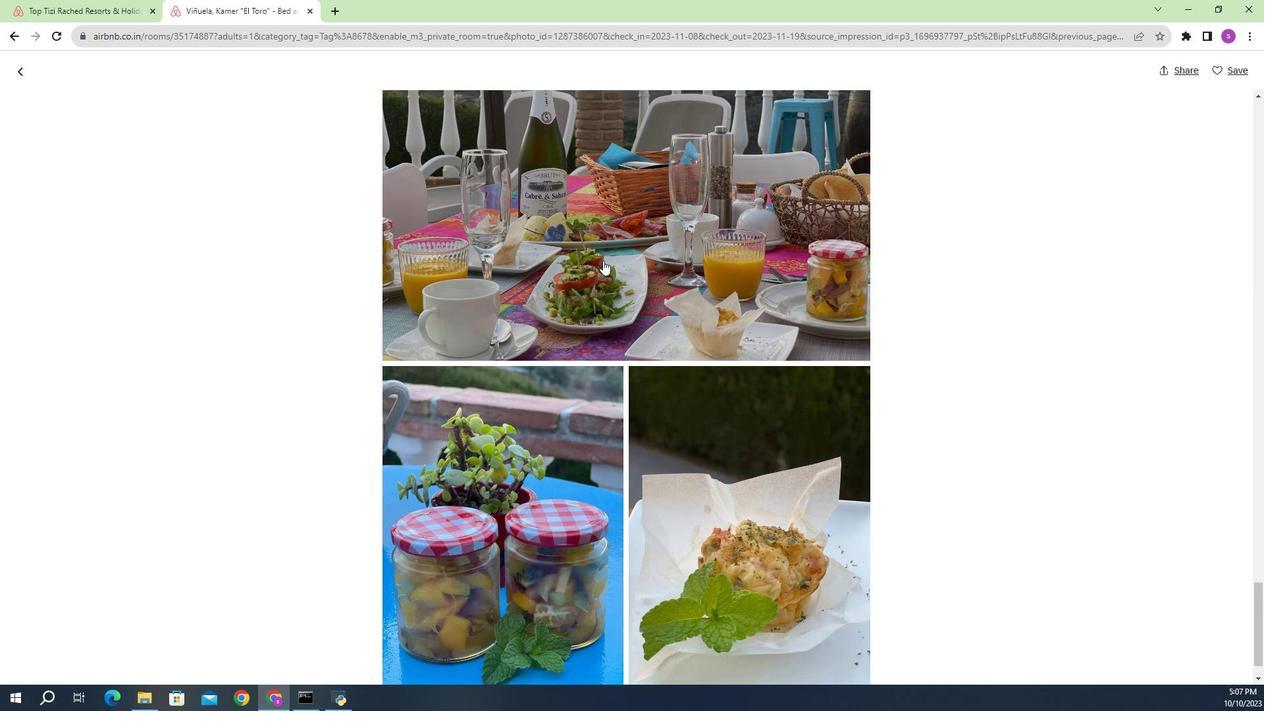 
Action: Mouse scrolled (550, 296) with delta (0, 0)
Screenshot: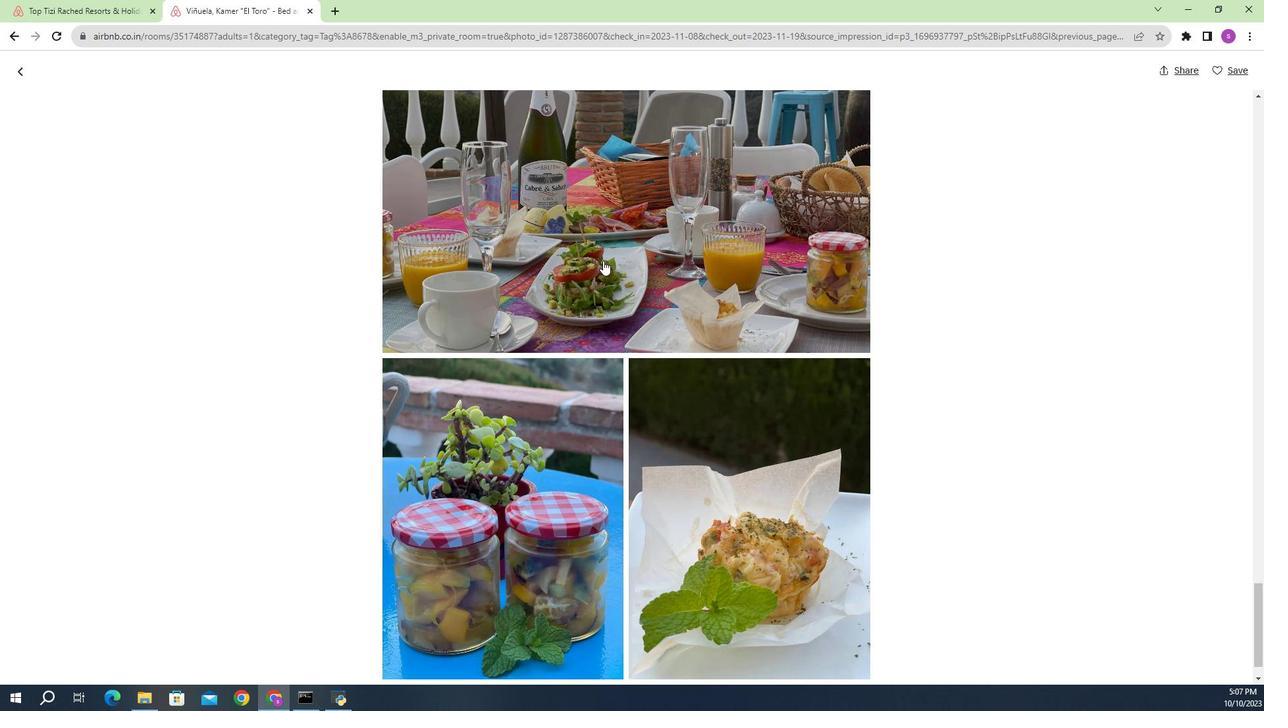 
Action: Mouse scrolled (550, 296) with delta (0, 0)
Screenshot: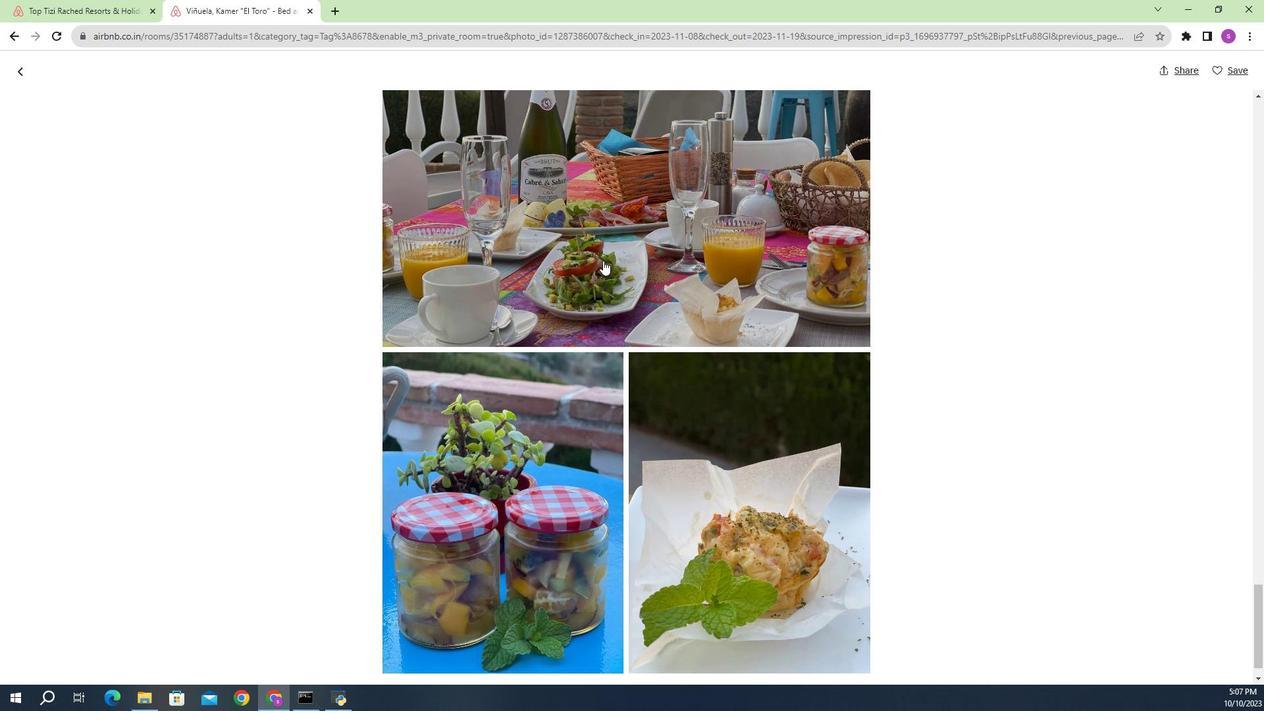 
Action: Mouse moved to (550, 296)
Screenshot: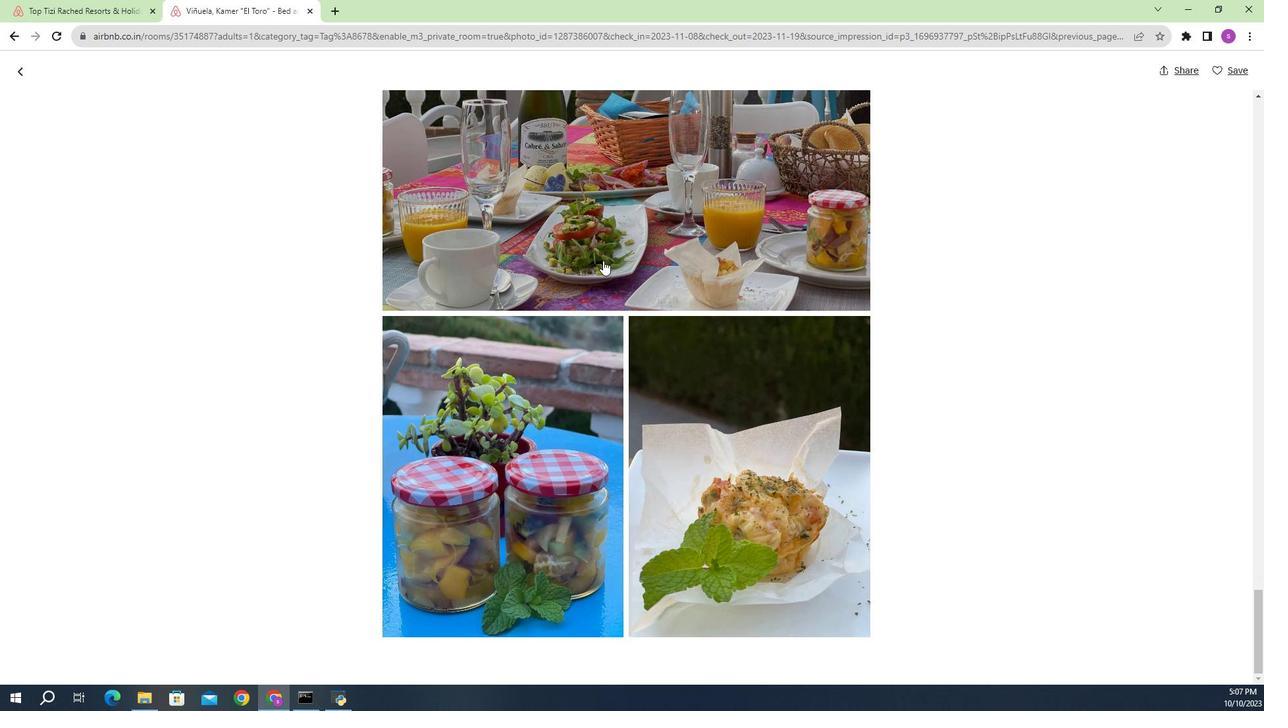 
Action: Mouse scrolled (550, 296) with delta (0, 0)
Screenshot: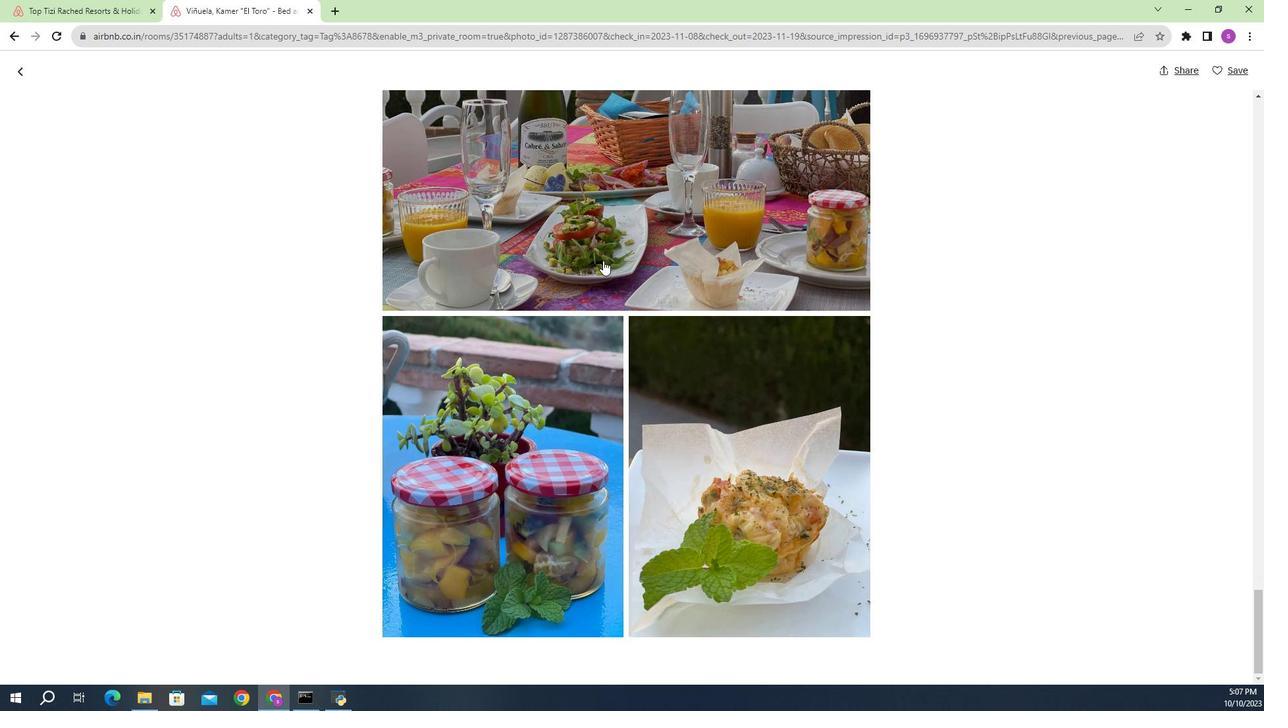 
Action: Mouse scrolled (550, 296) with delta (0, 0)
Screenshot: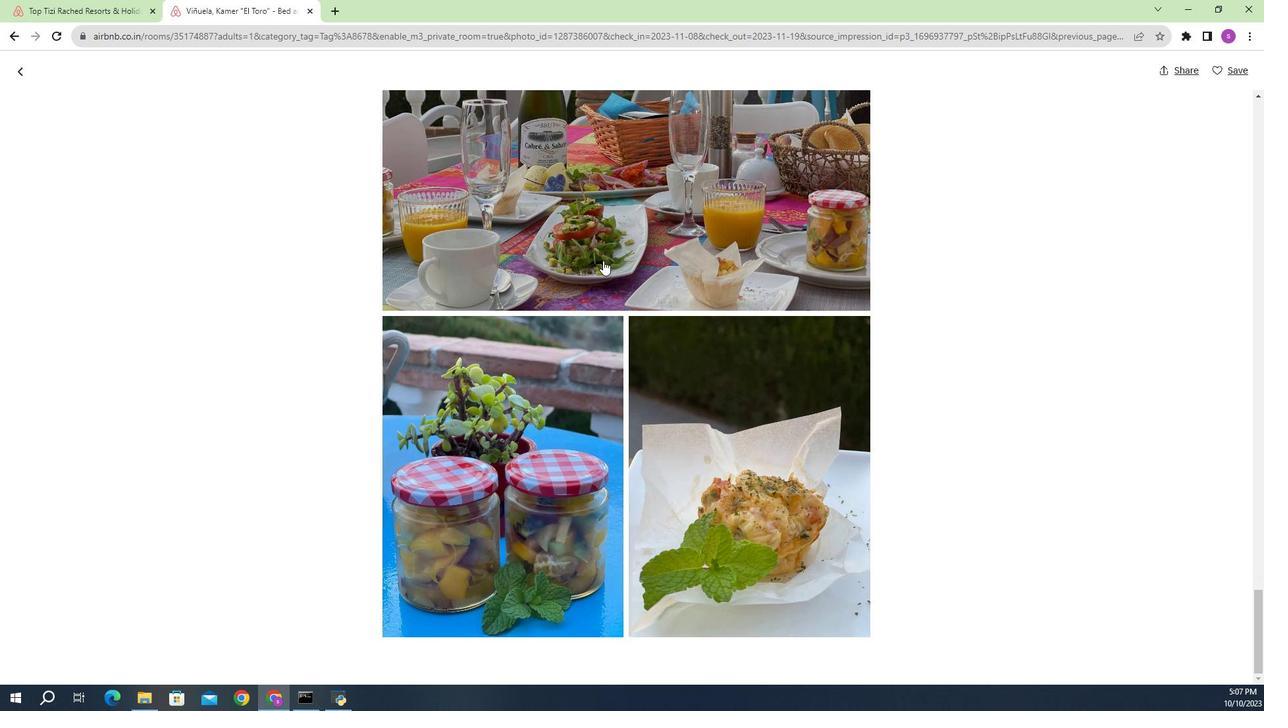 
Action: Mouse scrolled (550, 296) with delta (0, 0)
Screenshot: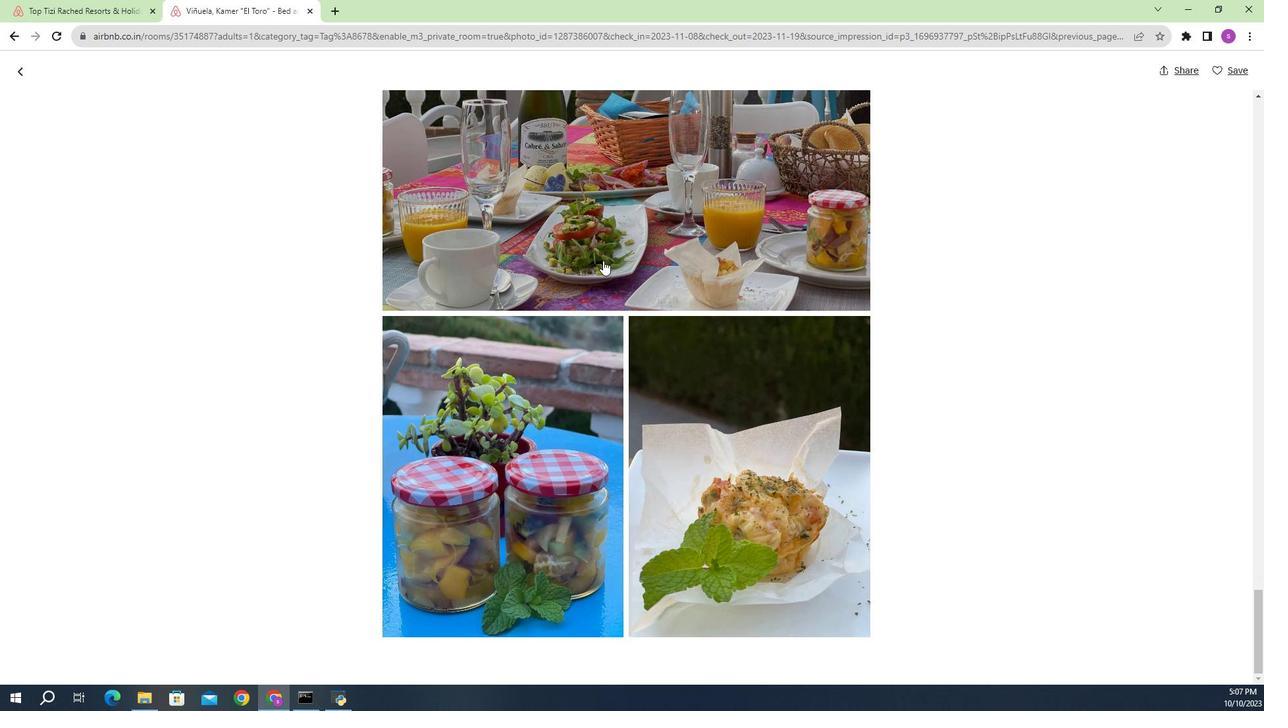 
Action: Mouse scrolled (550, 296) with delta (0, 0)
Screenshot: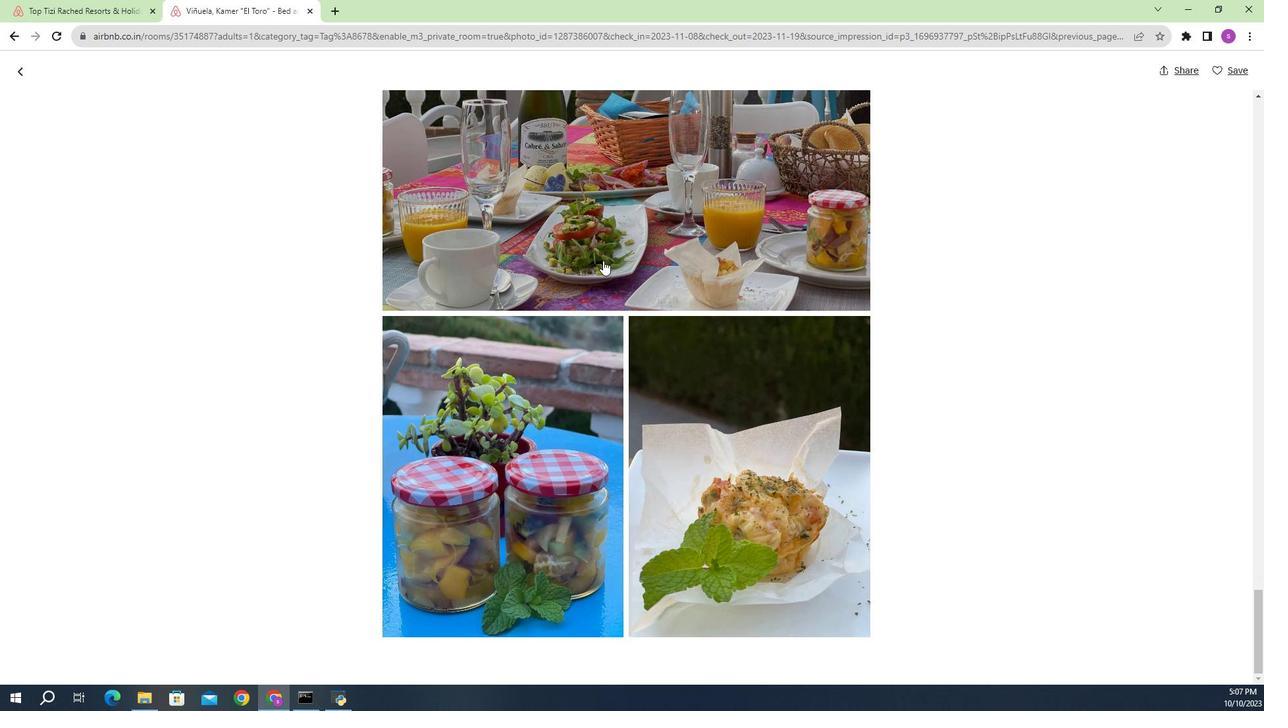 
Action: Mouse scrolled (550, 296) with delta (0, 0)
Screenshot: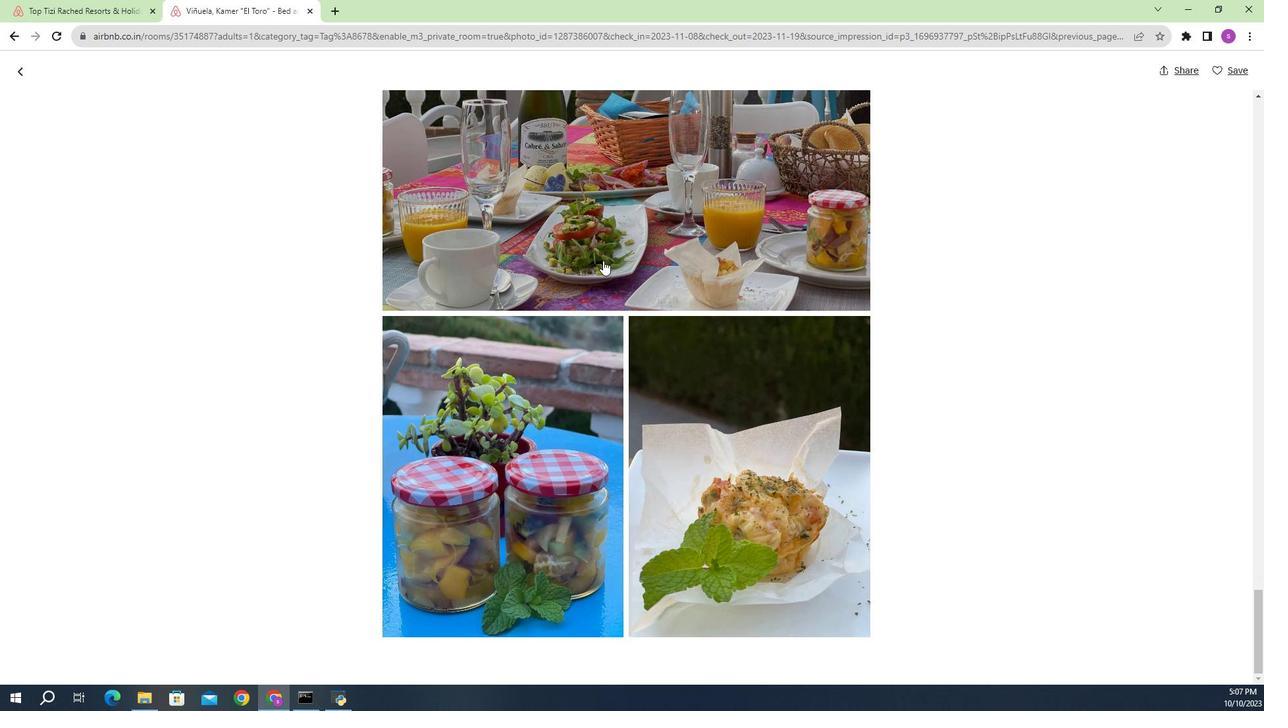 
Action: Mouse scrolled (550, 296) with delta (0, 0)
Screenshot: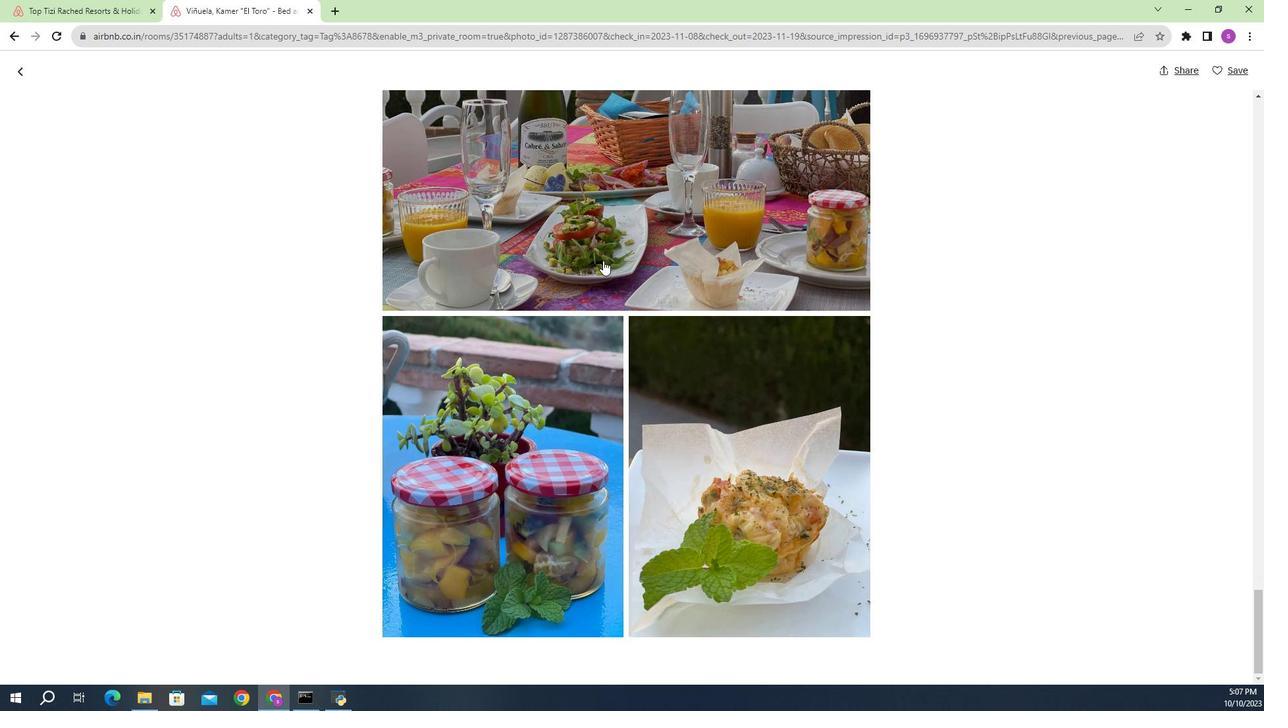 
Action: Mouse scrolled (550, 296) with delta (0, 0)
Screenshot: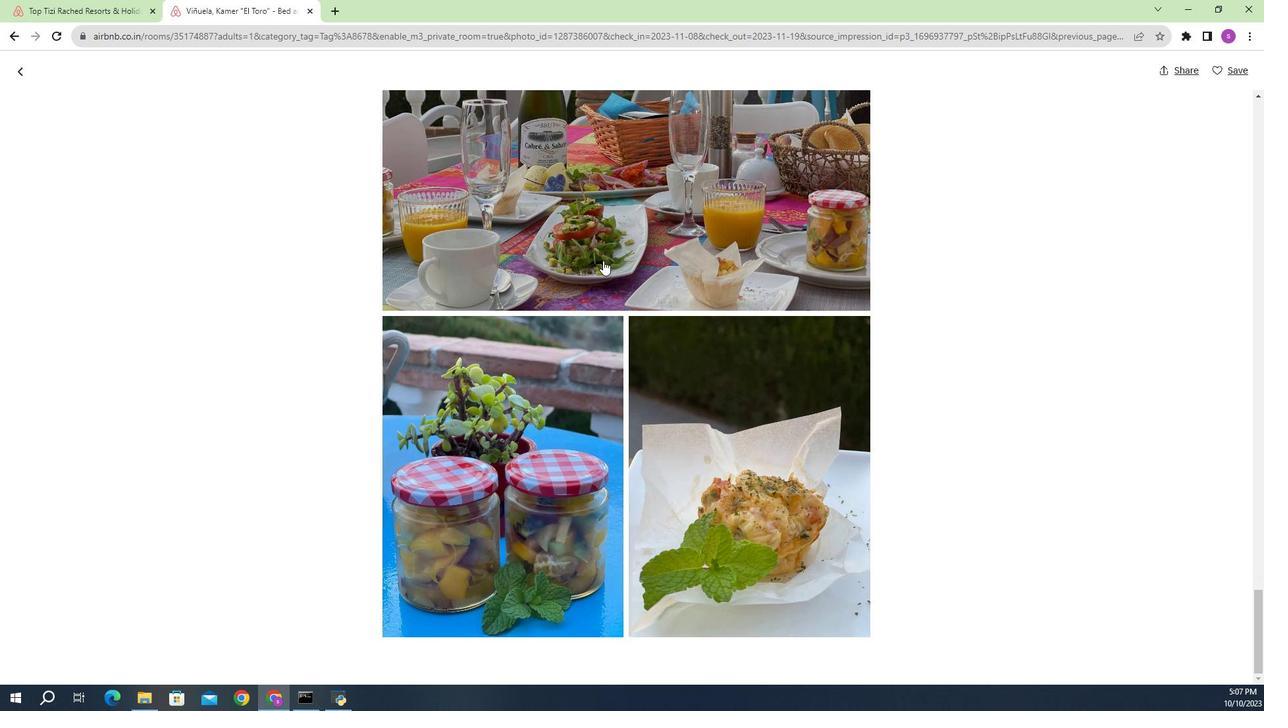 
Action: Mouse scrolled (550, 296) with delta (0, 0)
Screenshot: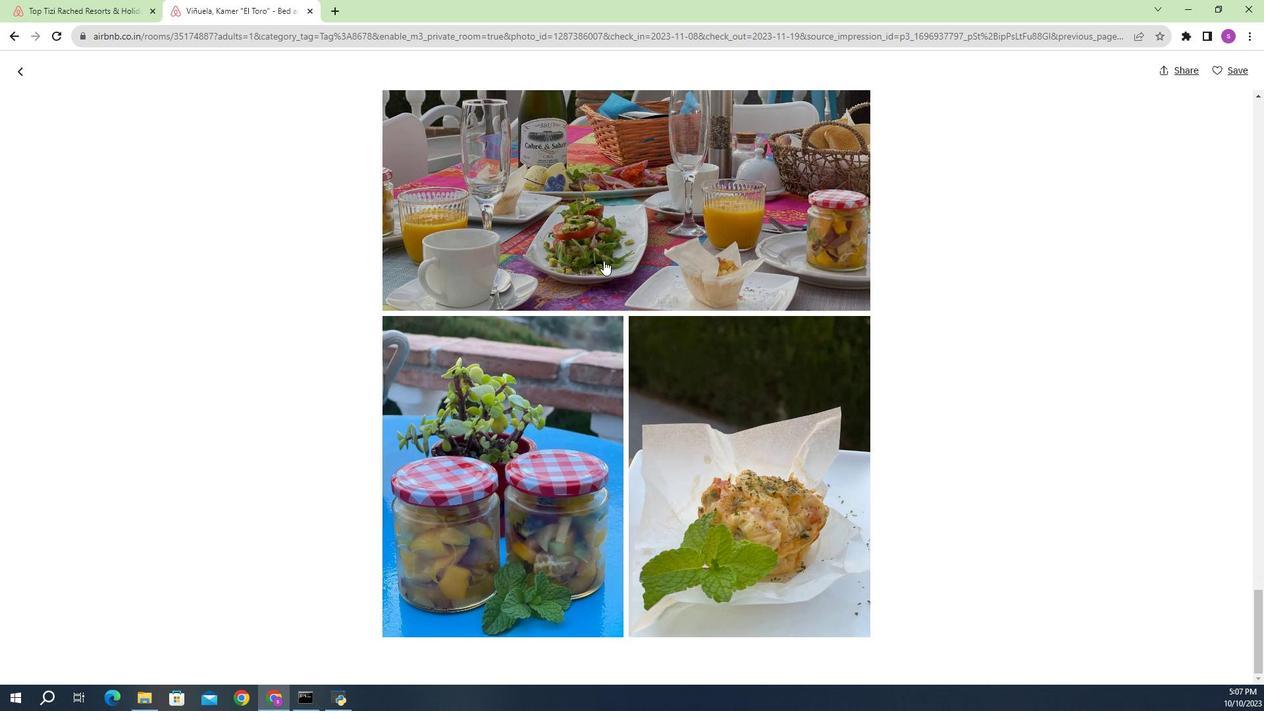 
Action: Mouse moved to (550, 296)
Screenshot: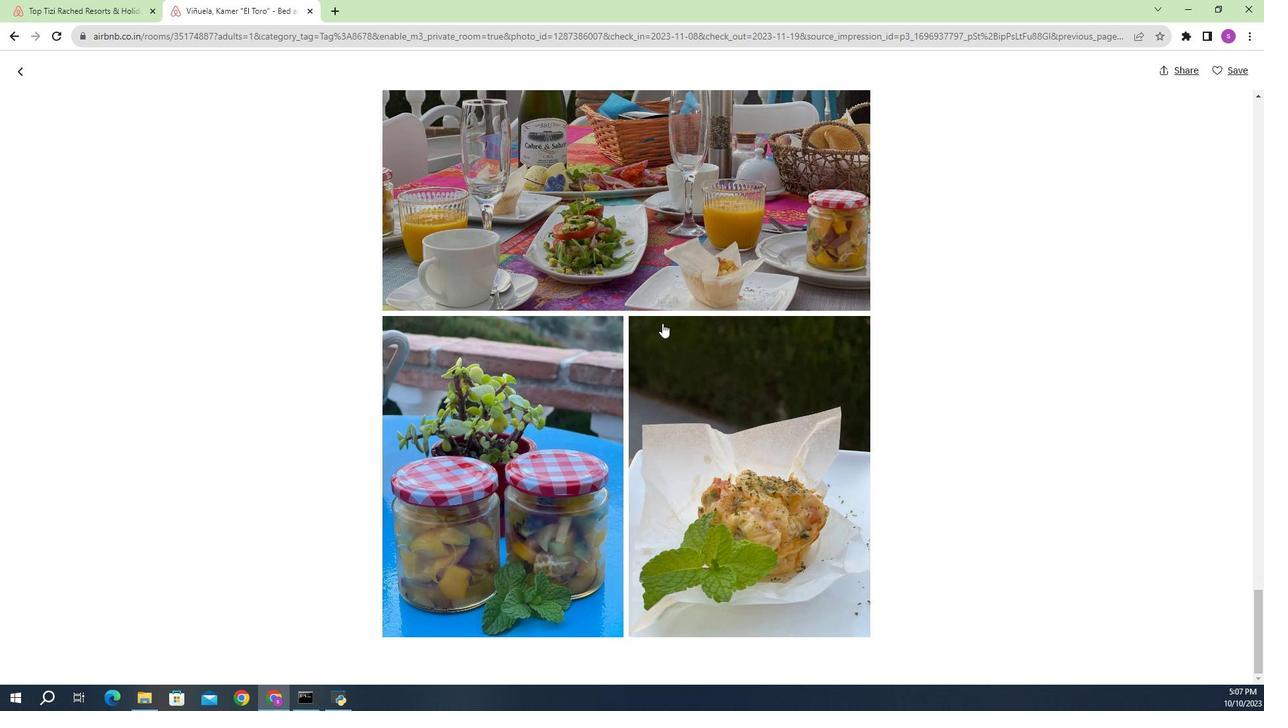 
Action: Mouse scrolled (550, 296) with delta (0, 0)
Screenshot: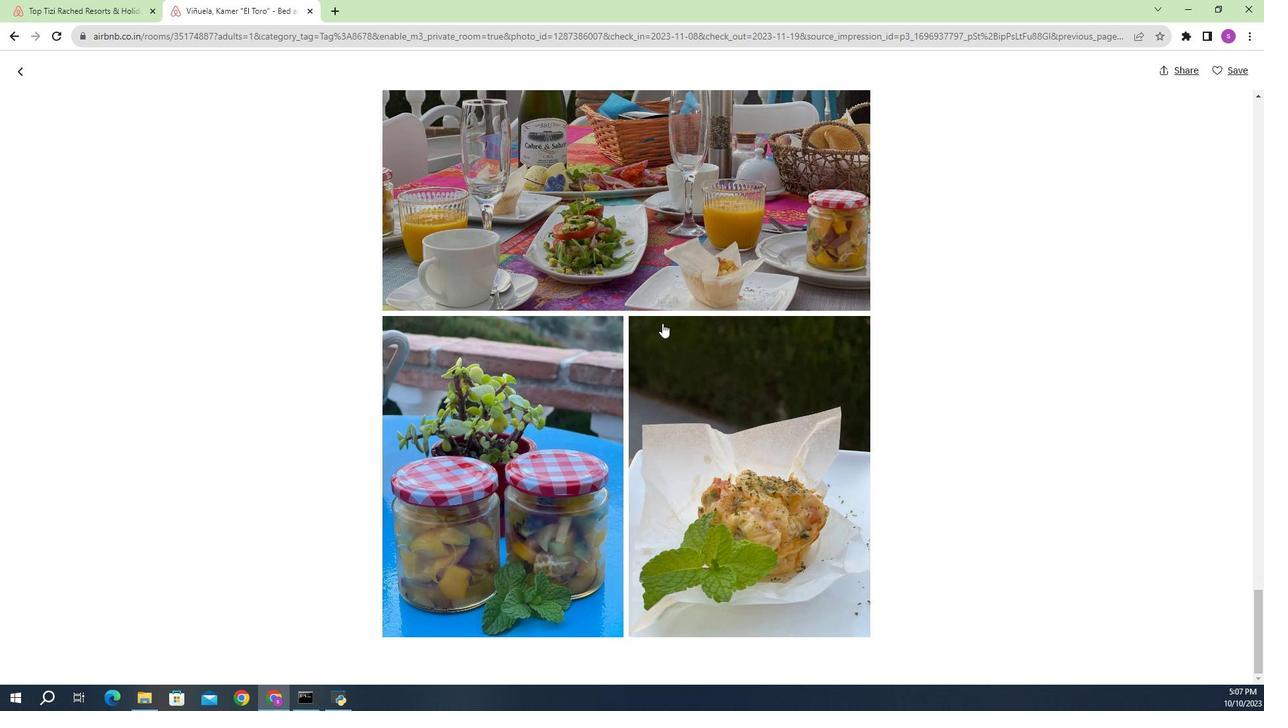 
Action: Mouse scrolled (550, 296) with delta (0, 0)
Screenshot: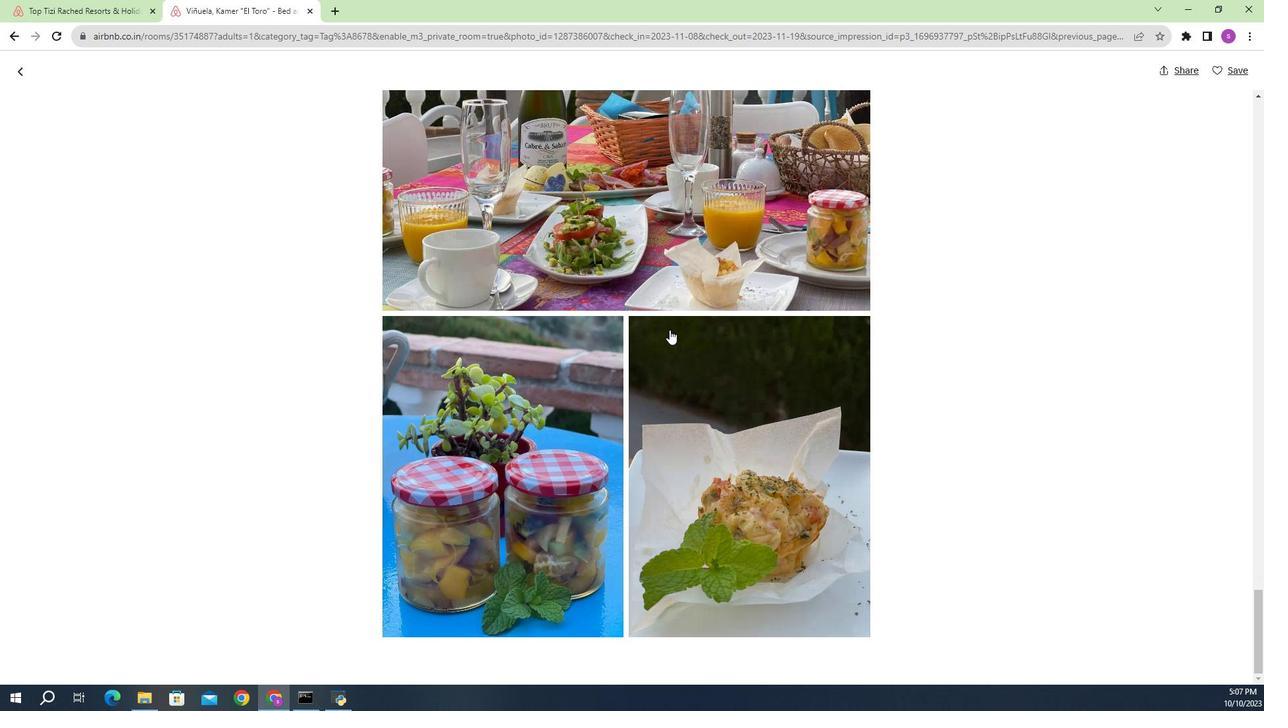 
Action: Mouse scrolled (550, 296) with delta (0, 0)
Screenshot: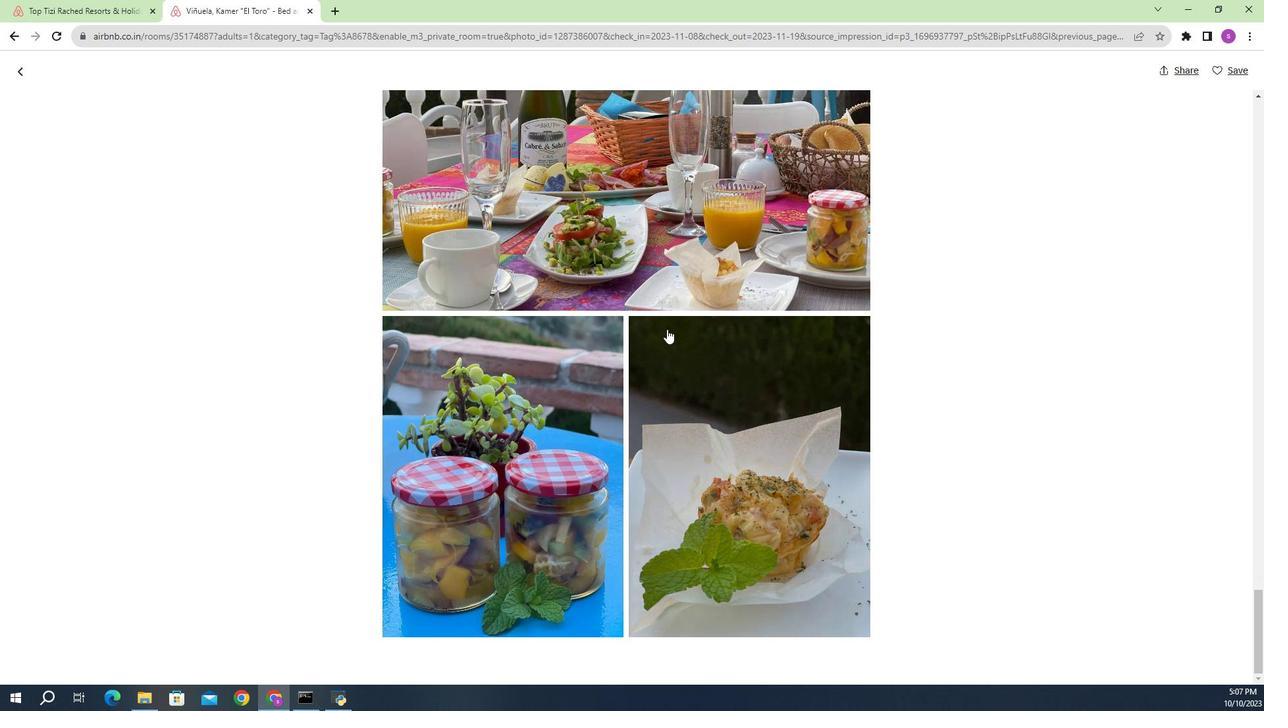 
Action: Mouse moved to (150, 200)
Screenshot: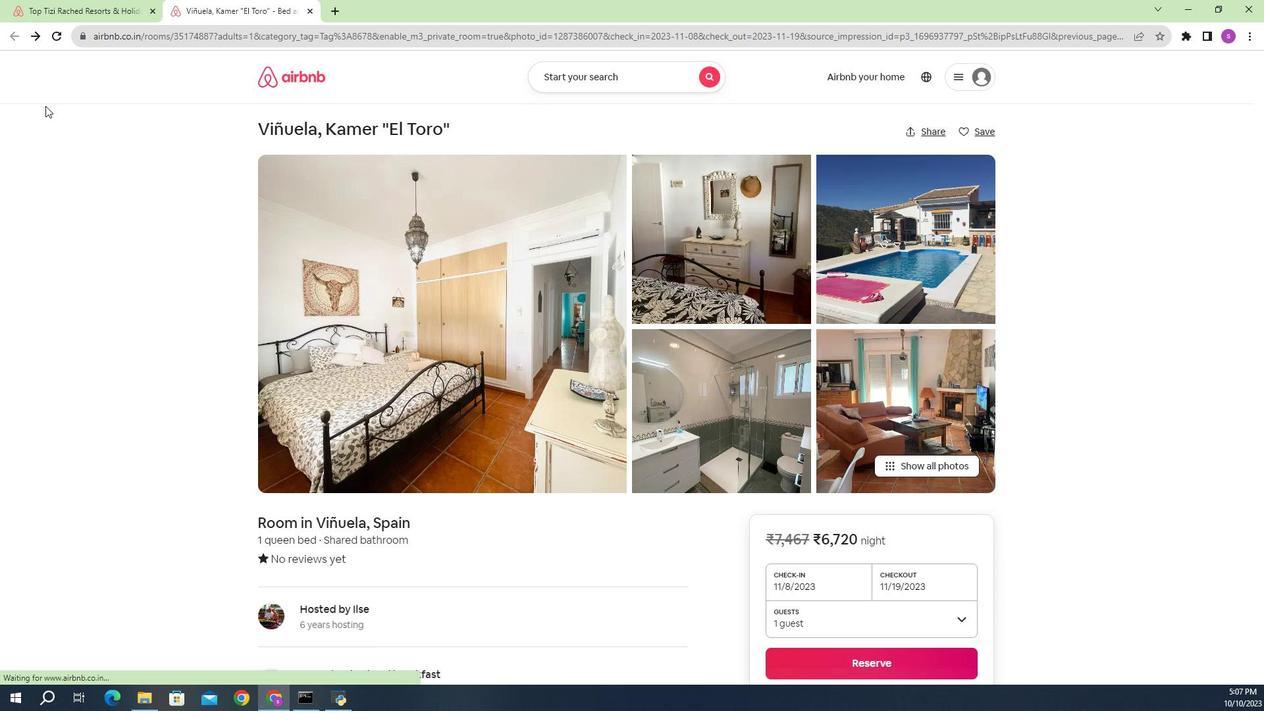 
Action: Mouse pressed left at (150, 200)
Screenshot: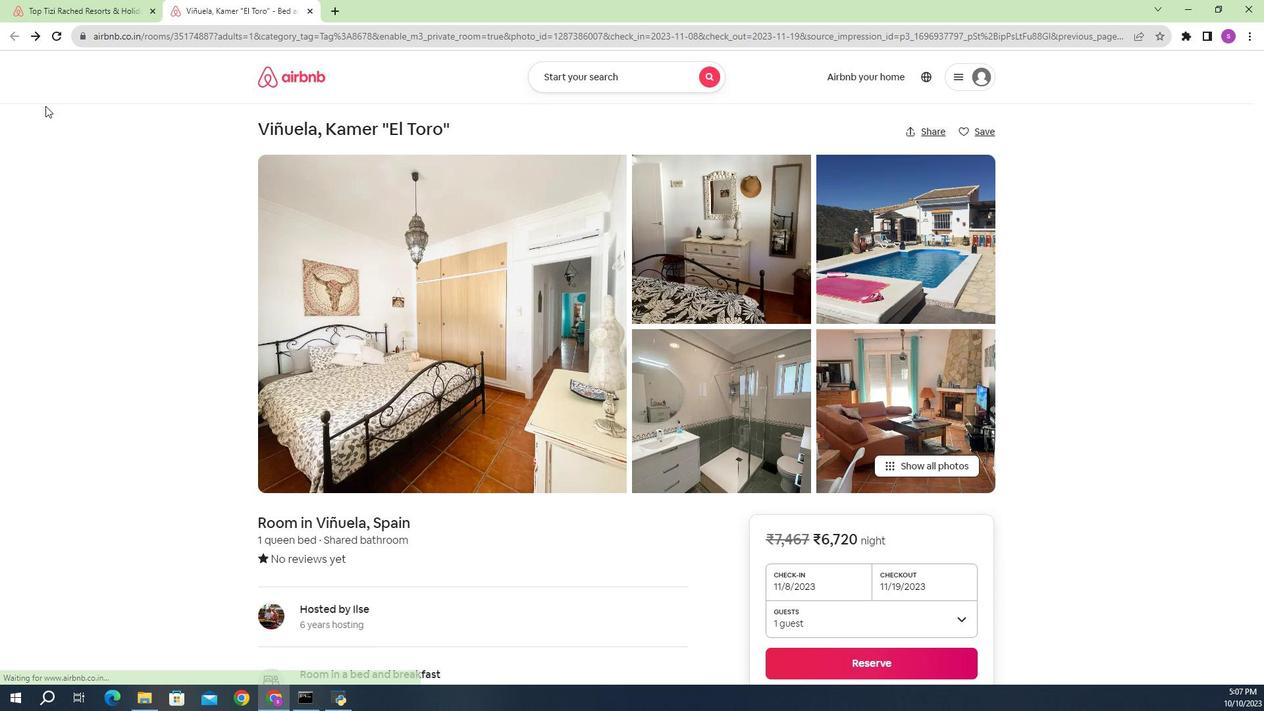 
Action: Mouse moved to (389, 292)
Screenshot: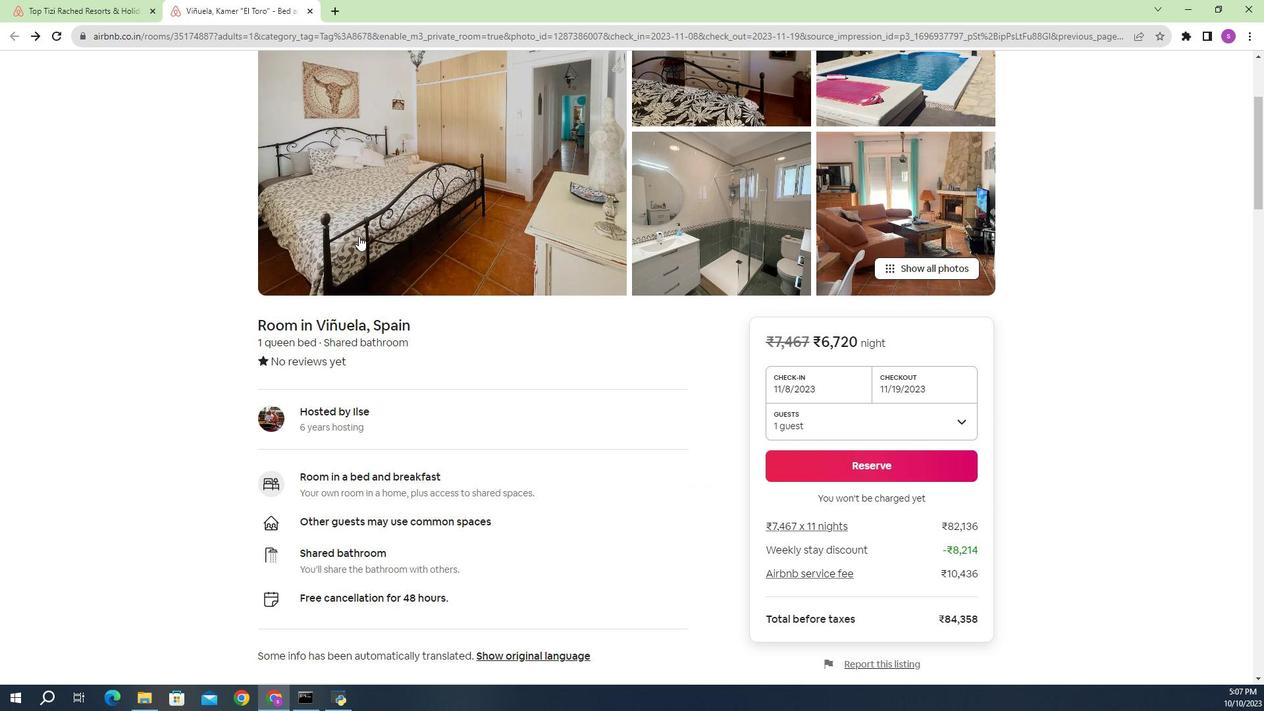 
Action: Mouse scrolled (389, 292) with delta (0, 0)
Screenshot: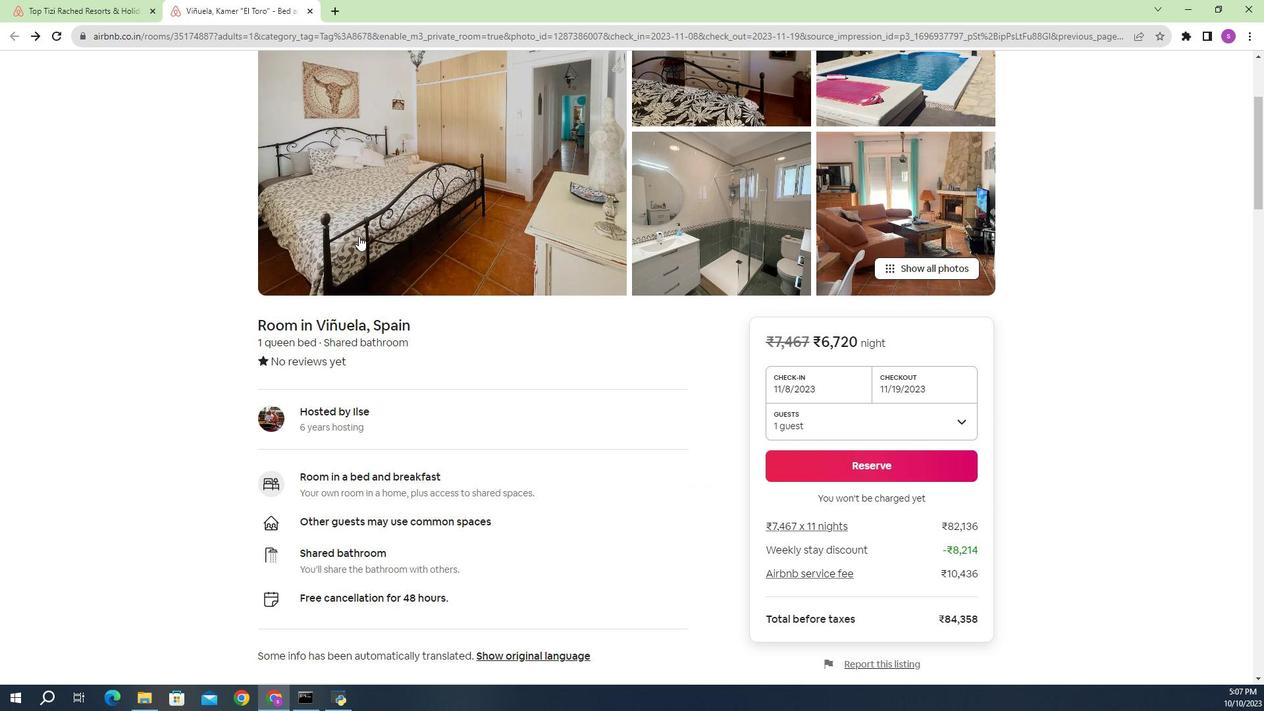 
Action: Mouse moved to (389, 292)
Screenshot: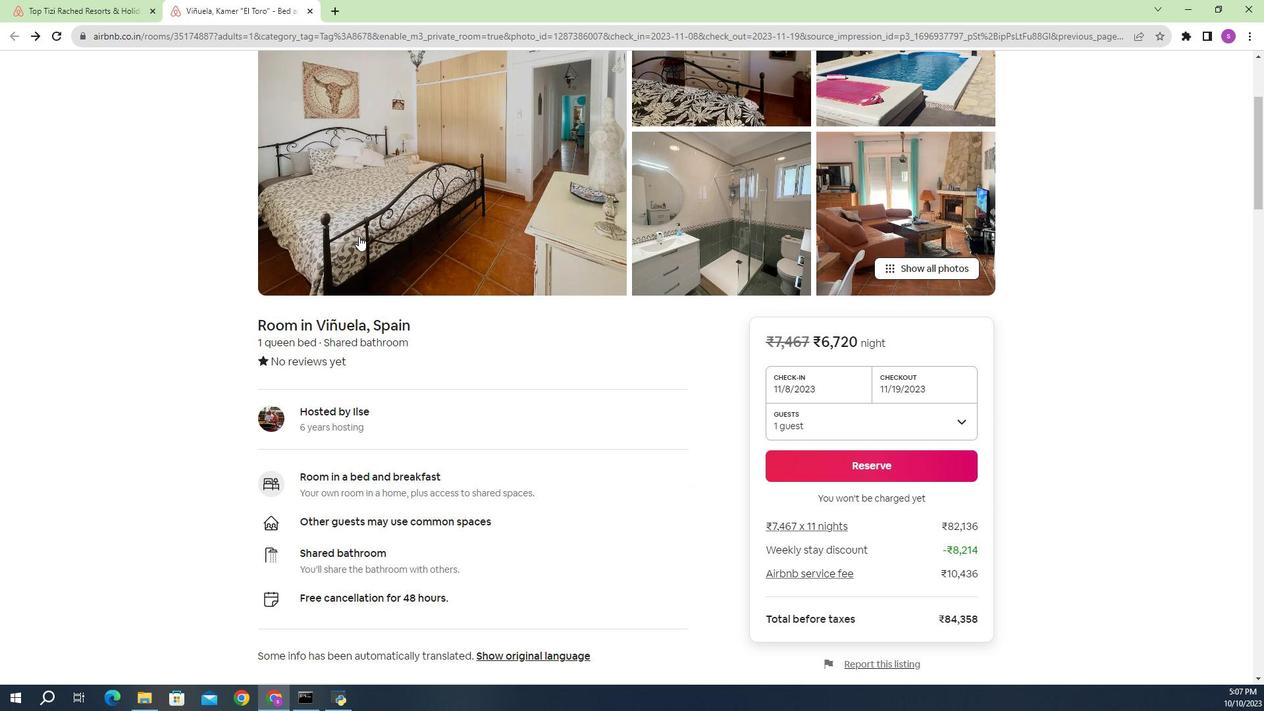 
Action: Mouse scrolled (389, 292) with delta (0, 0)
Screenshot: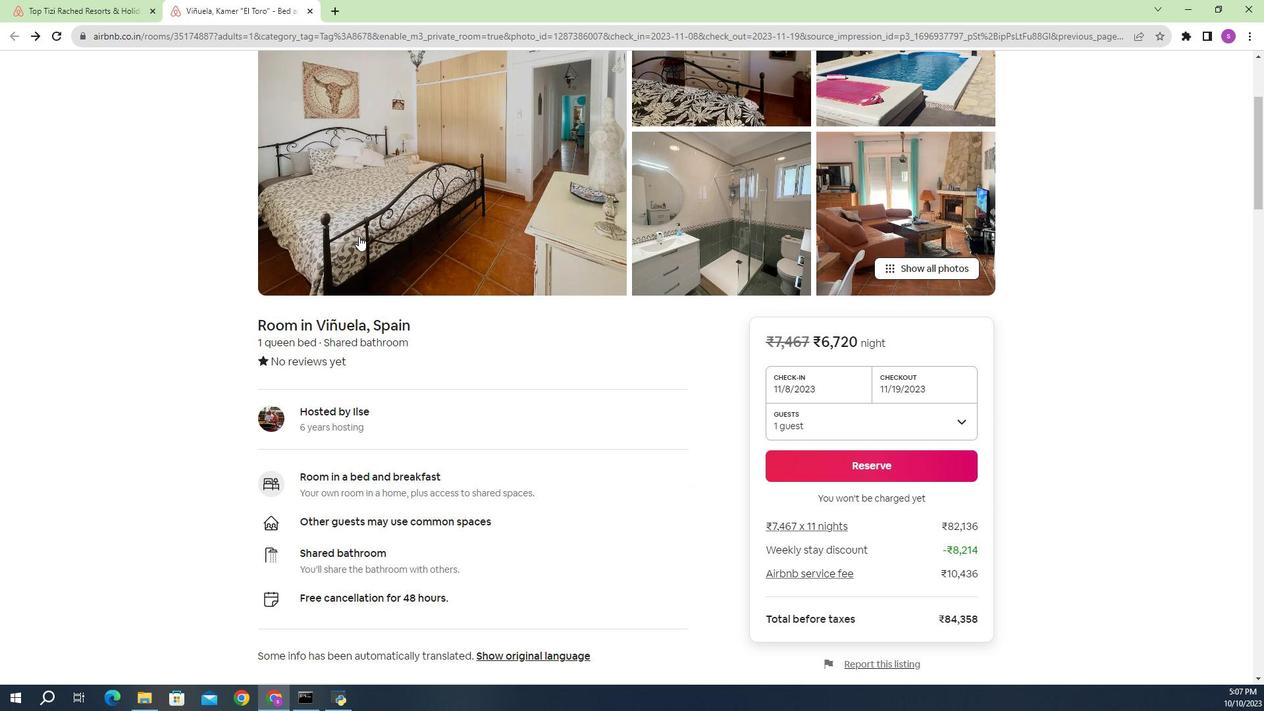 
Action: Mouse moved to (388, 287)
Screenshot: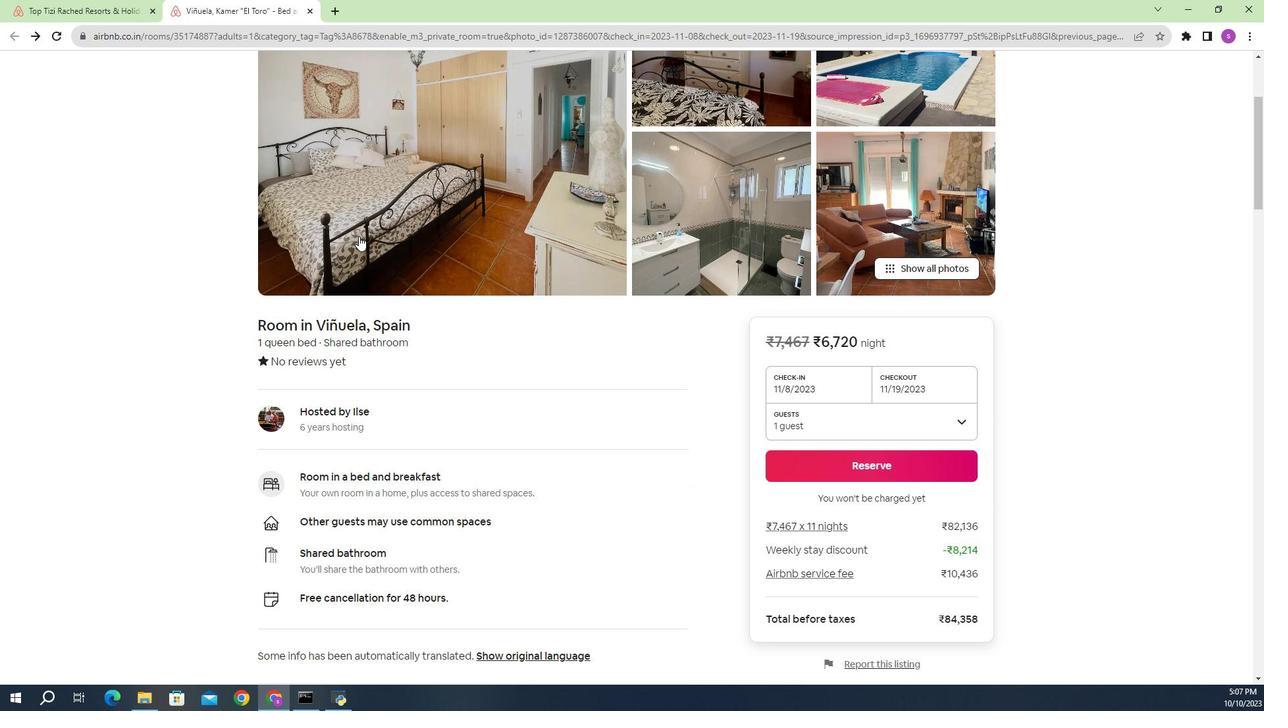 
Action: Mouse scrolled (388, 287) with delta (0, 0)
Screenshot: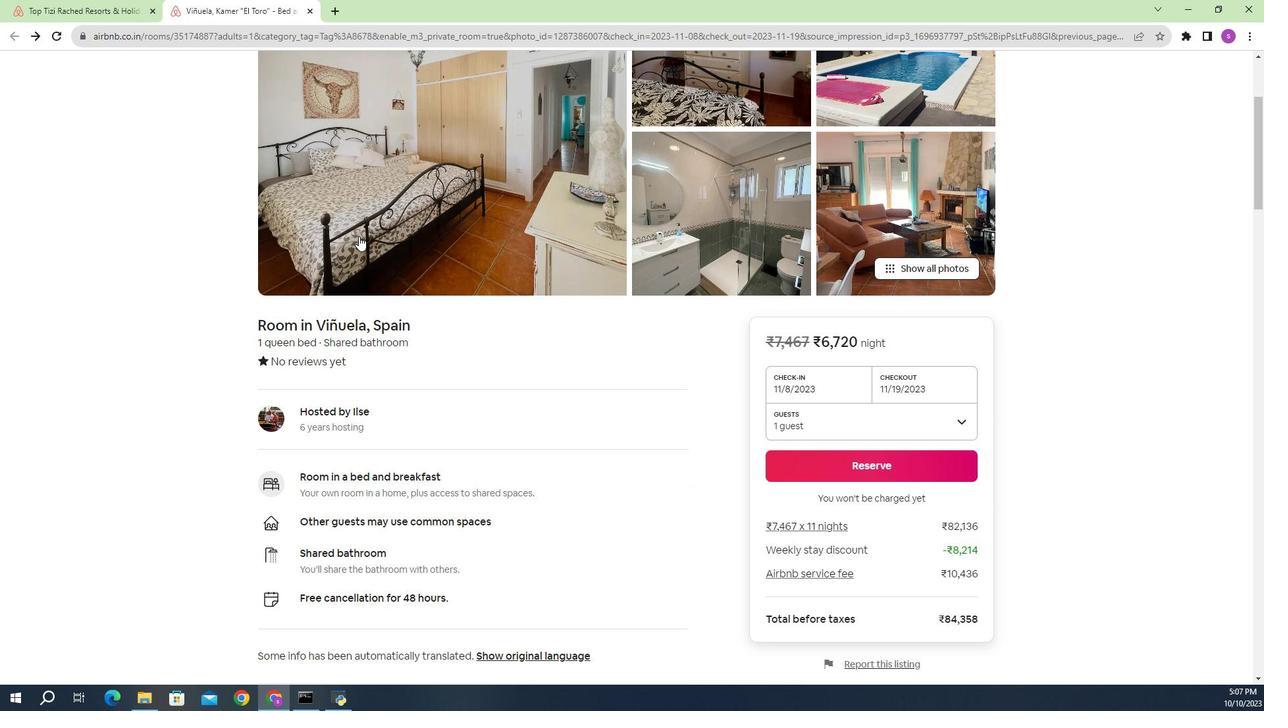 
Action: Mouse moved to (382, 283)
Screenshot: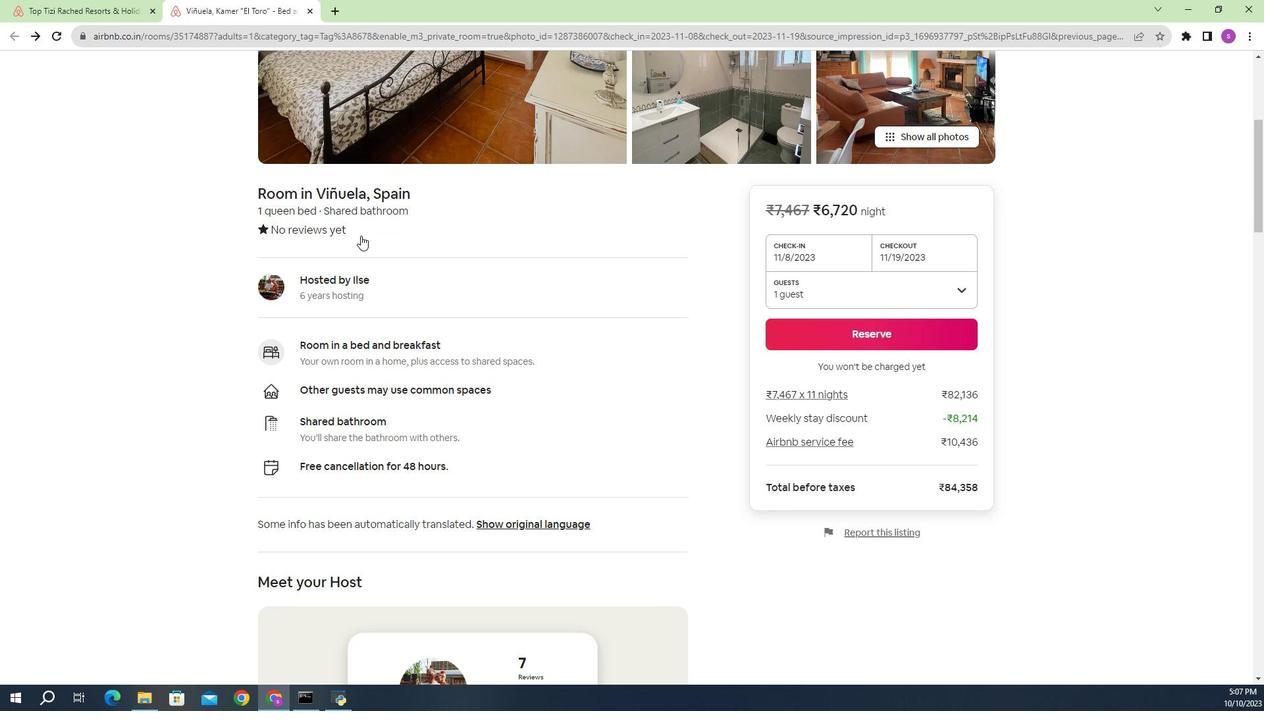 
Action: Mouse scrolled (382, 283) with delta (0, 0)
Screenshot: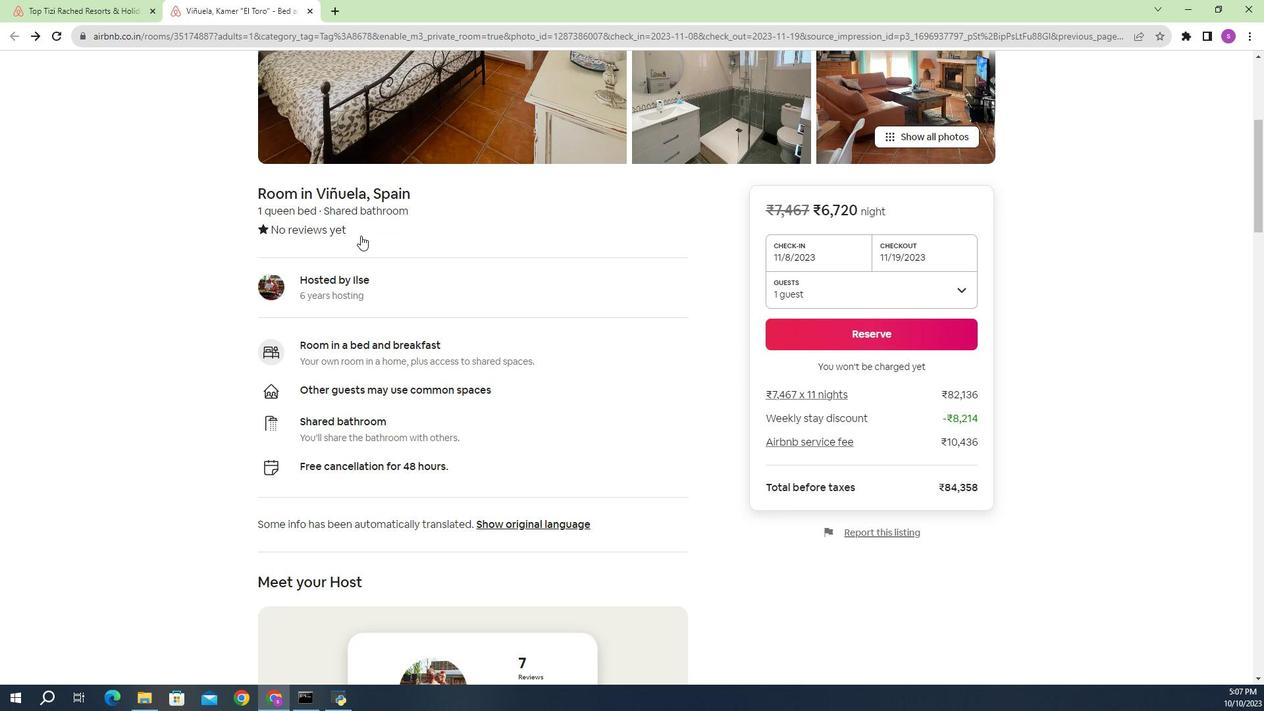 
Action: Mouse moved to (383, 283)
Screenshot: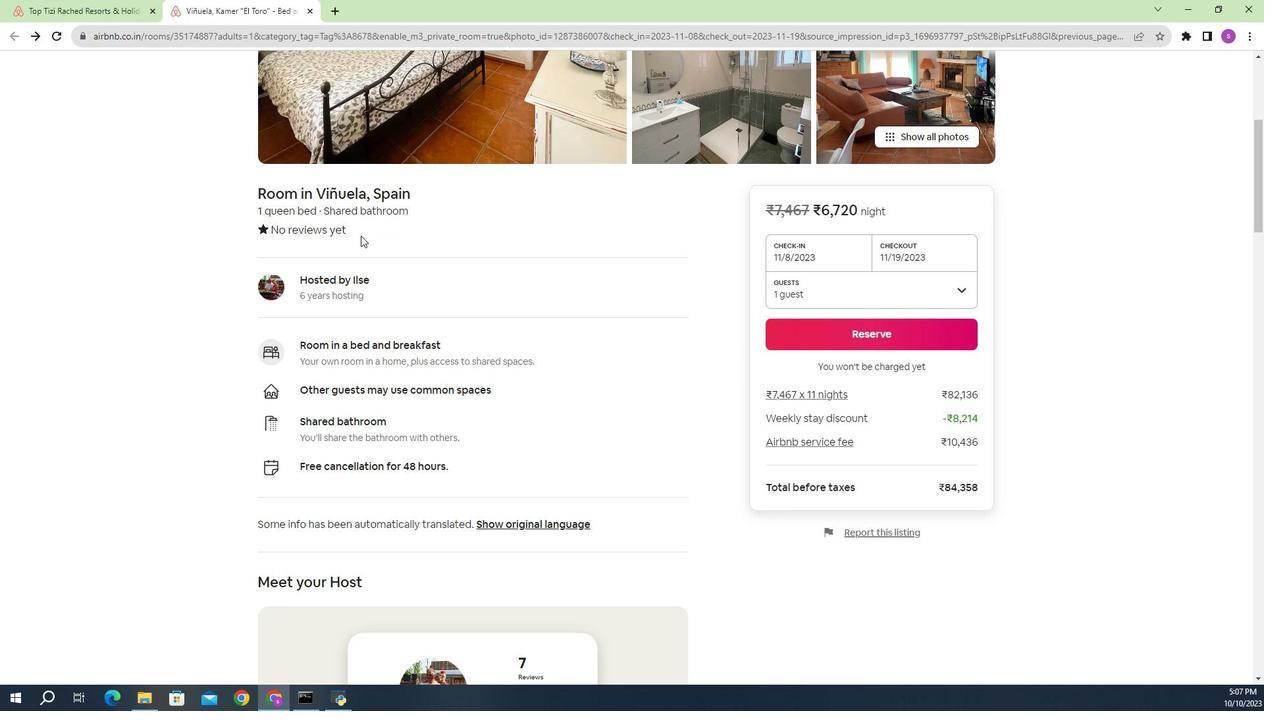 
Action: Mouse scrolled (383, 283) with delta (0, 0)
Screenshot: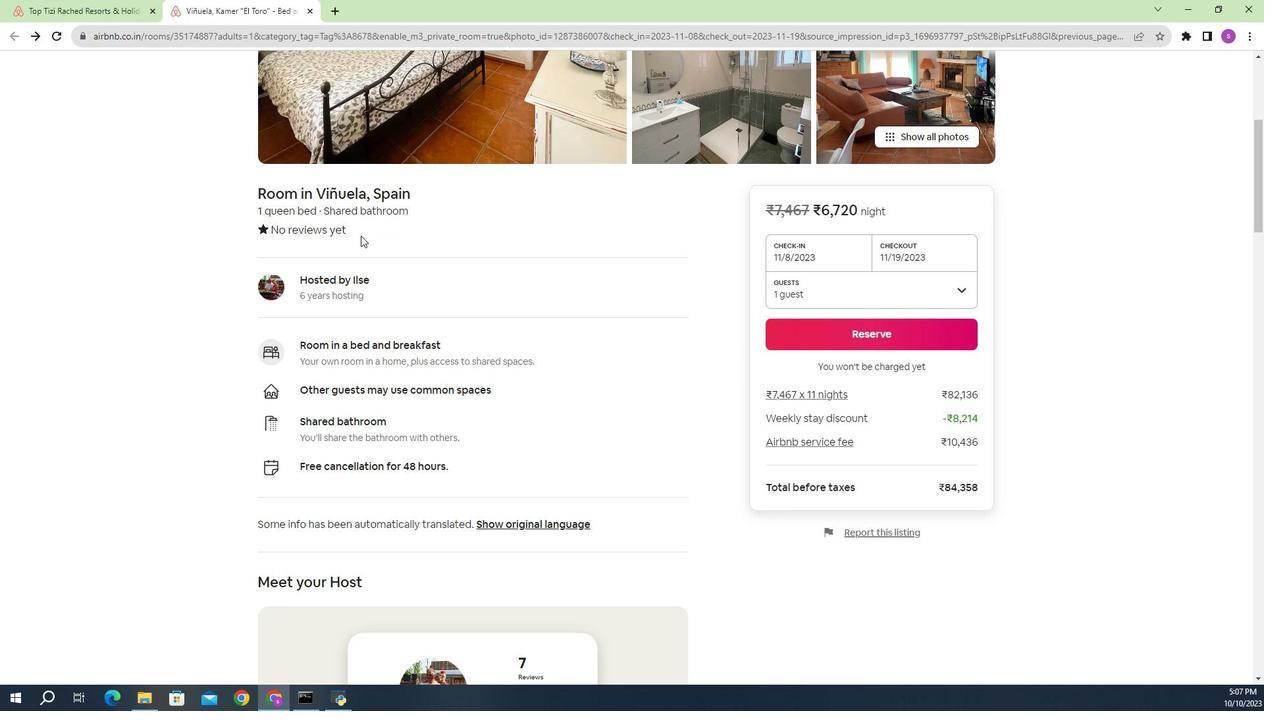 
Action: Mouse moved to (383, 283)
Screenshot: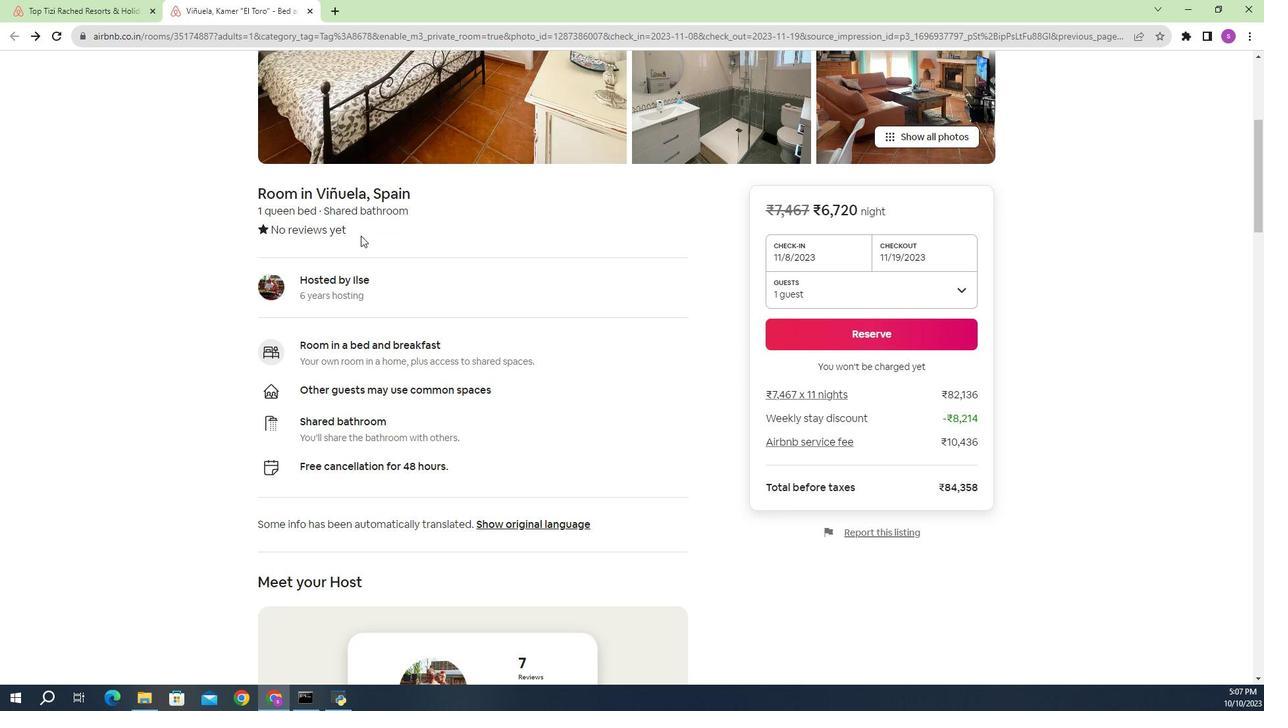 
Action: Mouse scrolled (383, 283) with delta (0, 0)
Screenshot: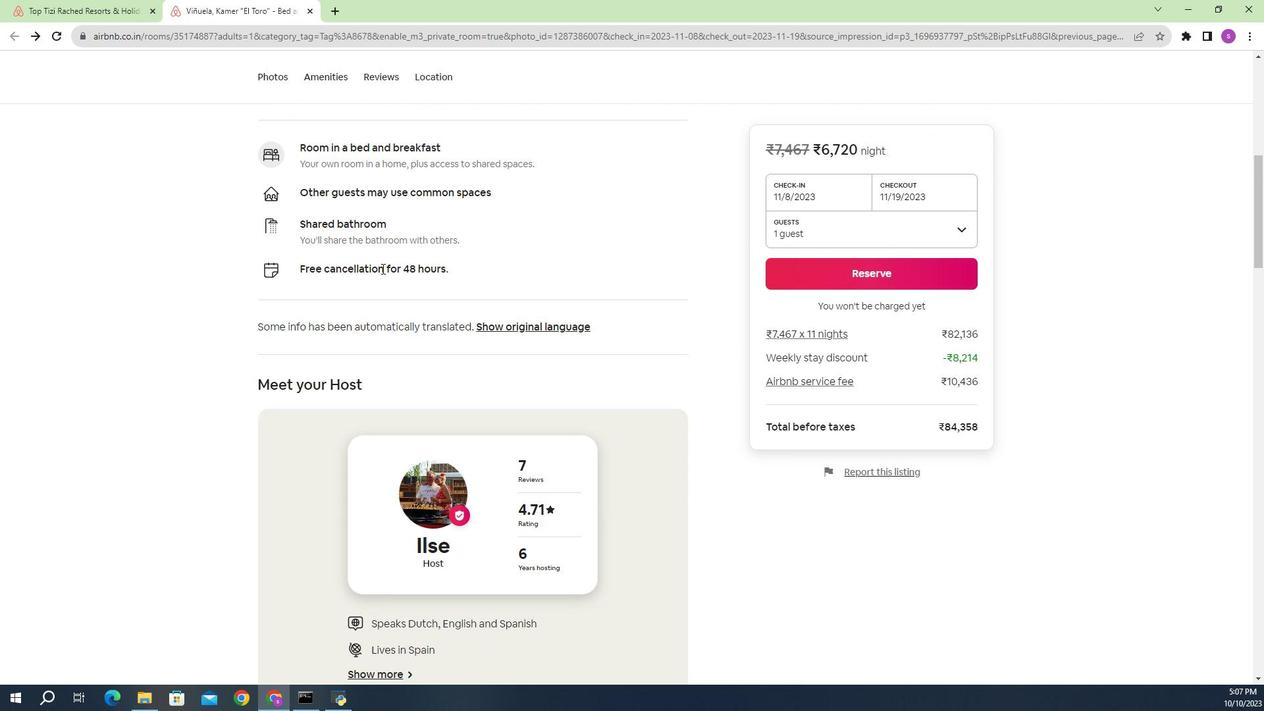 
Action: Mouse moved to (383, 283)
Screenshot: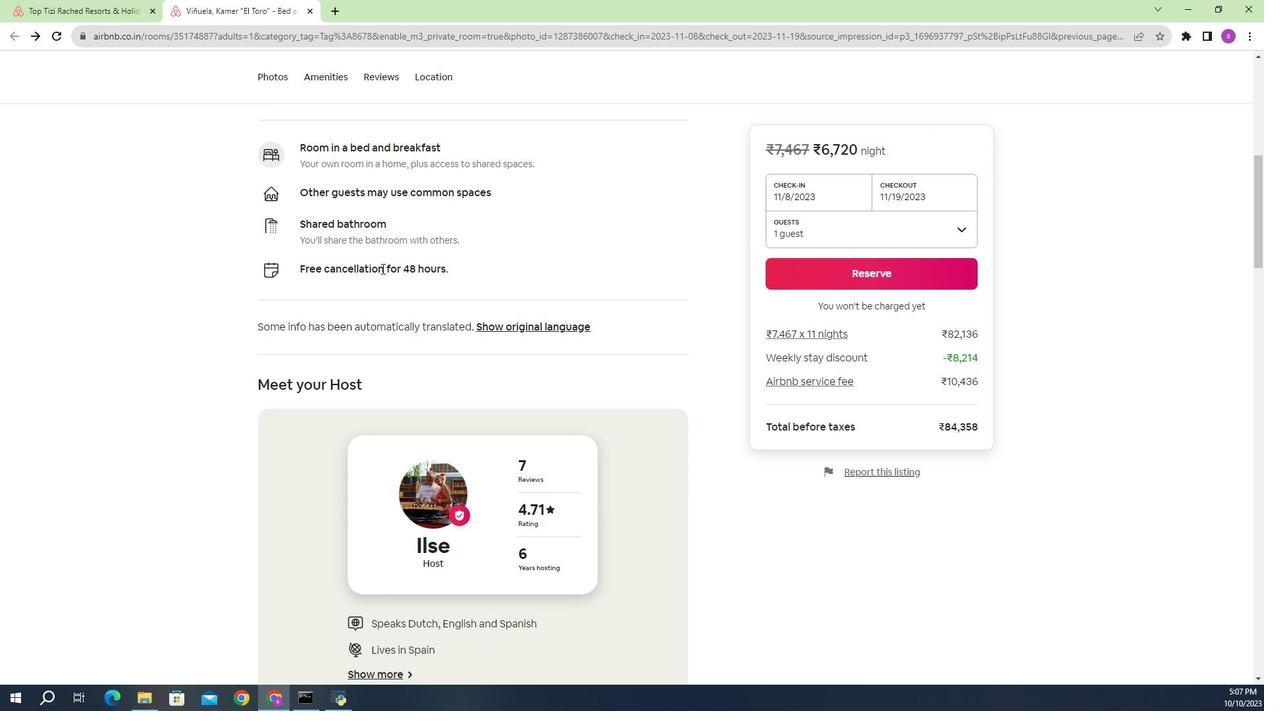 
Action: Mouse scrolled (383, 283) with delta (0, 0)
Screenshot: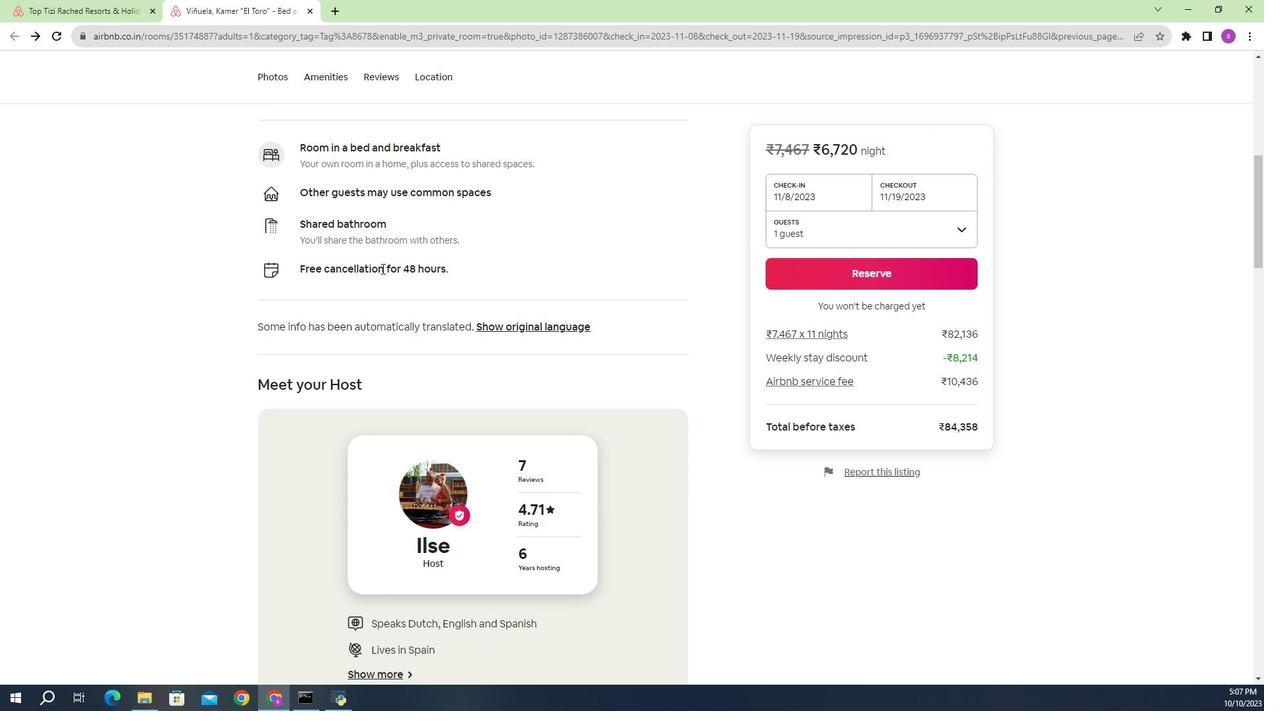 
Action: Mouse moved to (387, 284)
Screenshot: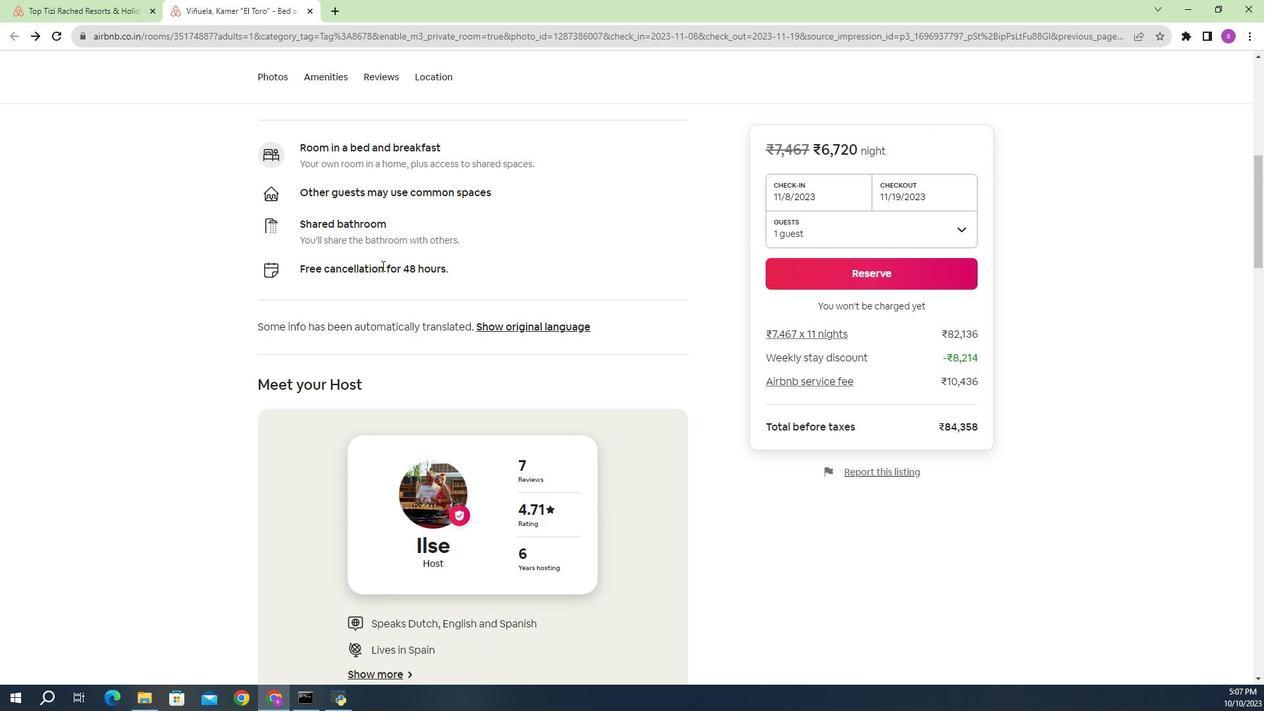 
Action: Mouse scrolled (387, 283) with delta (0, 0)
Screenshot: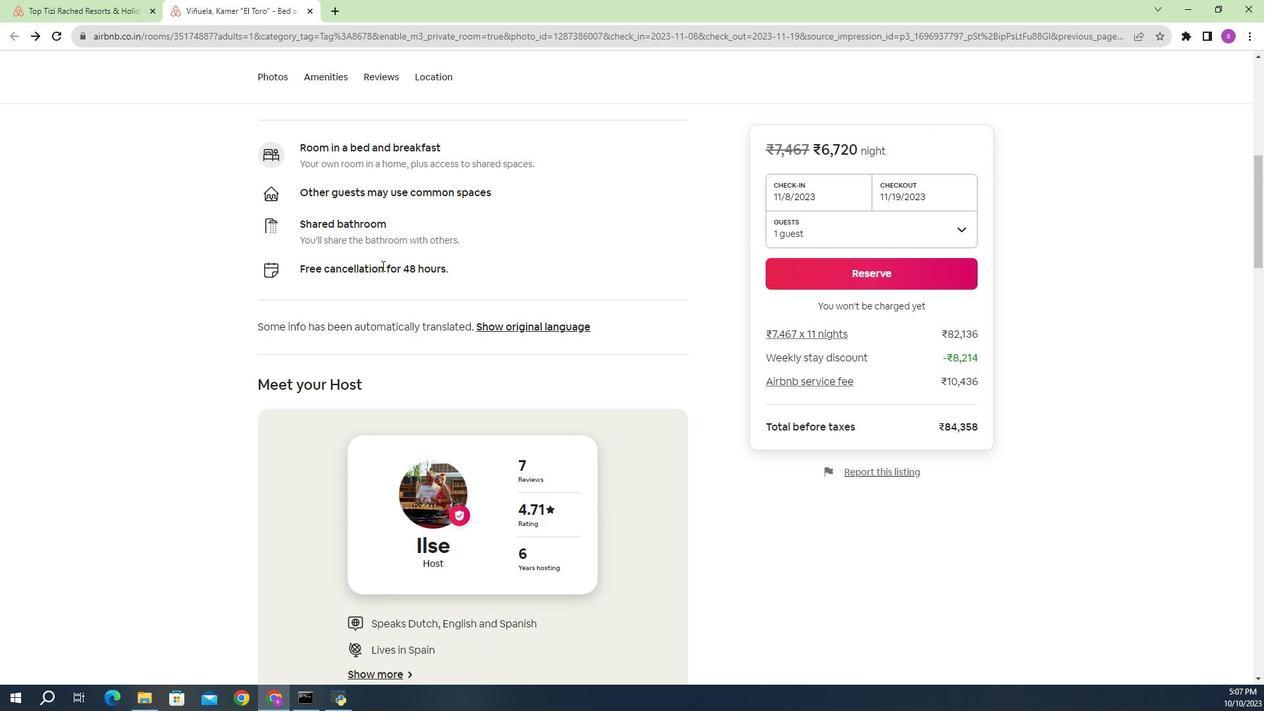 
Action: Mouse moved to (398, 298)
Screenshot: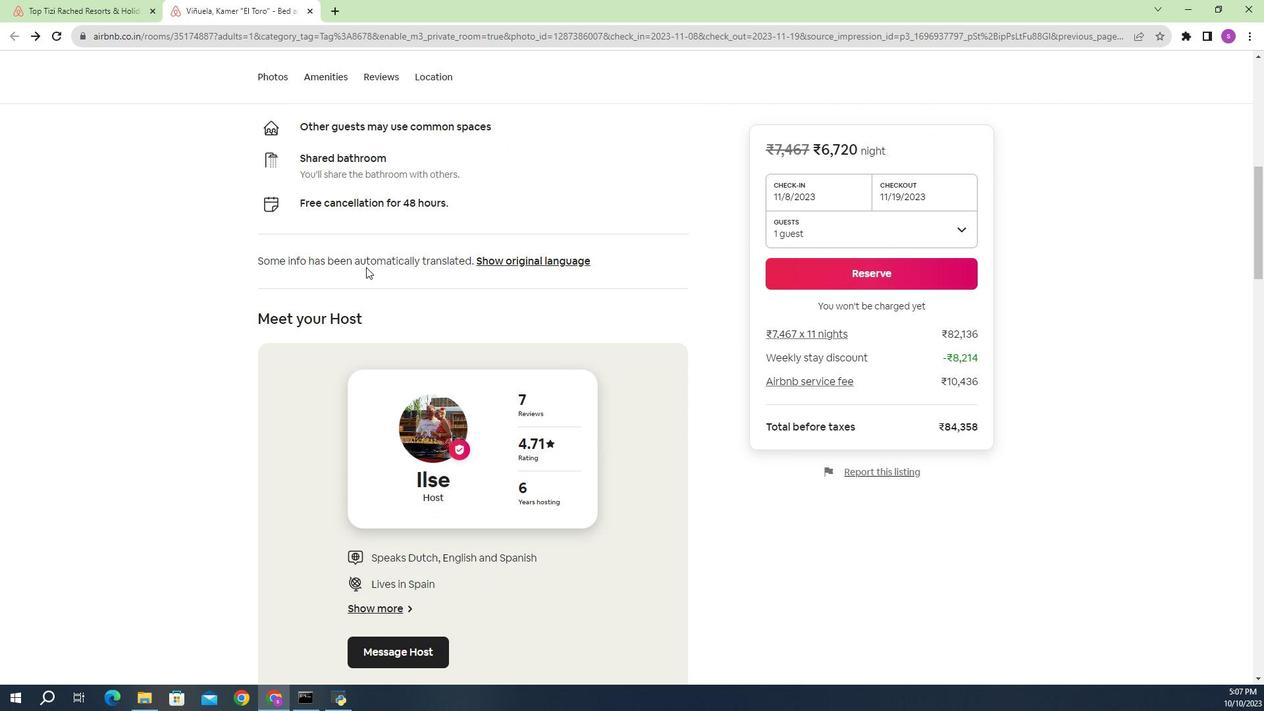 
Action: Mouse scrolled (398, 298) with delta (0, 0)
Screenshot: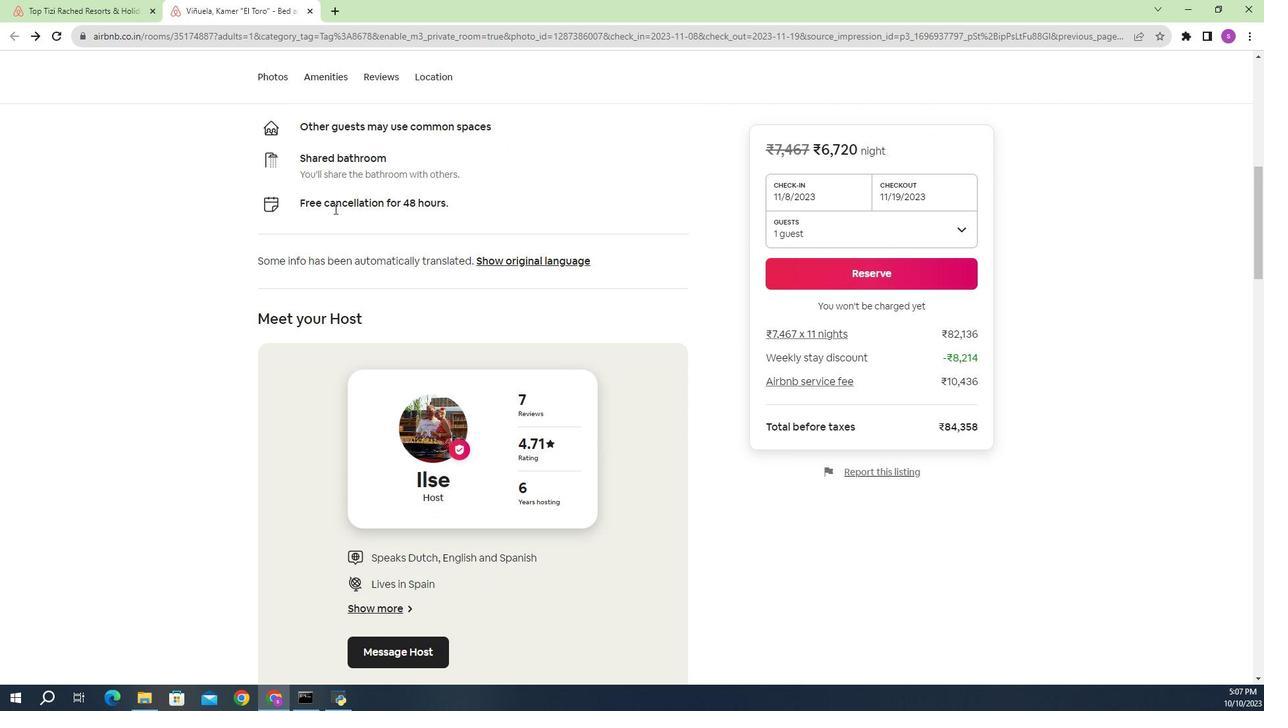 
Action: Mouse moved to (365, 269)
Screenshot: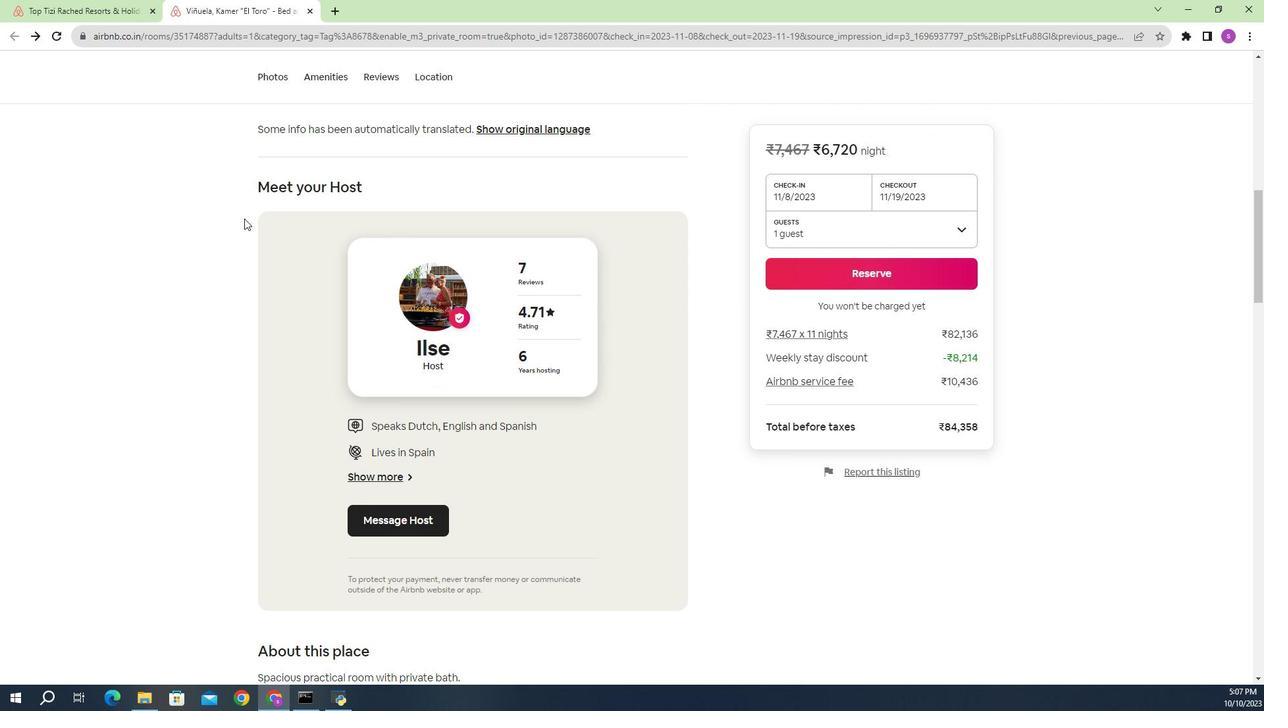 
Action: Mouse scrolled (365, 268) with delta (0, 0)
Screenshot: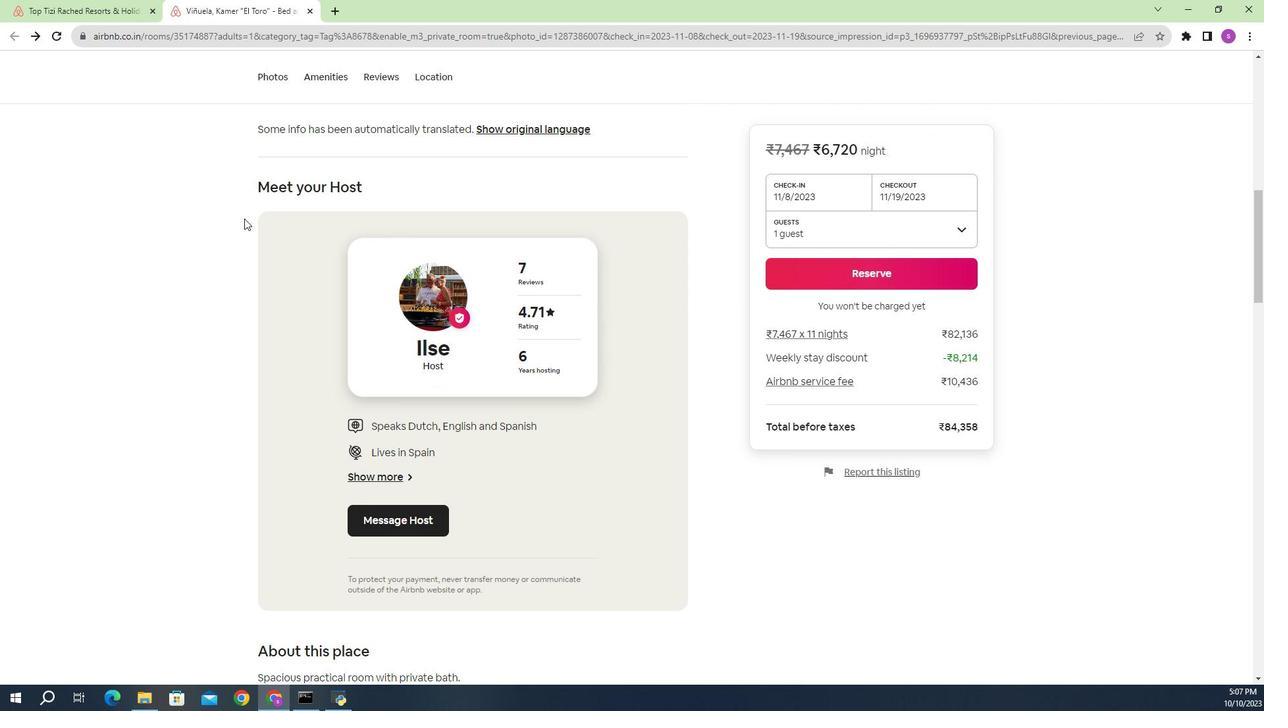 
Action: Mouse scrolled (365, 268) with delta (0, 0)
Screenshot: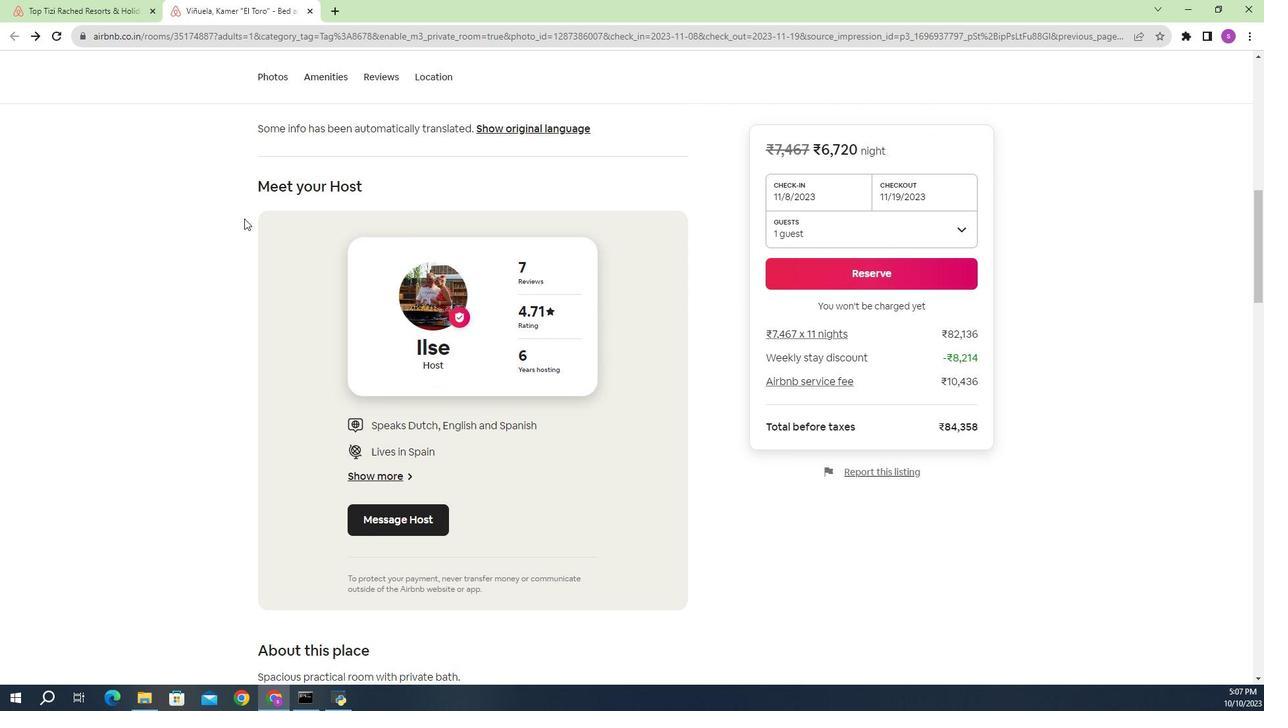
Action: Mouse moved to (303, 275)
Screenshot: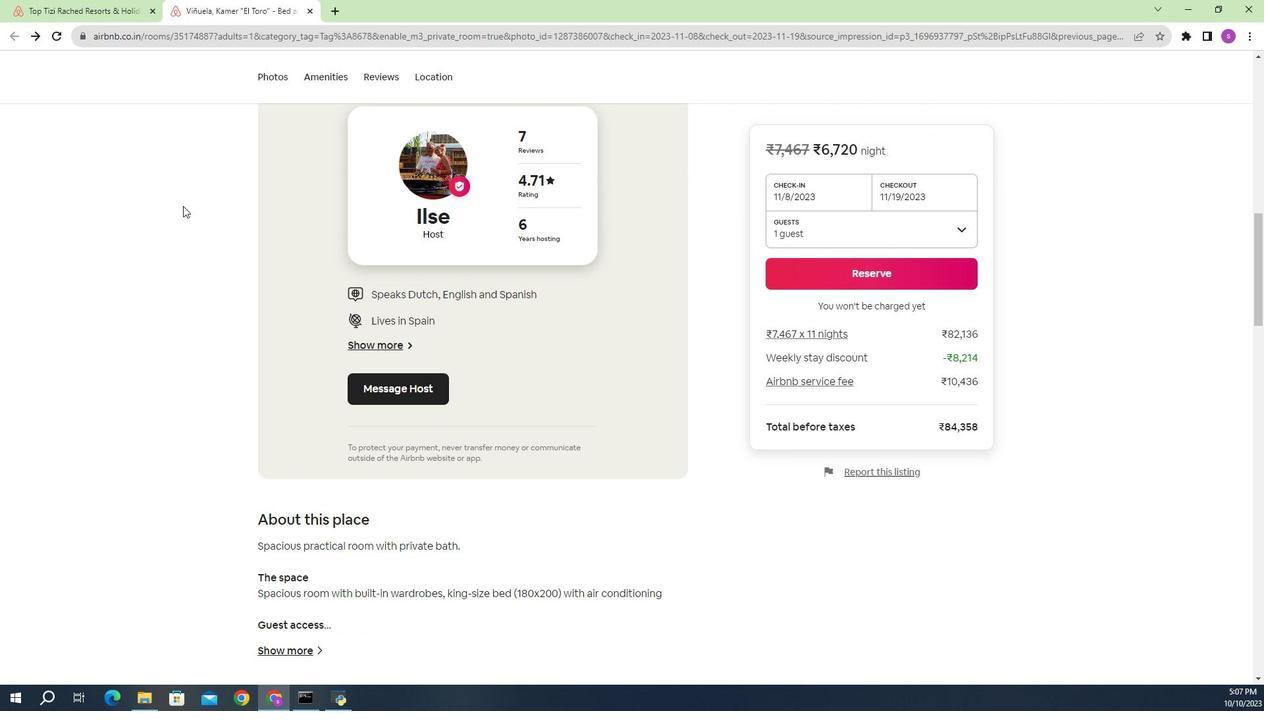
Action: Mouse scrolled (303, 274) with delta (0, 0)
Screenshot: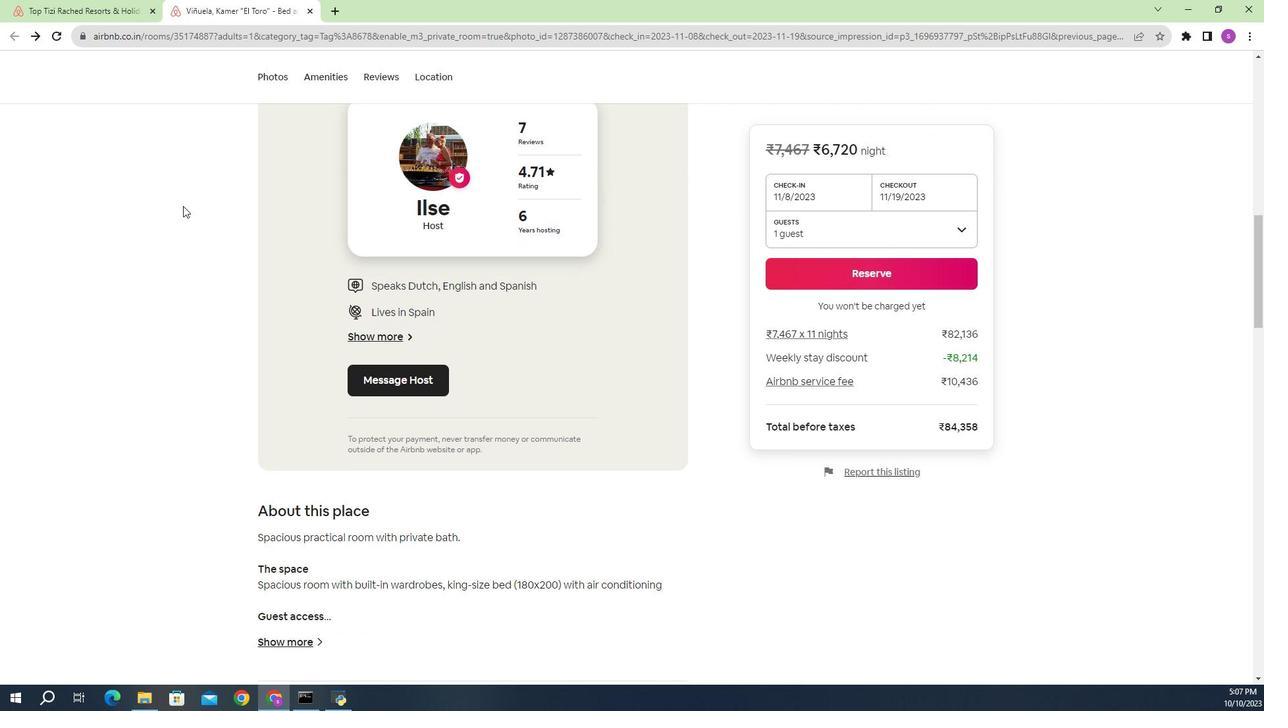 
Action: Mouse scrolled (303, 274) with delta (0, 0)
Screenshot: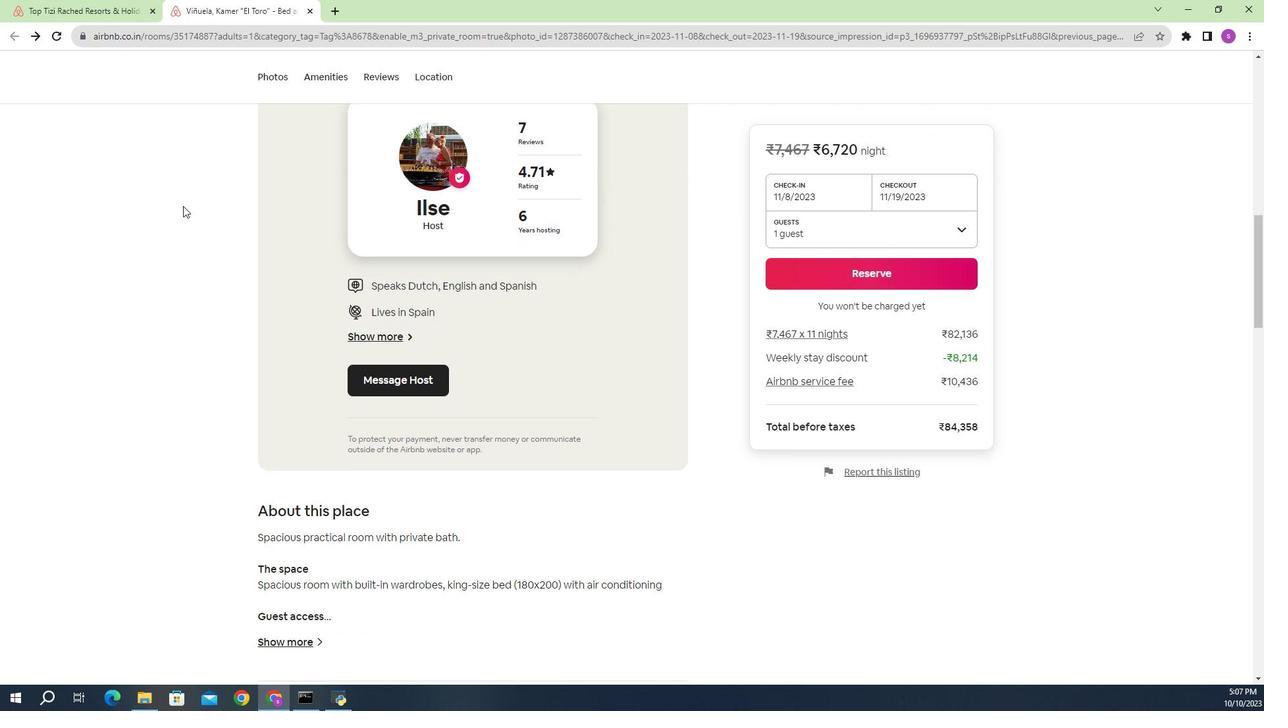
Action: Mouse moved to (261, 268)
Screenshot: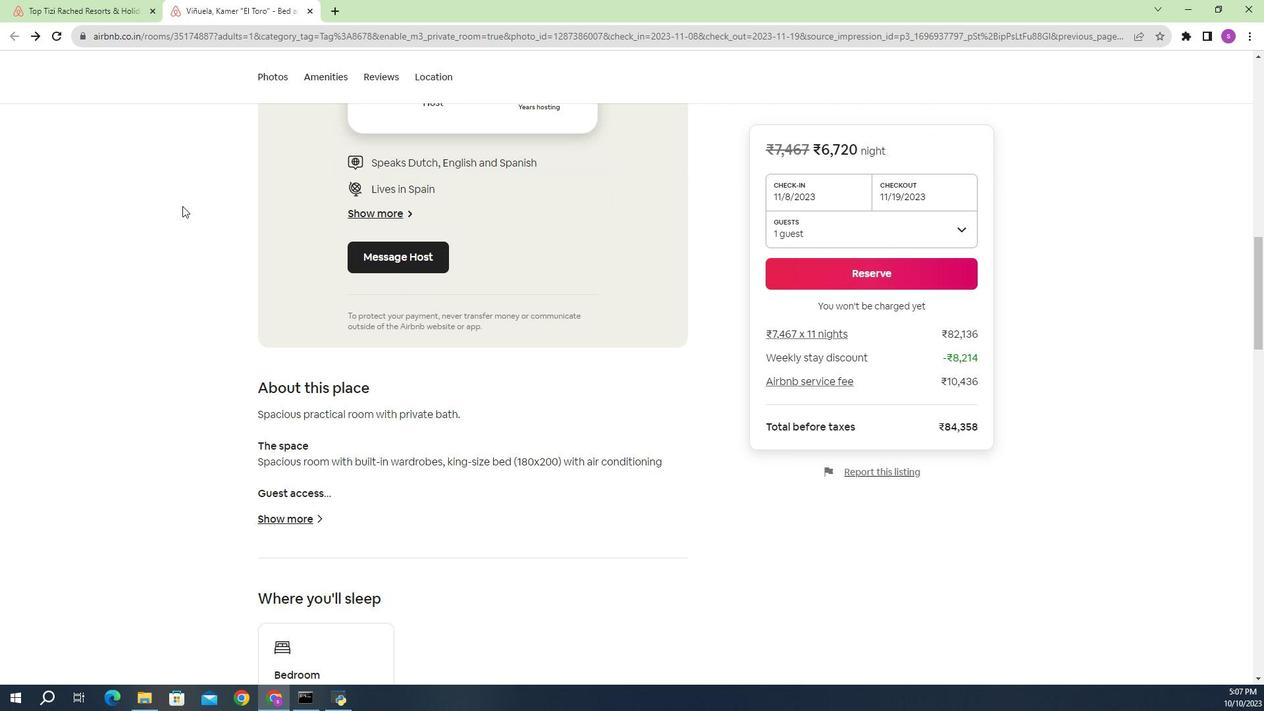 
Action: Mouse scrolled (261, 268) with delta (0, 0)
Screenshot: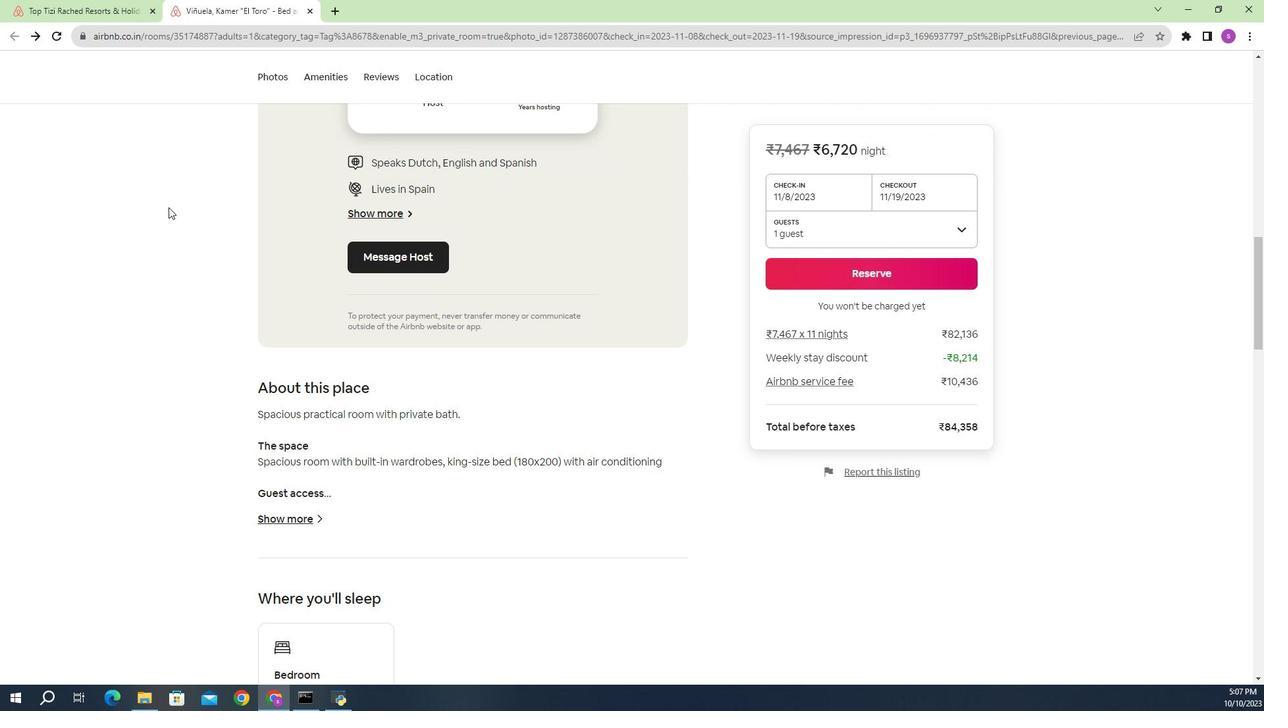
Action: Mouse scrolled (261, 268) with delta (0, 0)
Screenshot: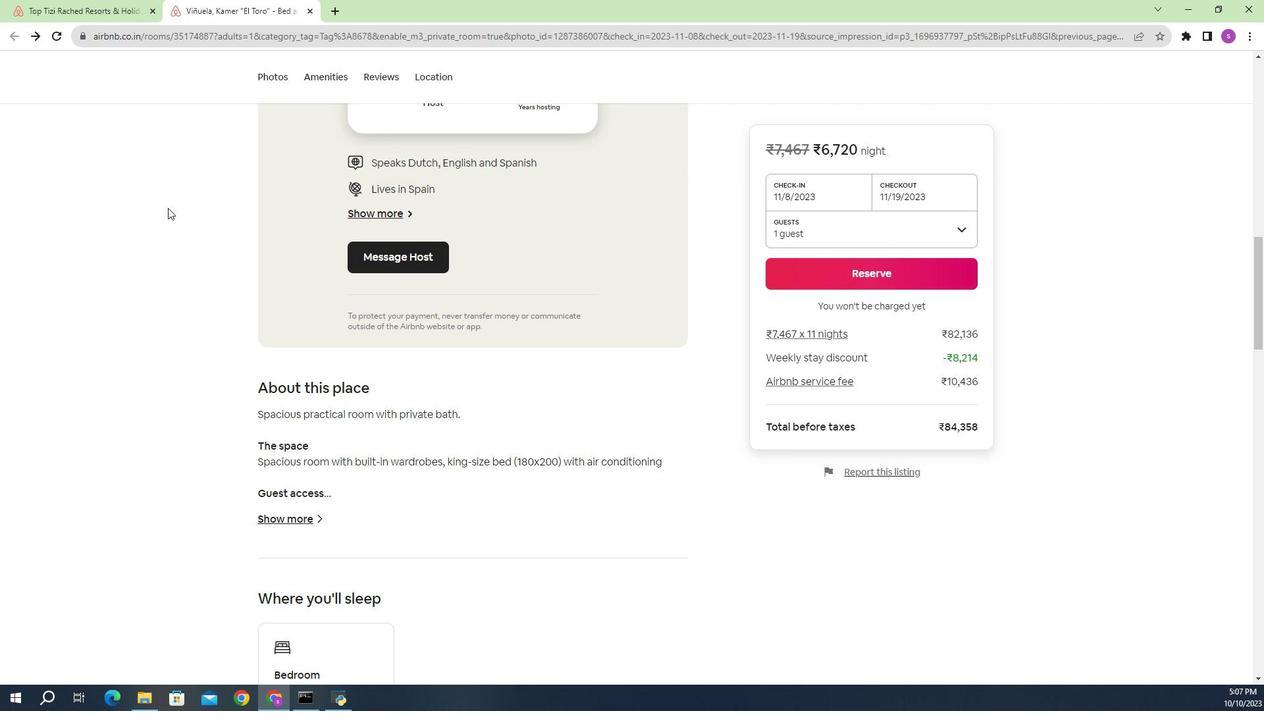
Action: Mouse moved to (250, 269)
Screenshot: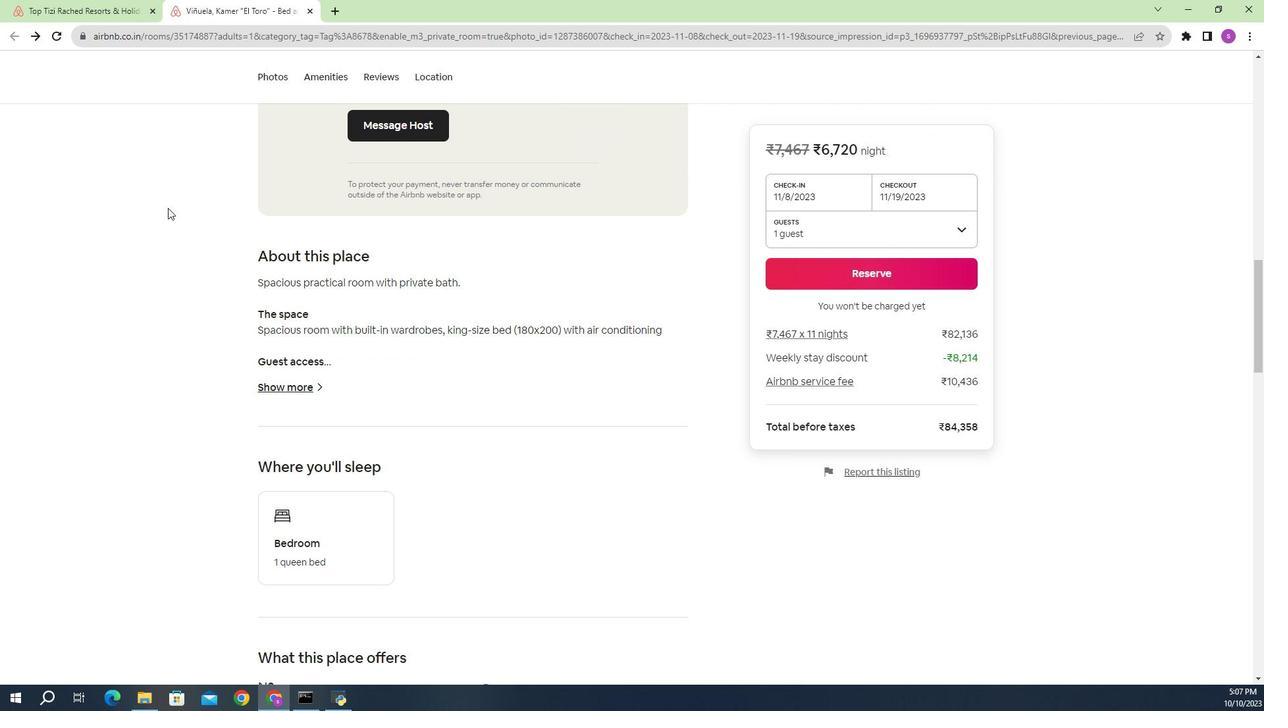 
Action: Mouse scrolled (250, 269) with delta (0, 0)
Screenshot: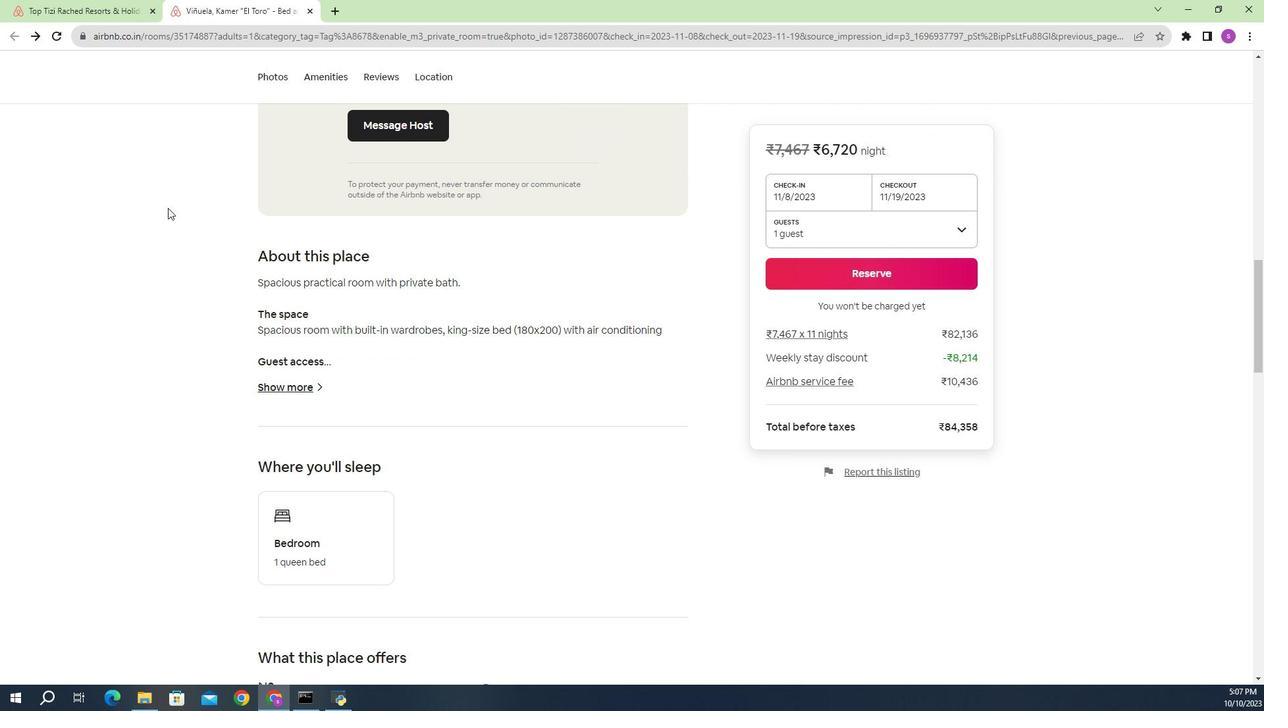 
Action: Mouse scrolled (250, 269) with delta (0, 0)
Screenshot: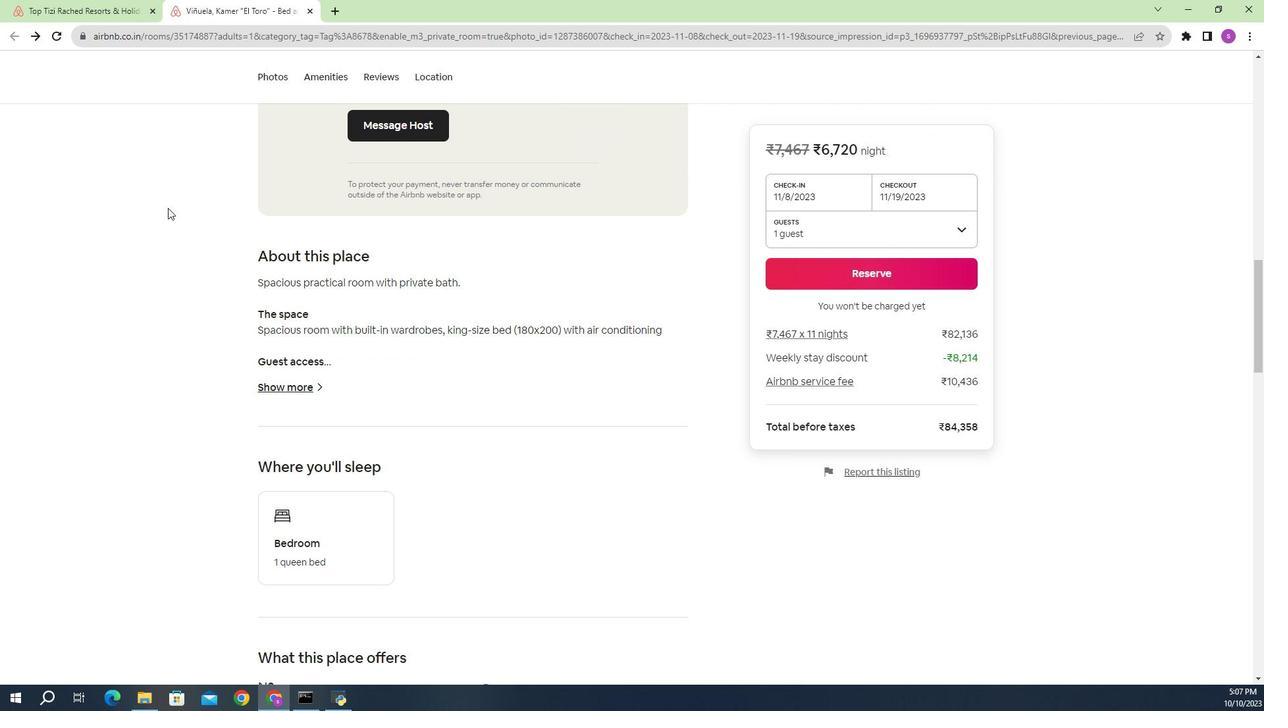 
Action: Mouse scrolled (250, 269) with delta (0, 0)
Screenshot: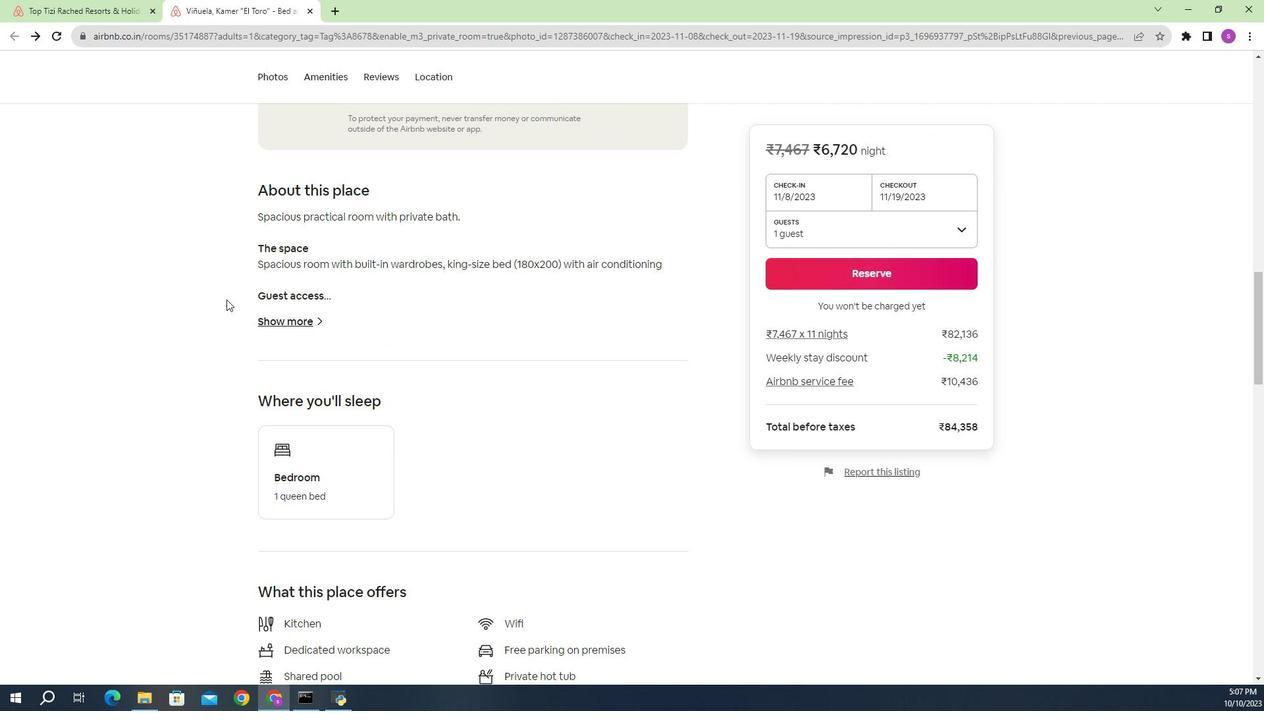 
Action: Mouse moved to (334, 325)
Screenshot: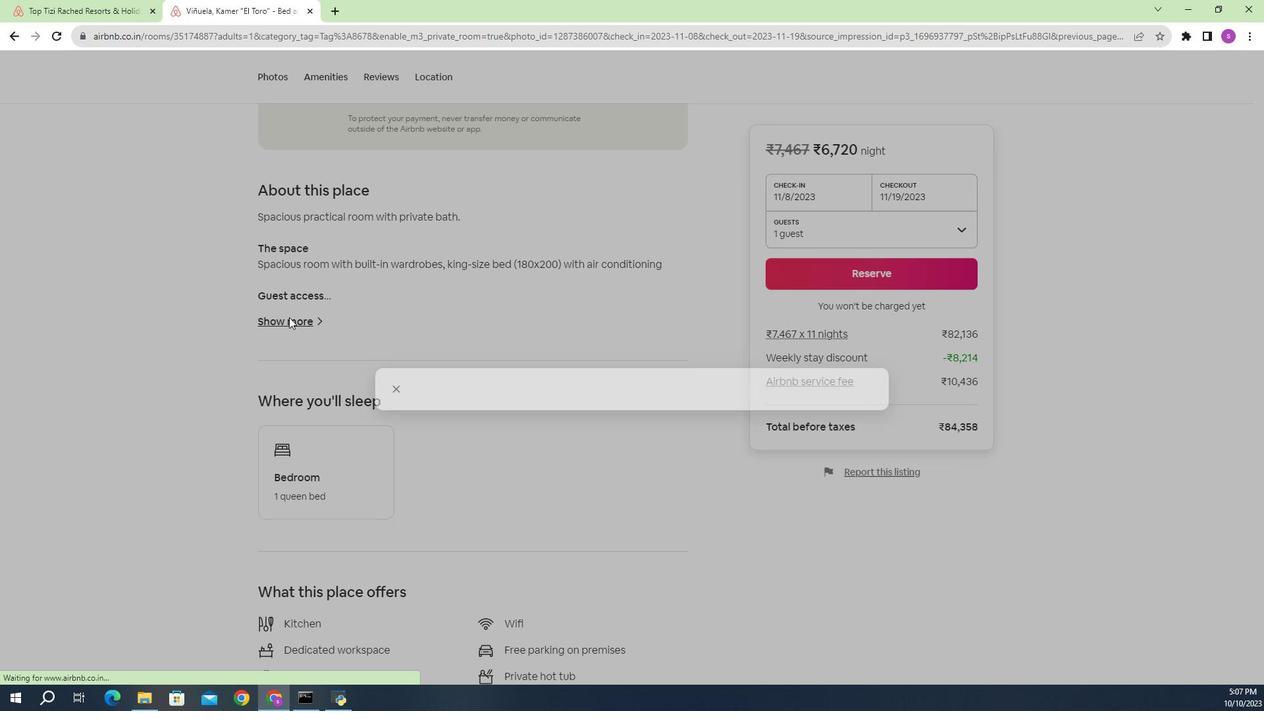 
Action: Mouse pressed left at (334, 325)
Screenshot: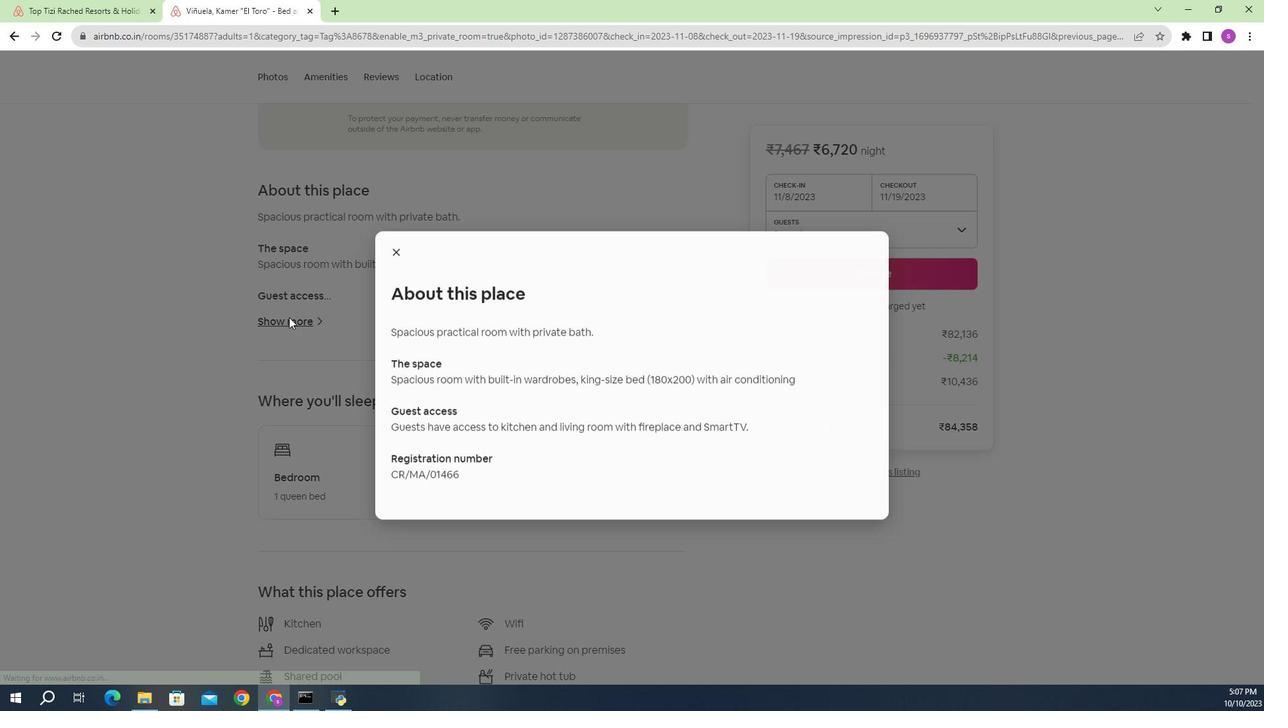 
Action: Mouse moved to (404, 285)
Screenshot: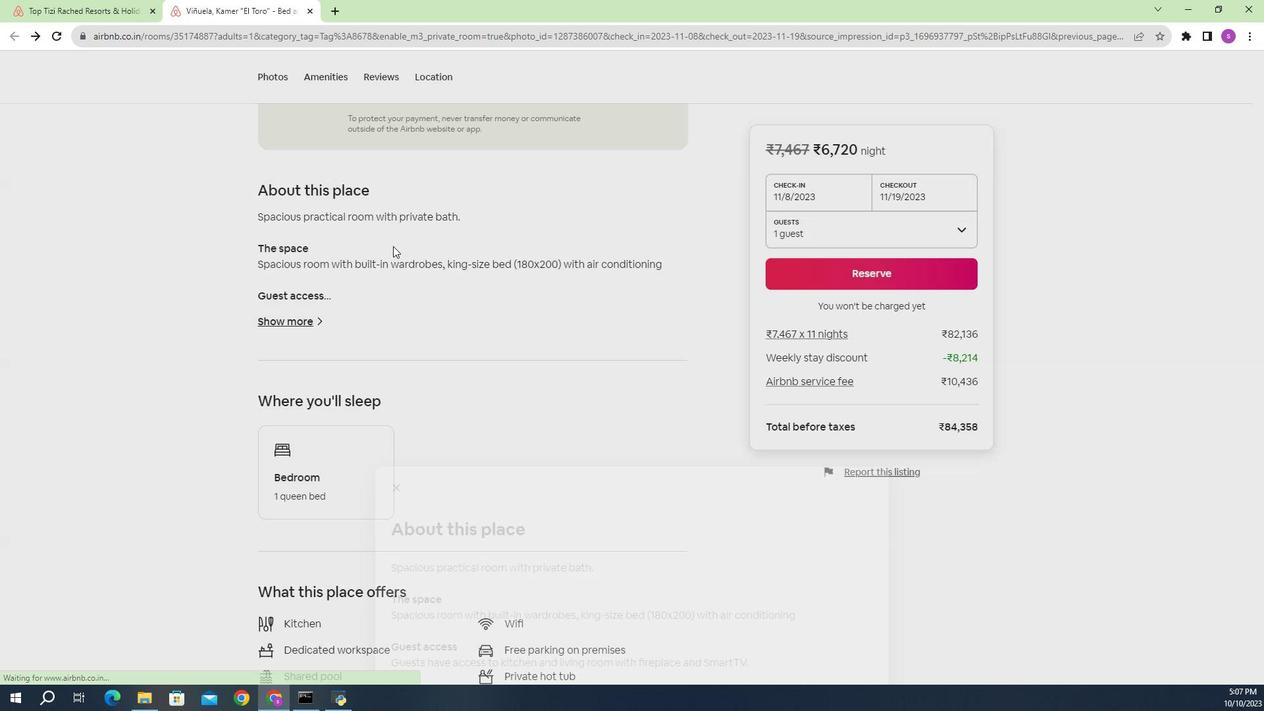 
Action: Mouse pressed left at (404, 285)
Screenshot: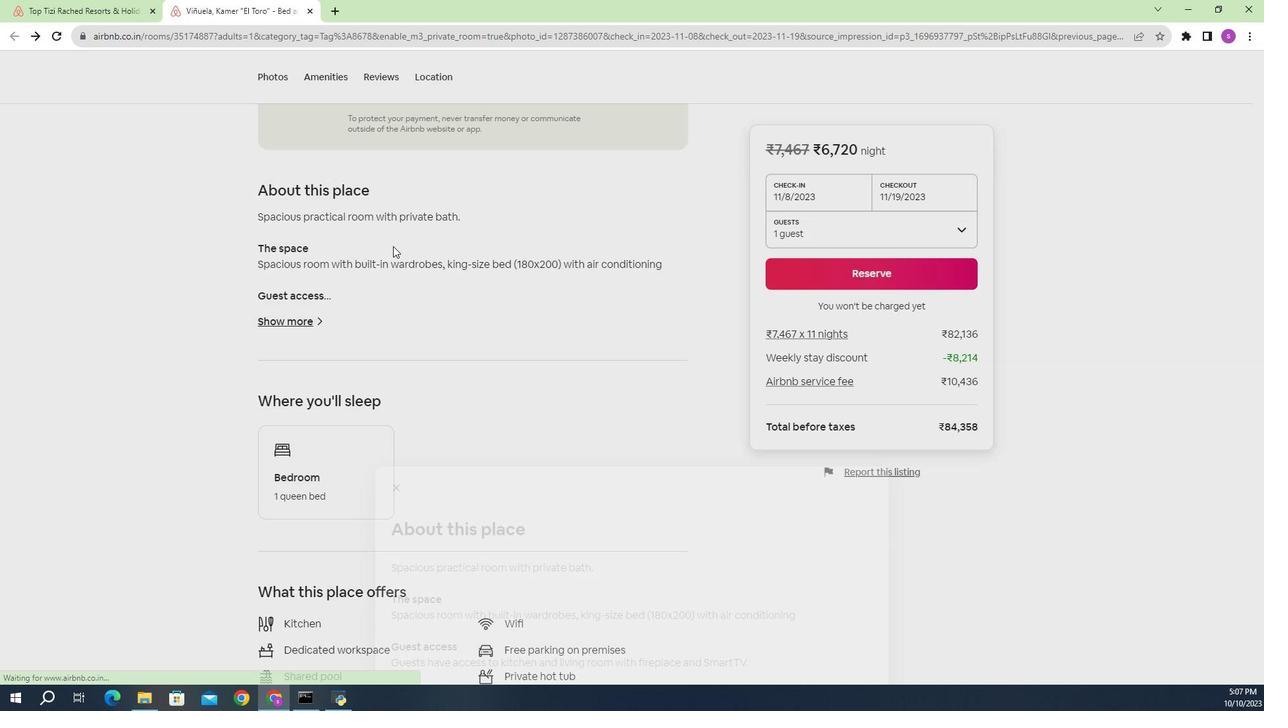 
Action: Mouse moved to (404, 281)
Screenshot: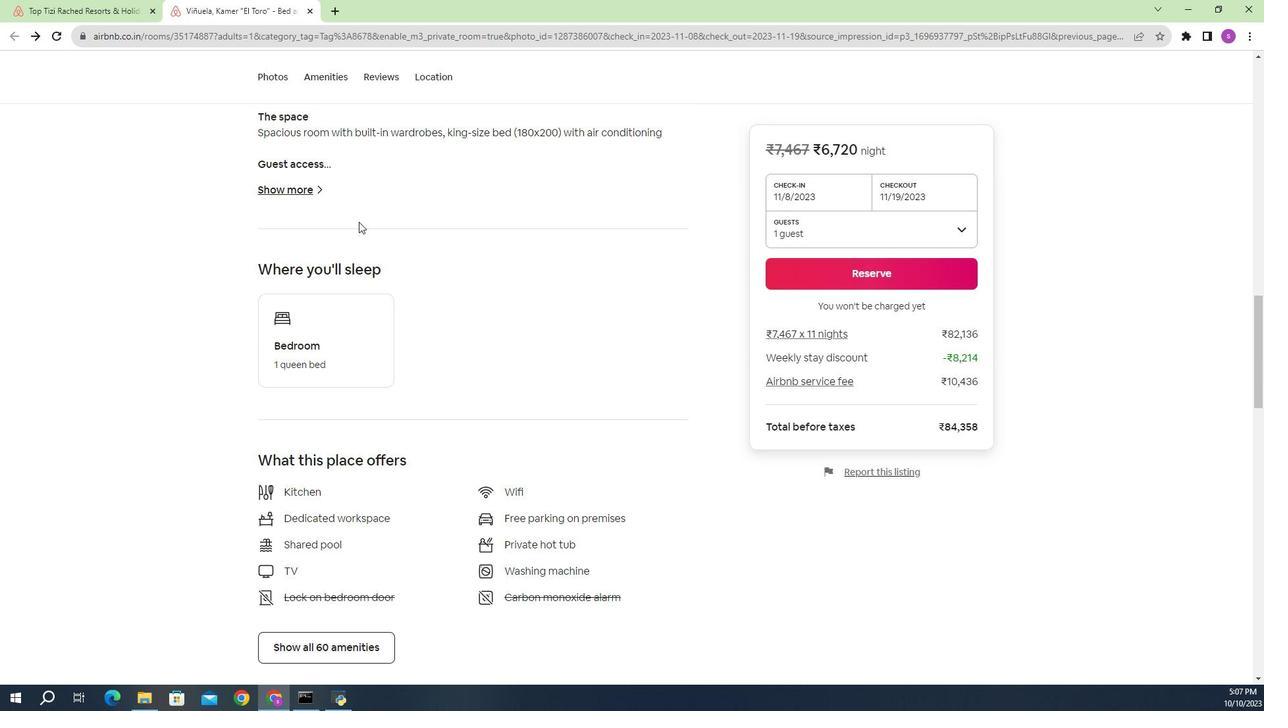 
Action: Mouse scrolled (404, 281) with delta (0, 0)
Screenshot: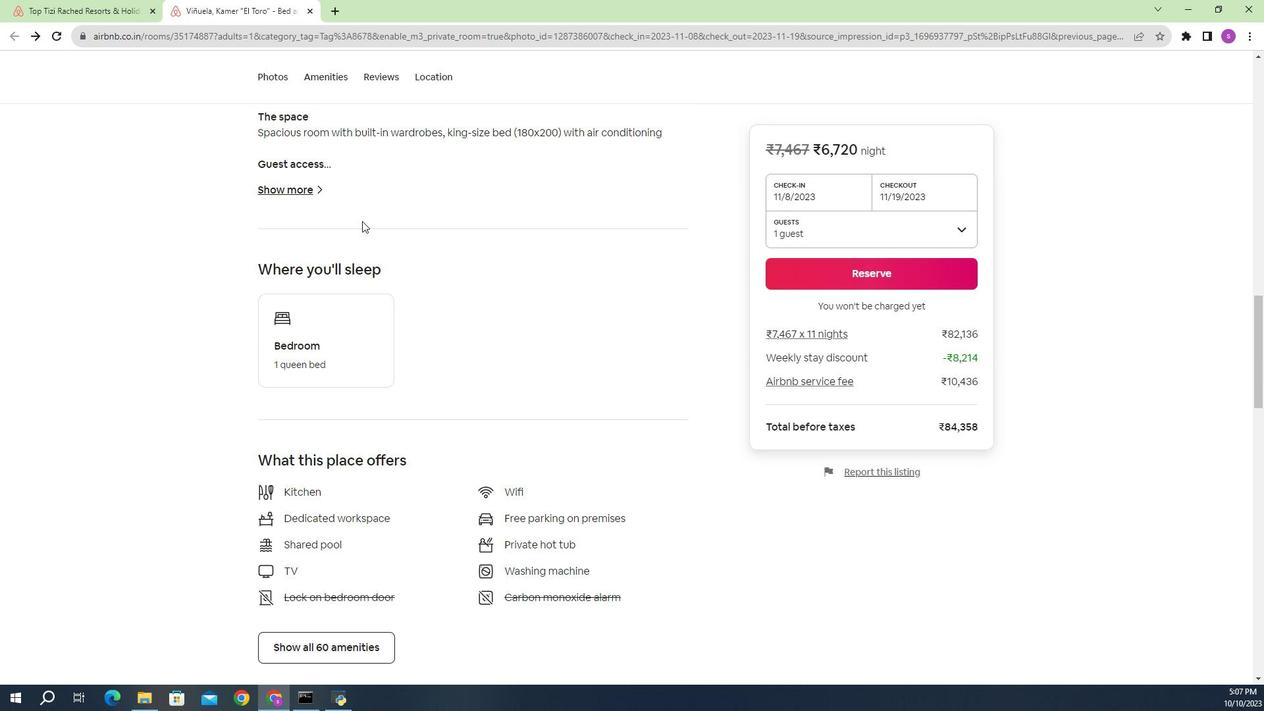 
Action: Mouse scrolled (404, 281) with delta (0, 0)
Screenshot: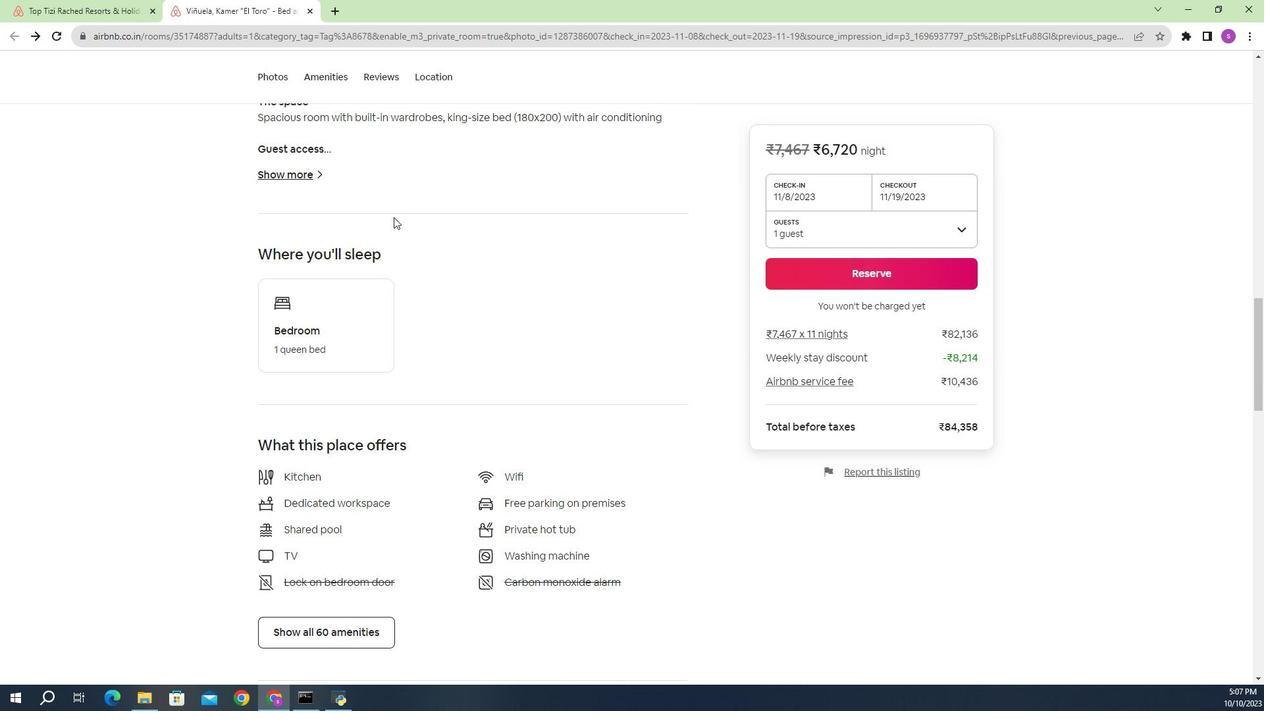 
Action: Mouse moved to (382, 276)
Screenshot: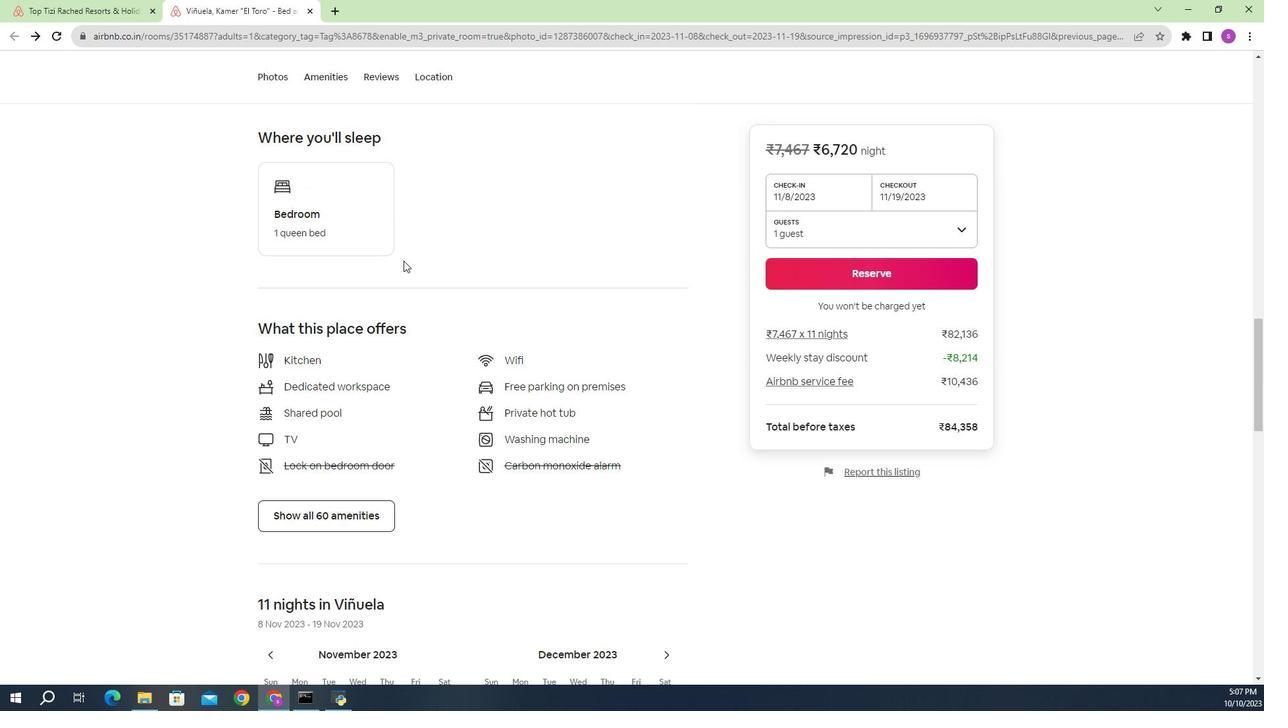 
Action: Mouse scrolled (382, 276) with delta (0, 0)
Screenshot: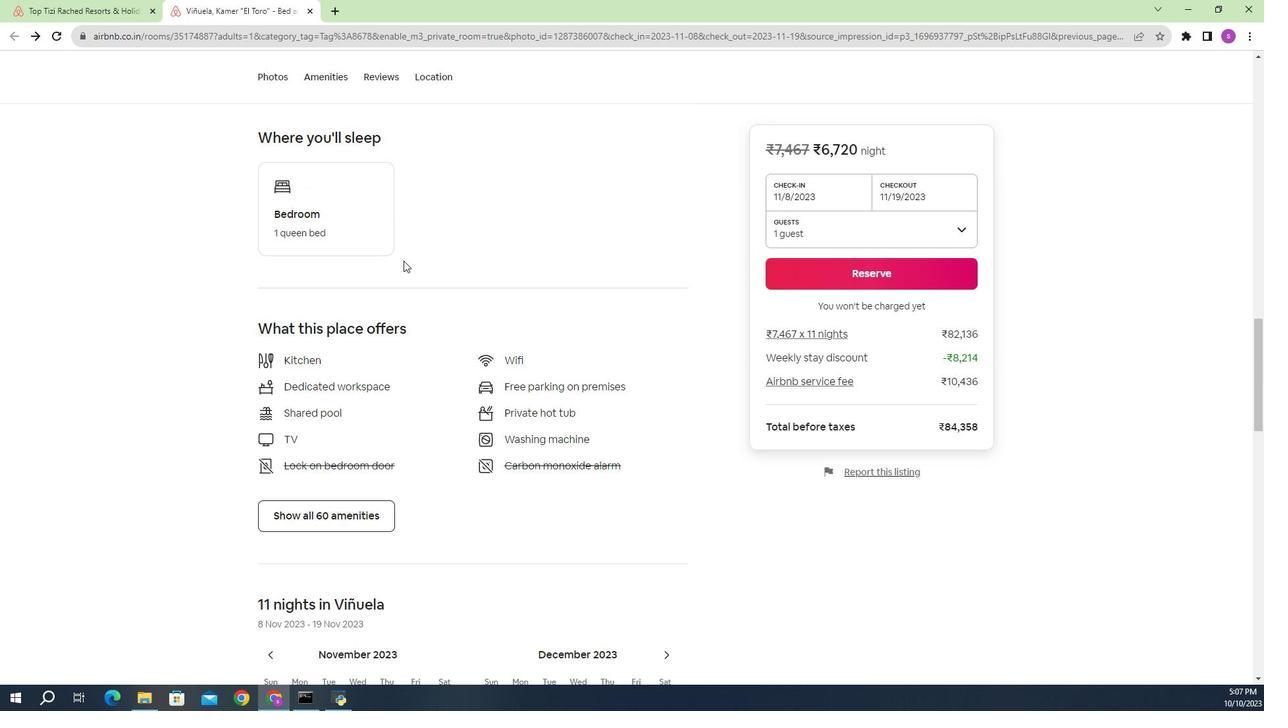 
Action: Mouse moved to (387, 276)
Screenshot: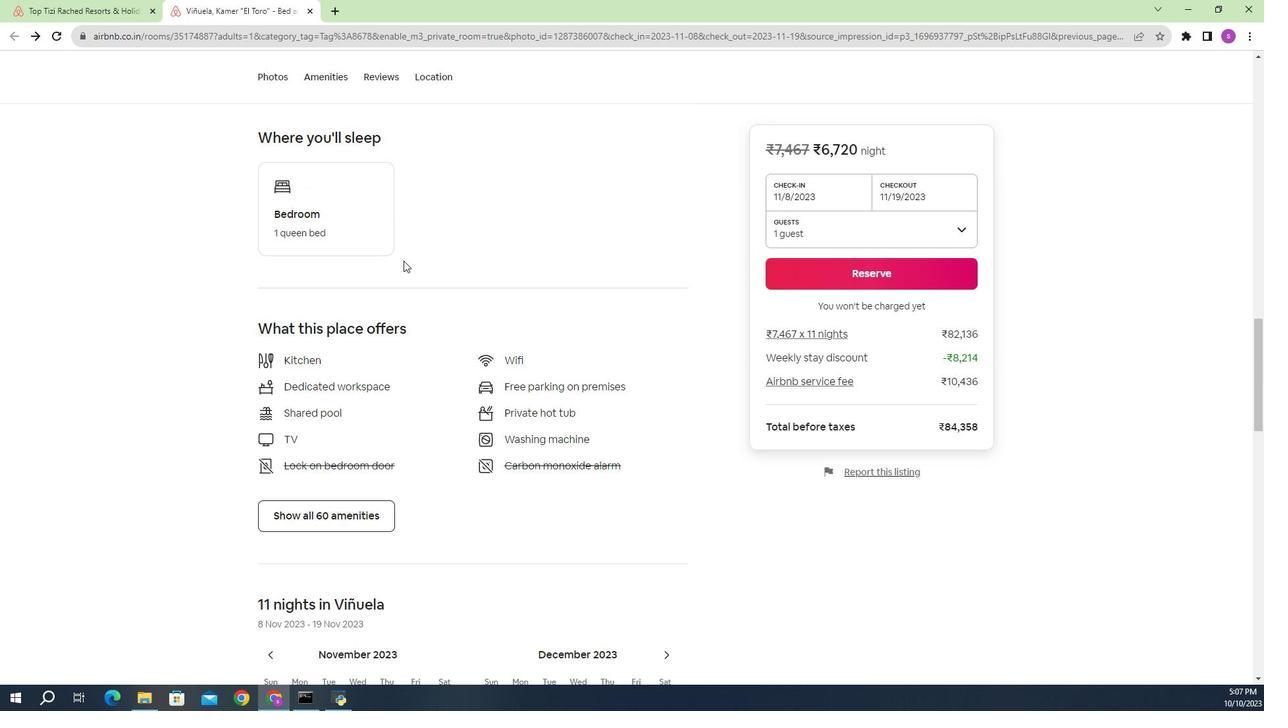
Action: Mouse scrolled (387, 275) with delta (0, 0)
Screenshot: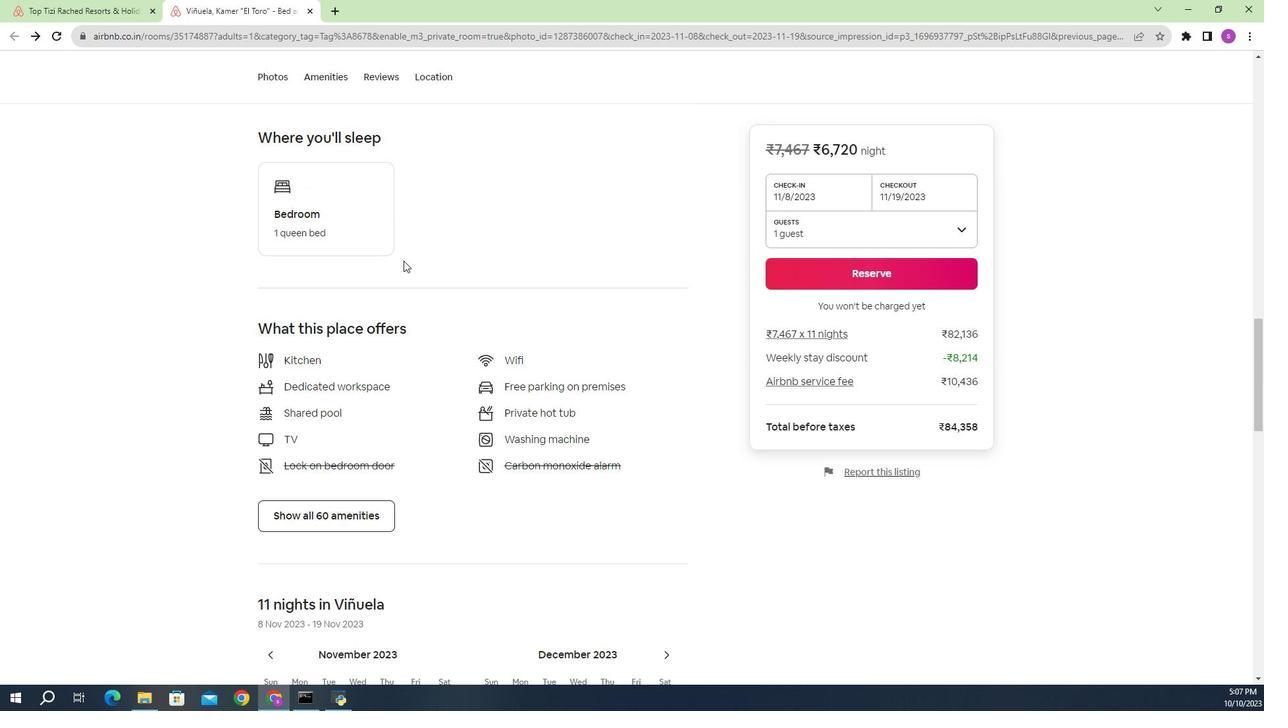 
Action: Mouse moved to (431, 293)
Screenshot: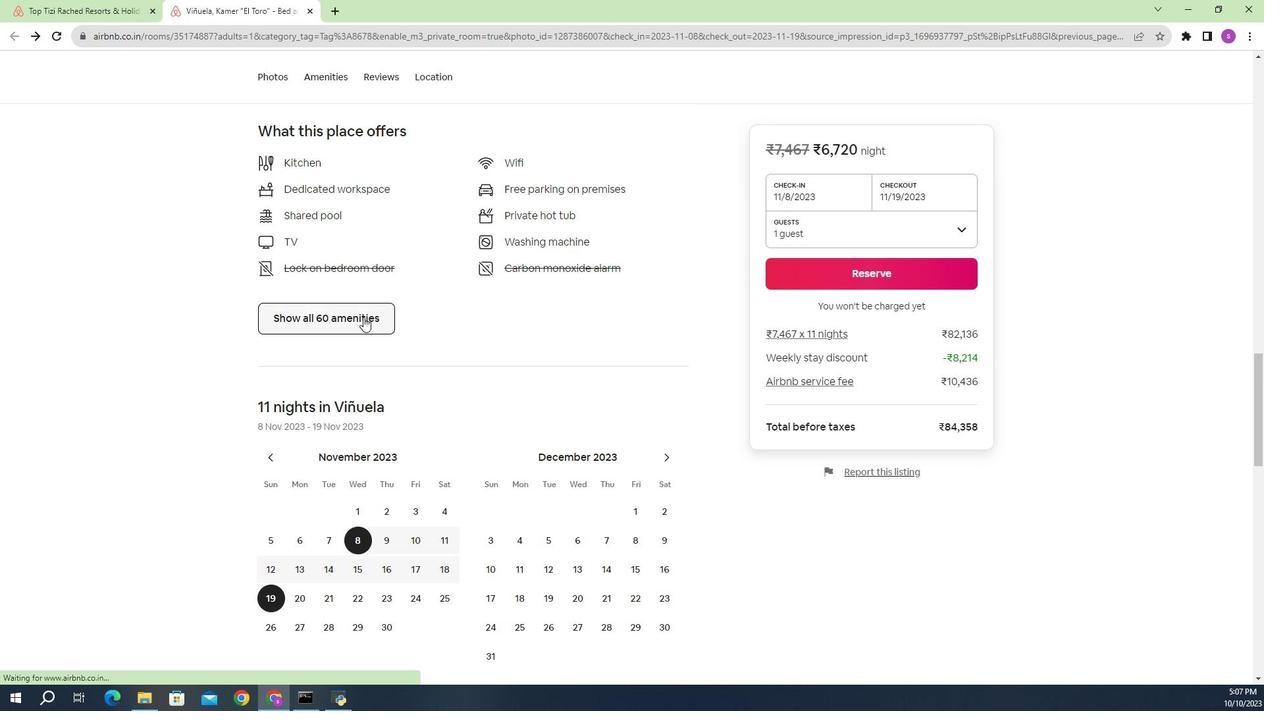 
Action: Mouse scrolled (431, 293) with delta (0, 0)
Screenshot: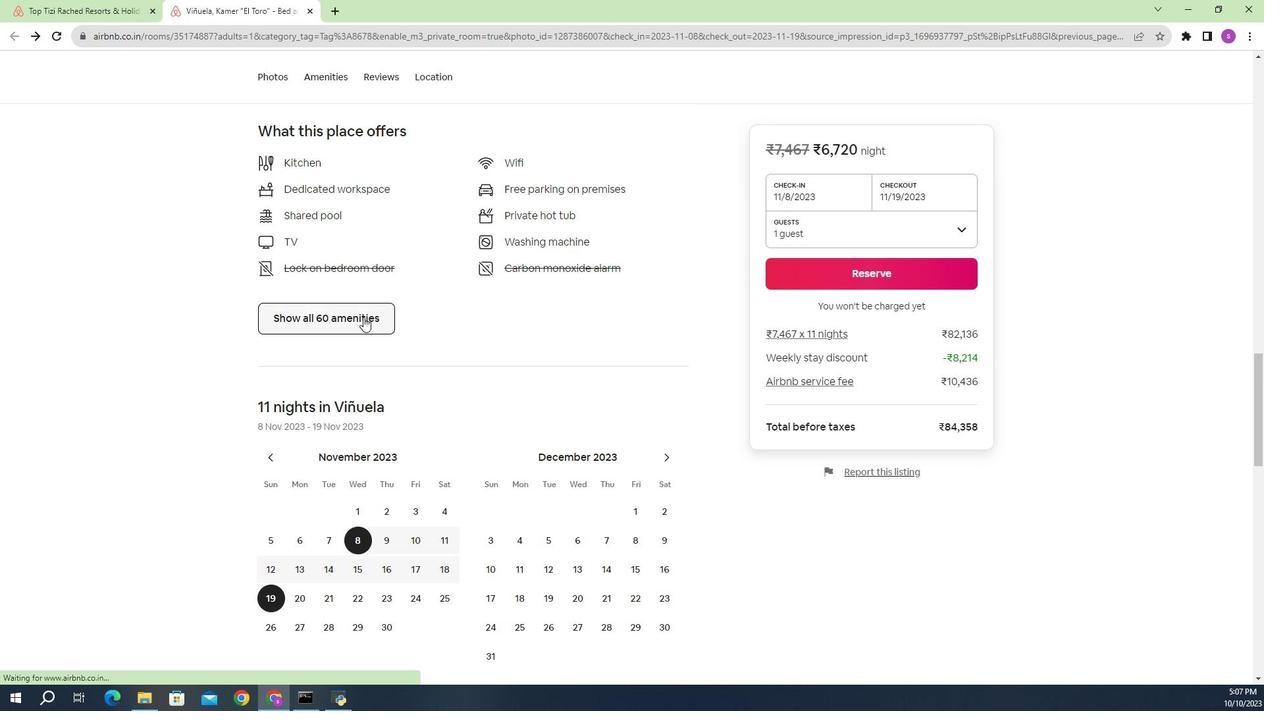 
Action: Mouse moved to (433, 292)
Screenshot: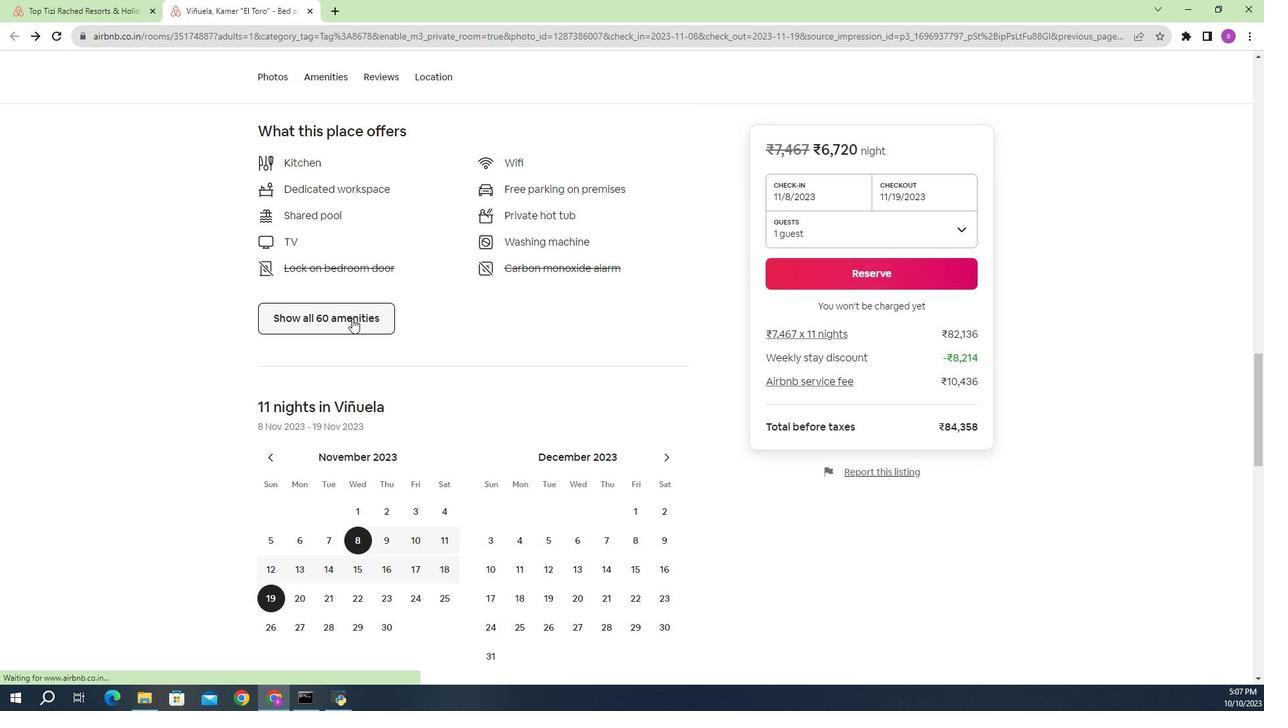 
Action: Mouse scrolled (433, 292) with delta (0, 0)
Screenshot: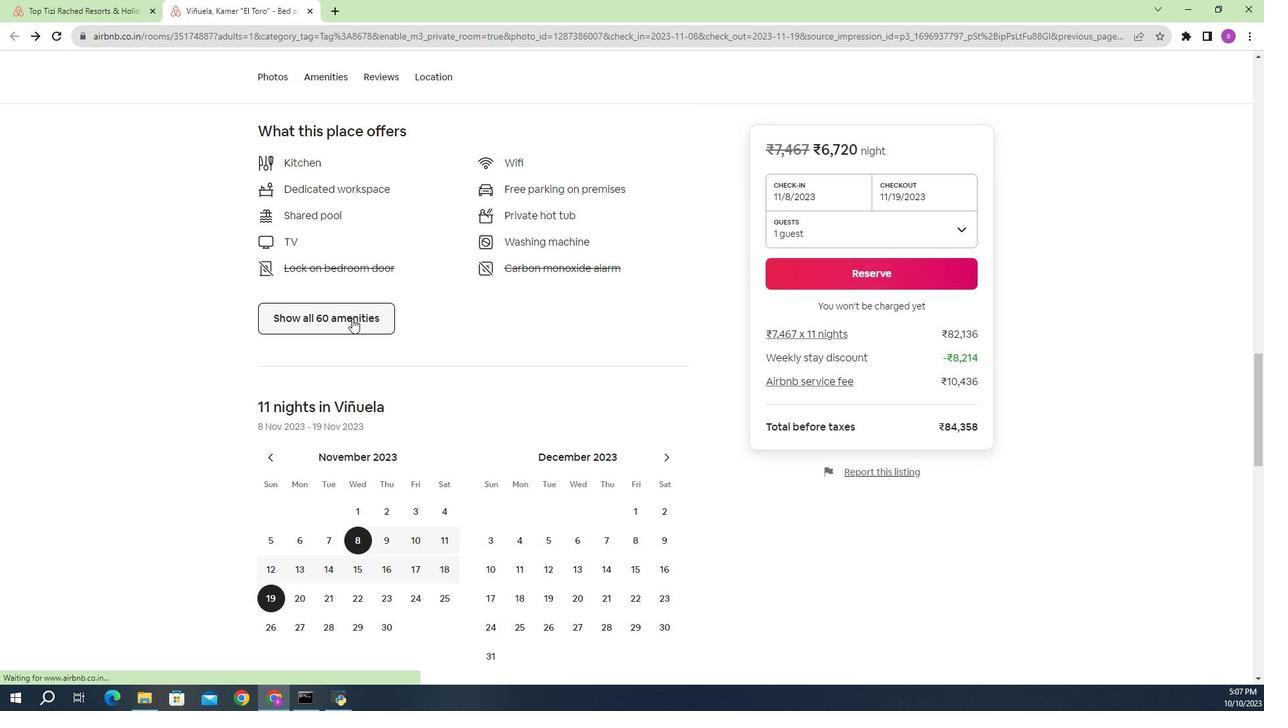 
Action: Mouse moved to (433, 292)
Screenshot: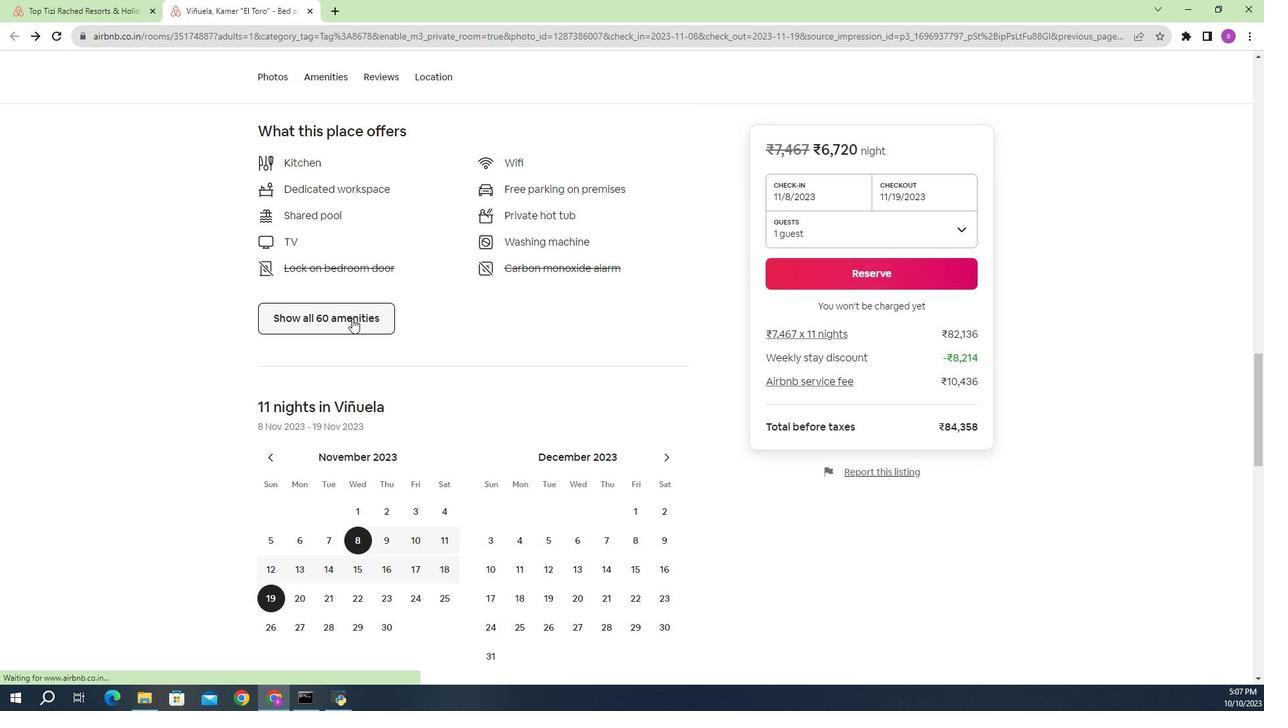 
Action: Mouse scrolled (433, 292) with delta (0, 0)
Screenshot: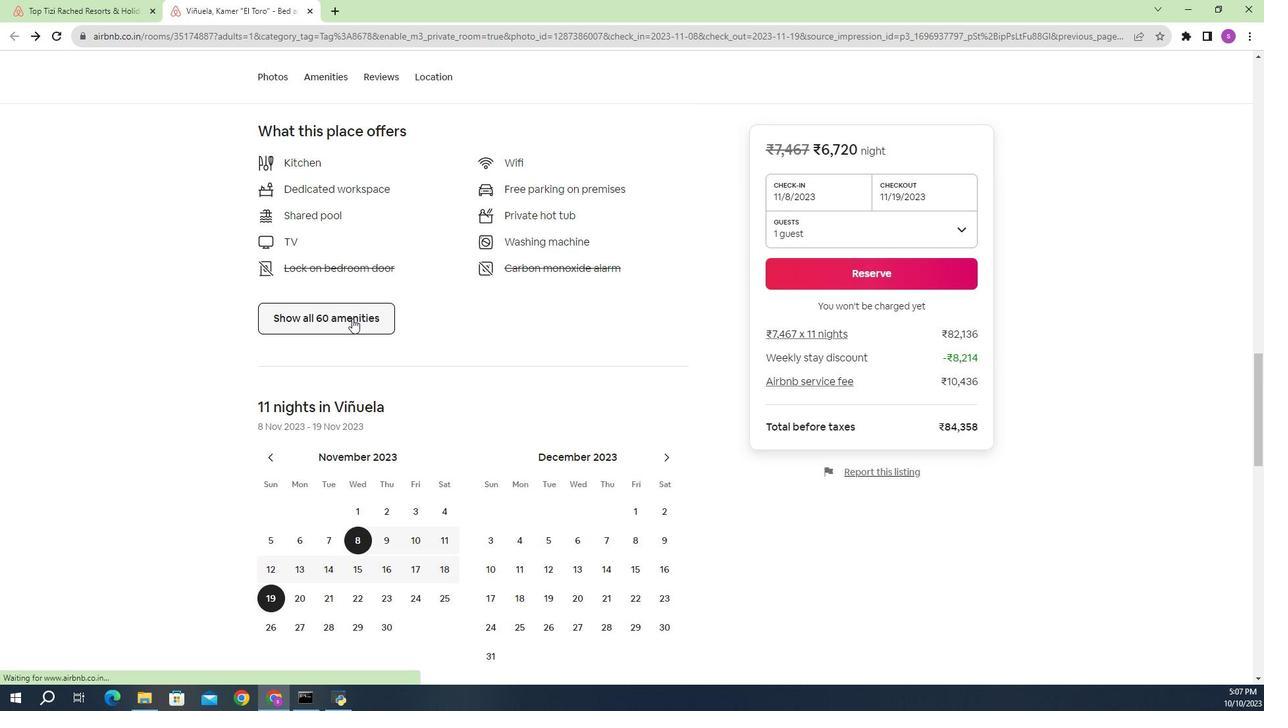 
Action: Mouse moved to (376, 328)
Screenshot: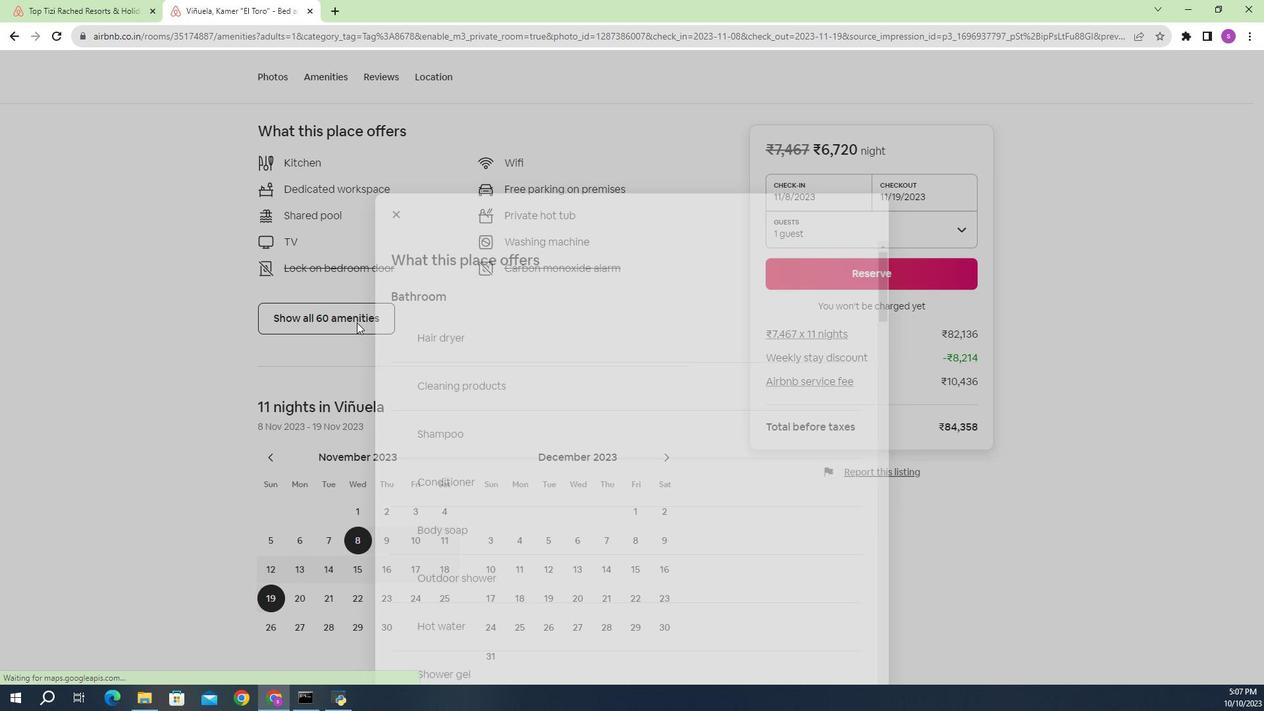 
Action: Mouse pressed left at (376, 328)
Screenshot: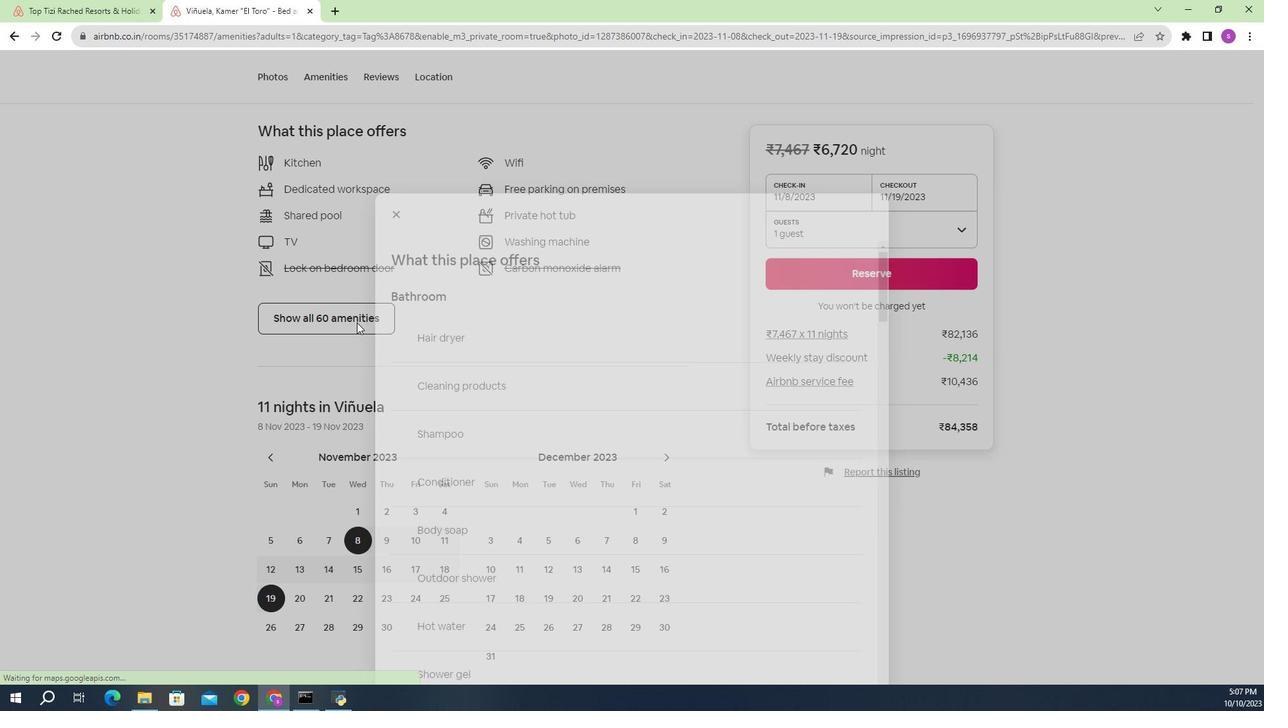 
Action: Mouse moved to (558, 318)
Screenshot: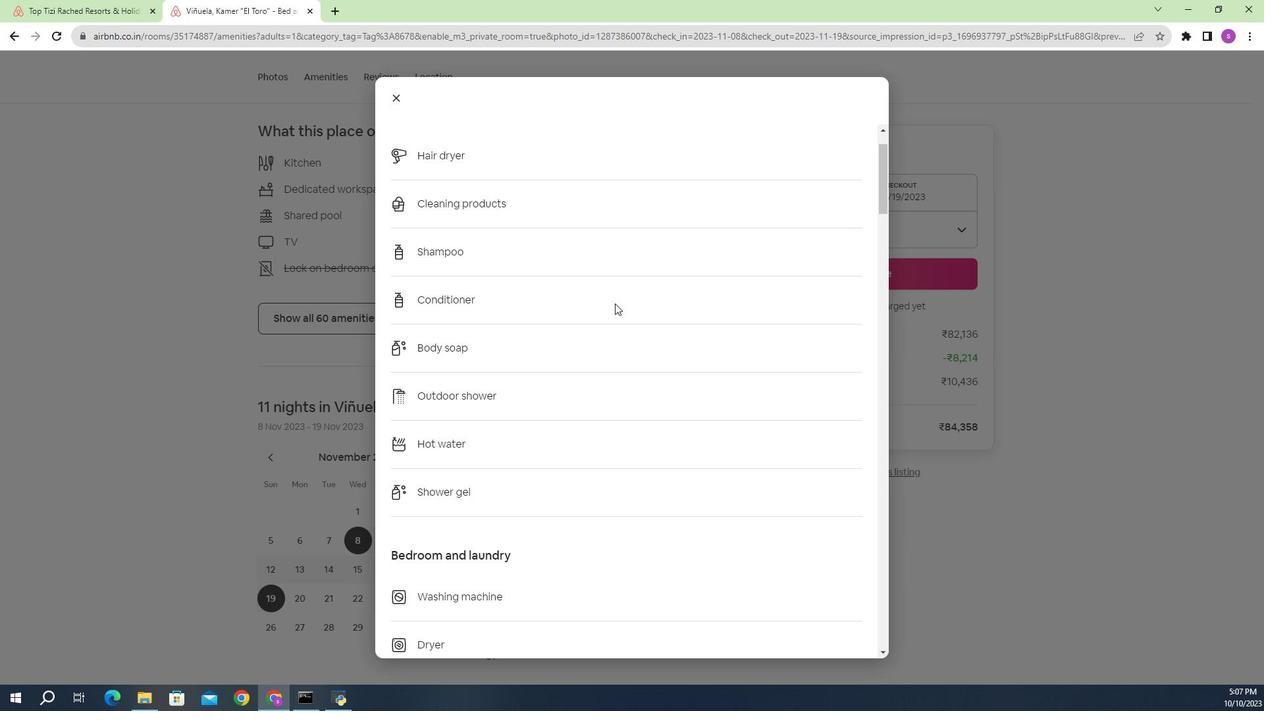 
Action: Mouse scrolled (558, 318) with delta (0, 0)
Screenshot: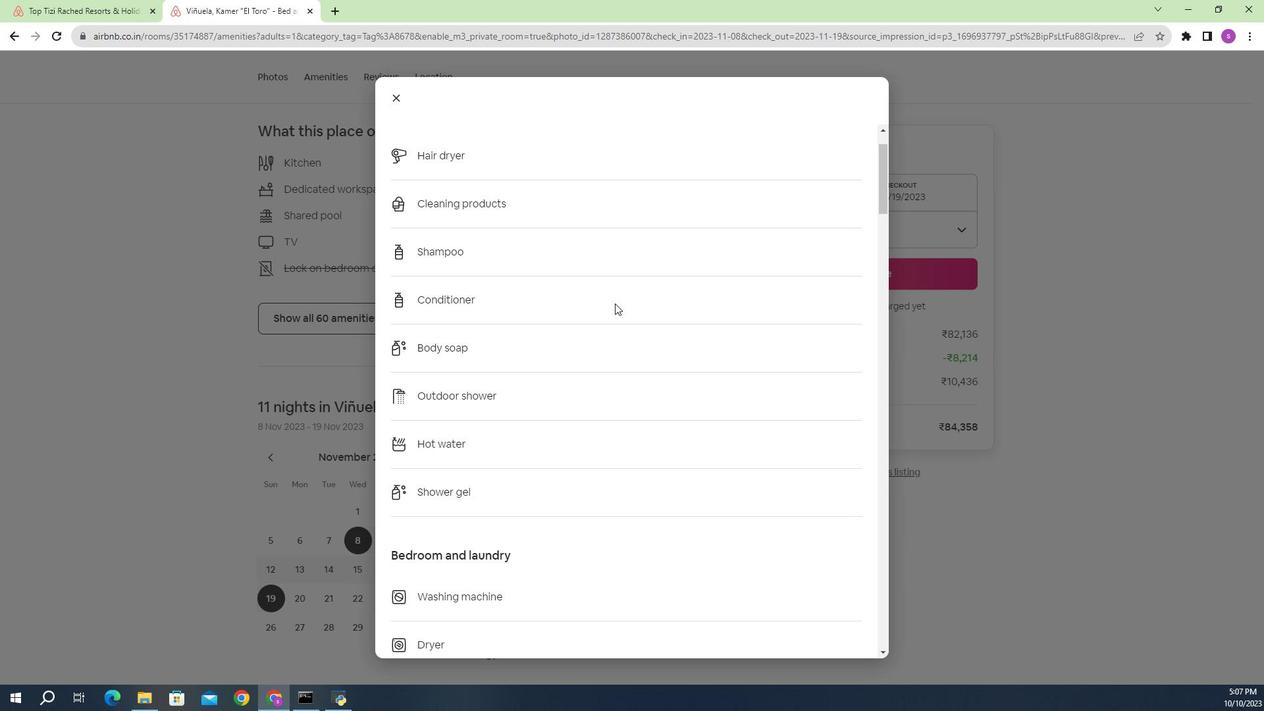 
Action: Mouse scrolled (558, 318) with delta (0, 0)
Screenshot: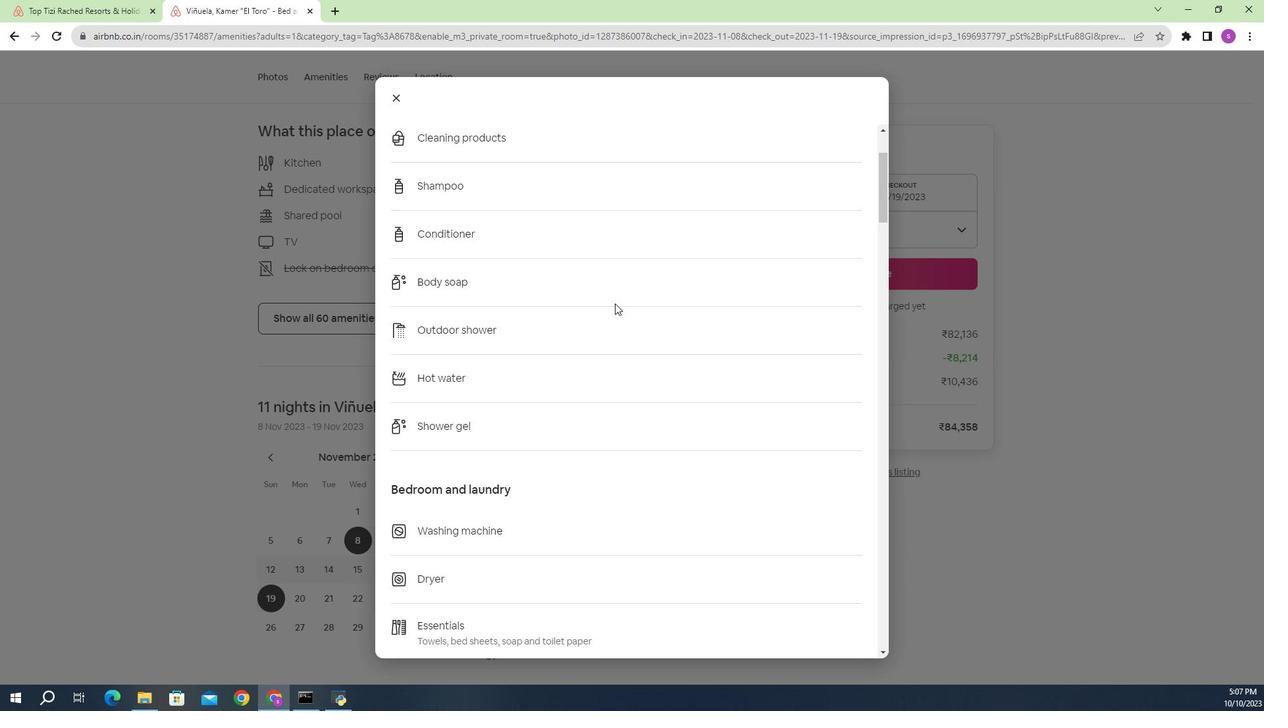 
Action: Mouse scrolled (558, 318) with delta (0, 0)
Screenshot: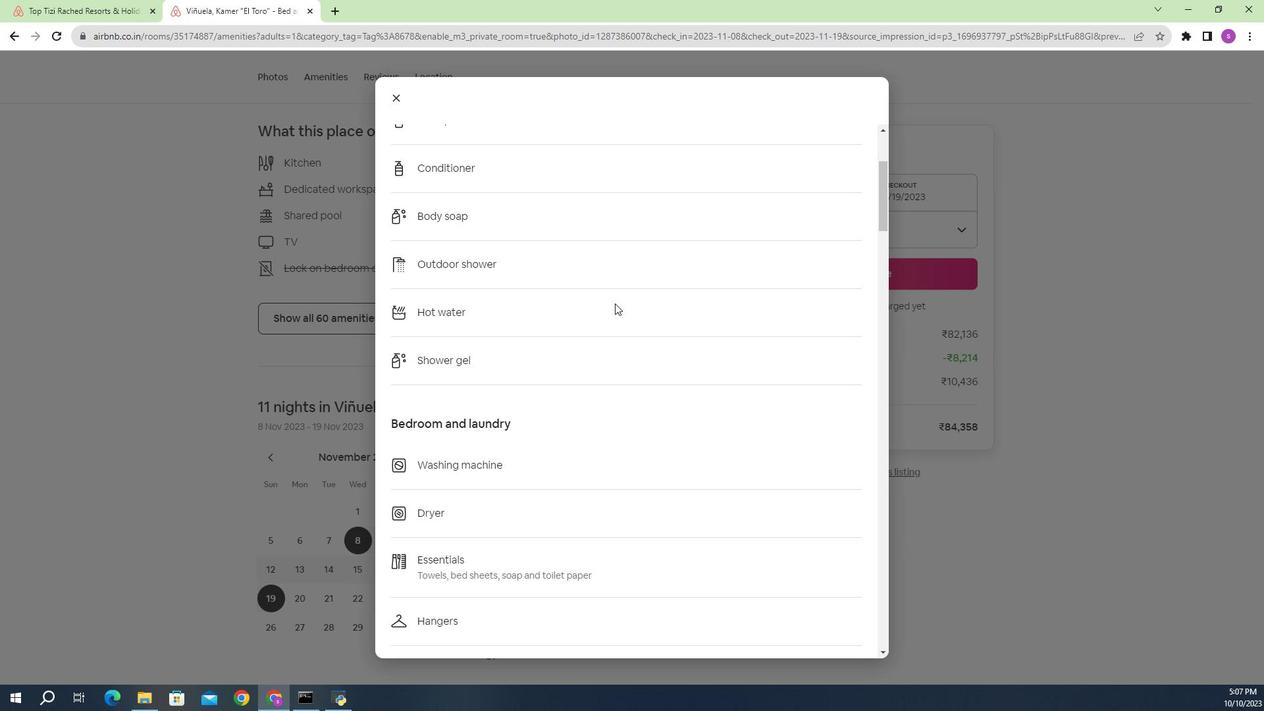 
Action: Mouse scrolled (558, 318) with delta (0, 0)
Screenshot: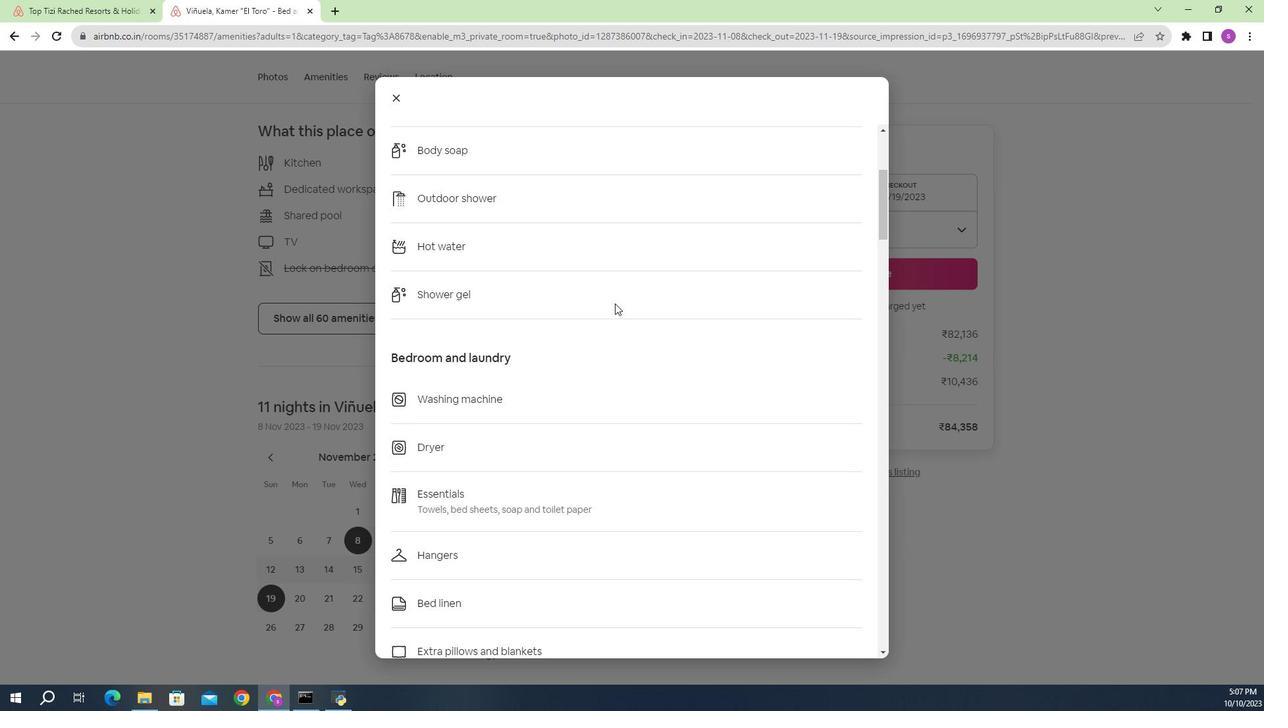 
Action: Mouse scrolled (558, 318) with delta (0, 0)
Screenshot: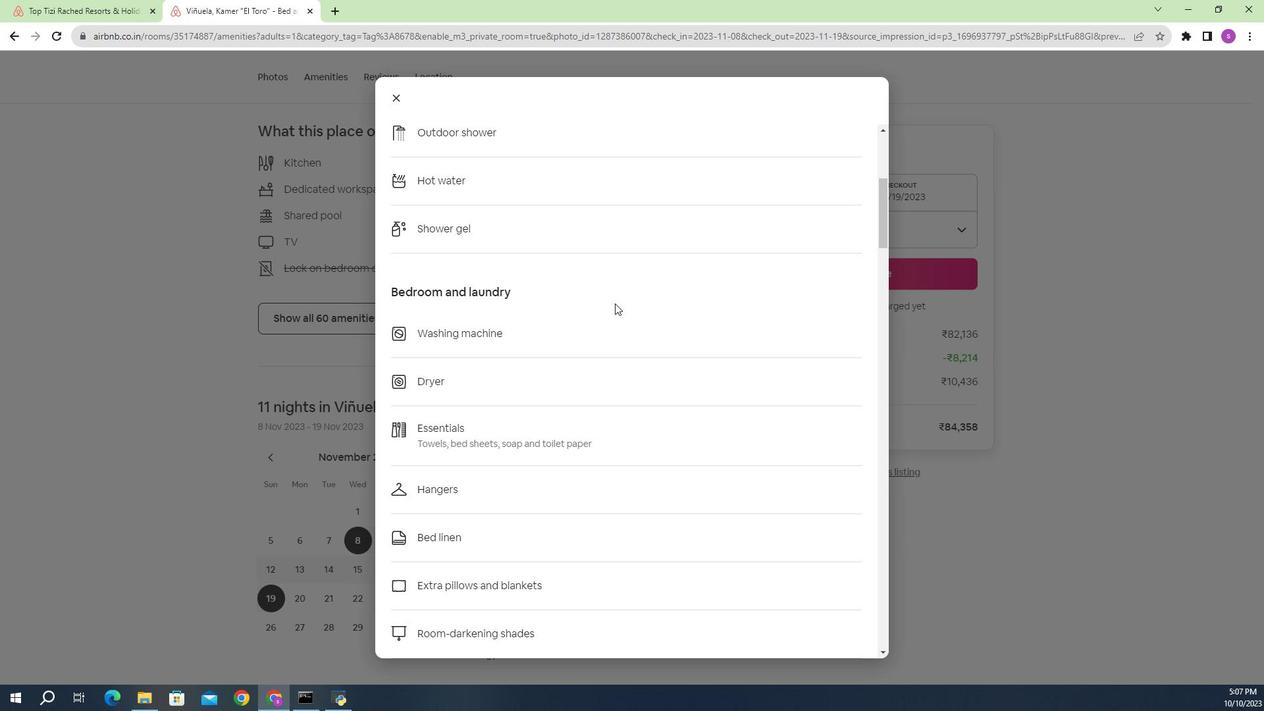 
Action: Mouse scrolled (558, 318) with delta (0, 0)
Screenshot: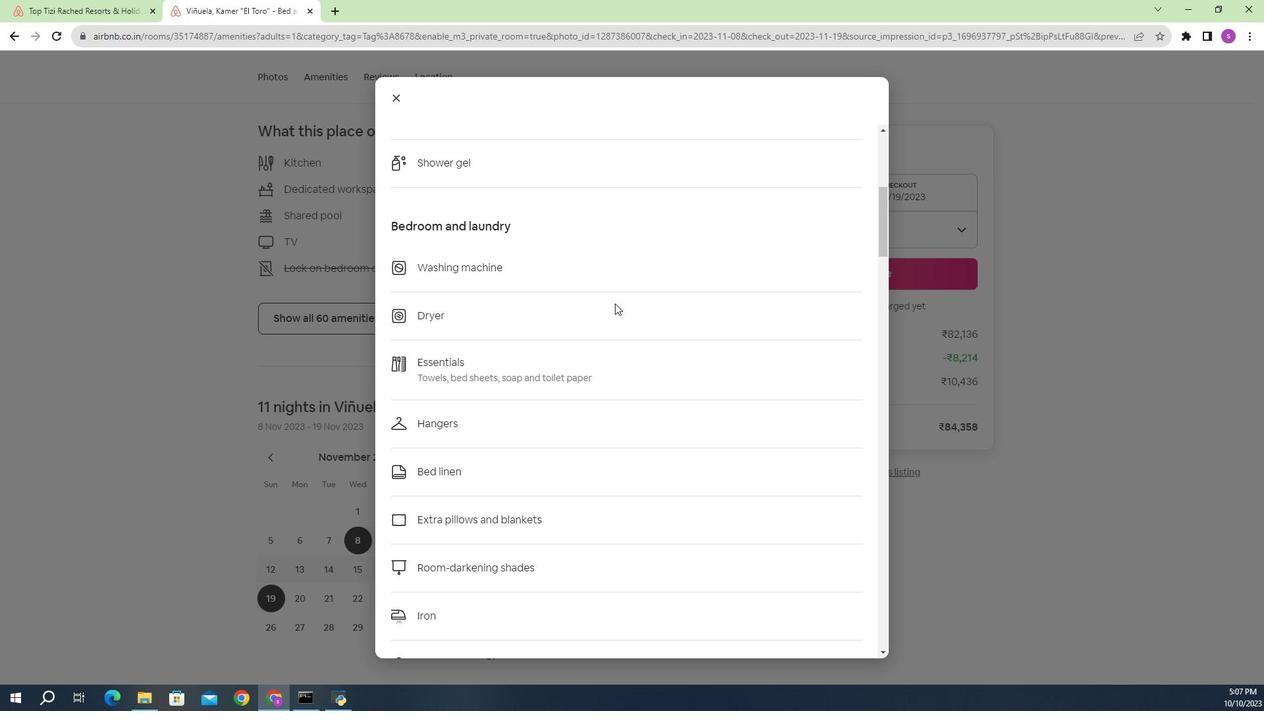
Action: Mouse scrolled (558, 318) with delta (0, 0)
Screenshot: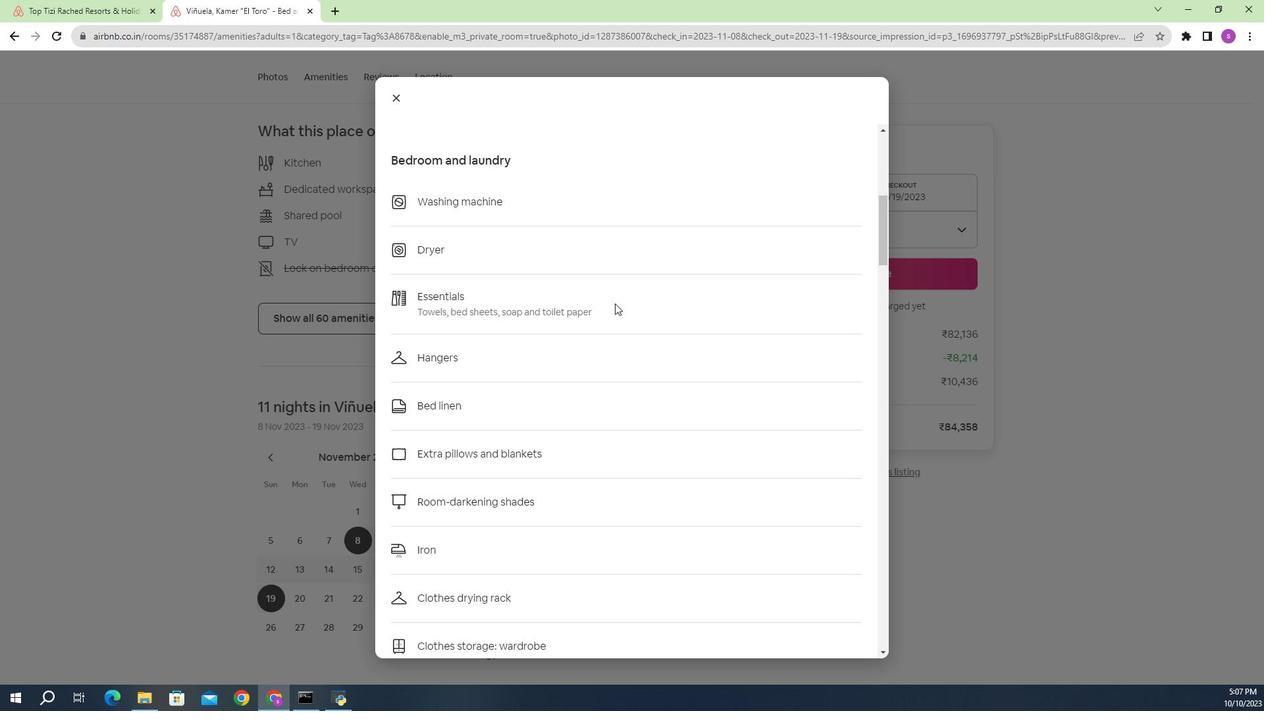 
Action: Mouse scrolled (558, 318) with delta (0, 0)
Screenshot: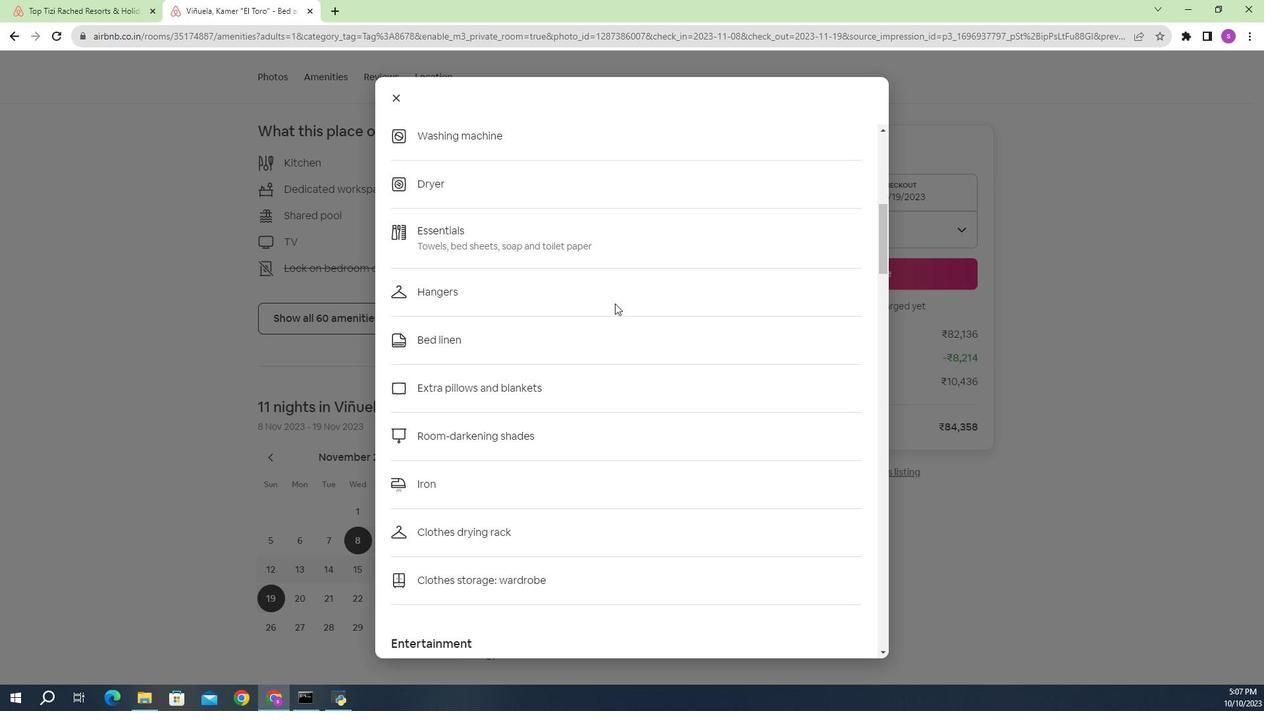 
Action: Mouse scrolled (558, 318) with delta (0, 0)
Screenshot: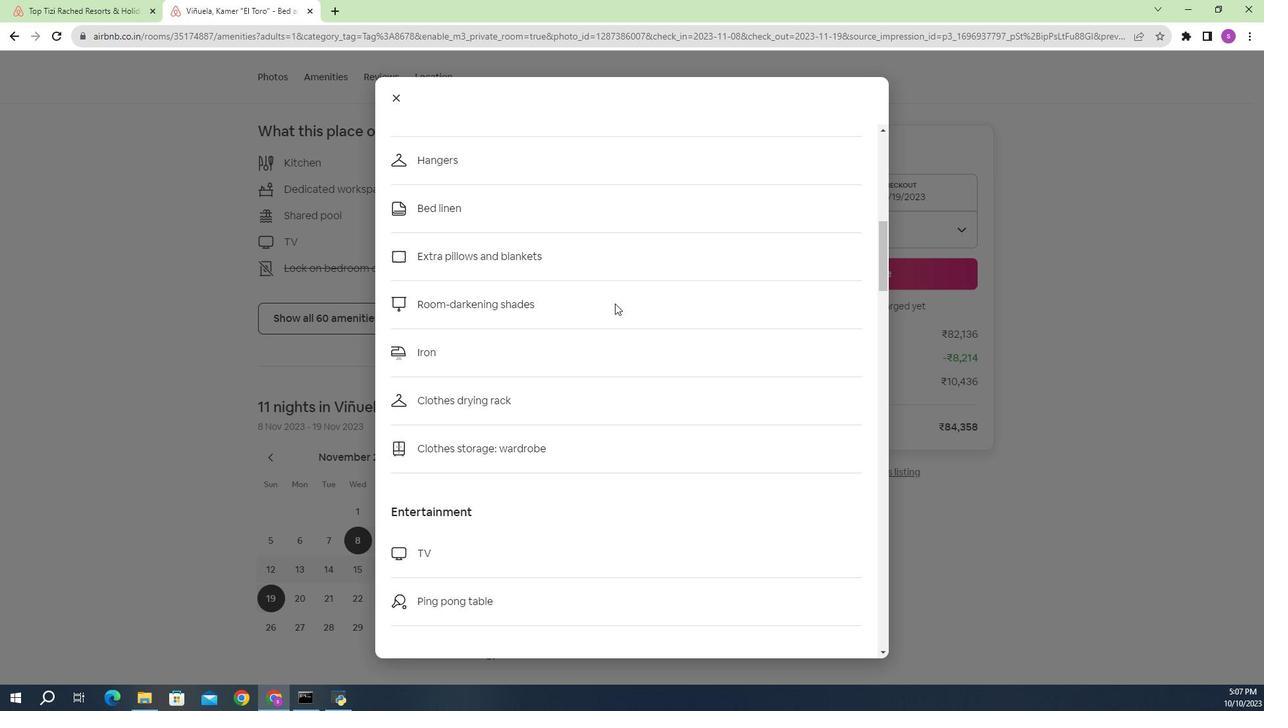 
Action: Mouse scrolled (558, 318) with delta (0, 0)
Screenshot: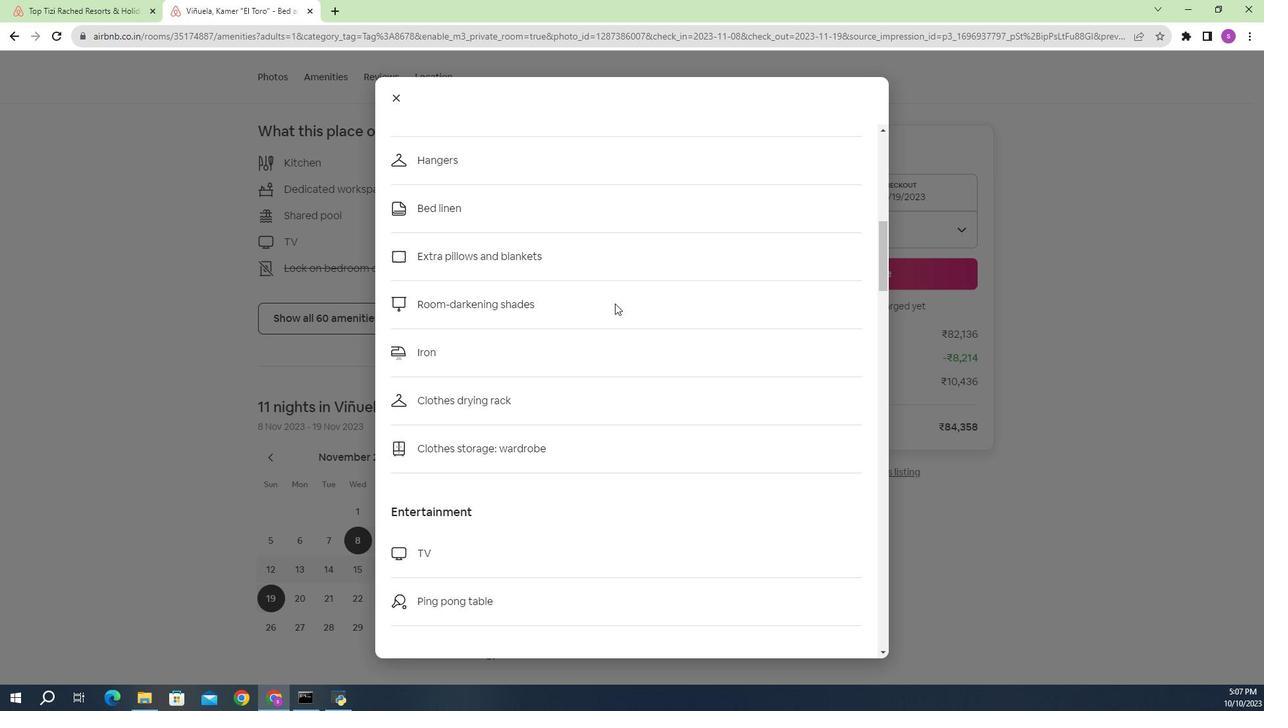 
Action: Mouse scrolled (558, 318) with delta (0, 0)
Screenshot: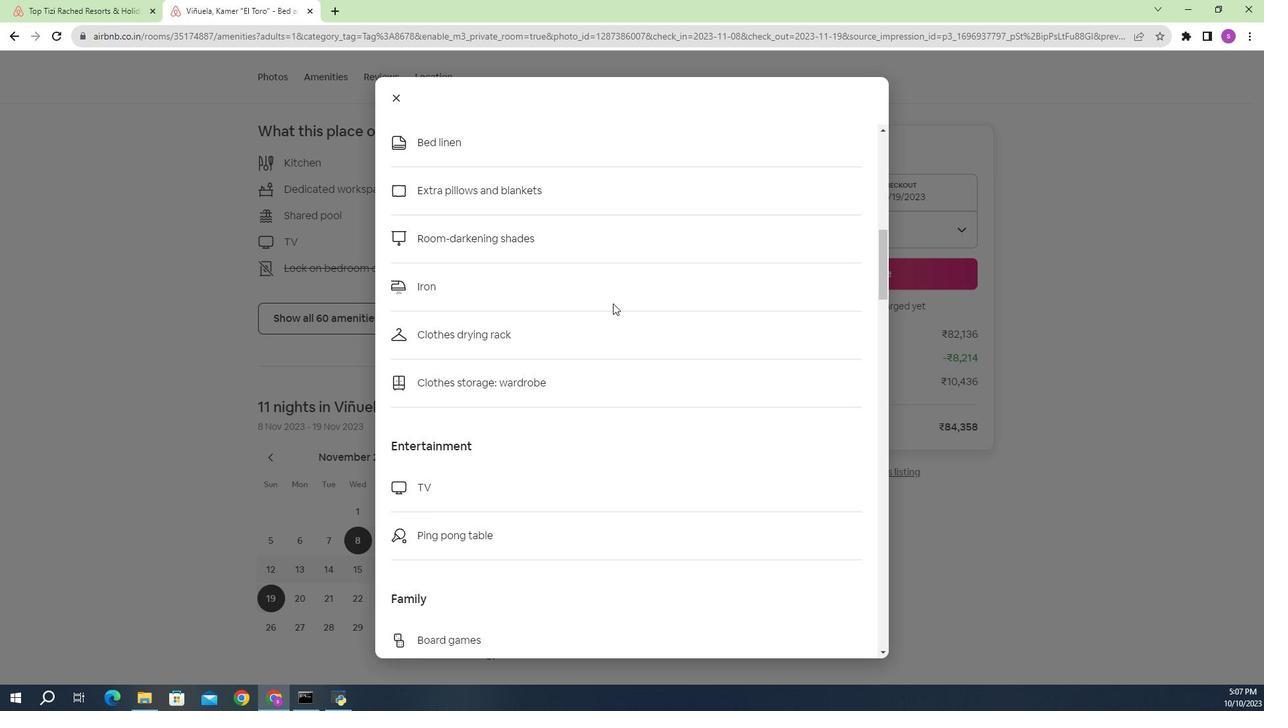 
Action: Mouse moved to (556, 318)
Screenshot: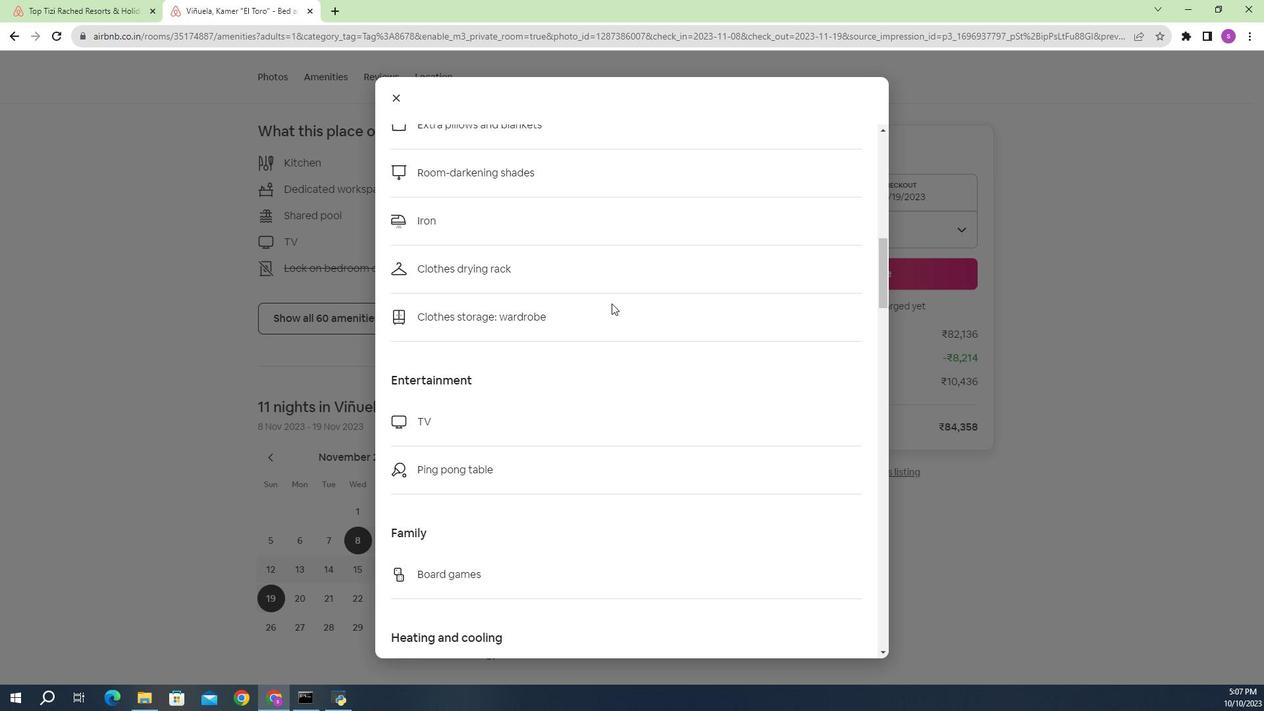 
Action: Mouse scrolled (556, 318) with delta (0, 0)
Screenshot: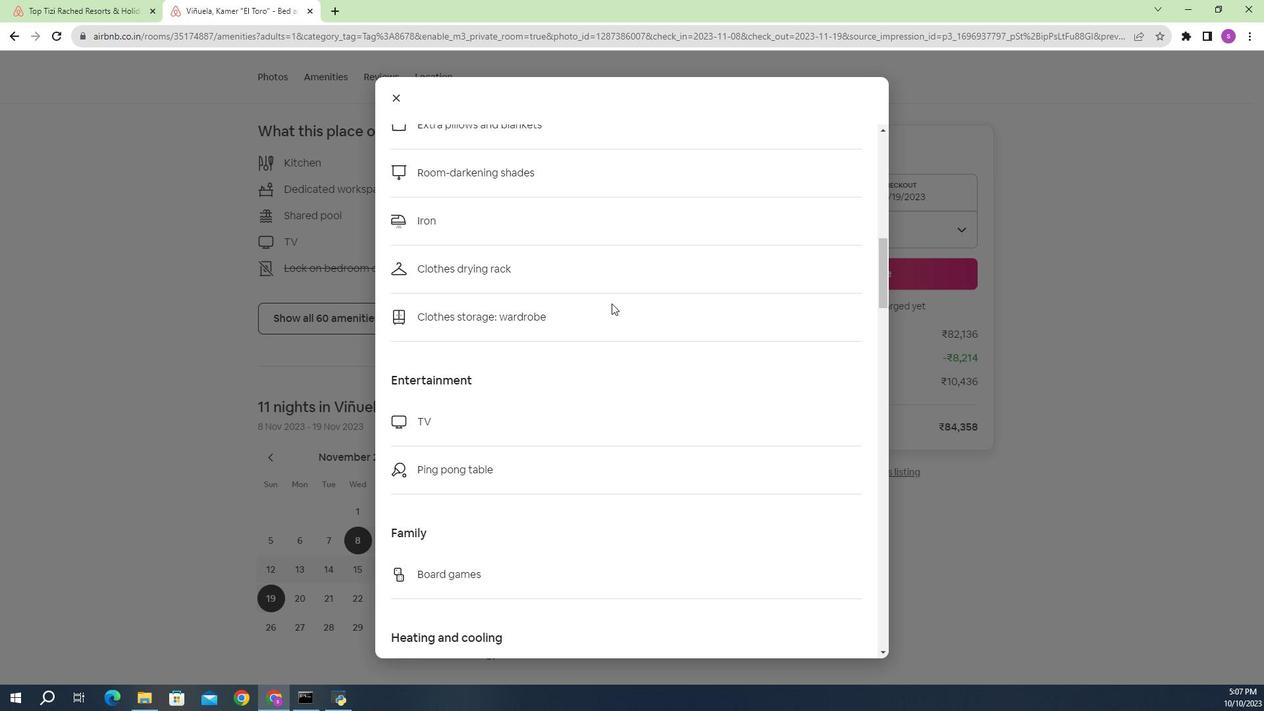 
Action: Mouse moved to (556, 318)
Screenshot: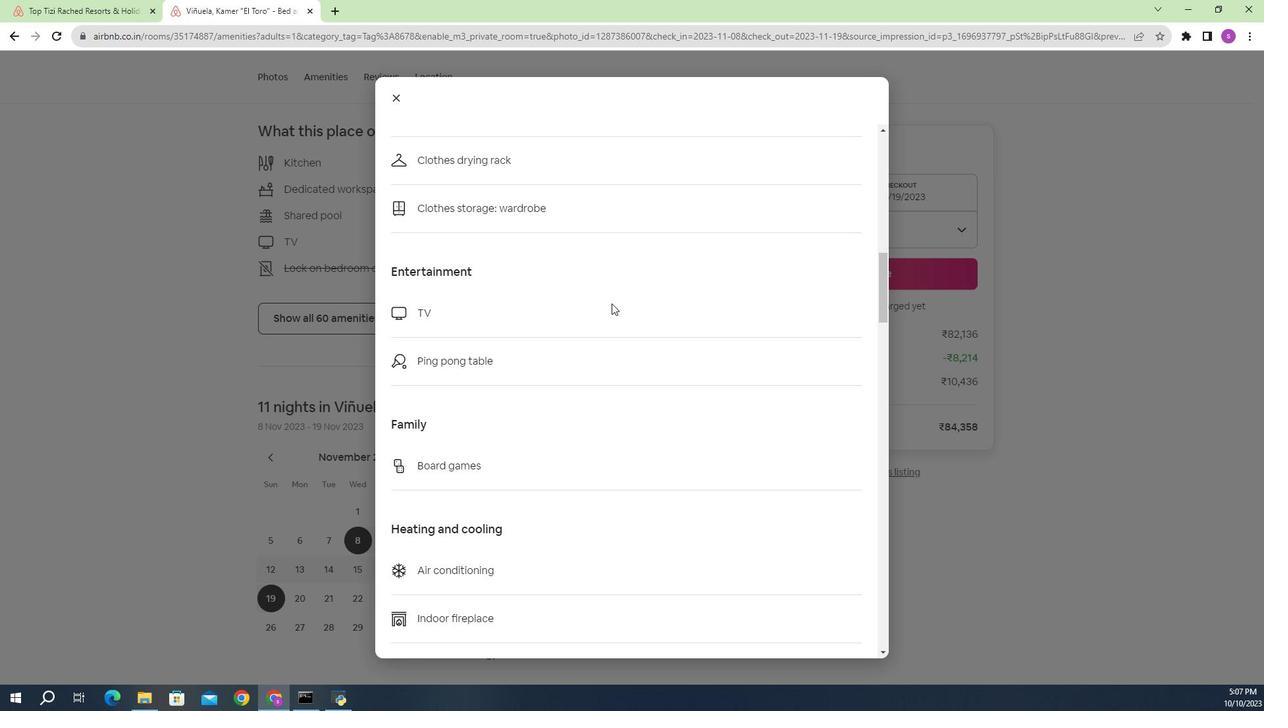 
Action: Mouse scrolled (556, 318) with delta (0, 0)
Screenshot: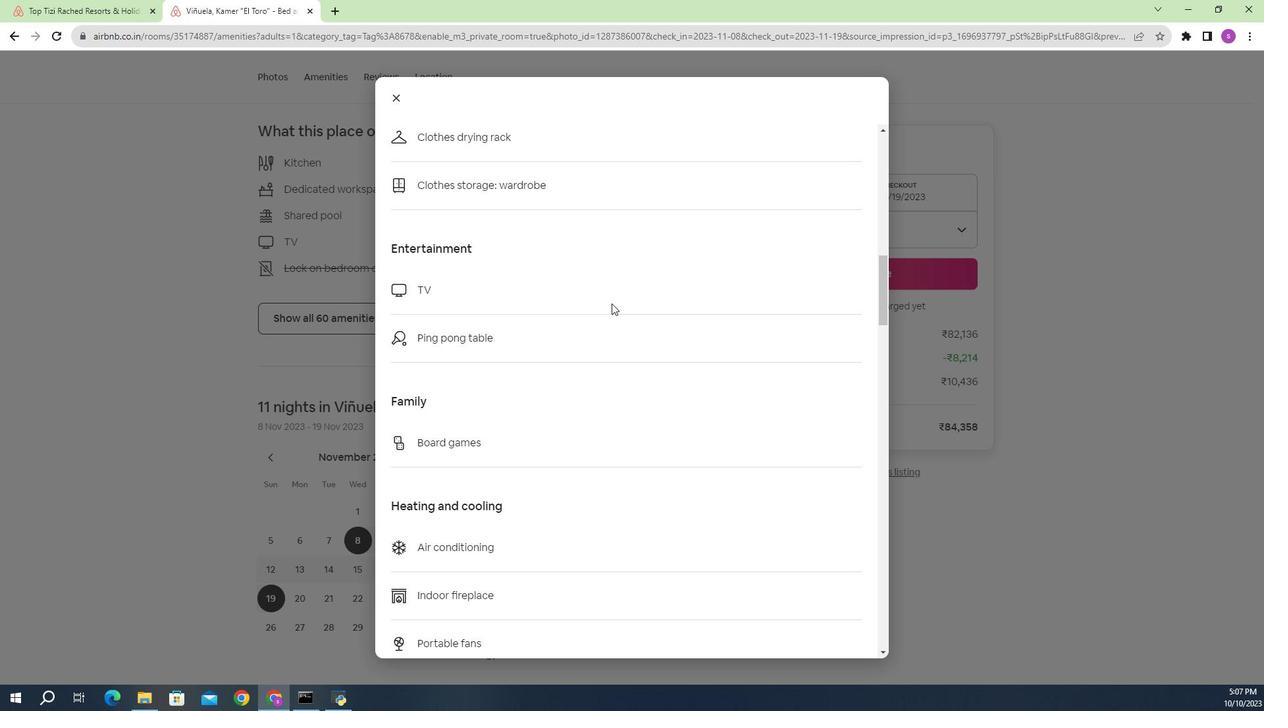 
Action: Mouse scrolled (556, 318) with delta (0, 0)
Screenshot: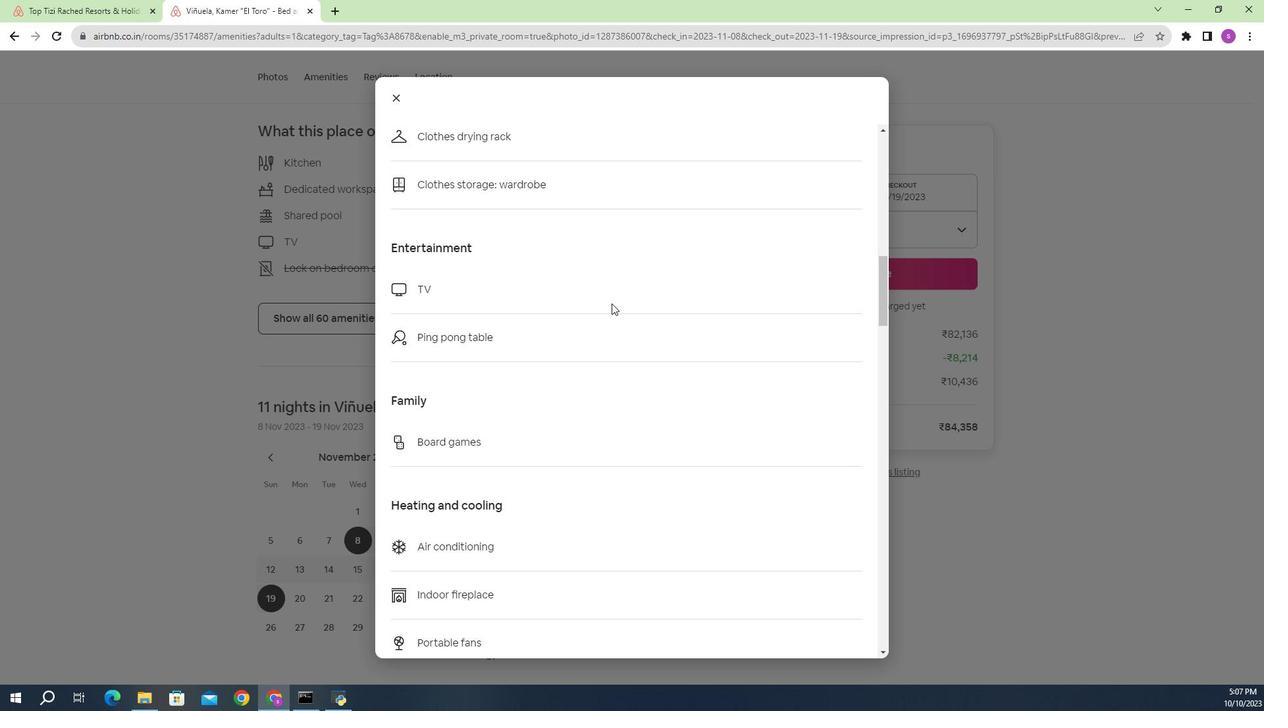 
Action: Mouse scrolled (556, 318) with delta (0, 0)
Screenshot: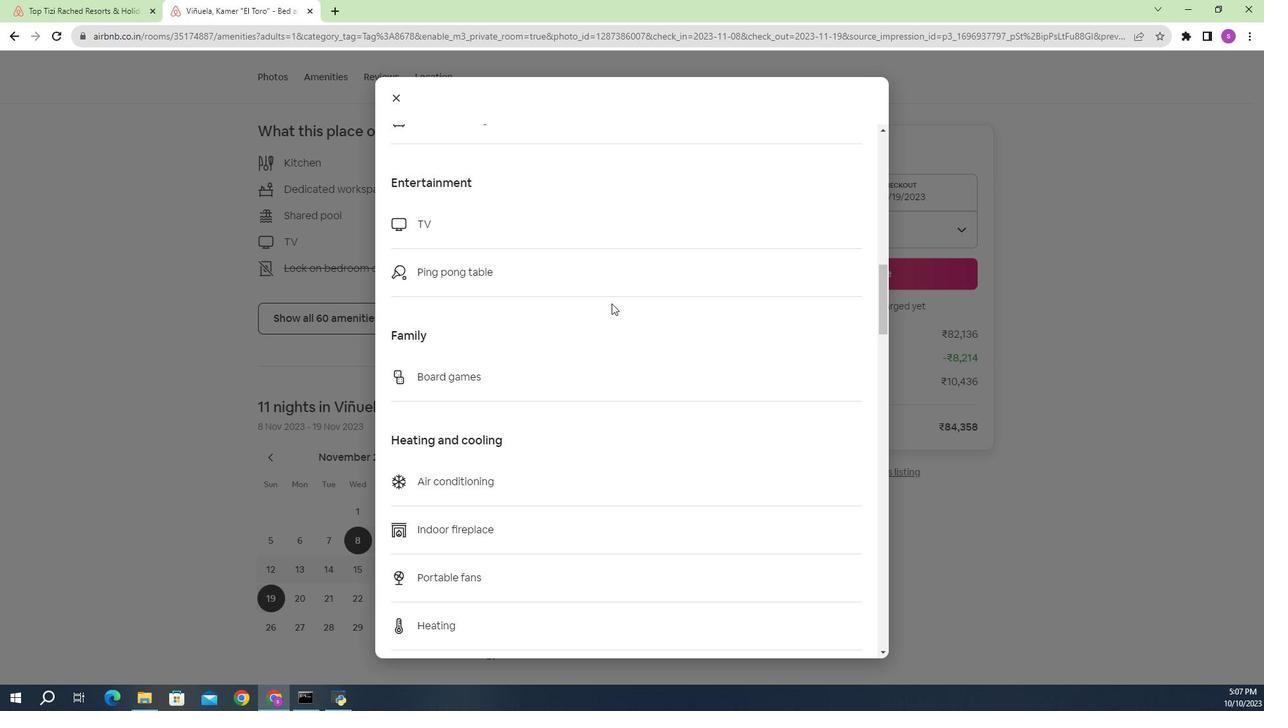 
Action: Mouse scrolled (556, 318) with delta (0, 0)
Screenshot: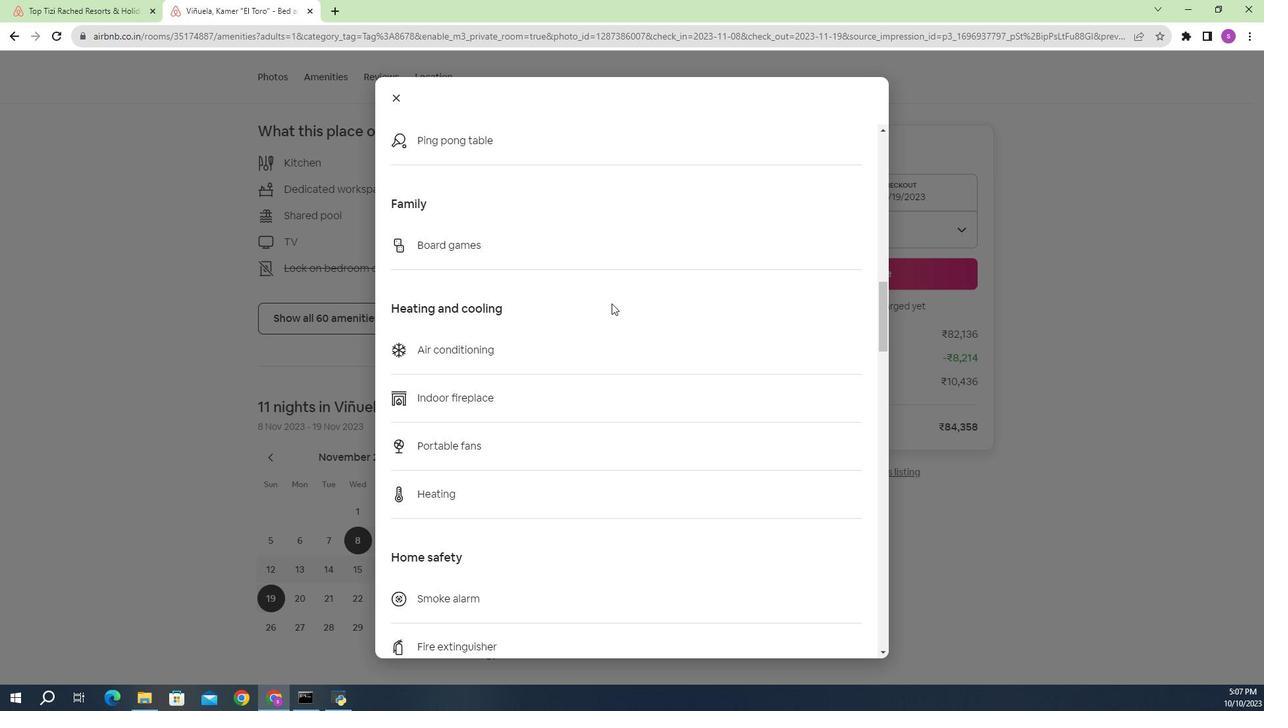 
Action: Mouse scrolled (556, 318) with delta (0, 0)
Screenshot: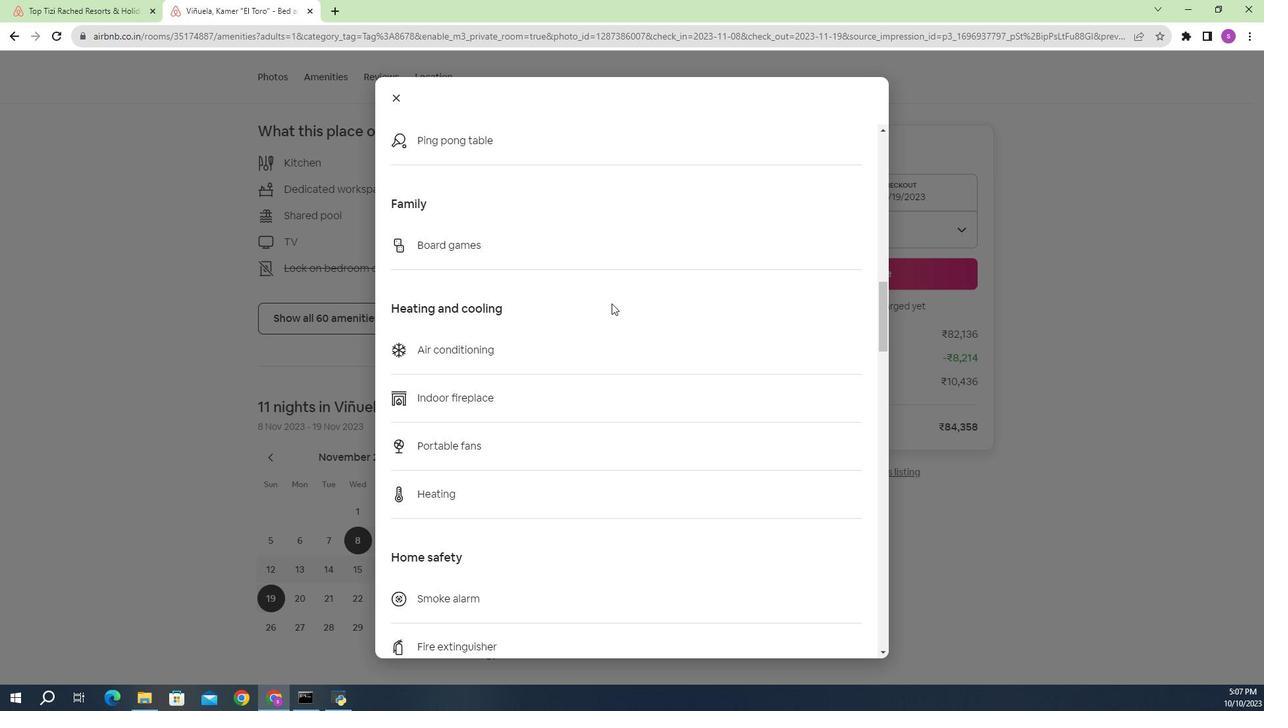 
Action: Mouse scrolled (556, 318) with delta (0, 0)
Screenshot: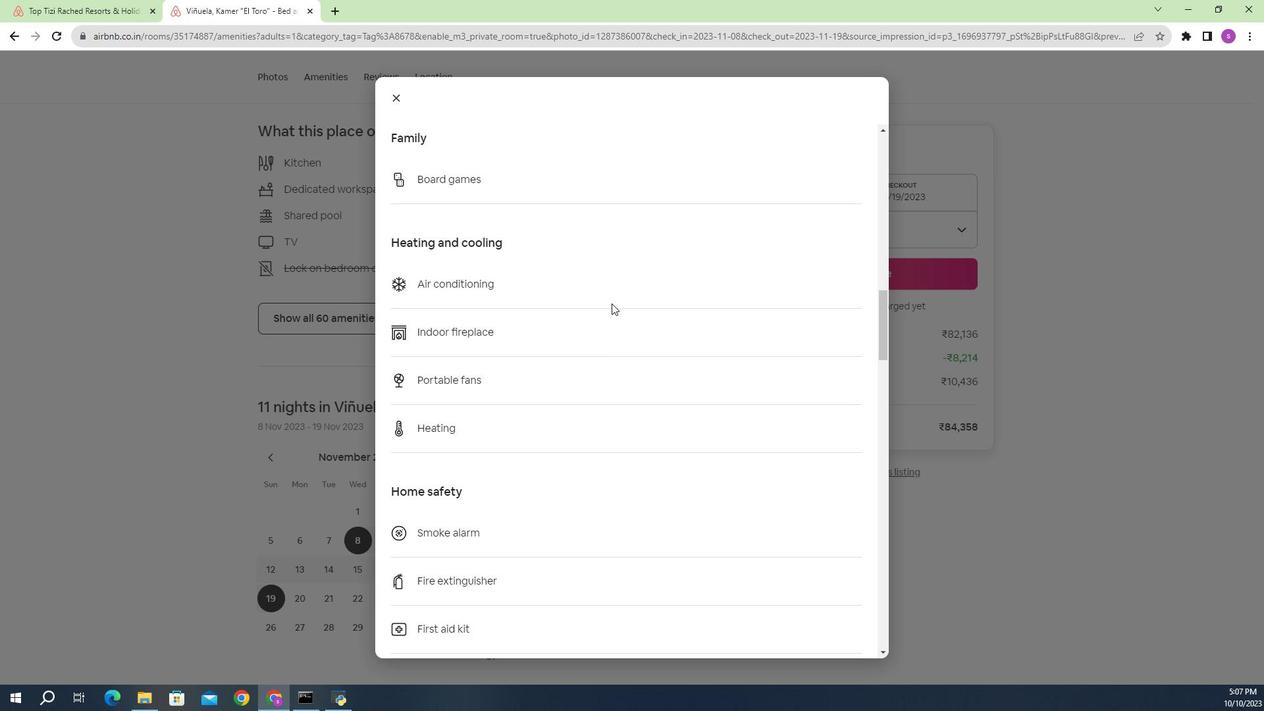 
Action: Mouse scrolled (556, 318) with delta (0, 0)
Screenshot: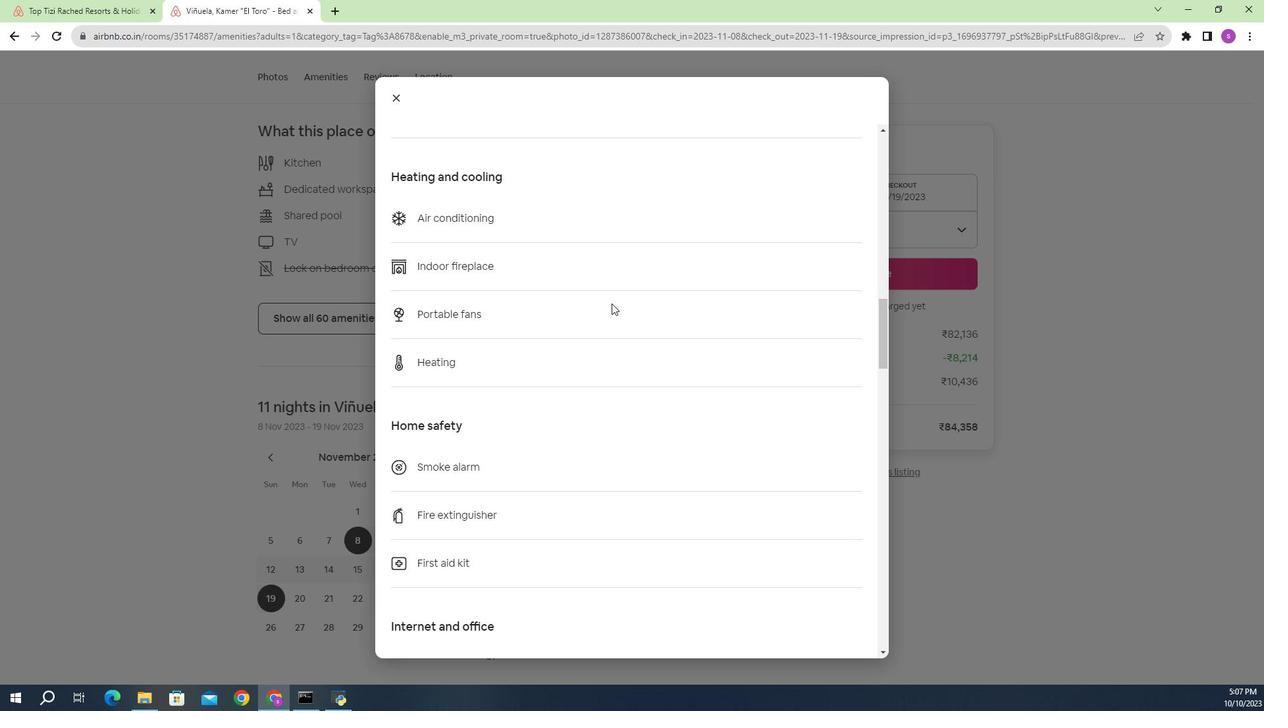 
Action: Mouse scrolled (556, 318) with delta (0, 0)
Screenshot: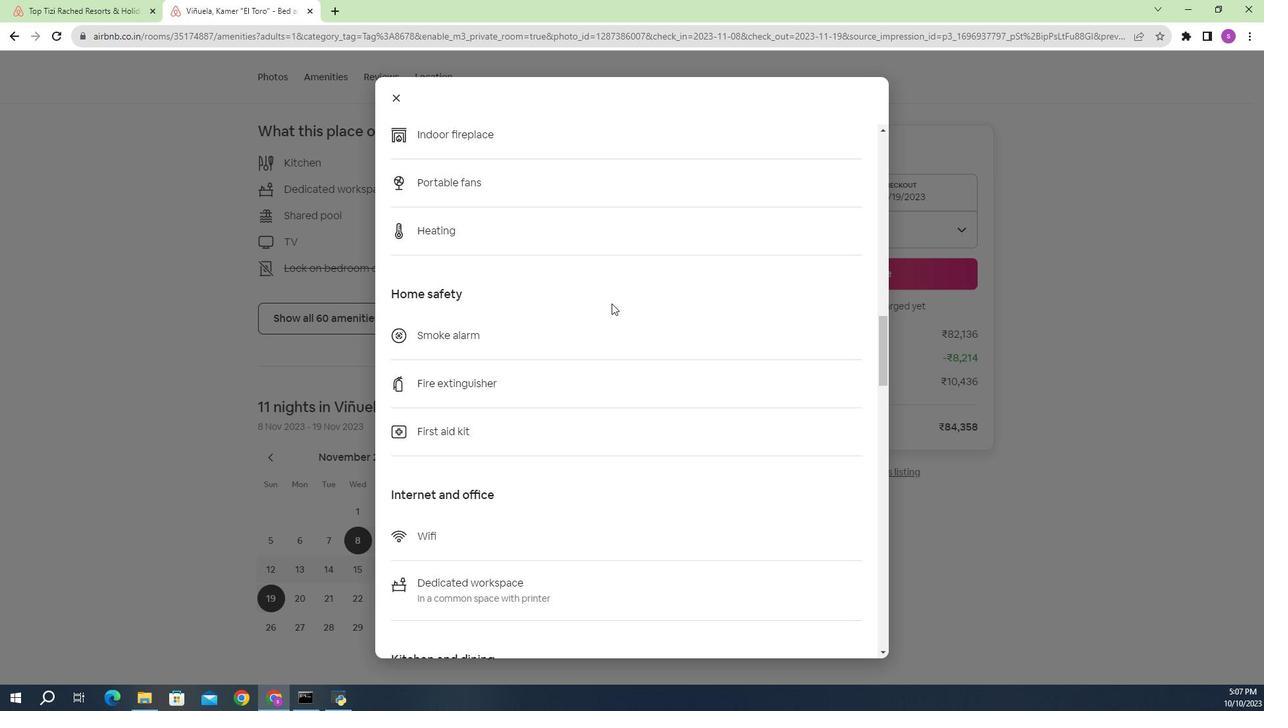
Action: Mouse scrolled (556, 318) with delta (0, 0)
Screenshot: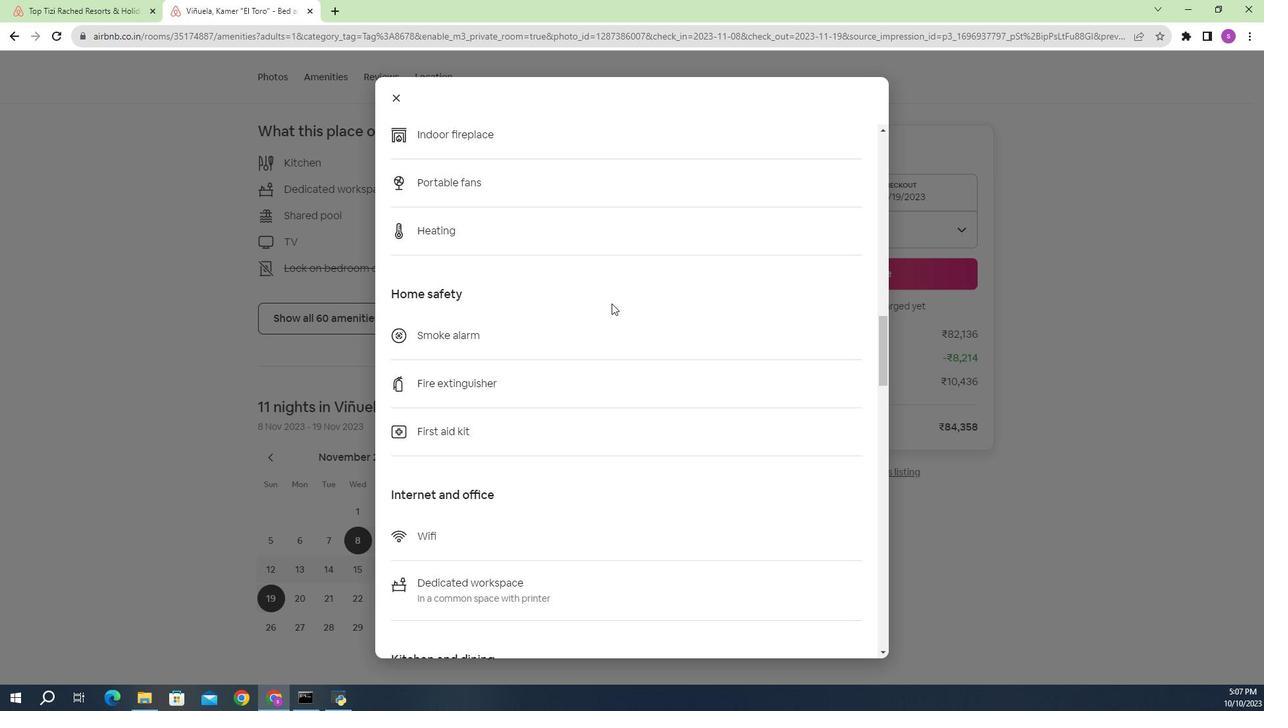 
Action: Mouse scrolled (556, 318) with delta (0, 0)
Screenshot: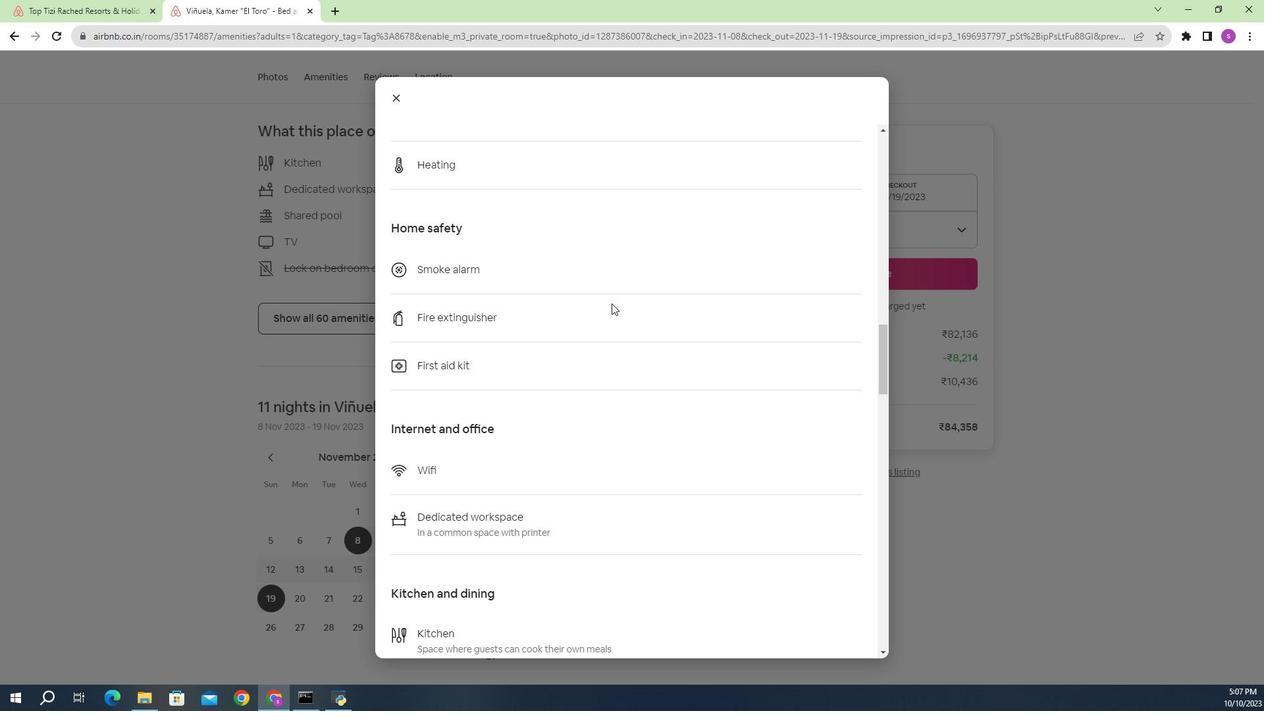 
Action: Mouse scrolled (556, 318) with delta (0, 0)
Screenshot: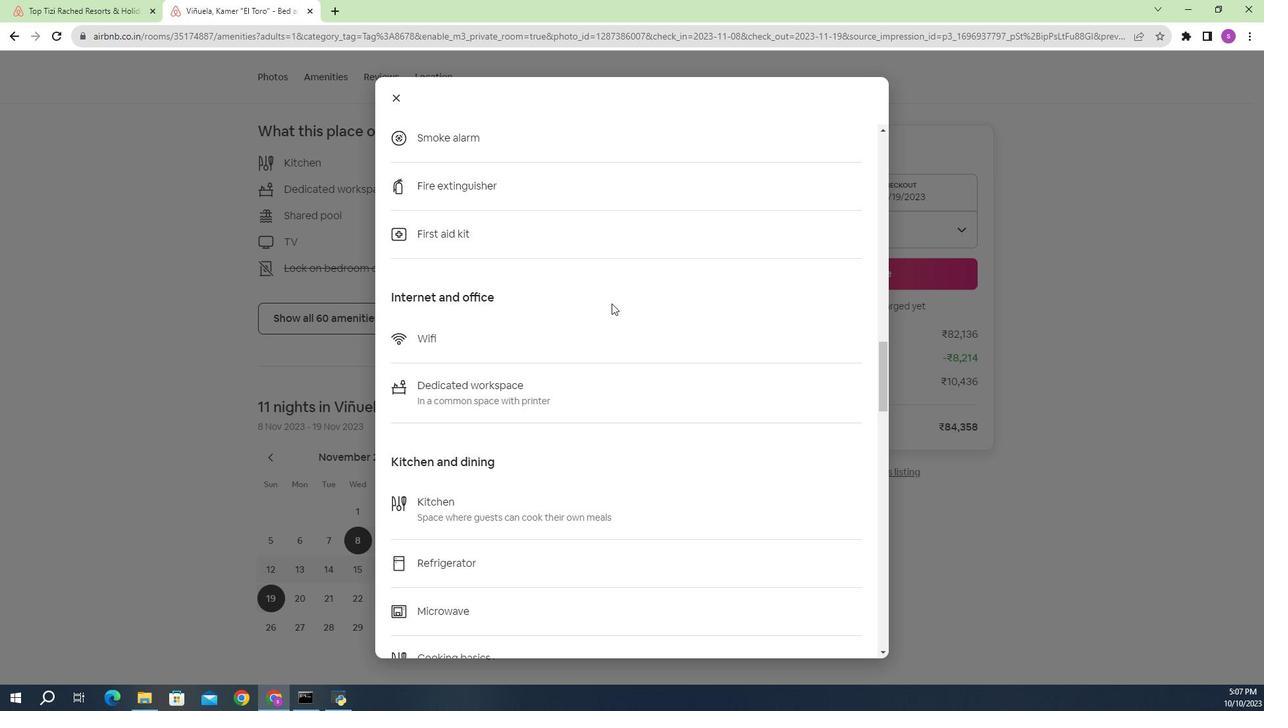 
Action: Mouse scrolled (556, 318) with delta (0, 0)
Screenshot: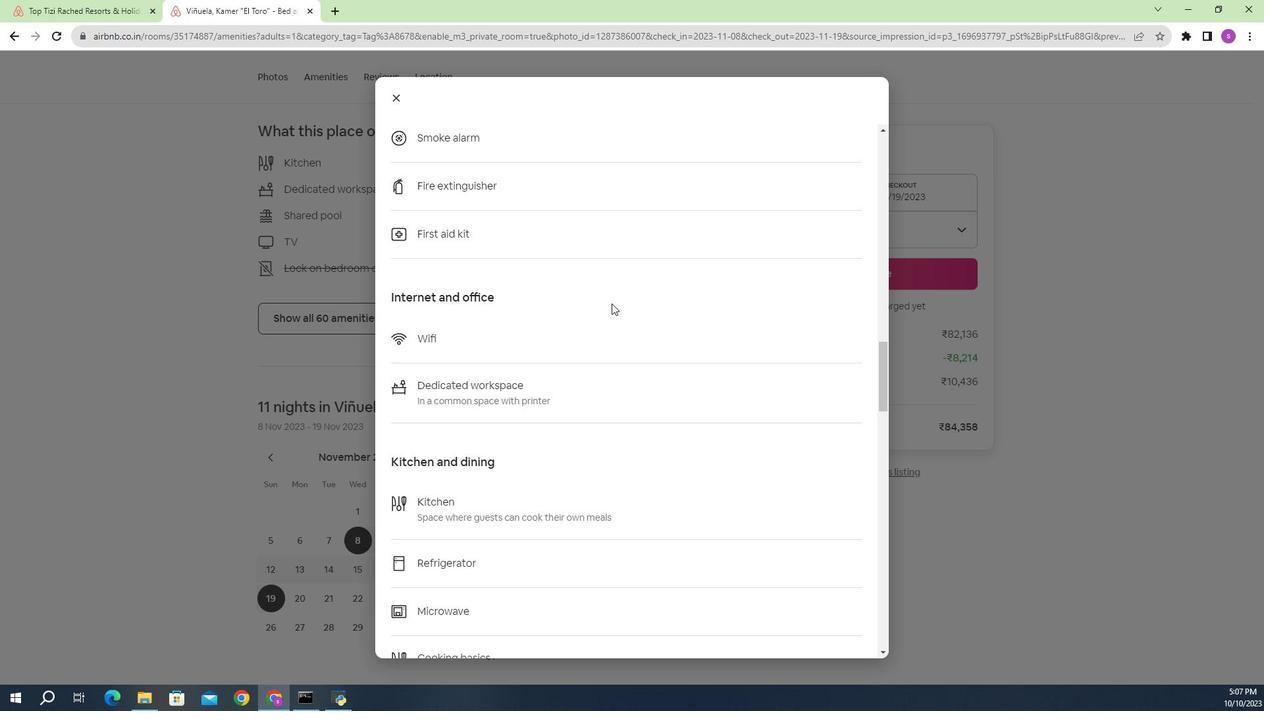 
Action: Mouse scrolled (556, 318) with delta (0, 0)
Screenshot: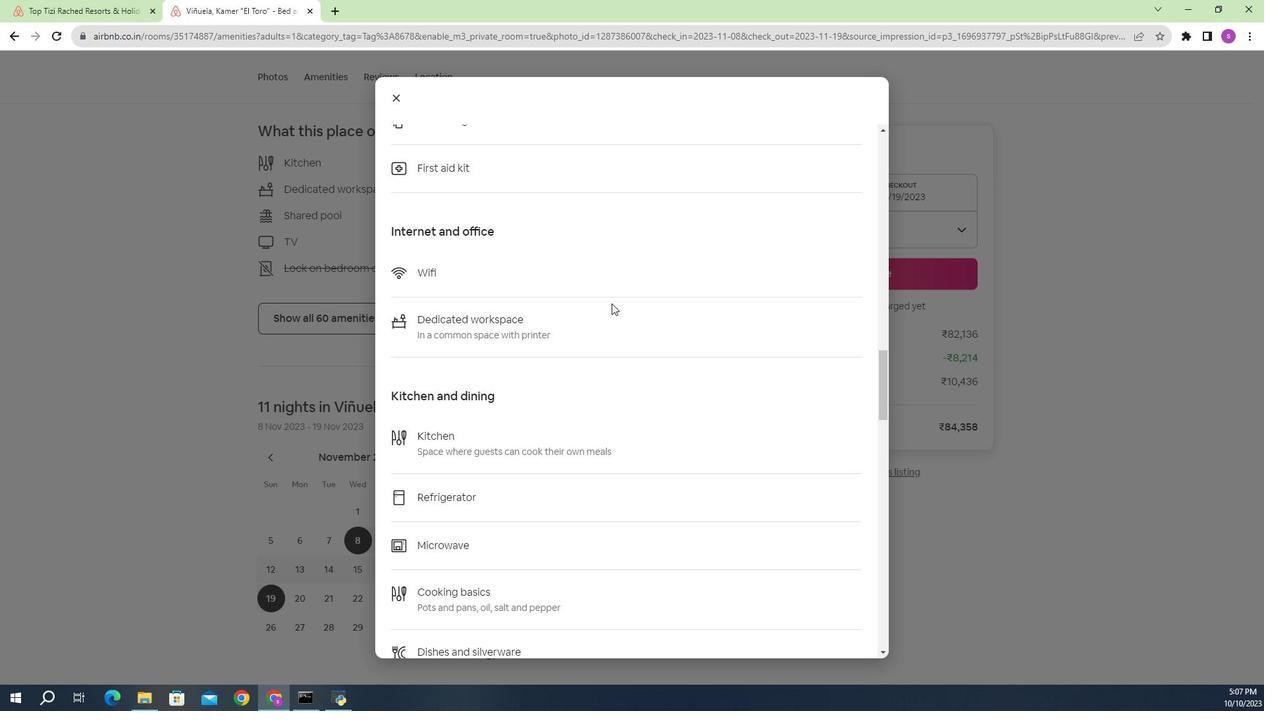 
Action: Mouse scrolled (556, 318) with delta (0, 0)
Screenshot: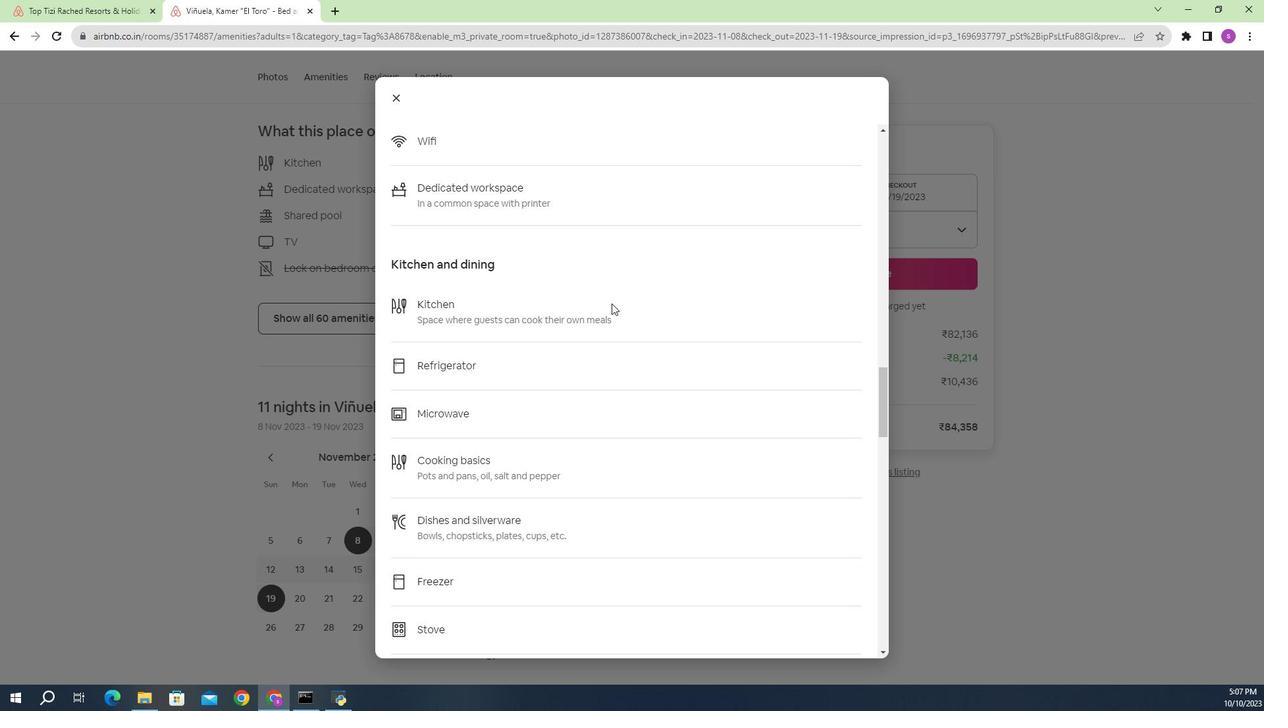 
Action: Mouse scrolled (556, 318) with delta (0, 0)
Screenshot: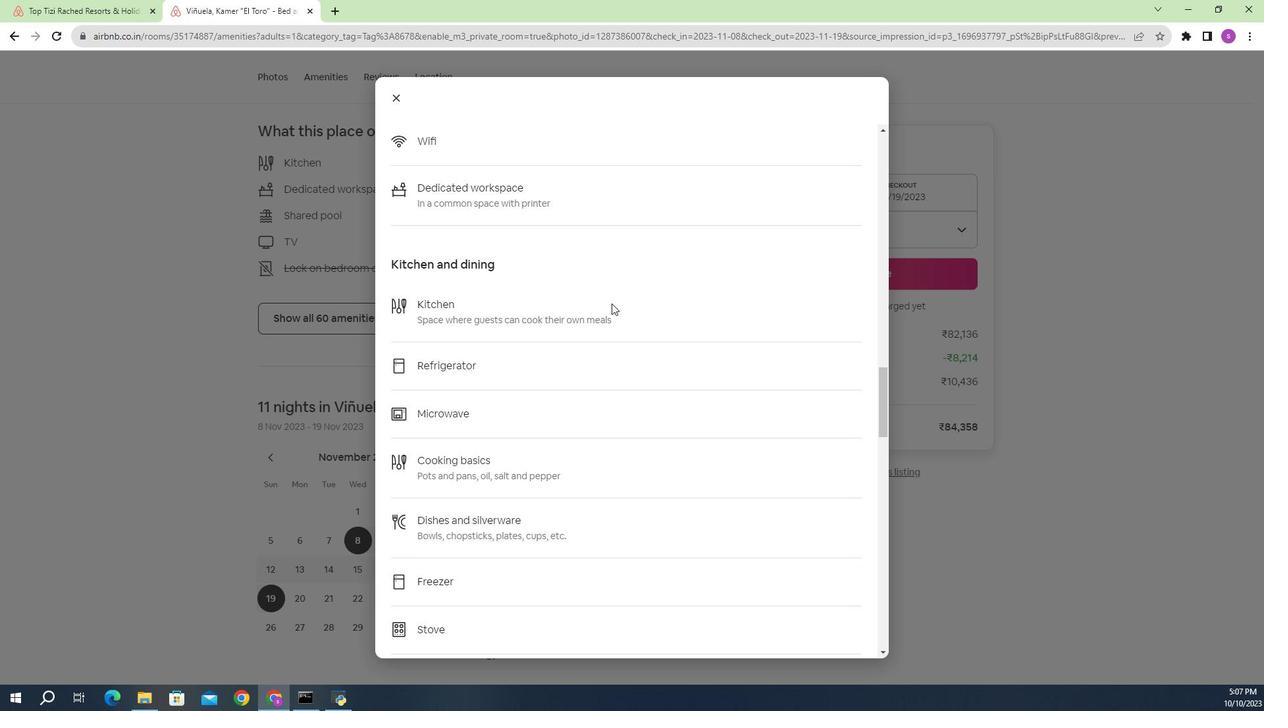 
Action: Mouse scrolled (556, 318) with delta (0, 0)
Screenshot: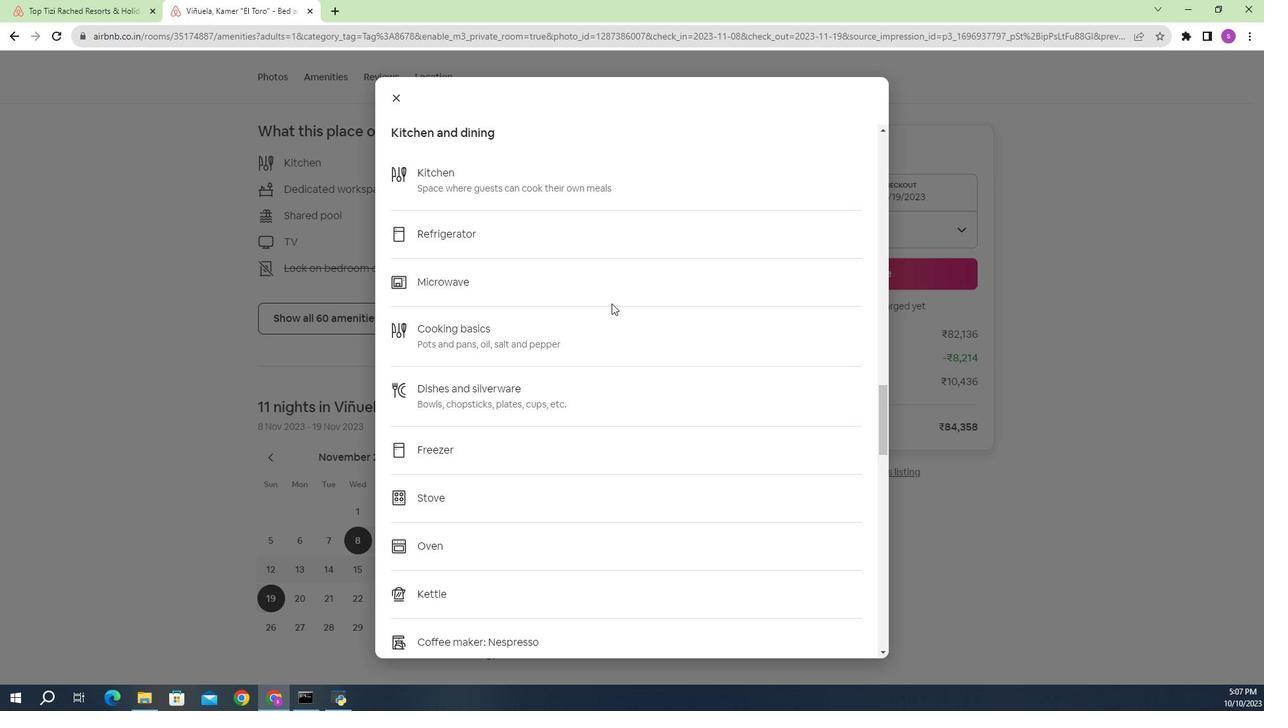 
Action: Mouse scrolled (556, 318) with delta (0, 0)
Screenshot: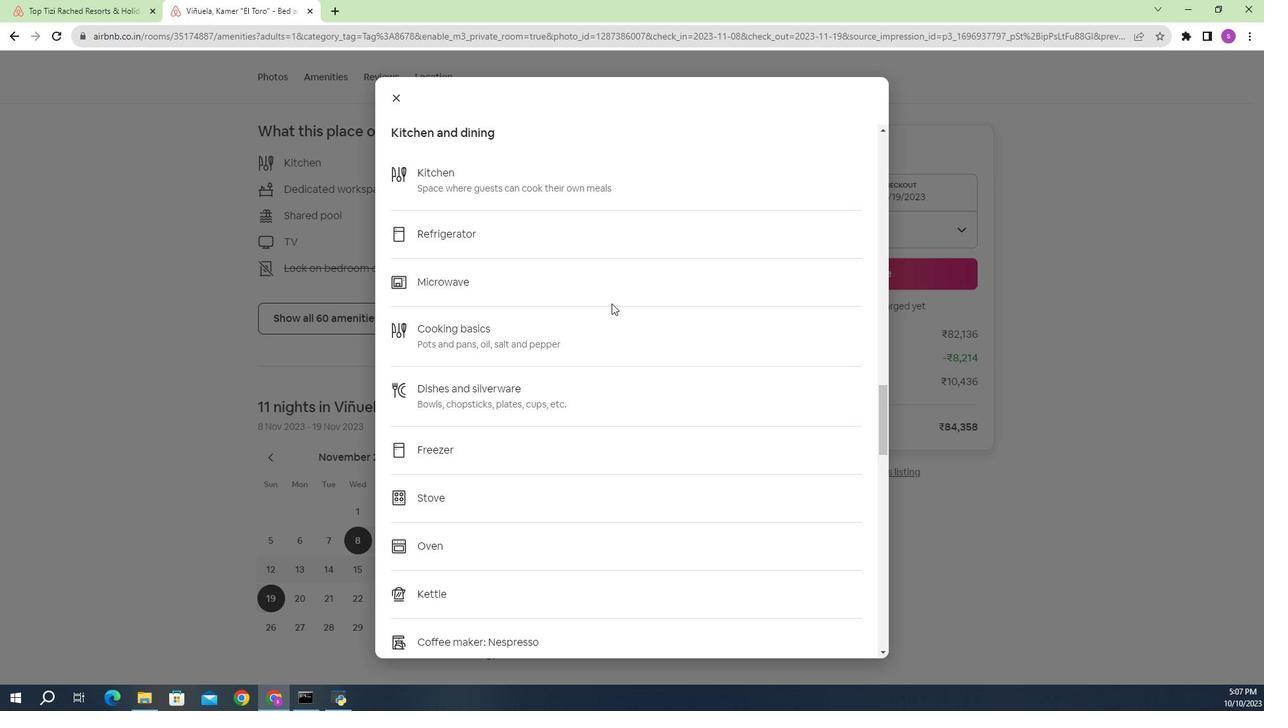 
Action: Mouse scrolled (556, 318) with delta (0, 0)
Screenshot: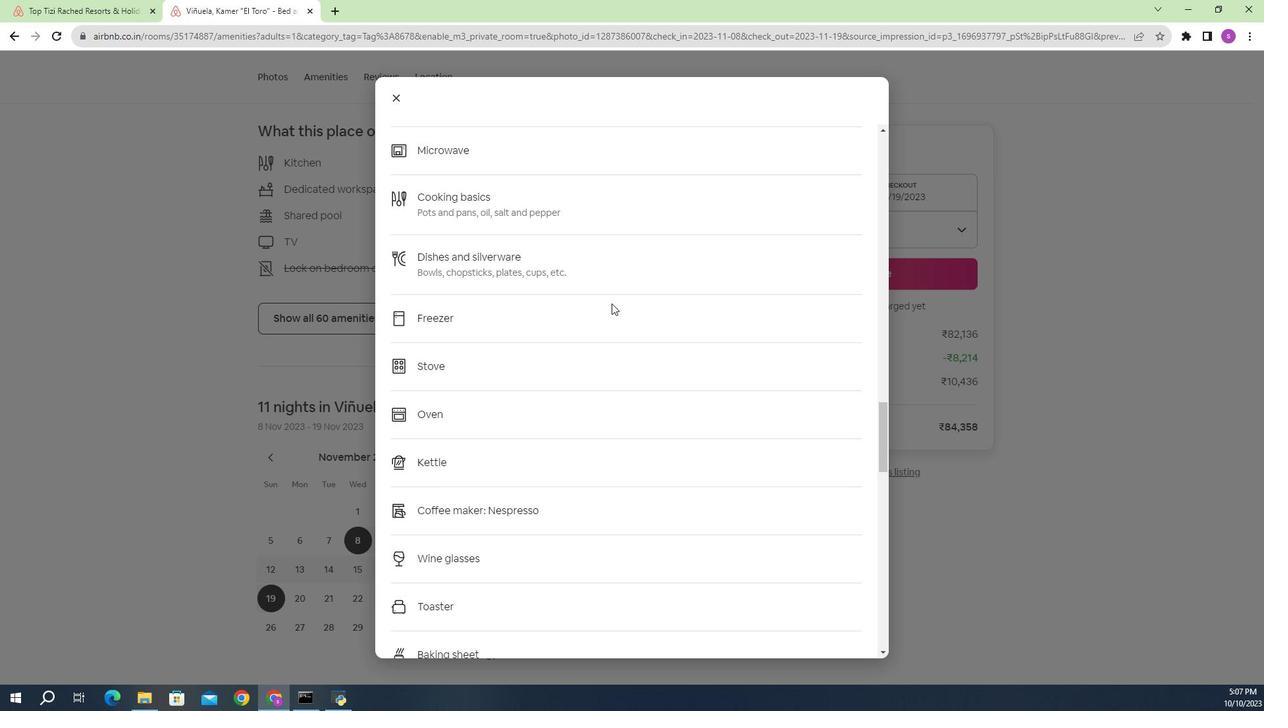 
Action: Mouse scrolled (556, 318) with delta (0, 0)
Screenshot: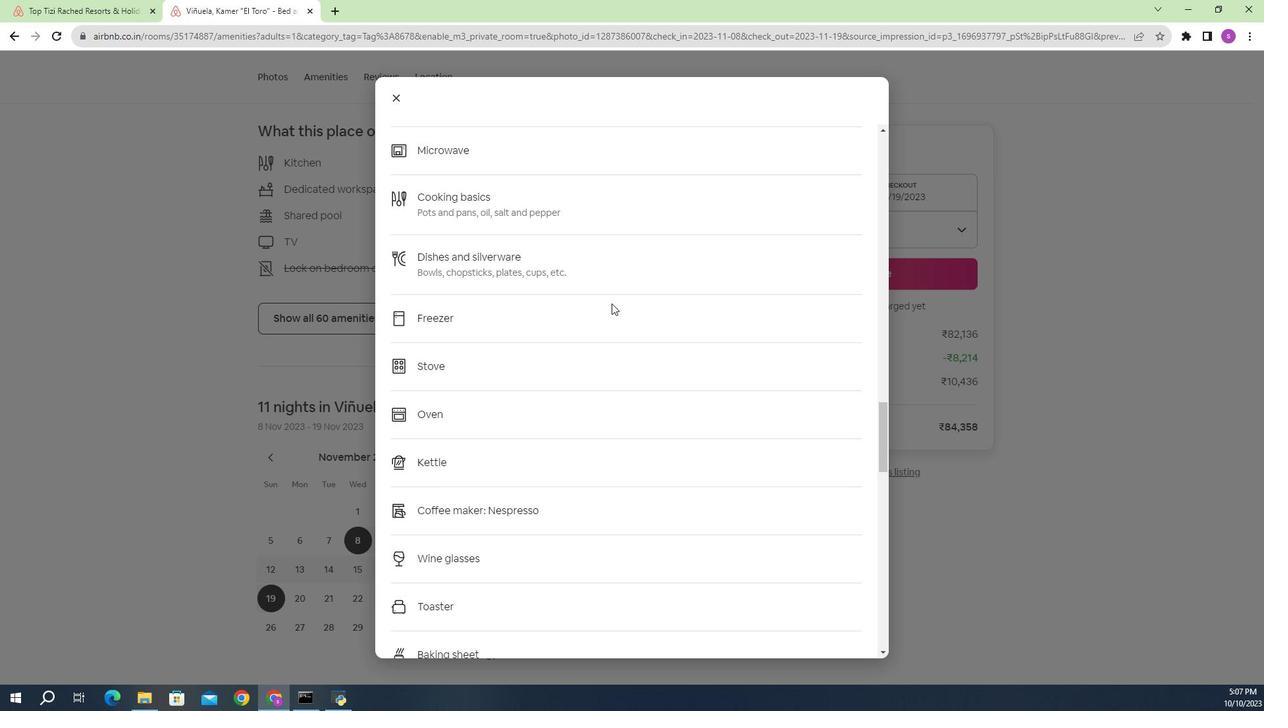 
Action: Mouse scrolled (556, 318) with delta (0, 0)
Screenshot: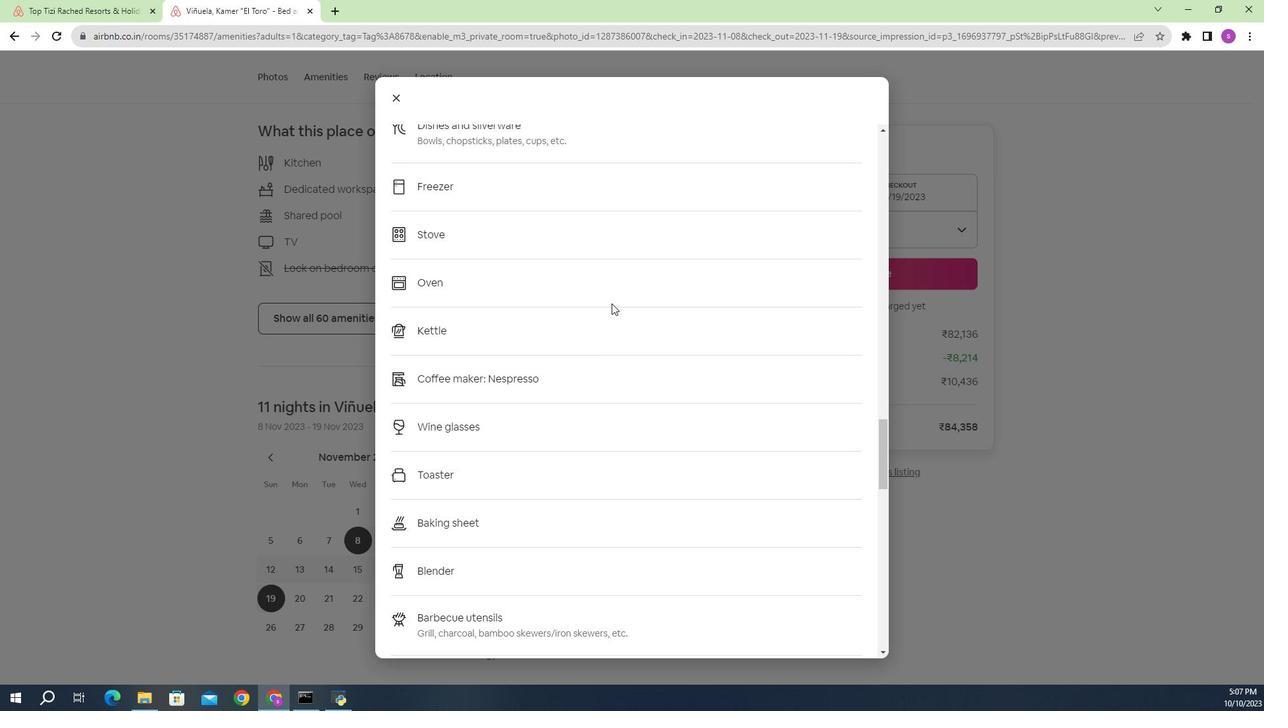 
Action: Mouse scrolled (556, 318) with delta (0, 0)
